 Task: Research Airbnb properties that cater to families with children  Orlando, Florida, near Disney World.
Action: Mouse moved to (456, 186)
Screenshot: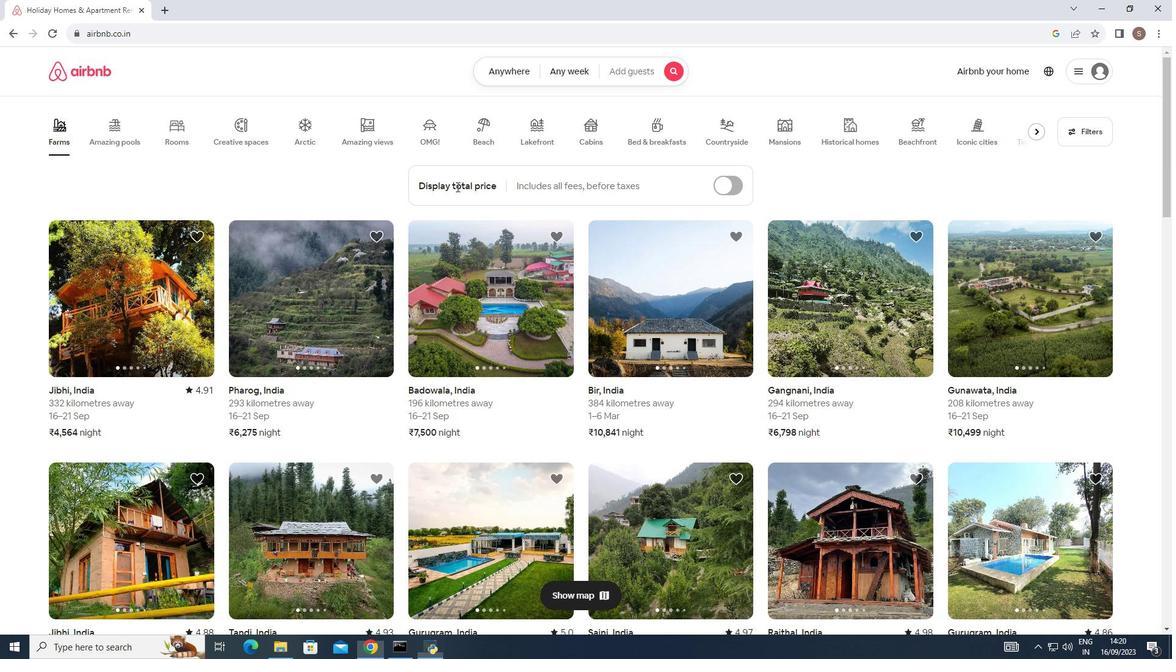 
Action: Mouse pressed left at (456, 186)
Screenshot: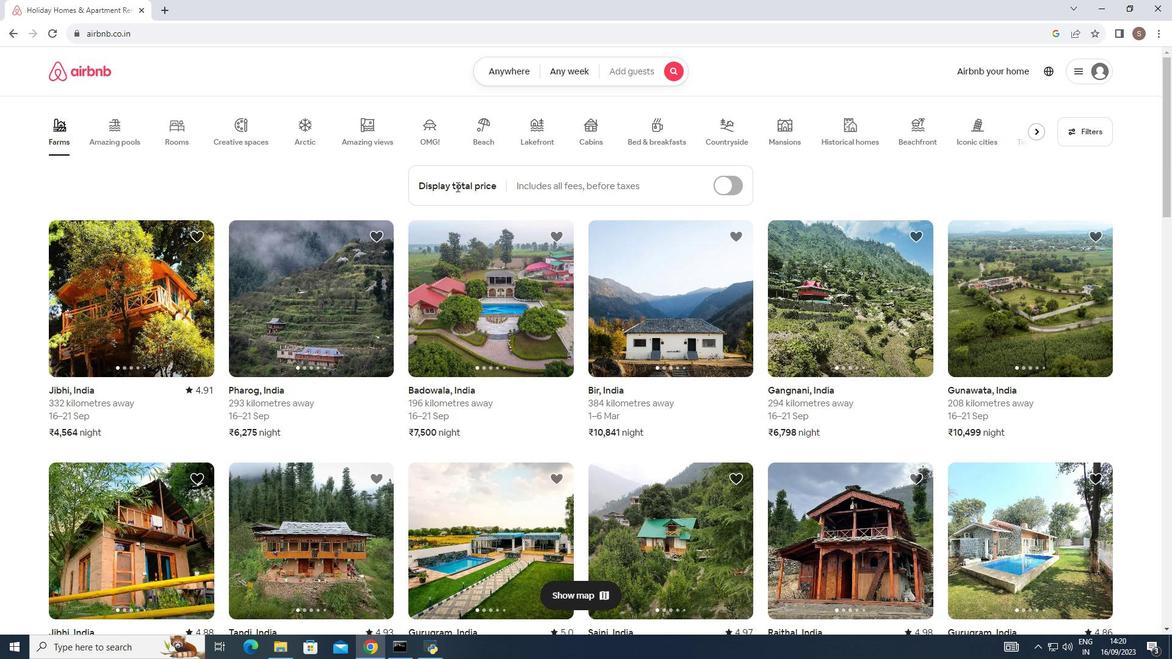 
Action: Mouse moved to (495, 69)
Screenshot: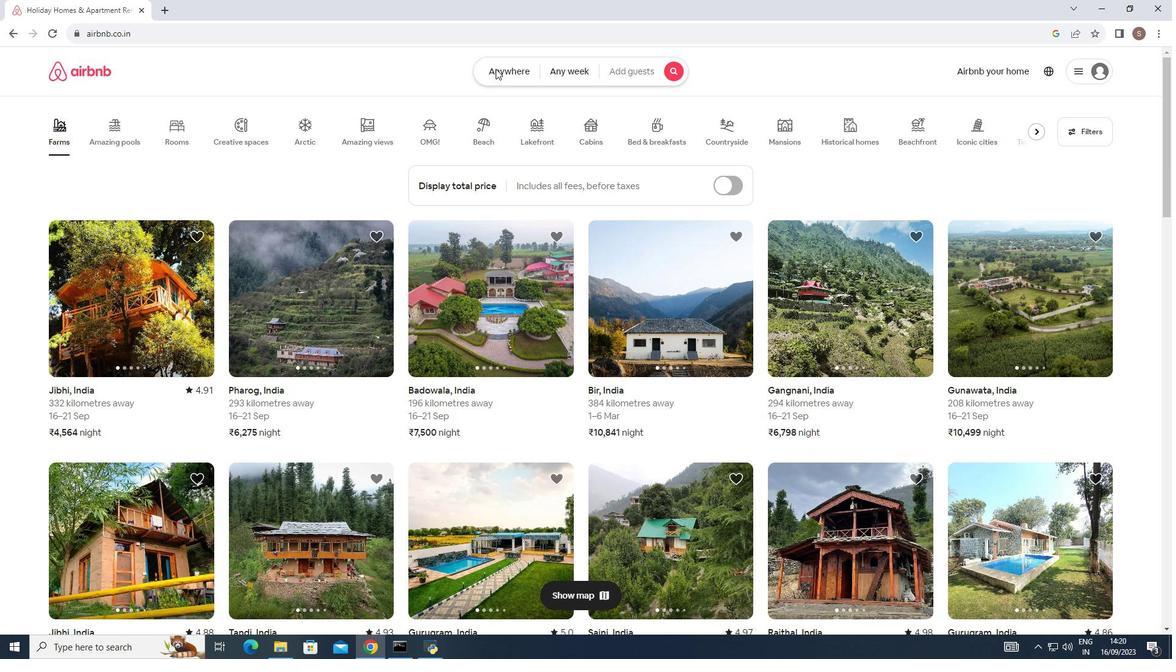 
Action: Mouse pressed left at (495, 69)
Screenshot: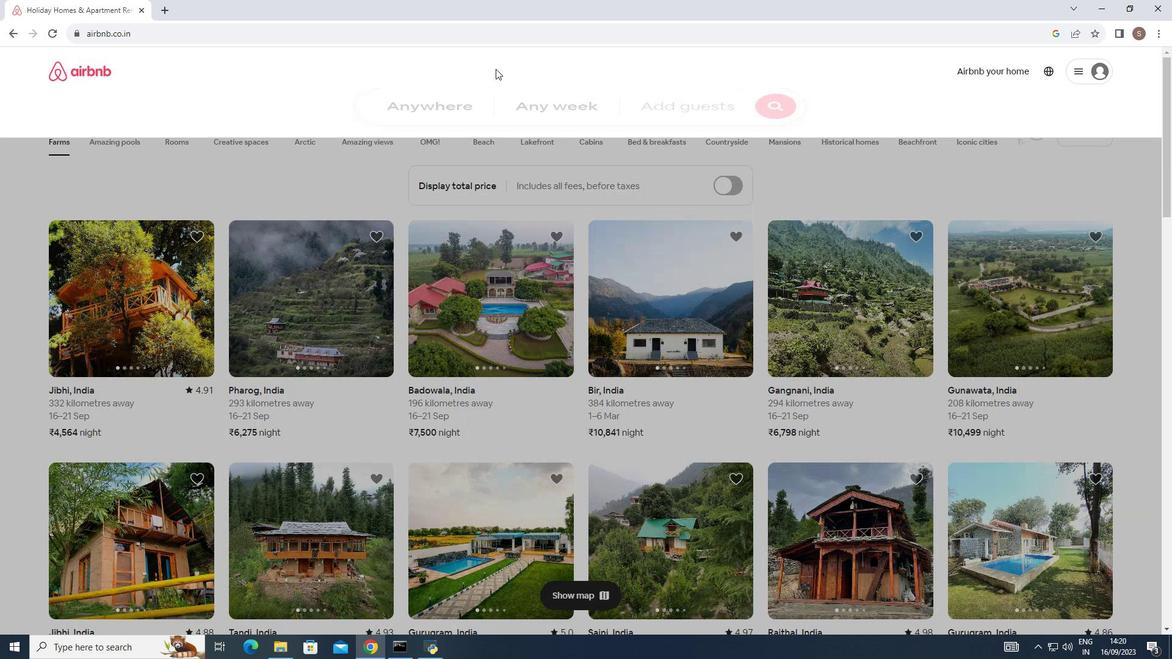 
Action: Mouse moved to (442, 112)
Screenshot: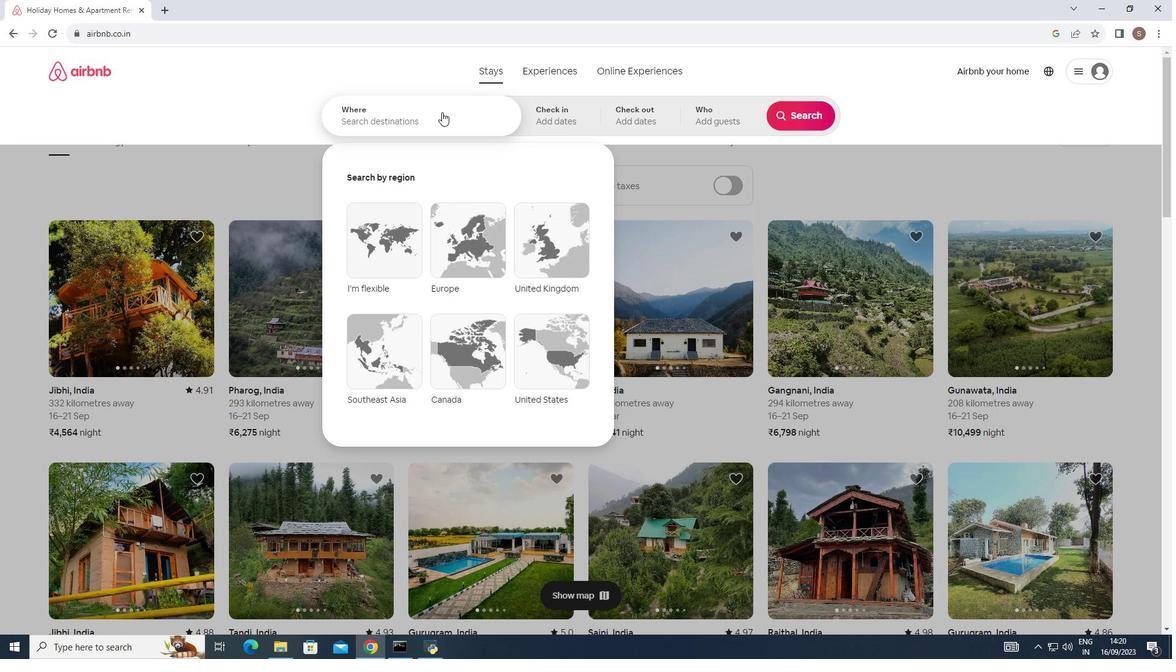 
Action: Mouse pressed left at (442, 112)
Screenshot: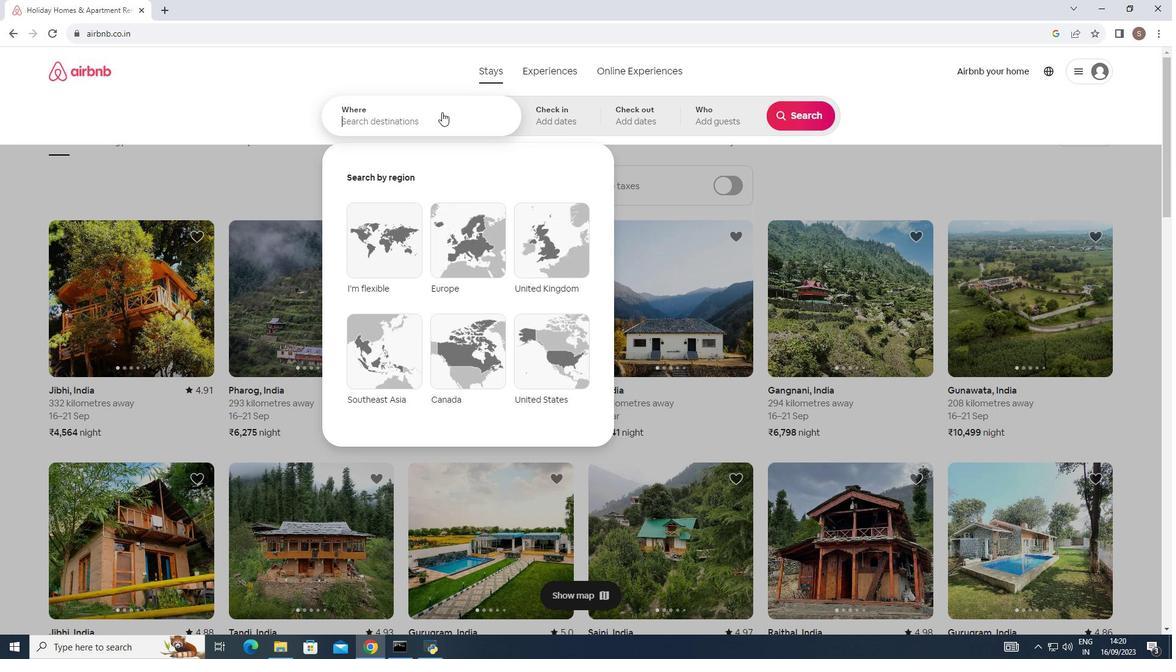 
Action: Key pressed <Key.shift><Key.shift>Disney<Key.space><Key.shift><Key.shift><Key.shift><Key.shift>wold<Key.backspace><Key.backspace>rld<Key.space><Key.shift><Key.shift><Key.shift><Key.shift><Key.shift><Key.shift><Key.shift><Key.shift>Orlando<Key.enter>
Screenshot: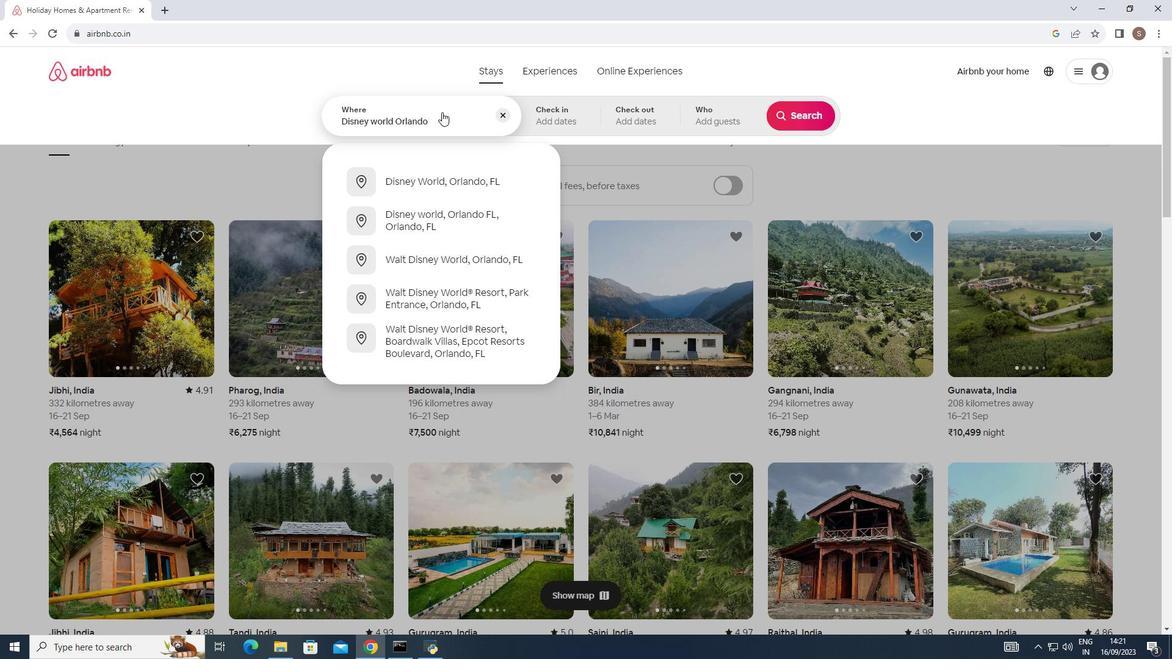 
Action: Mouse moved to (811, 117)
Screenshot: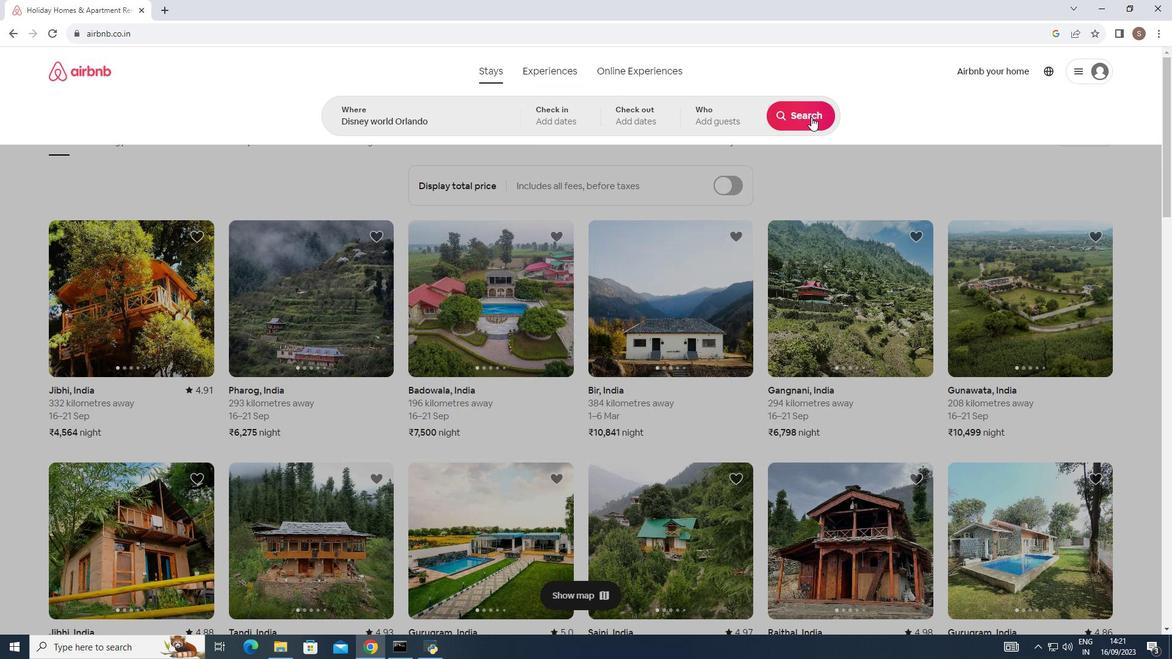 
Action: Mouse pressed left at (811, 117)
Screenshot: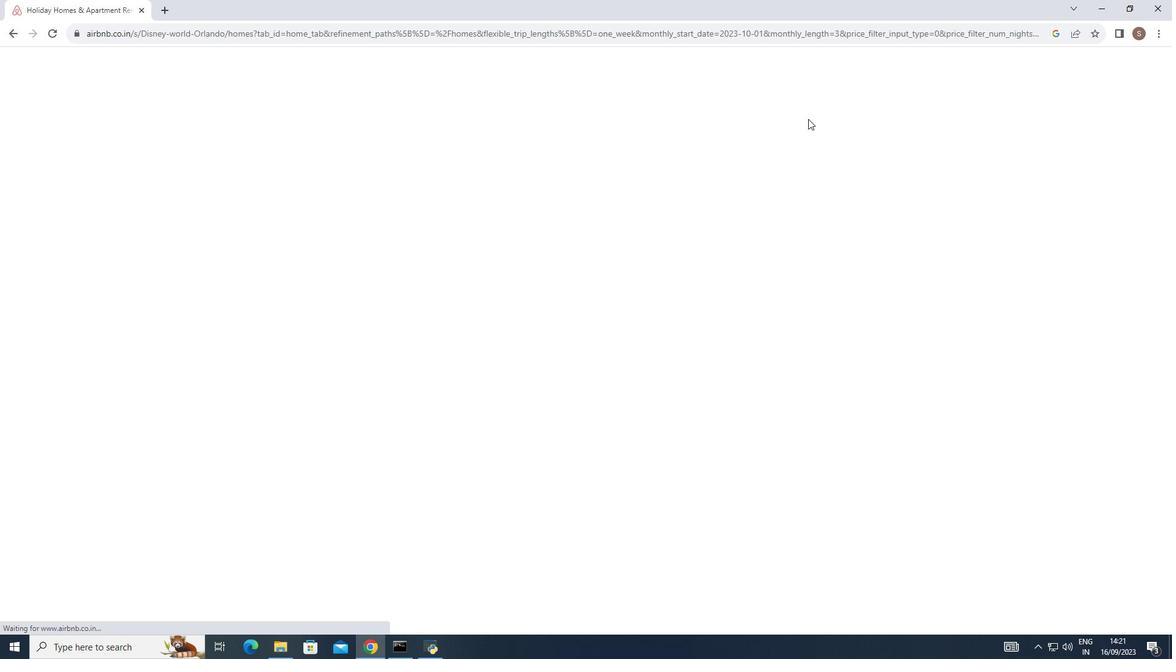 
Action: Mouse moved to (516, 321)
Screenshot: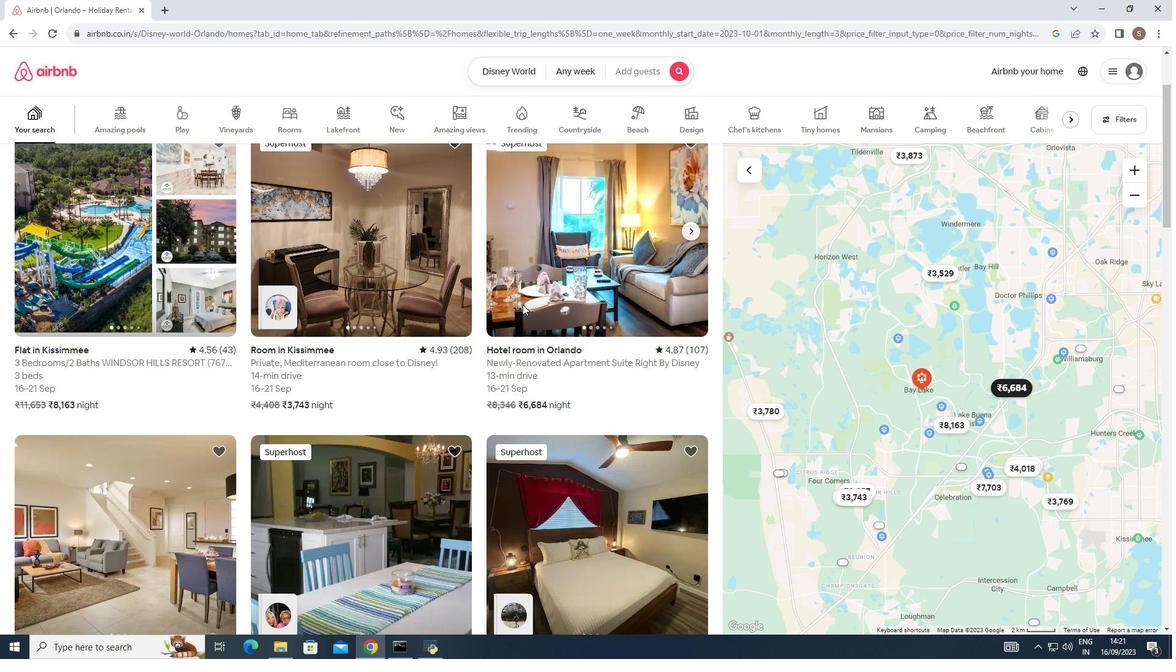 
Action: Mouse scrolled (516, 320) with delta (0, 0)
Screenshot: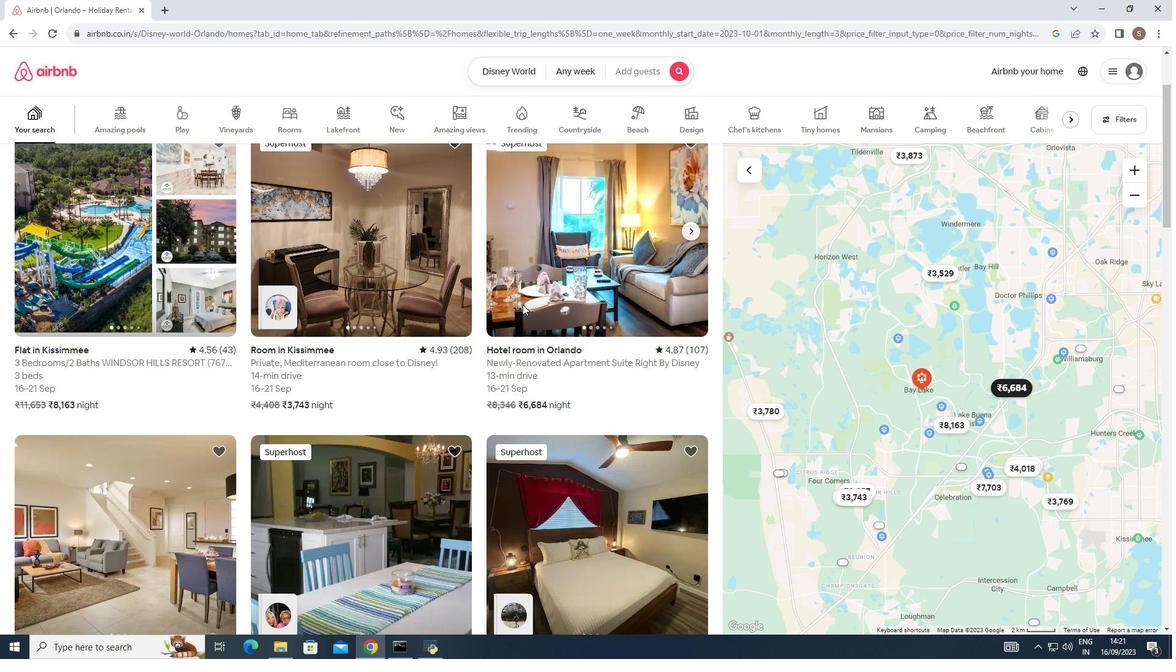 
Action: Mouse moved to (516, 319)
Screenshot: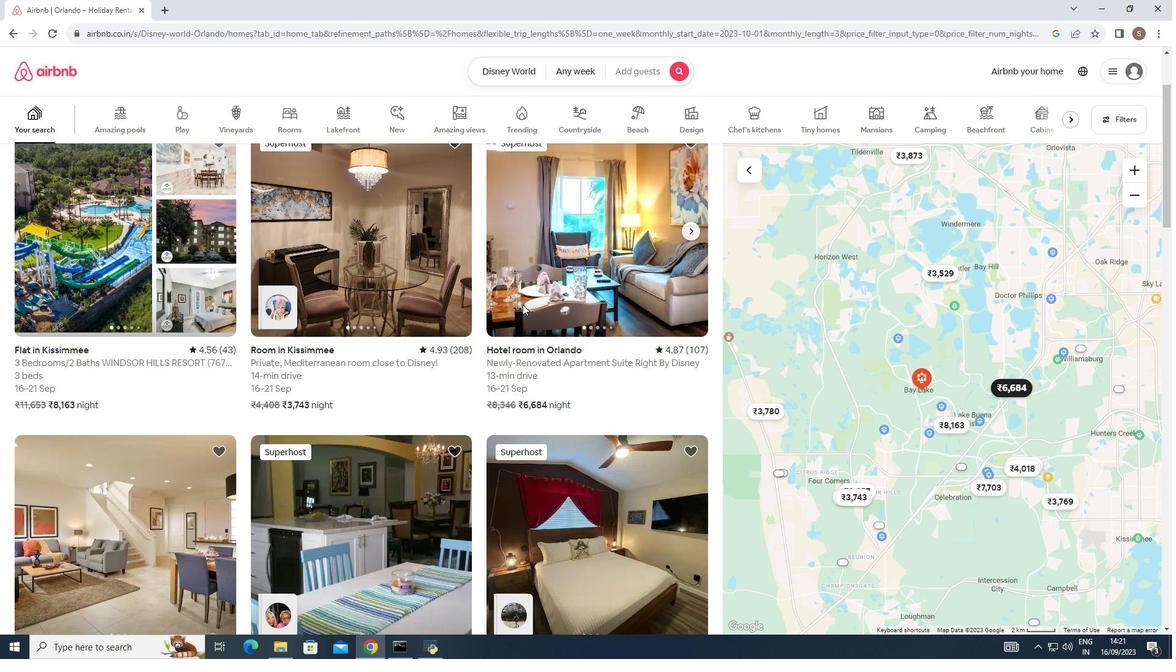 
Action: Mouse scrolled (516, 318) with delta (0, 0)
Screenshot: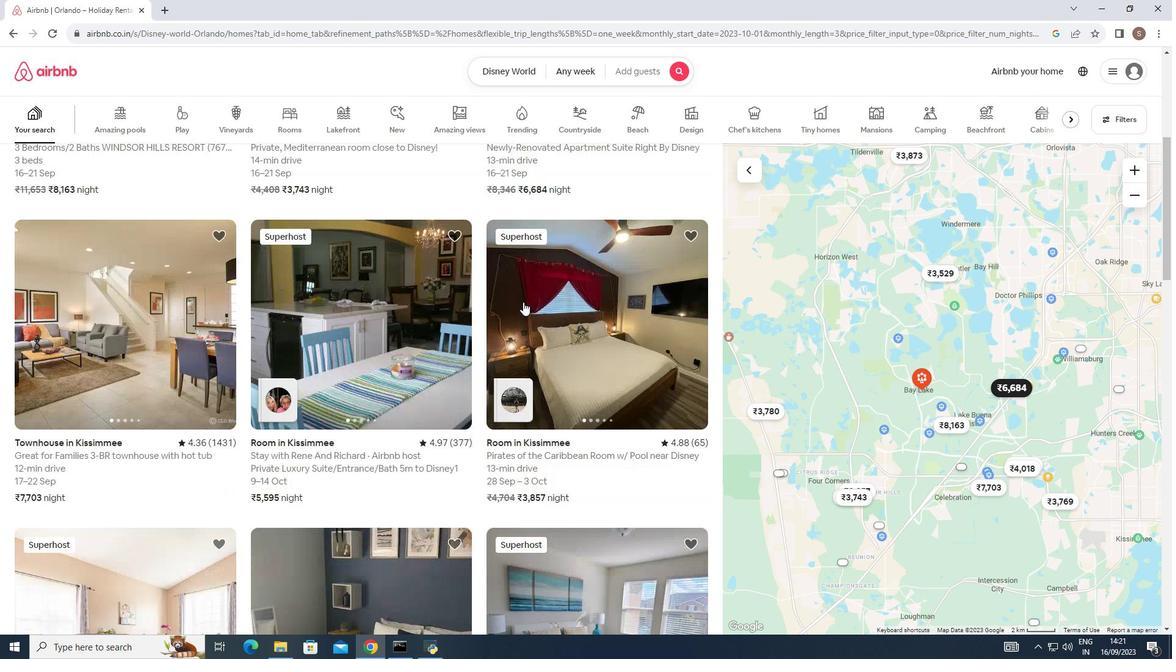 
Action: Mouse moved to (516, 318)
Screenshot: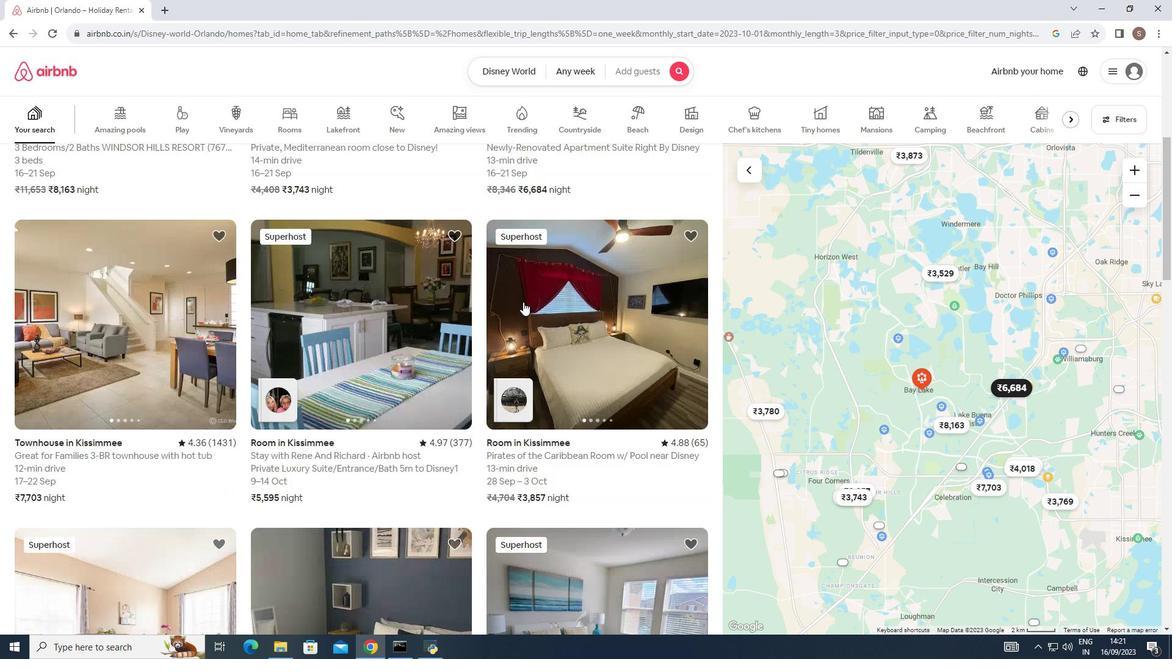 
Action: Mouse scrolled (516, 318) with delta (0, 0)
Screenshot: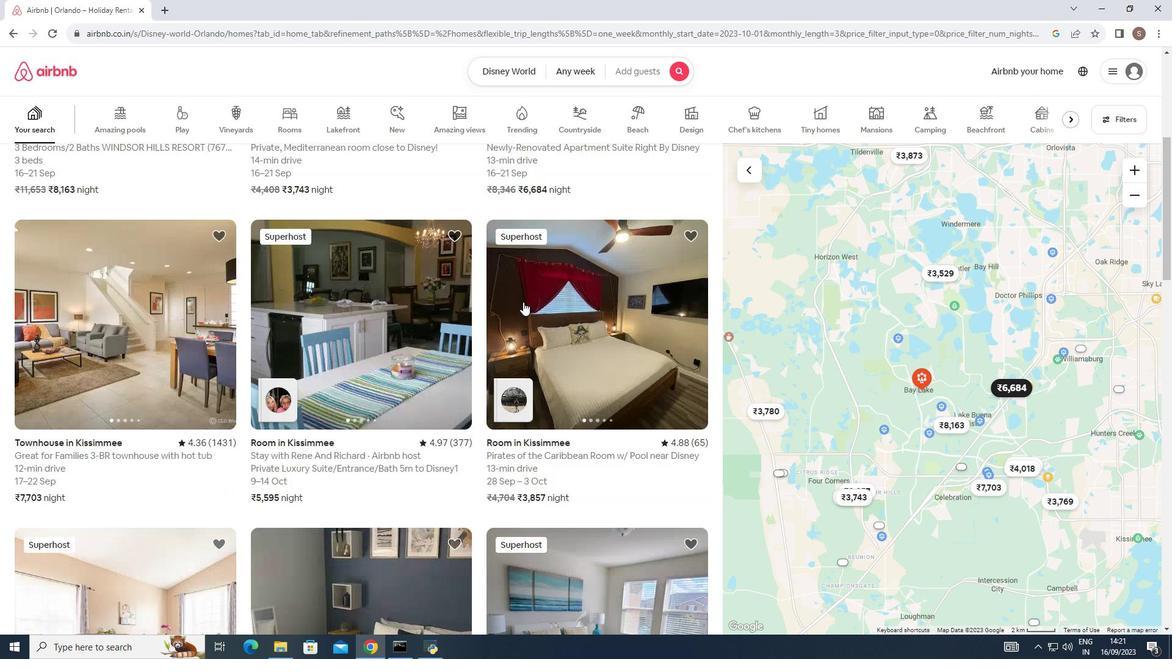 
Action: Mouse moved to (516, 317)
Screenshot: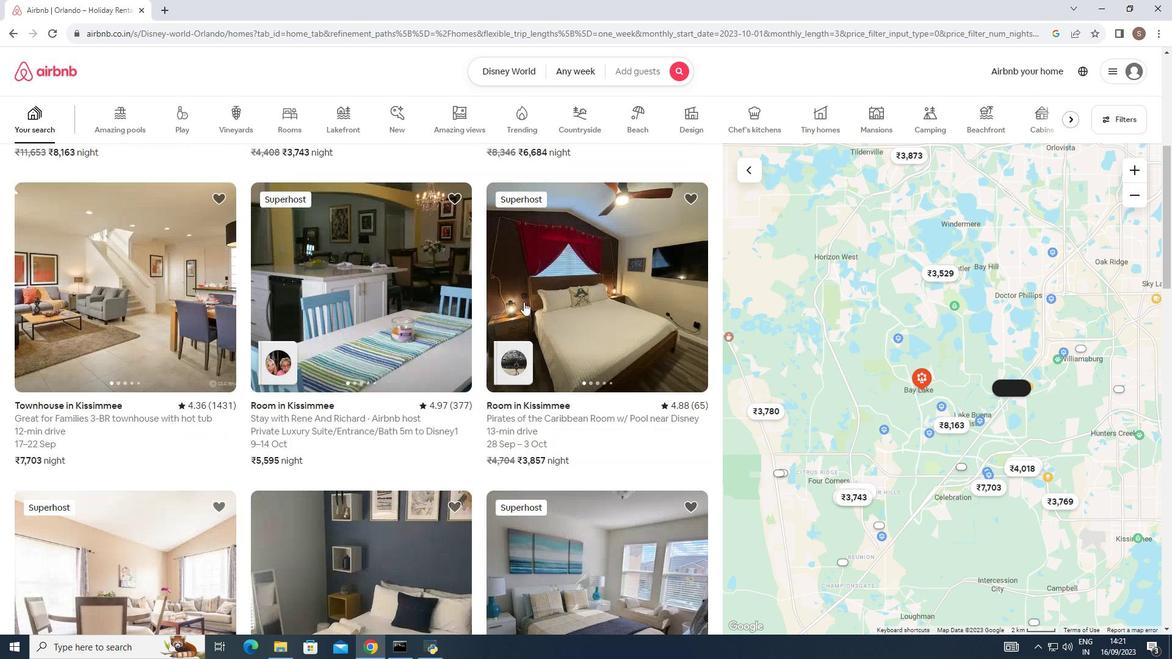 
Action: Mouse scrolled (516, 316) with delta (0, 0)
Screenshot: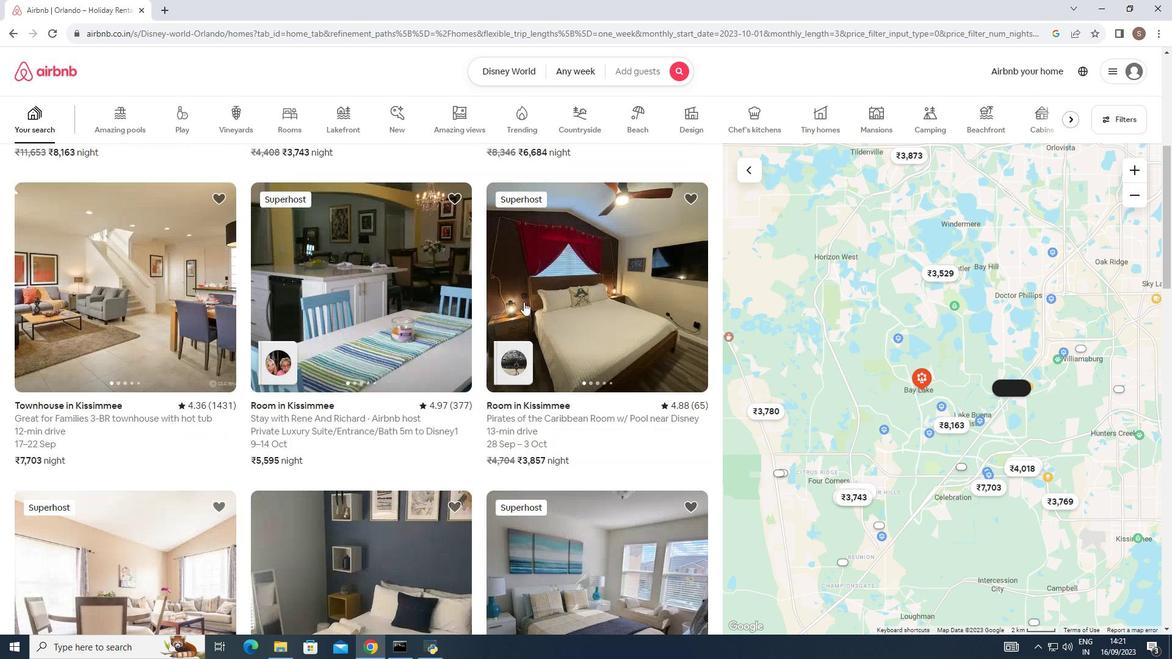 
Action: Mouse moved to (517, 313)
Screenshot: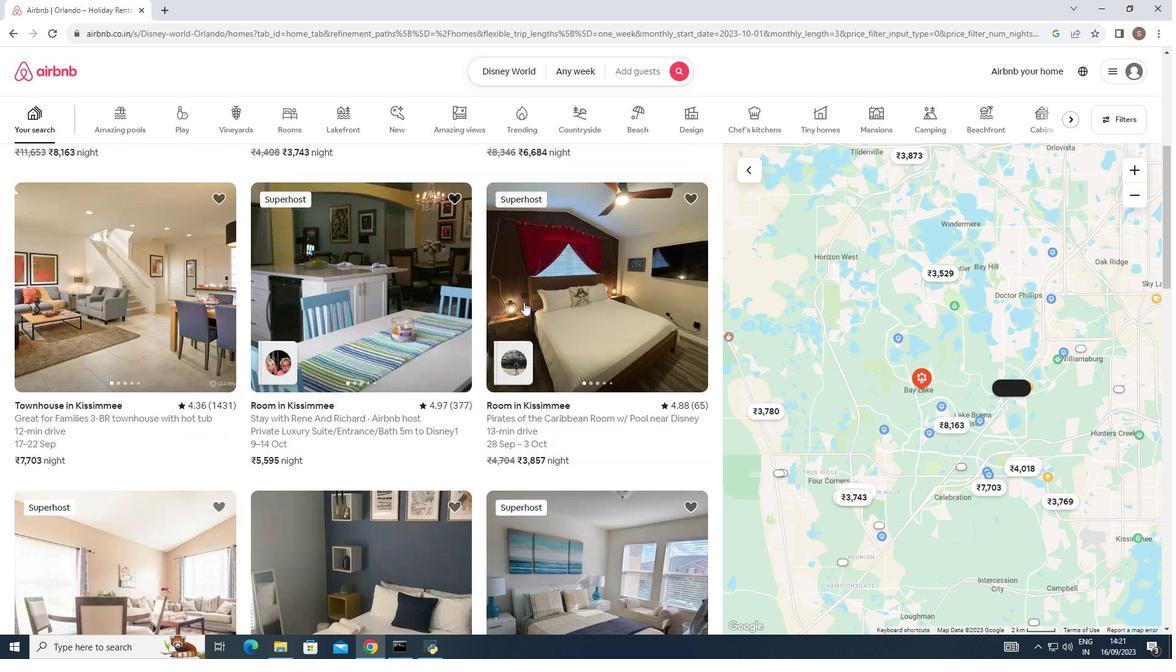 
Action: Mouse scrolled (517, 313) with delta (0, 0)
Screenshot: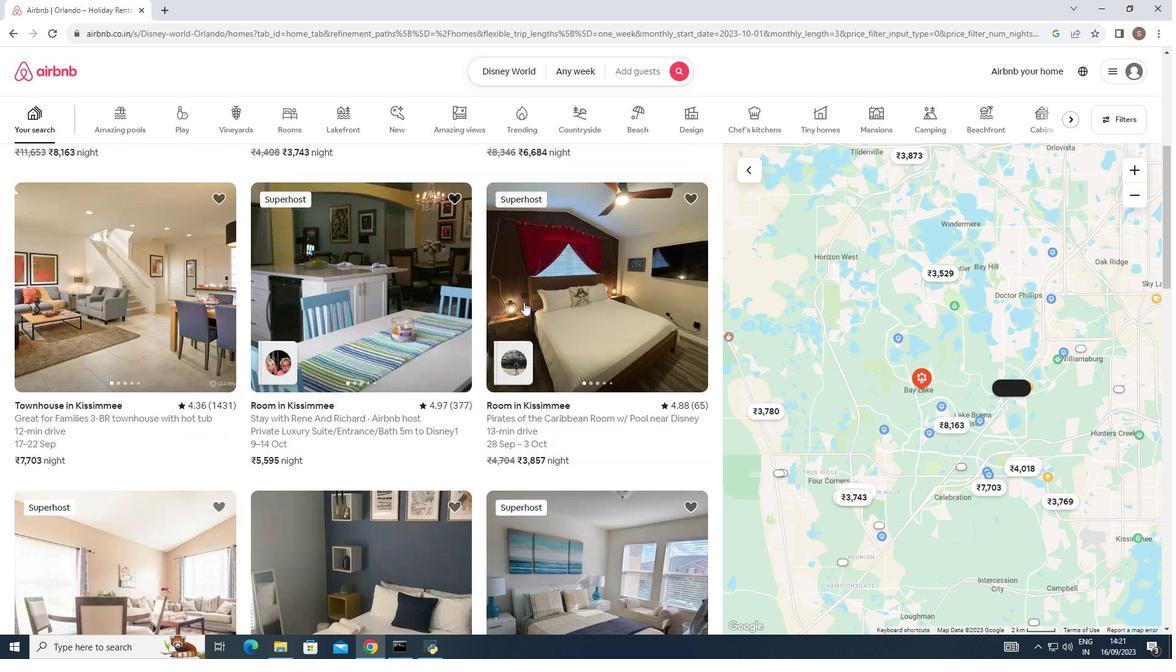 
Action: Mouse moved to (520, 309)
Screenshot: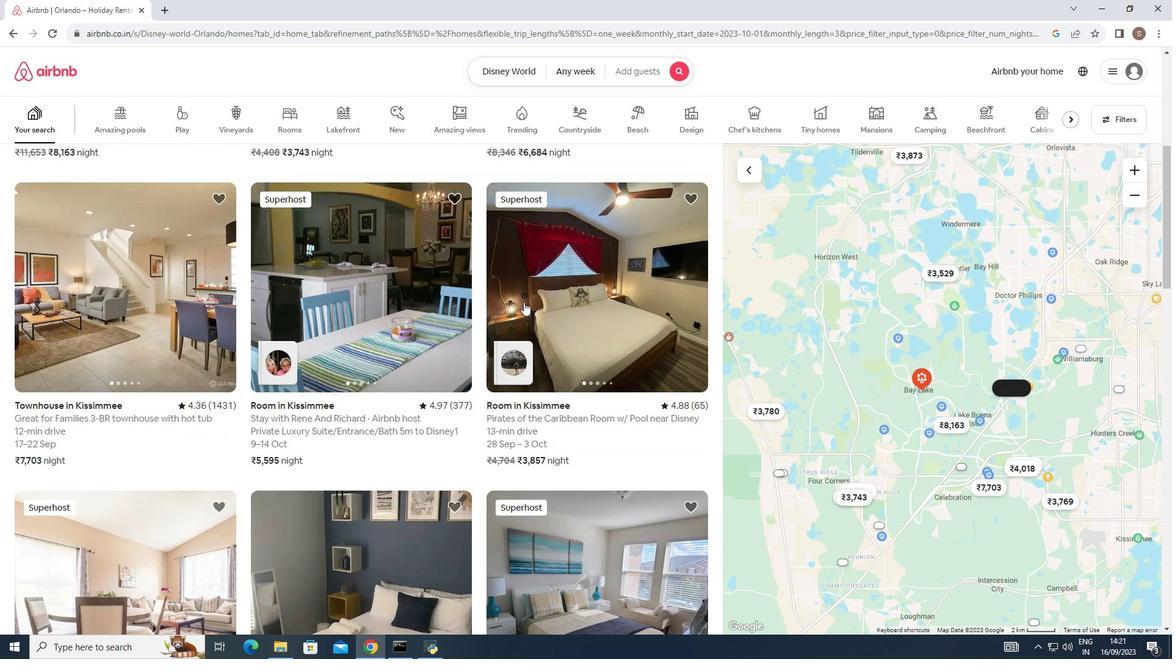 
Action: Mouse scrolled (520, 308) with delta (0, 0)
Screenshot: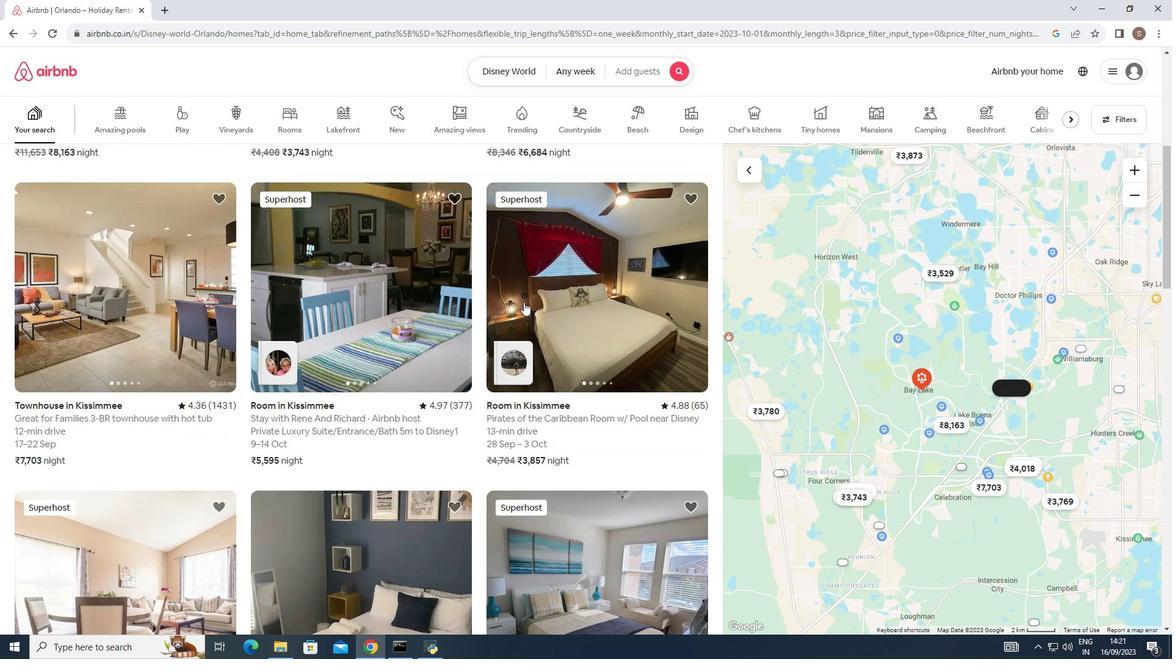 
Action: Mouse moved to (523, 302)
Screenshot: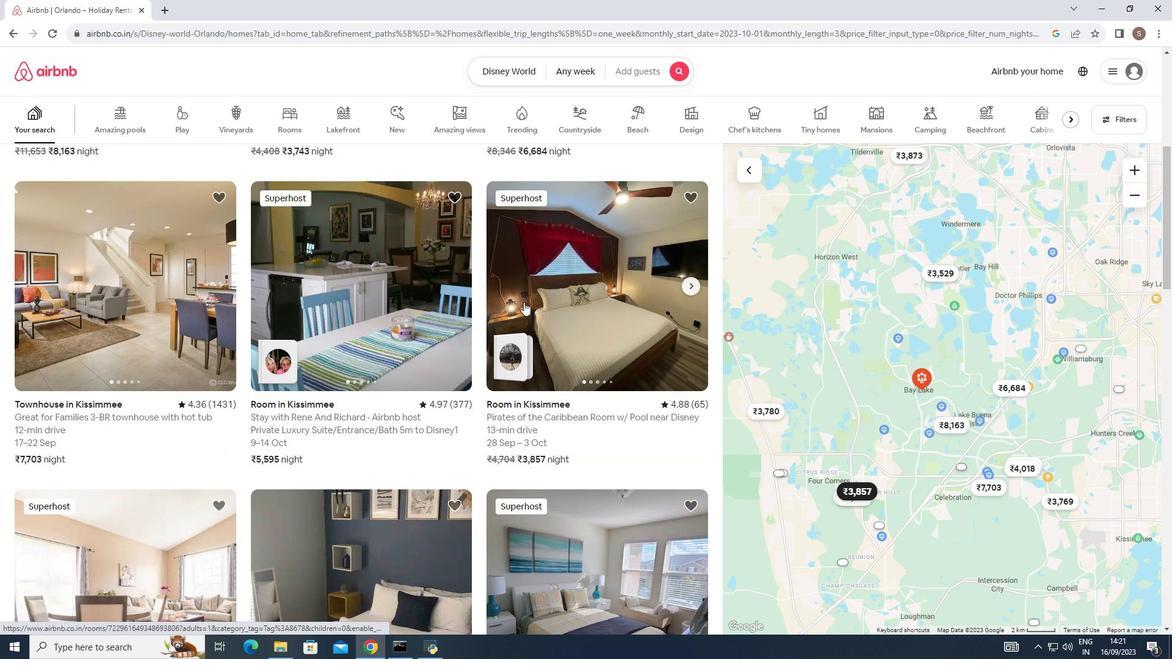
Action: Mouse scrolled (523, 301) with delta (0, 0)
Screenshot: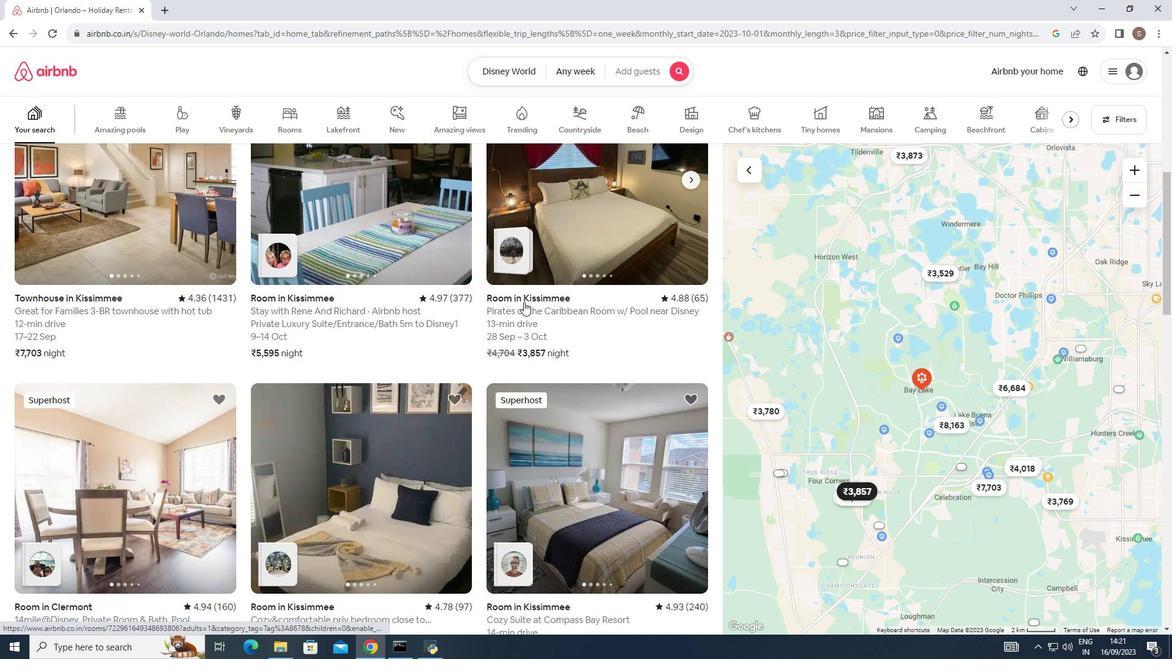 
Action: Mouse scrolled (523, 301) with delta (0, 0)
Screenshot: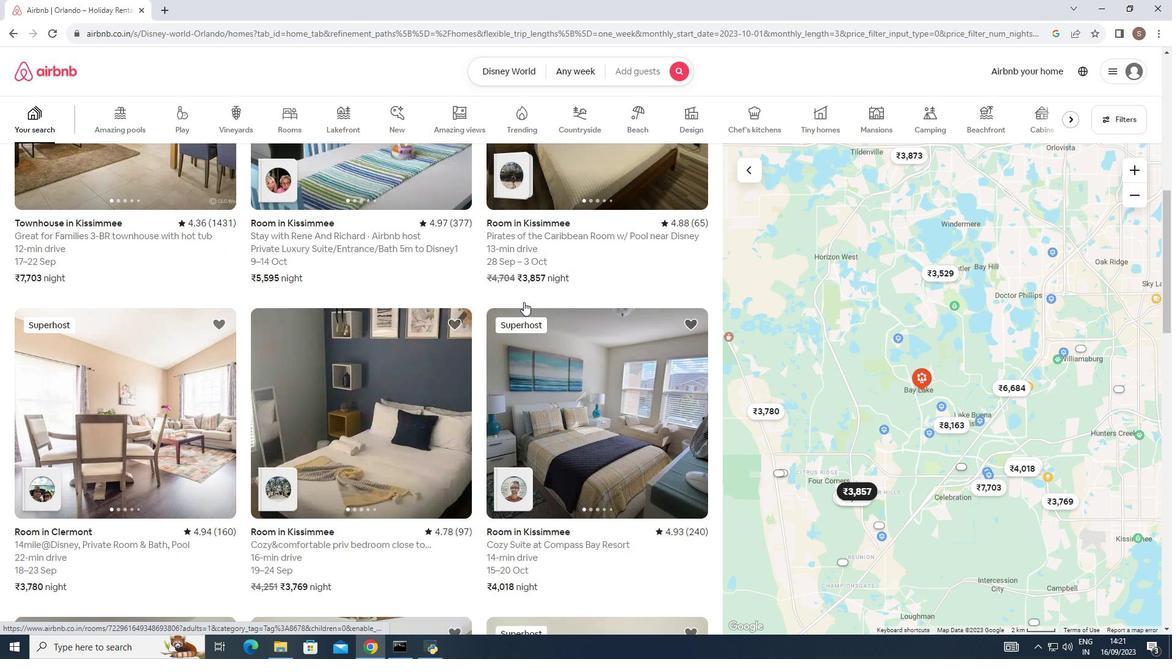 
Action: Mouse scrolled (523, 301) with delta (0, 0)
Screenshot: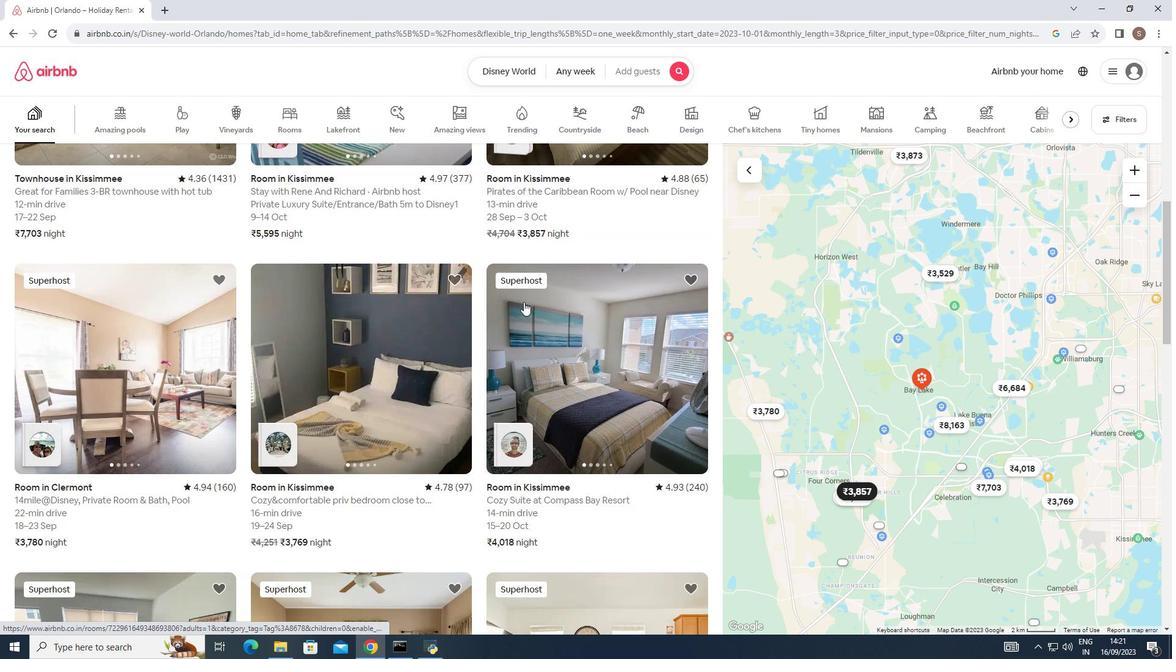 
Action: Mouse scrolled (523, 301) with delta (0, 0)
Screenshot: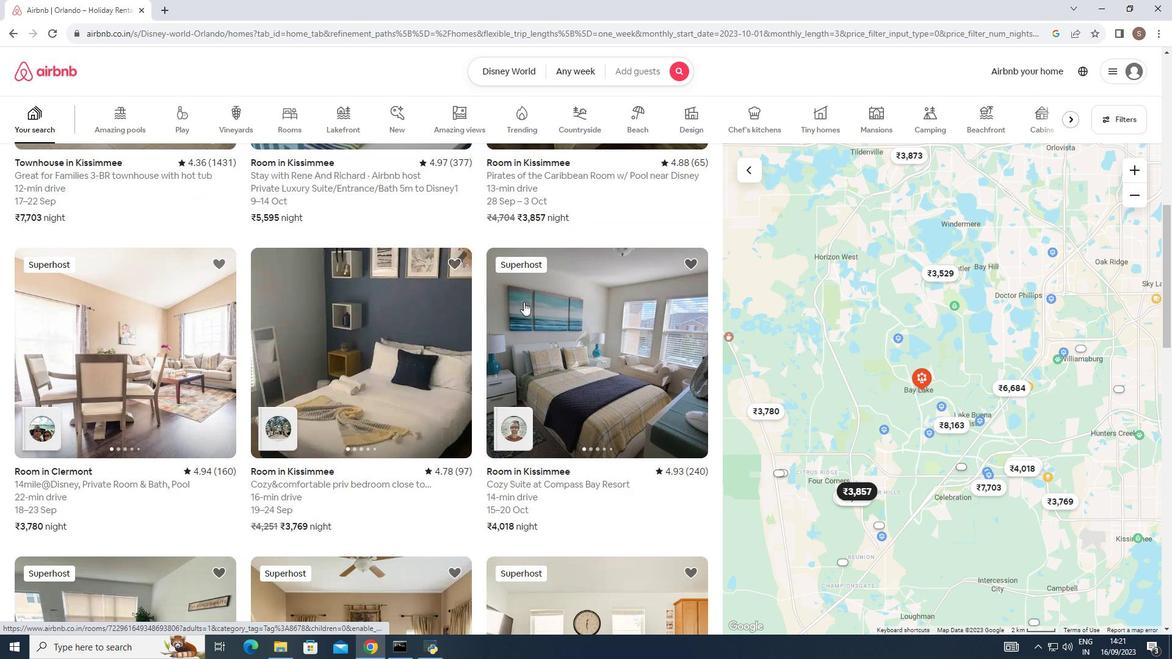 
Action: Mouse scrolled (523, 301) with delta (0, 0)
Screenshot: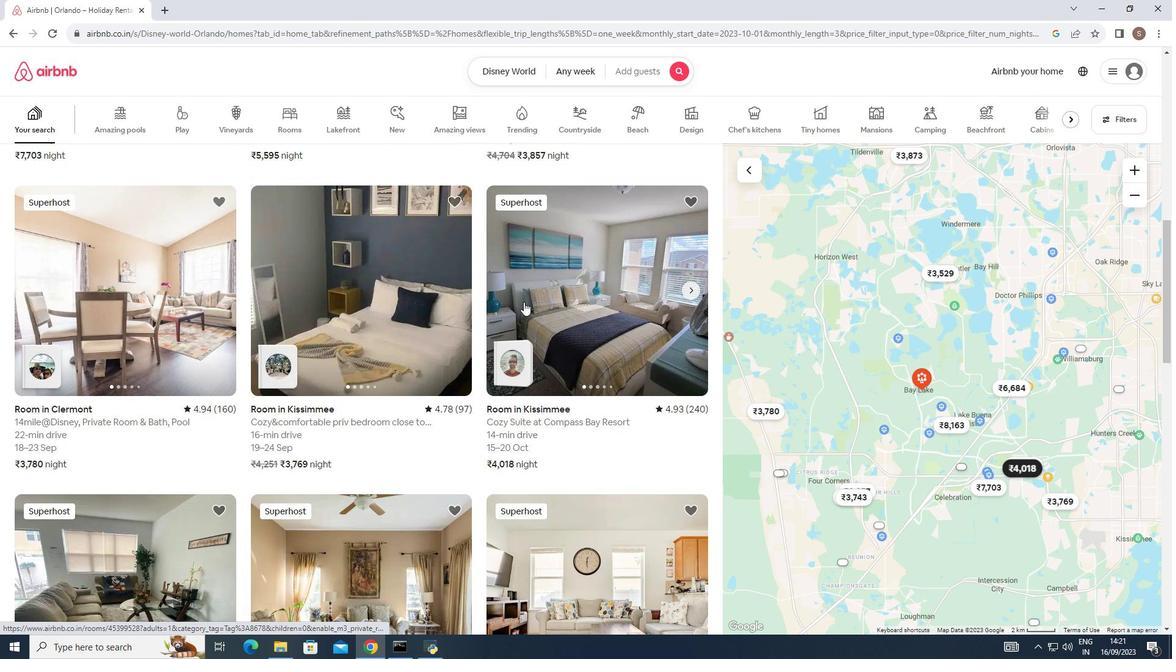 
Action: Mouse scrolled (523, 302) with delta (0, 0)
Screenshot: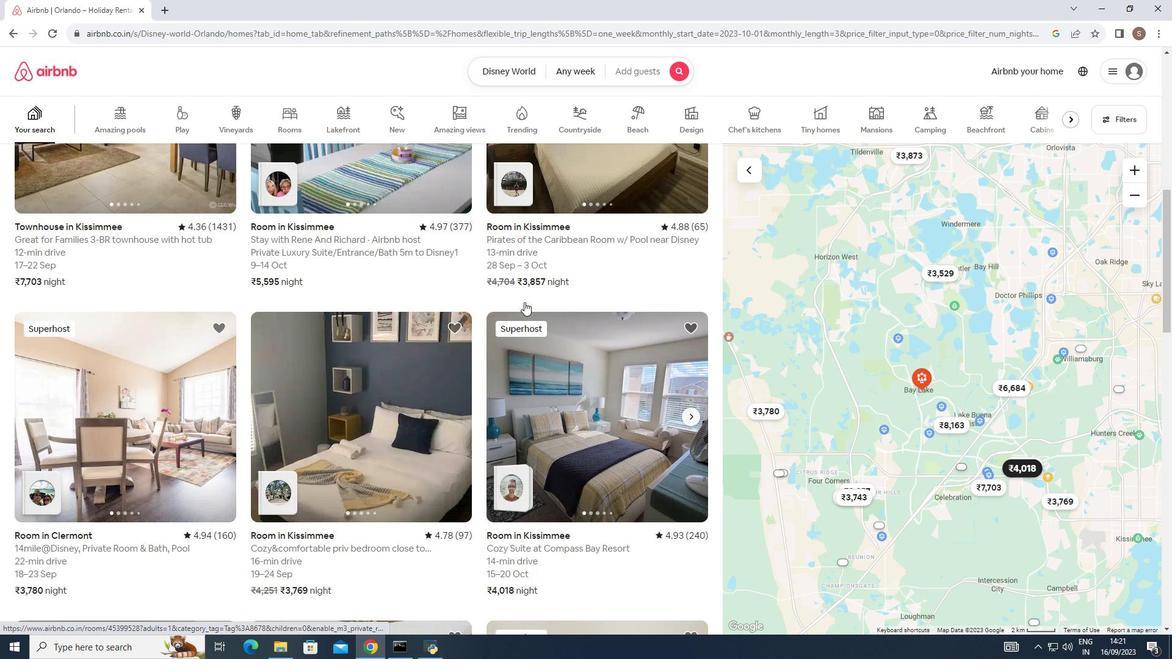 
Action: Mouse scrolled (523, 302) with delta (0, 0)
Screenshot: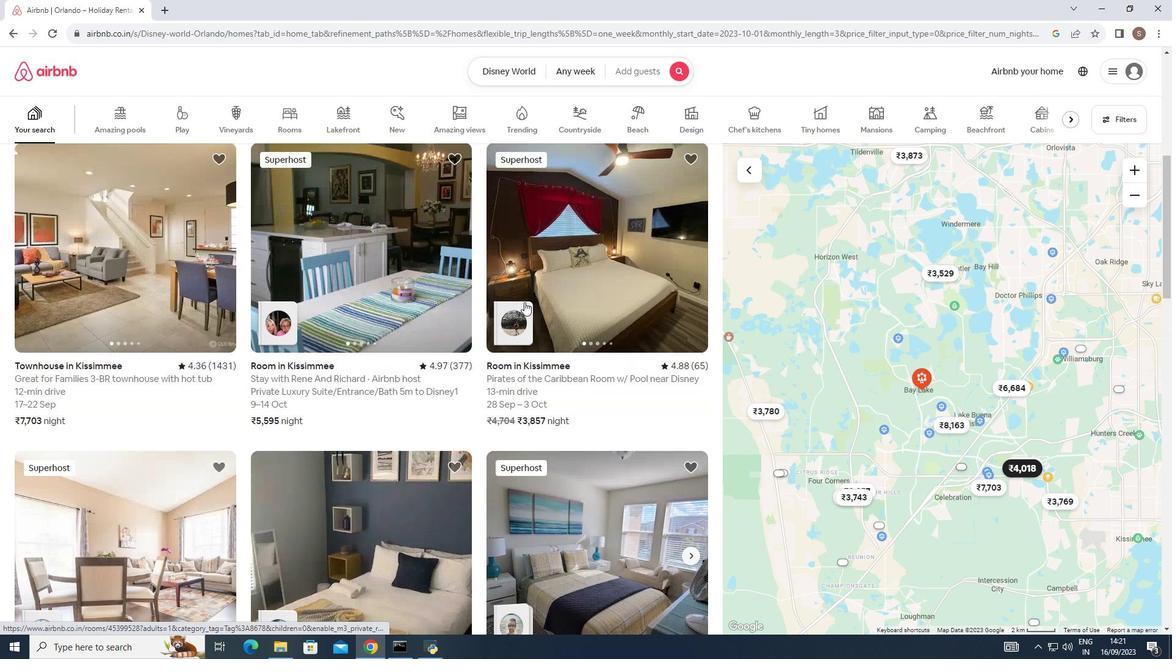 
Action: Mouse moved to (524, 302)
Screenshot: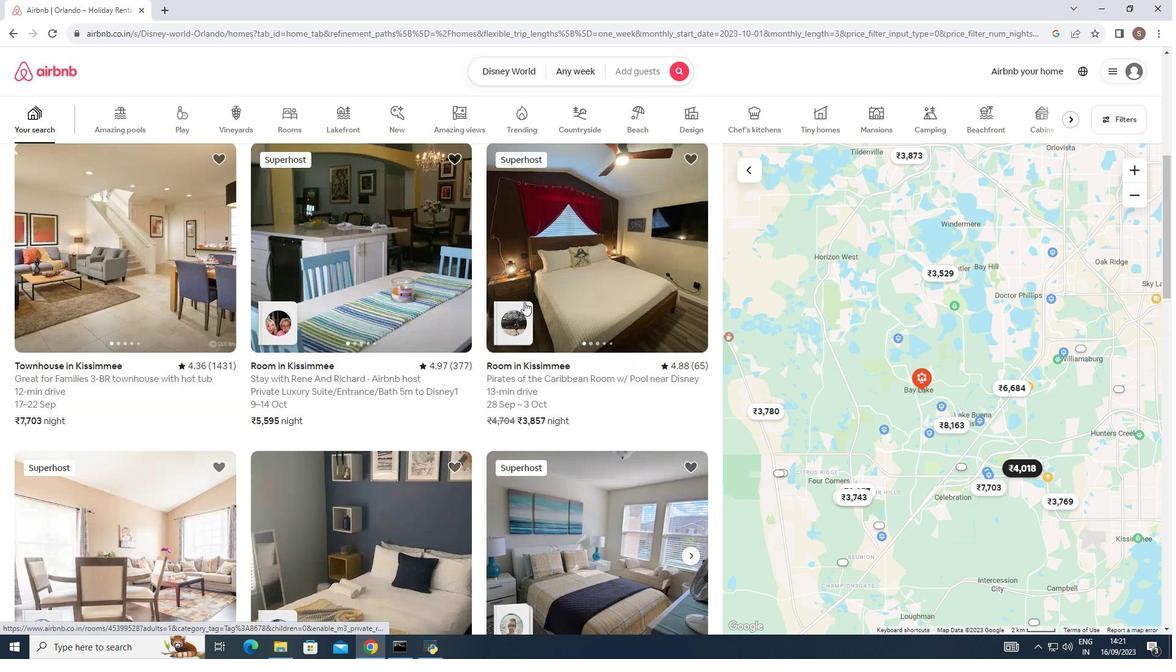
Action: Mouse scrolled (524, 302) with delta (0, 0)
Screenshot: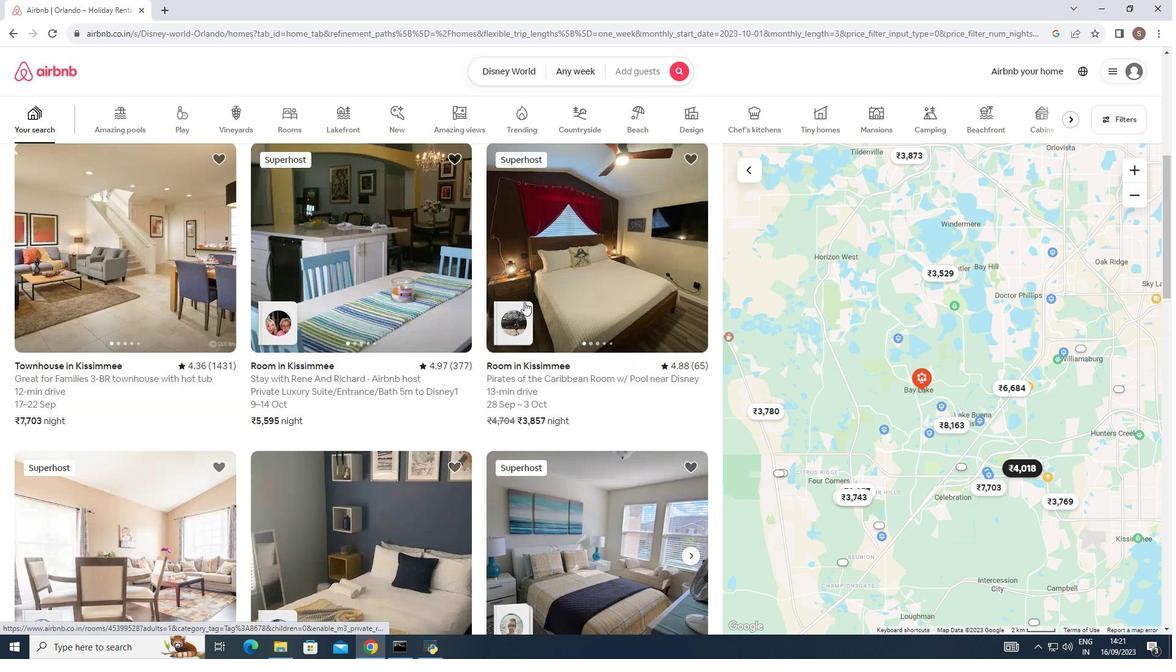 
Action: Mouse moved to (524, 302)
Screenshot: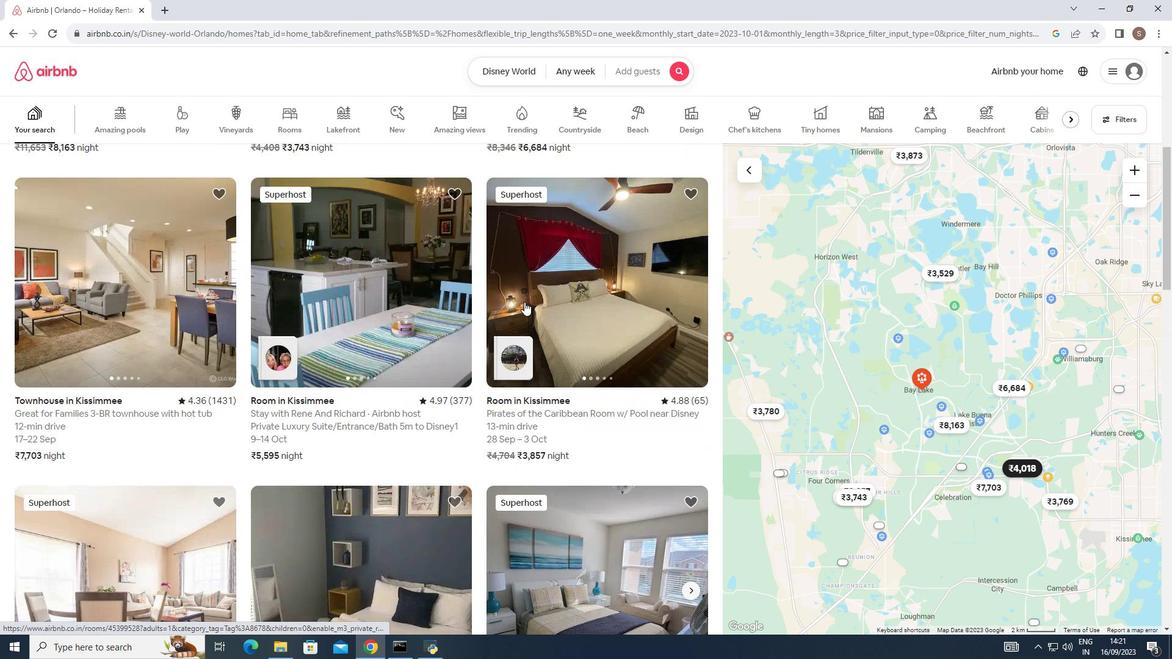 
Action: Mouse scrolled (524, 302) with delta (0, 0)
Screenshot: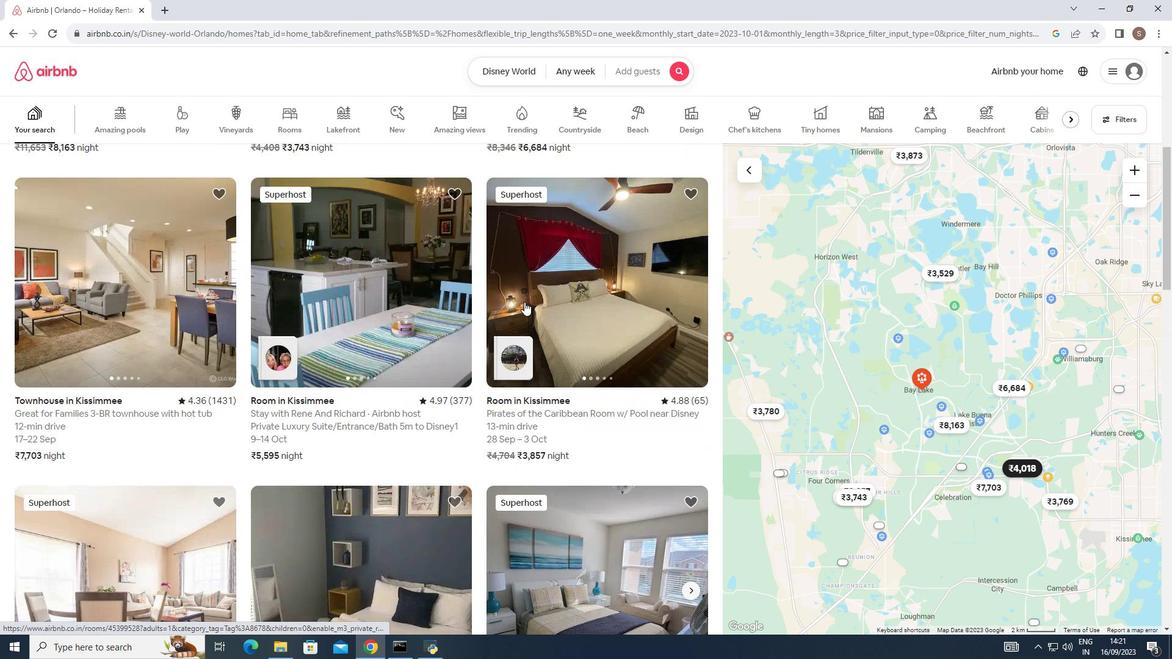 
Action: Mouse scrolled (524, 302) with delta (0, 0)
Screenshot: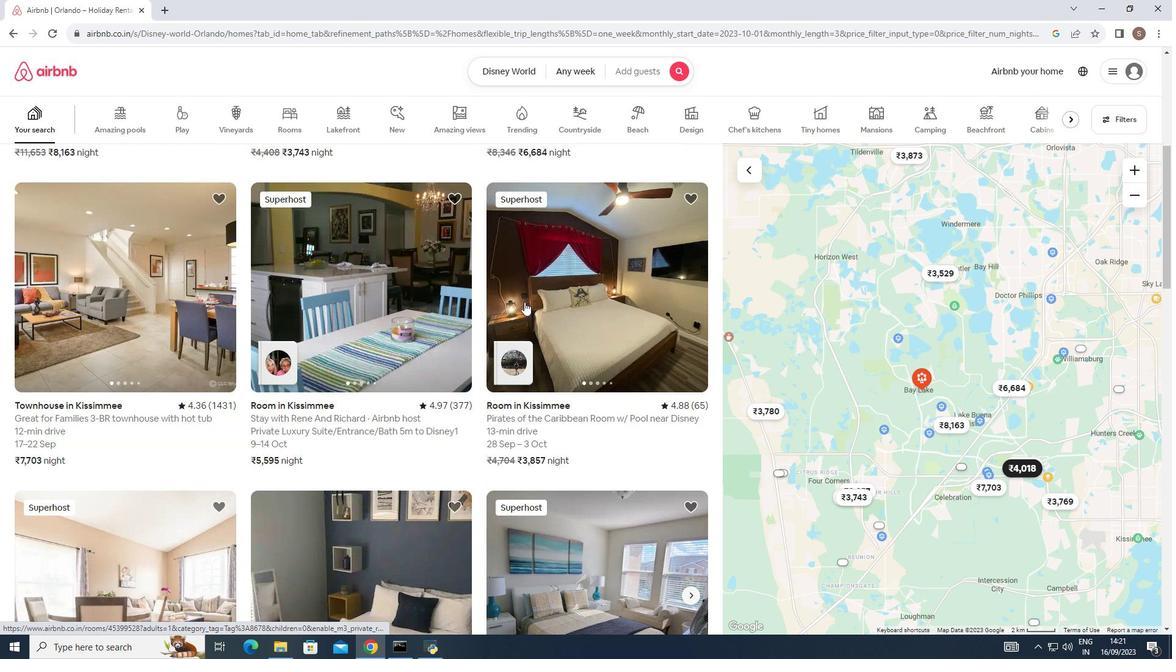 
Action: Mouse moved to (525, 302)
Screenshot: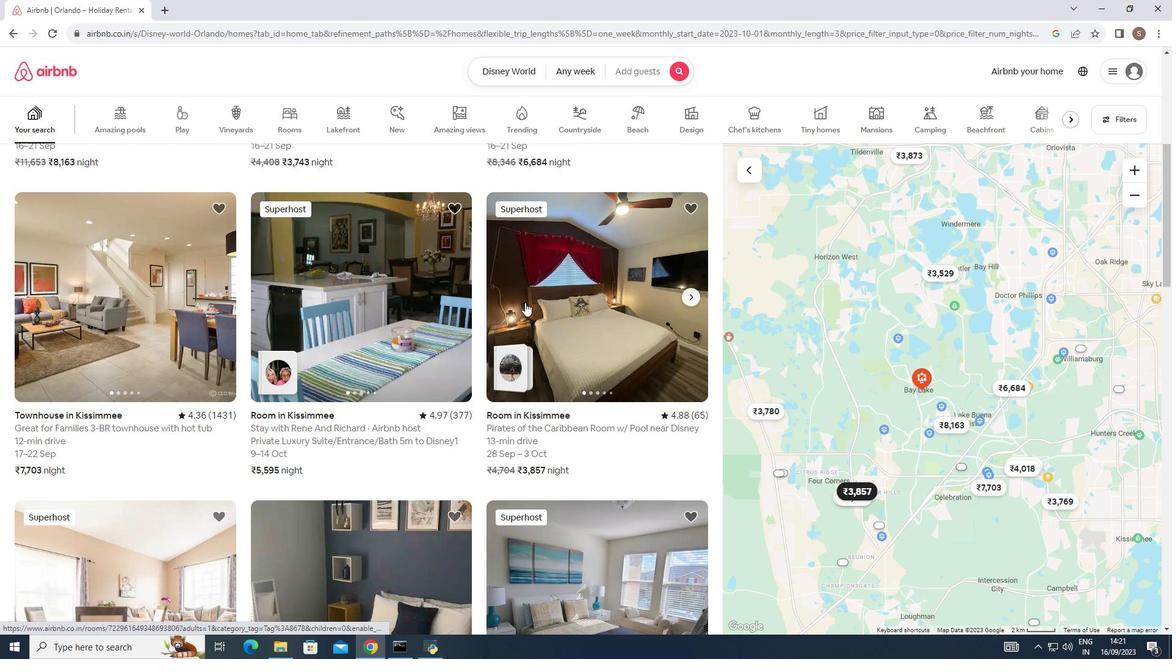 
Action: Mouse scrolled (525, 303) with delta (0, 0)
Screenshot: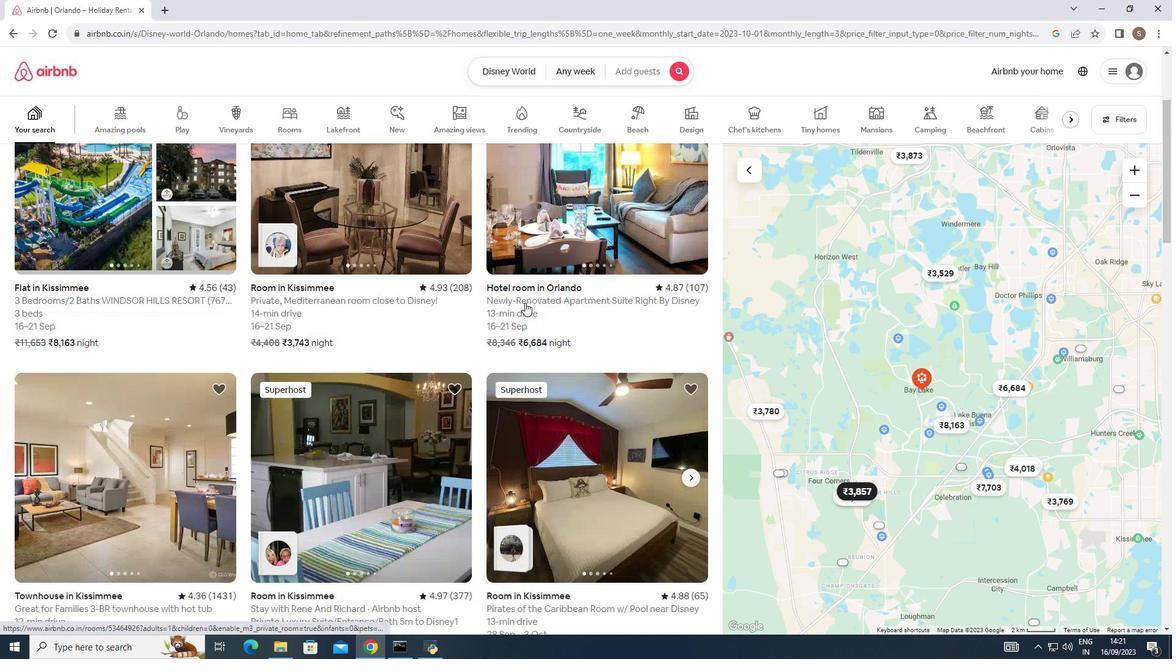 
Action: Mouse scrolled (525, 303) with delta (0, 0)
Screenshot: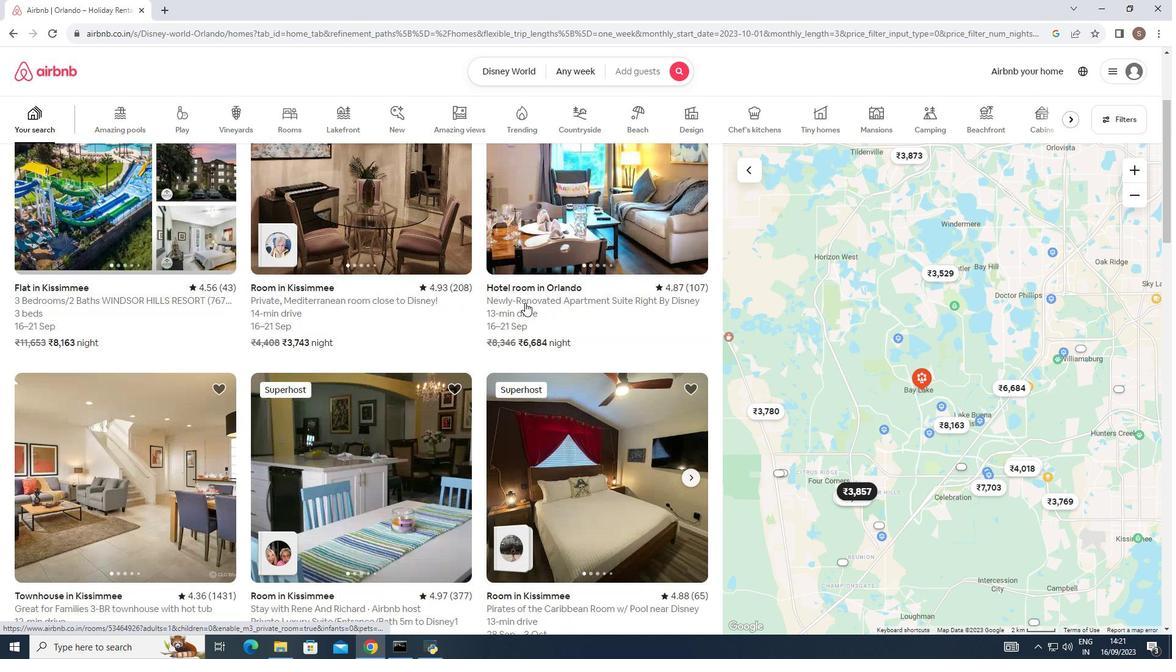 
Action: Mouse scrolled (525, 303) with delta (0, 0)
Screenshot: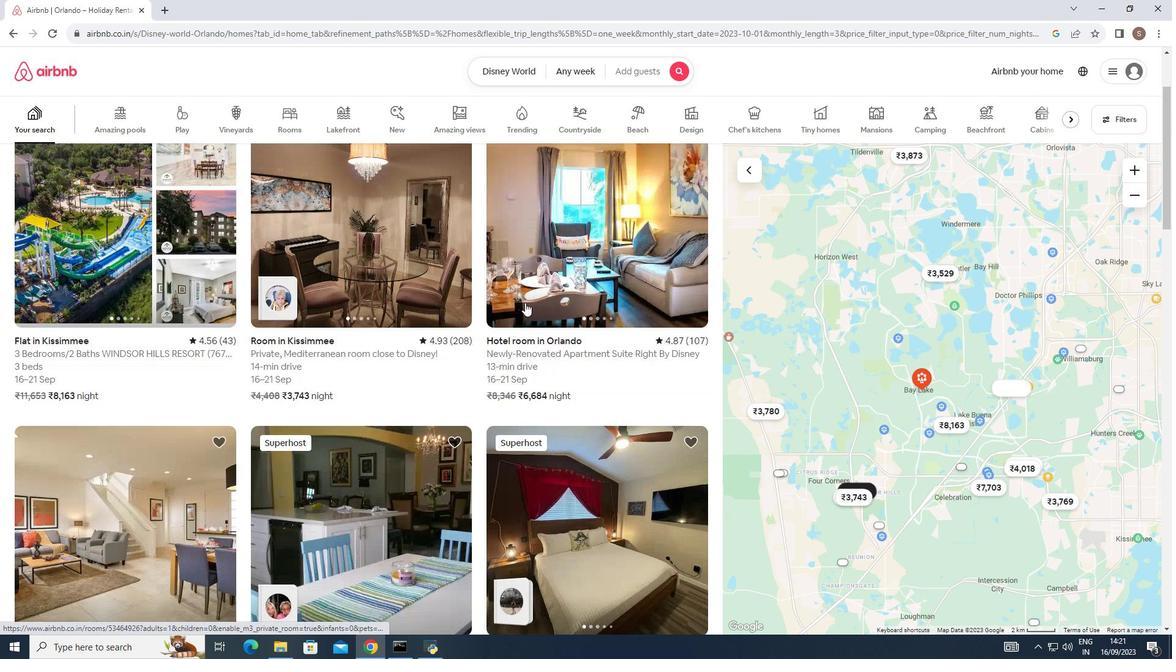 
Action: Mouse scrolled (525, 303) with delta (0, 0)
Screenshot: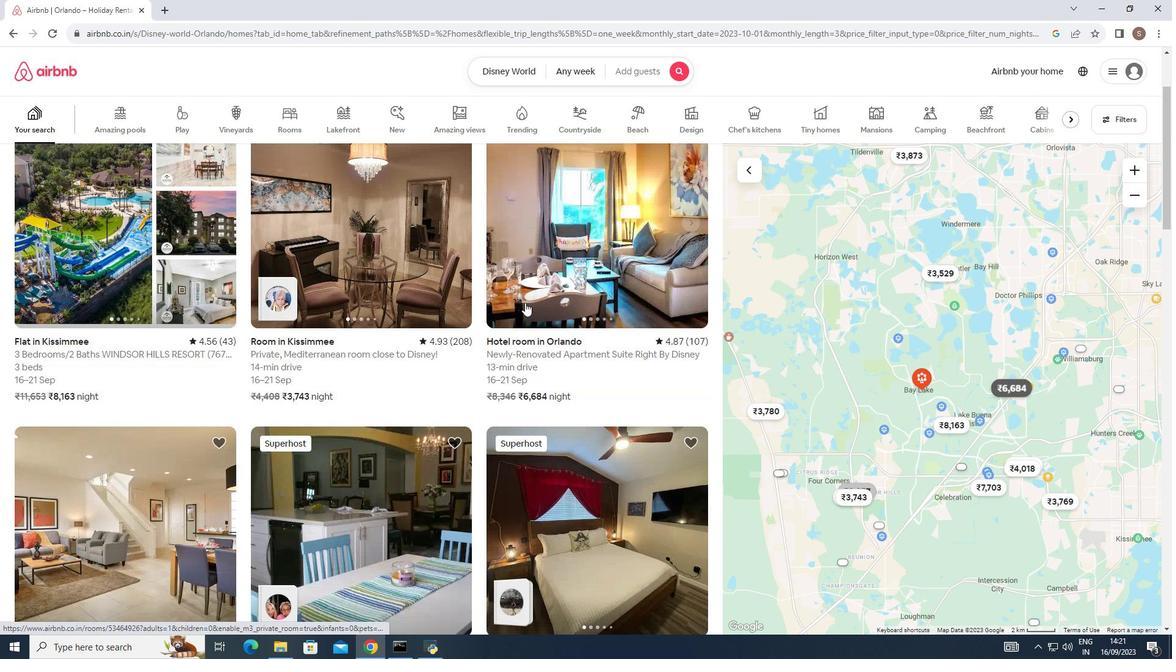 
Action: Mouse scrolled (525, 303) with delta (0, 0)
Screenshot: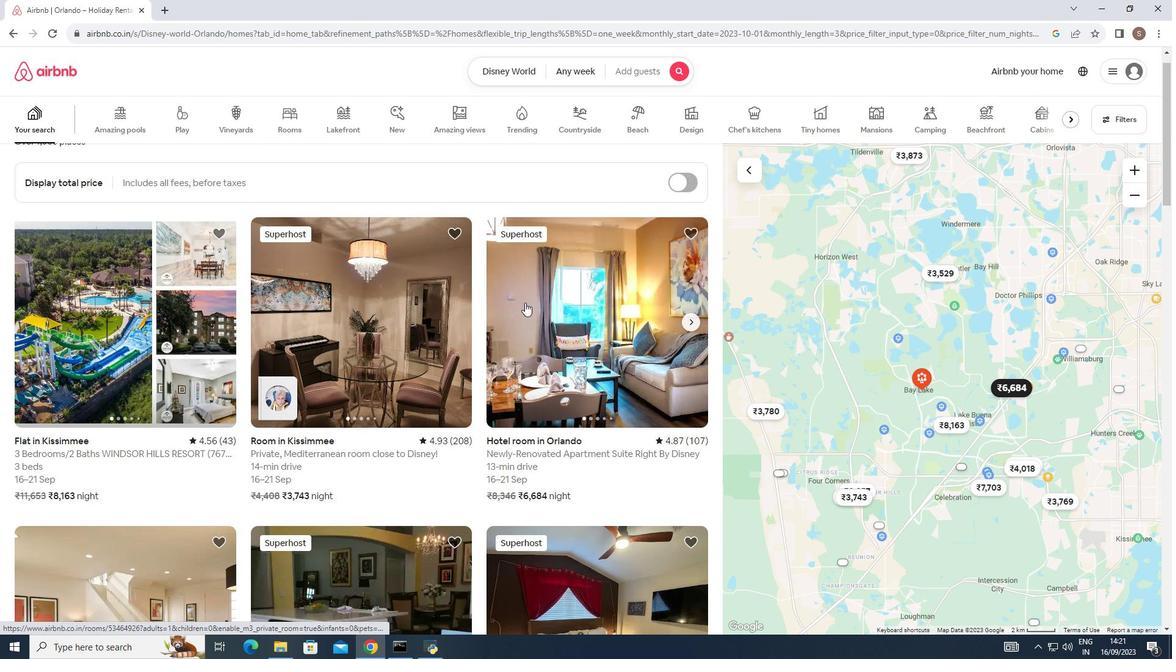 
Action: Mouse scrolled (525, 303) with delta (0, 0)
Screenshot: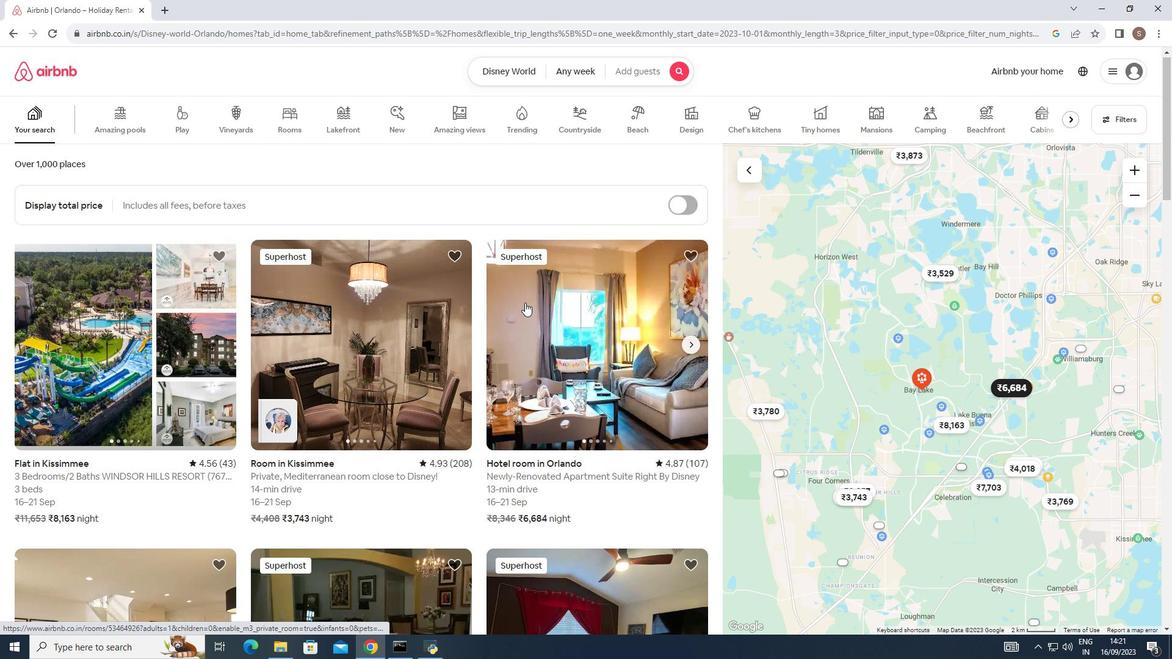 
Action: Mouse scrolled (525, 303) with delta (0, 0)
Screenshot: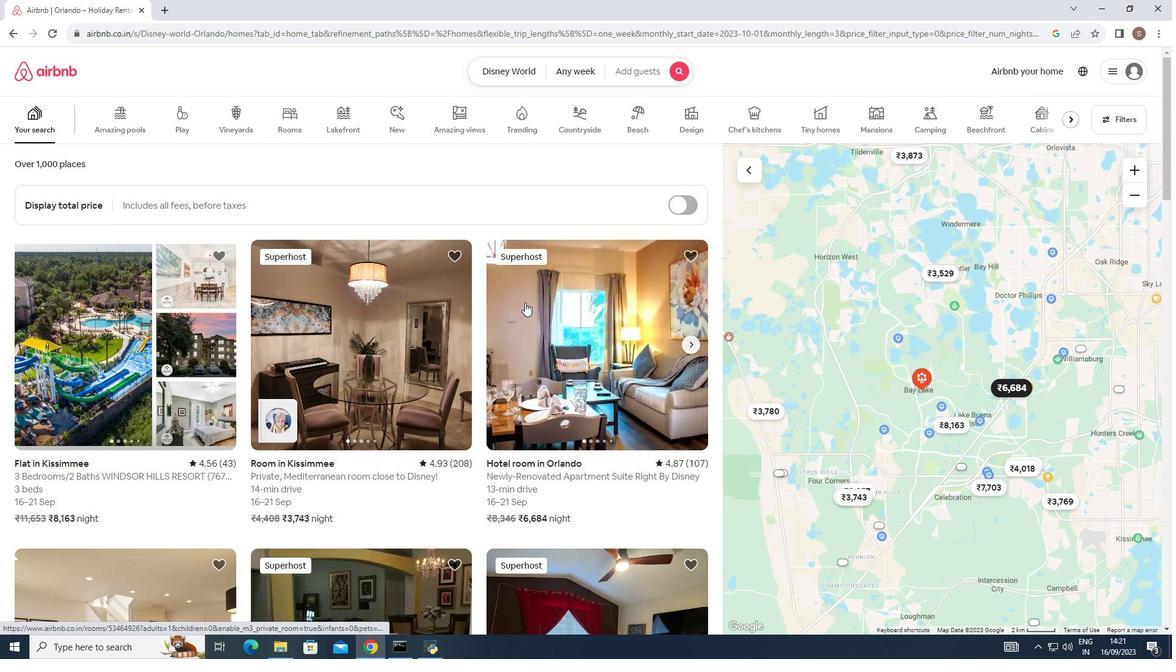 
Action: Mouse moved to (530, 313)
Screenshot: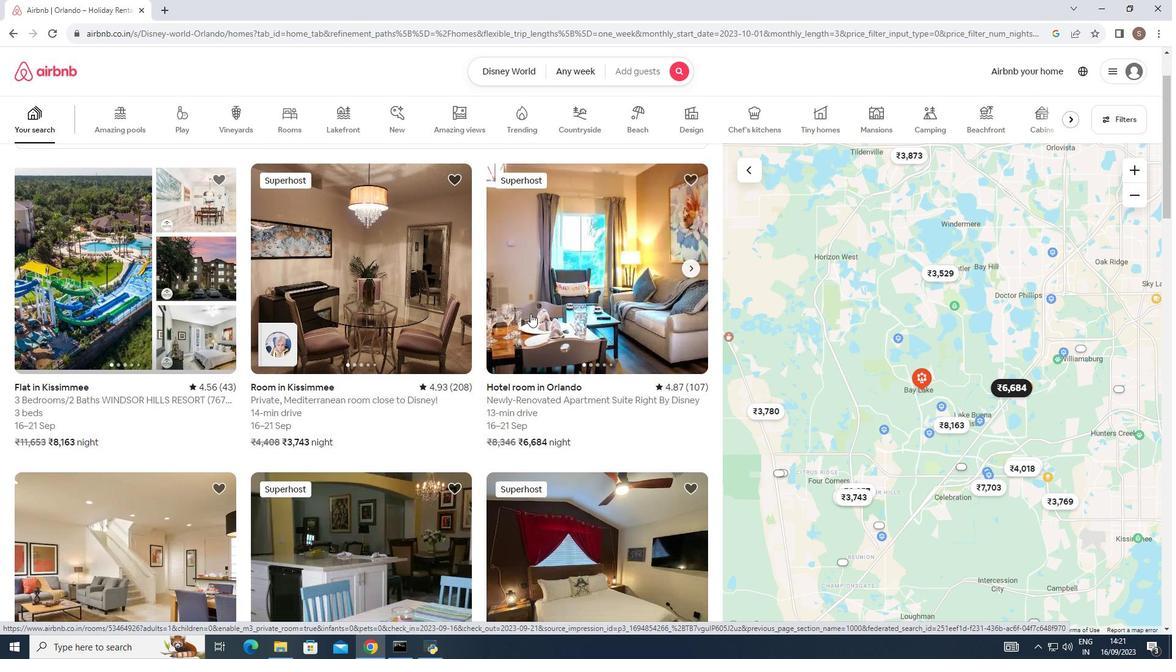
Action: Mouse scrolled (530, 313) with delta (0, 0)
Screenshot: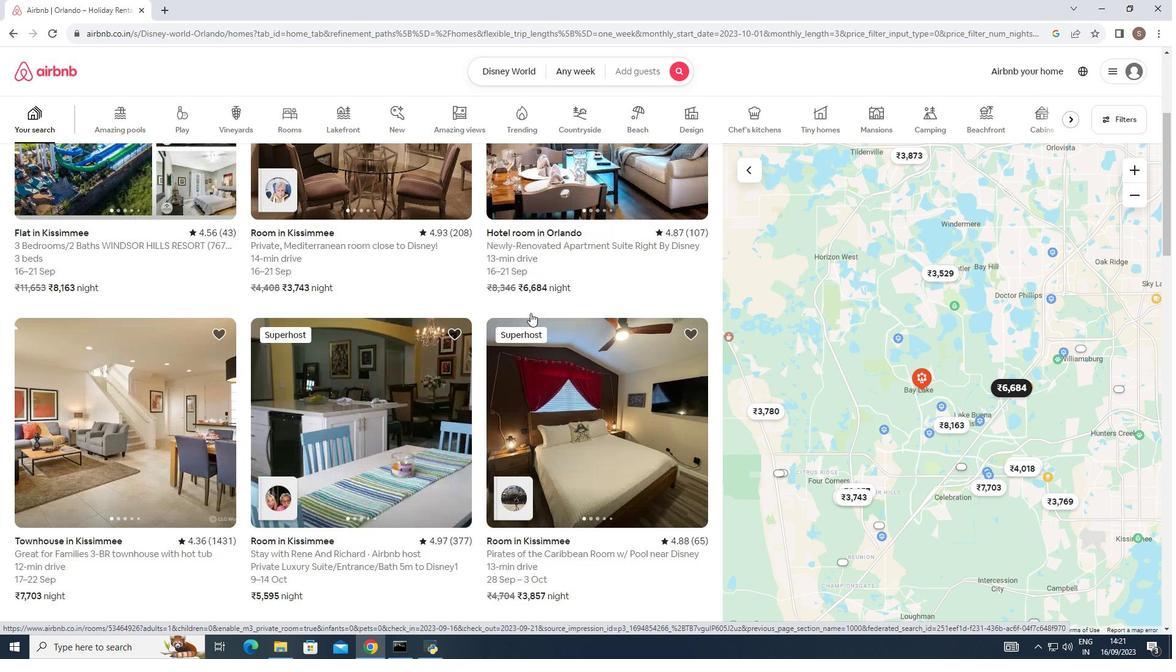 
Action: Mouse scrolled (530, 313) with delta (0, 0)
Screenshot: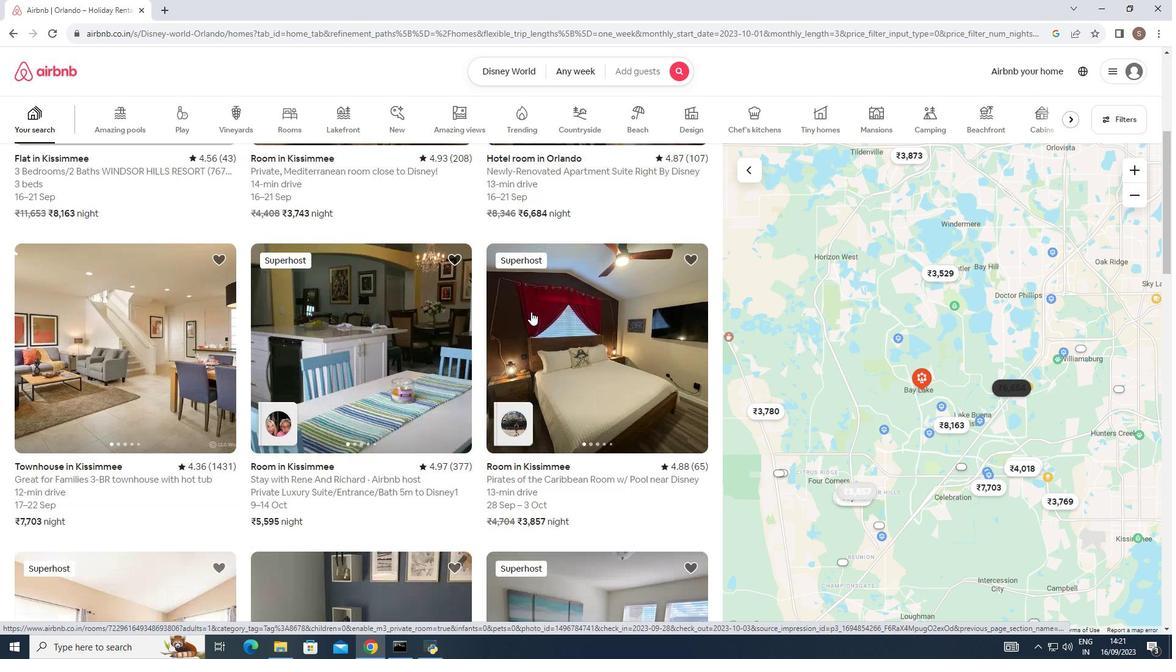 
Action: Mouse scrolled (530, 313) with delta (0, 0)
Screenshot: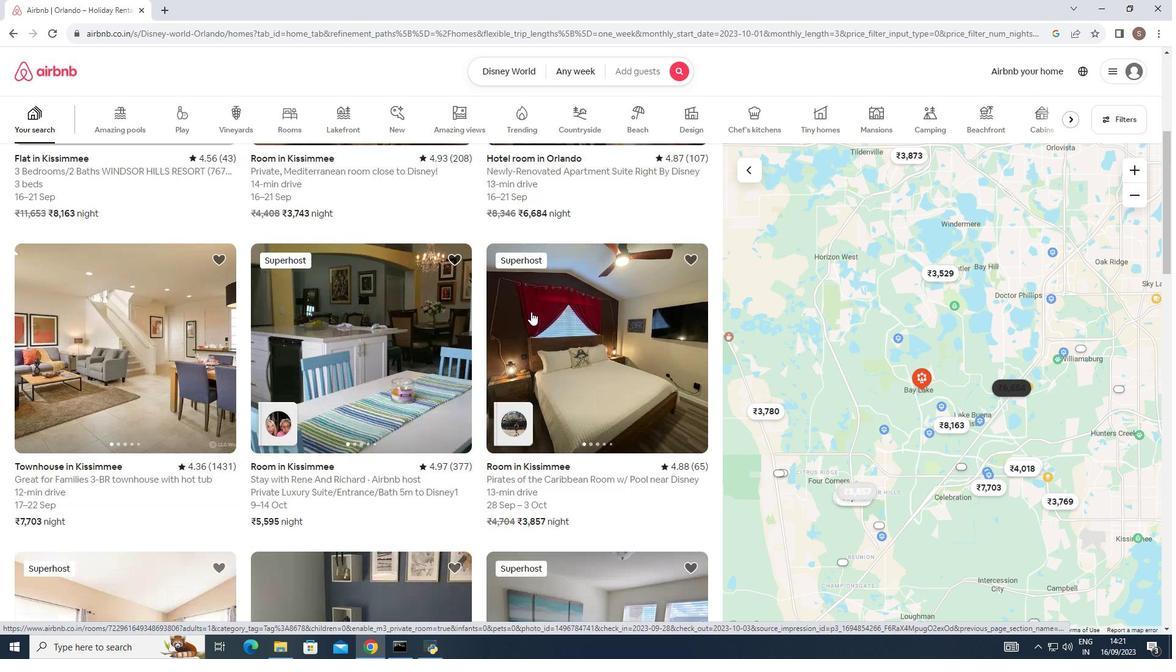 
Action: Mouse scrolled (530, 313) with delta (0, 0)
Screenshot: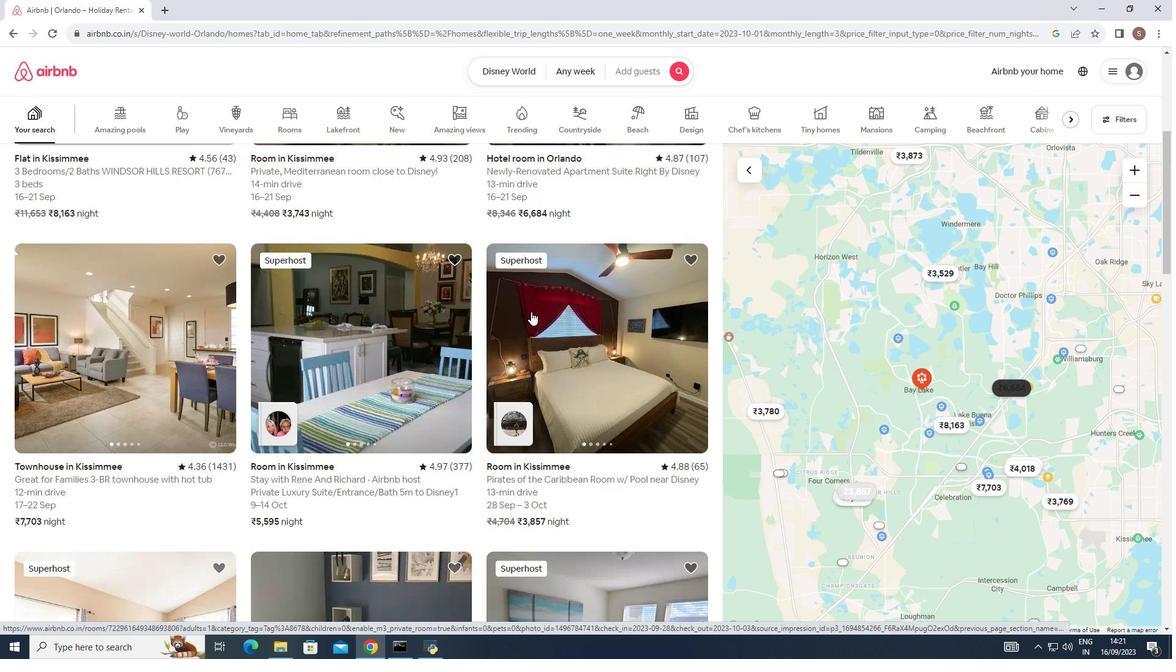 
Action: Mouse scrolled (530, 313) with delta (0, 0)
Screenshot: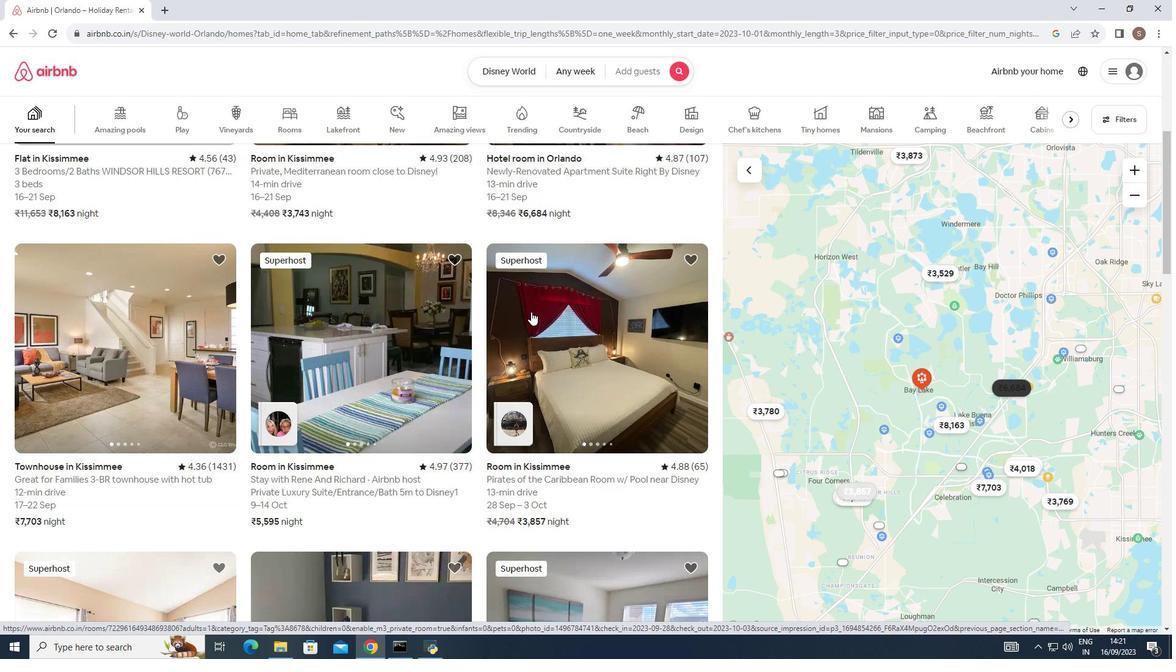 
Action: Mouse moved to (531, 311)
Screenshot: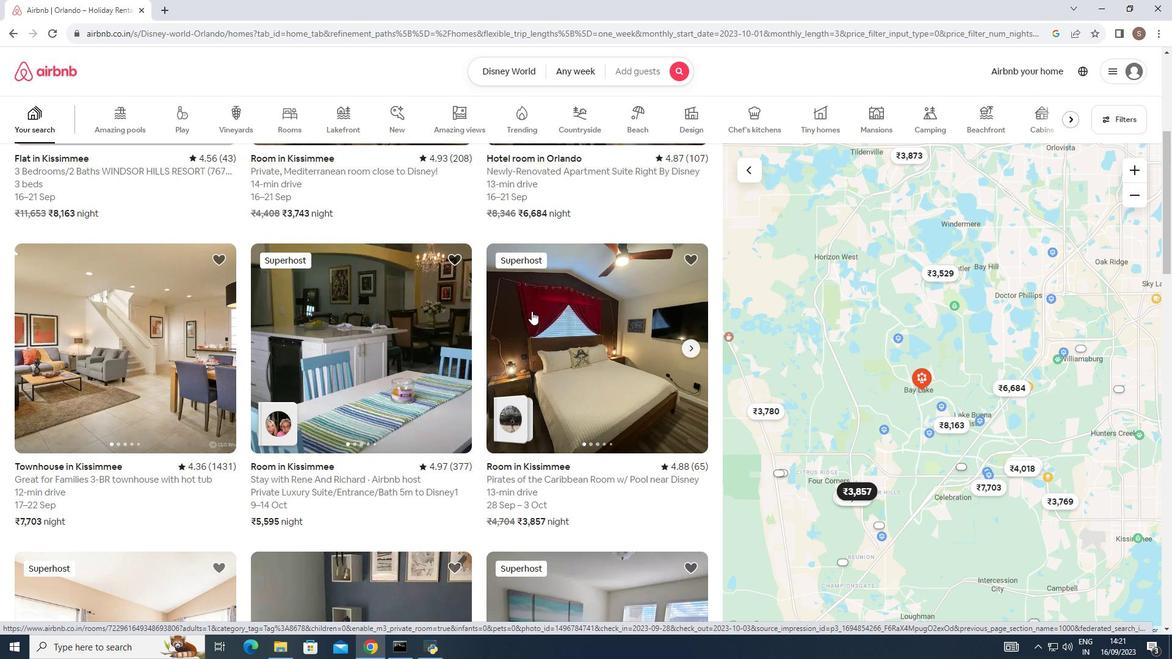 
Action: Mouse scrolled (531, 310) with delta (0, 0)
Screenshot: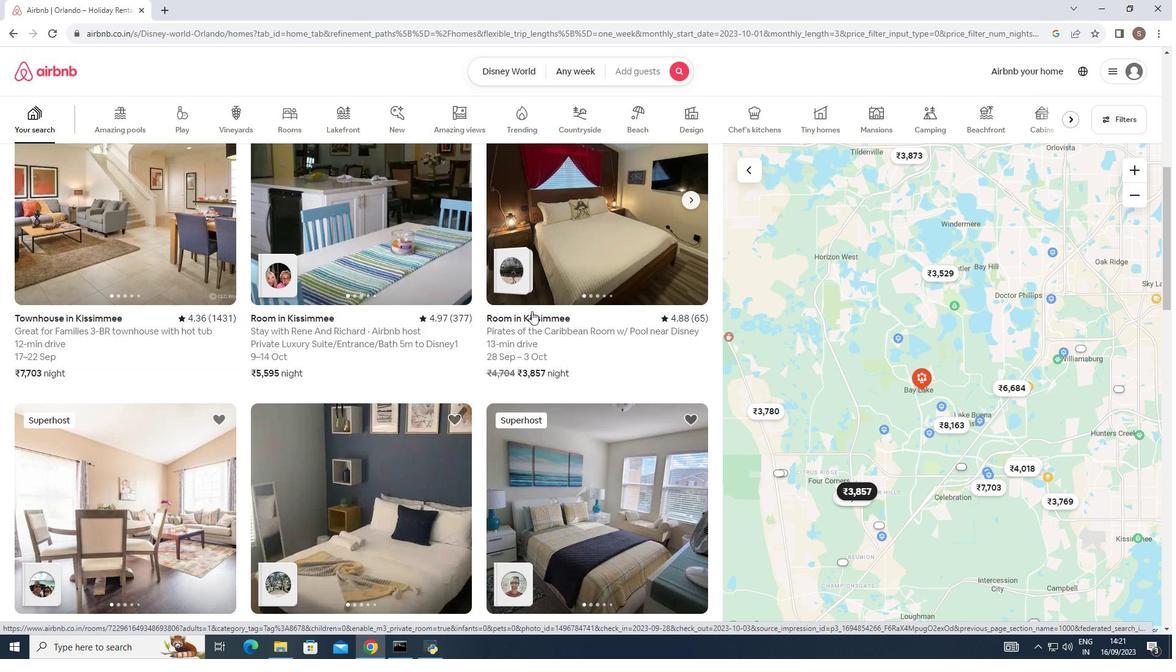 
Action: Mouse scrolled (531, 310) with delta (0, 0)
Screenshot: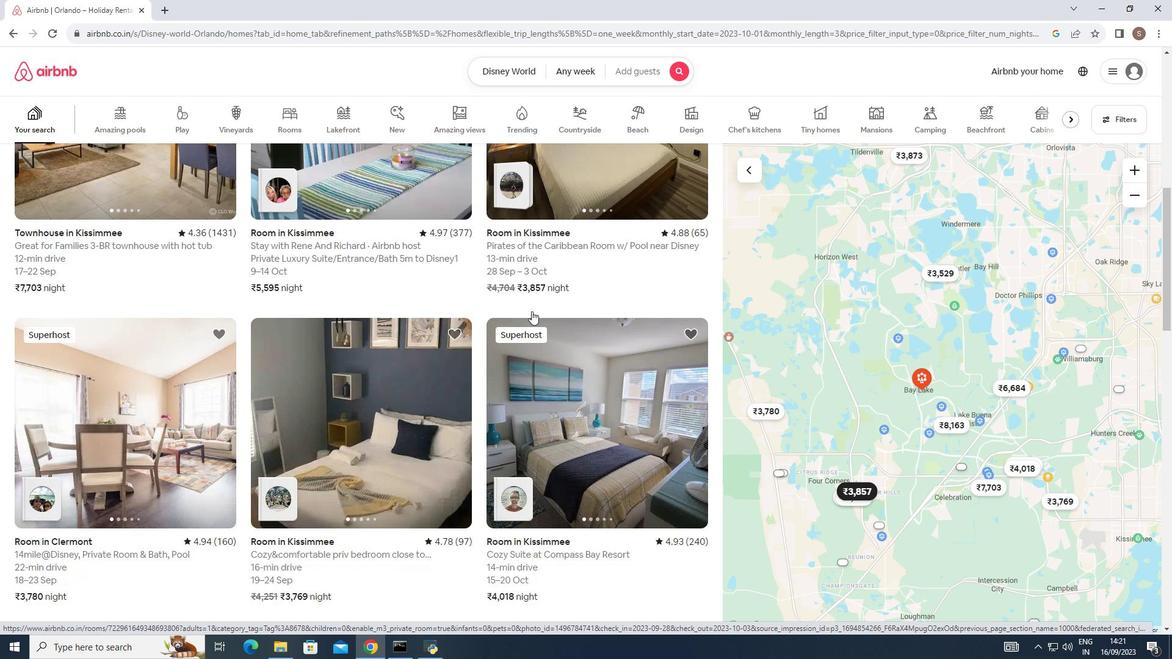 
Action: Mouse scrolled (531, 310) with delta (0, 0)
Screenshot: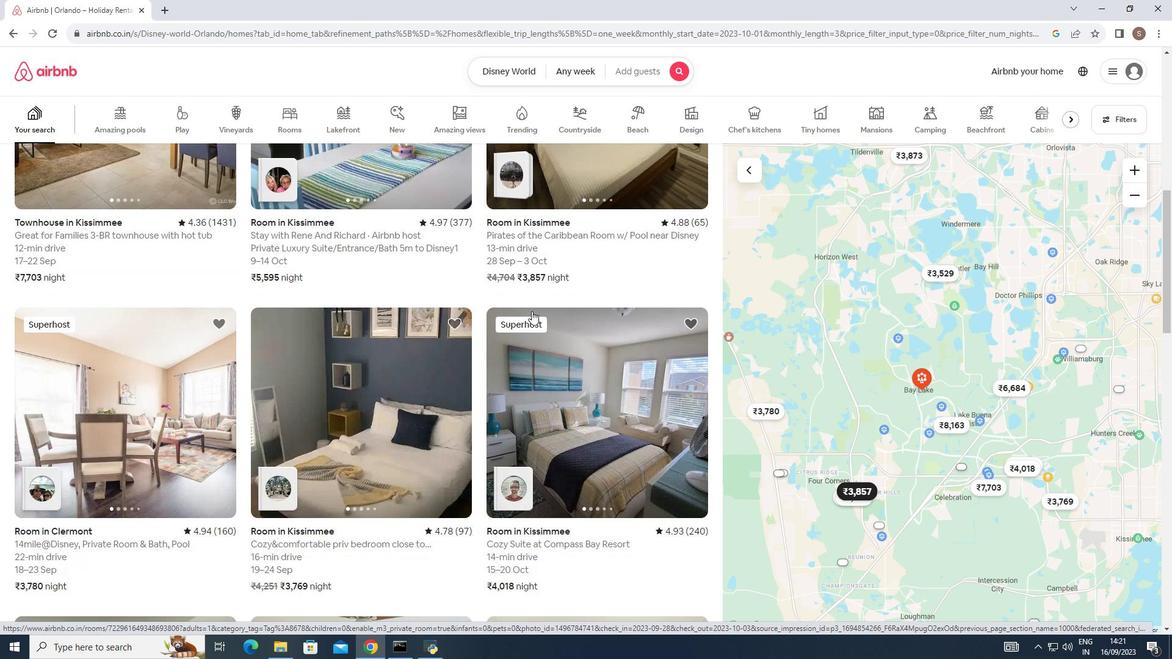 
Action: Mouse scrolled (531, 310) with delta (0, 0)
Screenshot: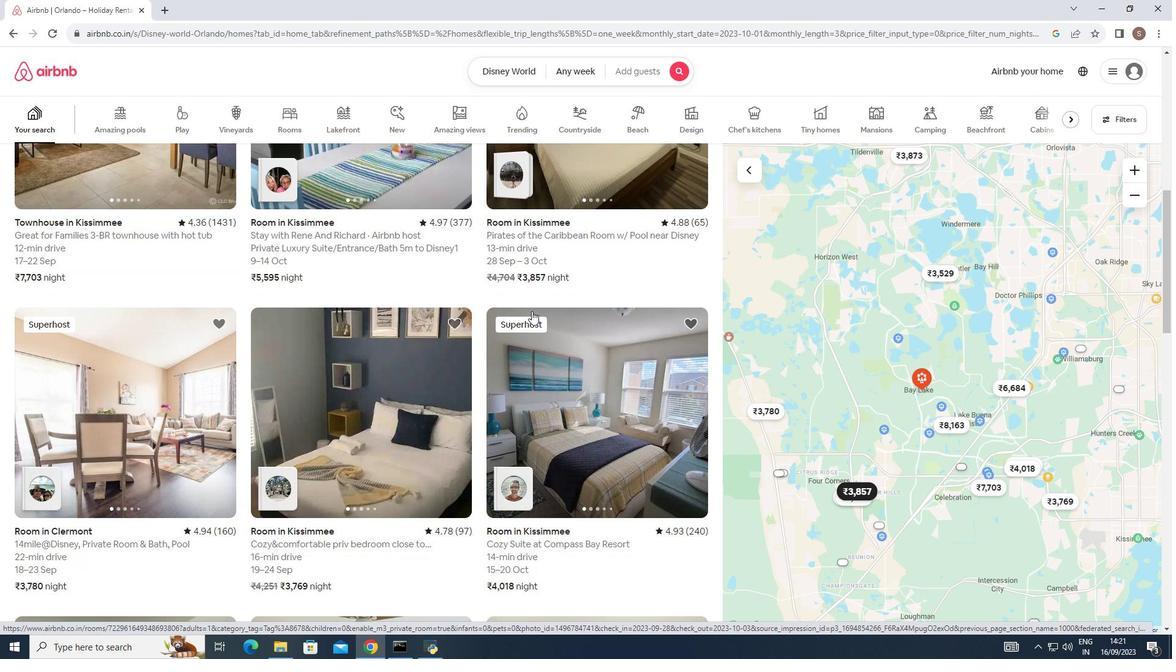 
Action: Mouse scrolled (531, 312) with delta (0, 0)
Screenshot: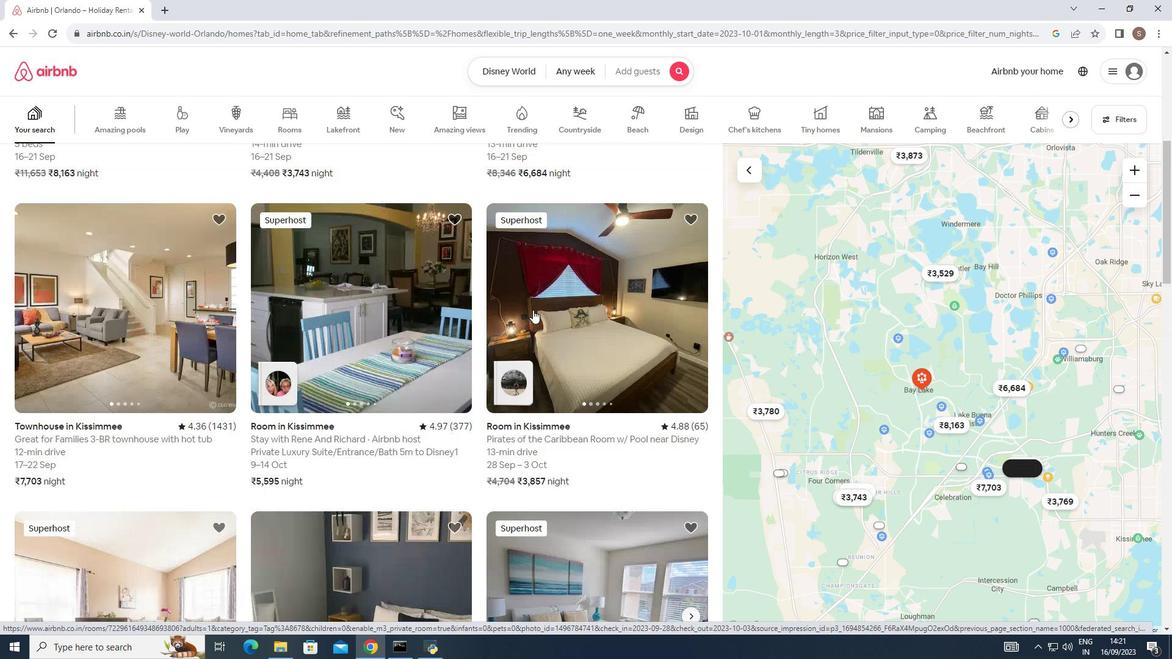 
Action: Mouse scrolled (531, 312) with delta (0, 0)
Screenshot: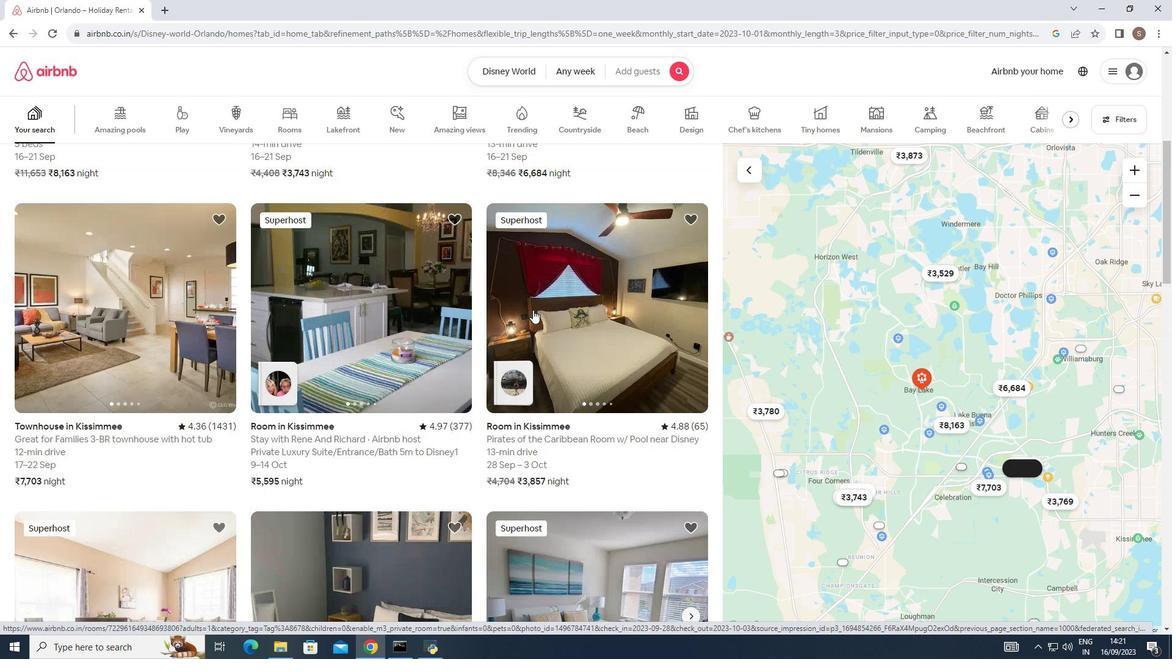 
Action: Mouse scrolled (531, 312) with delta (0, 0)
Screenshot: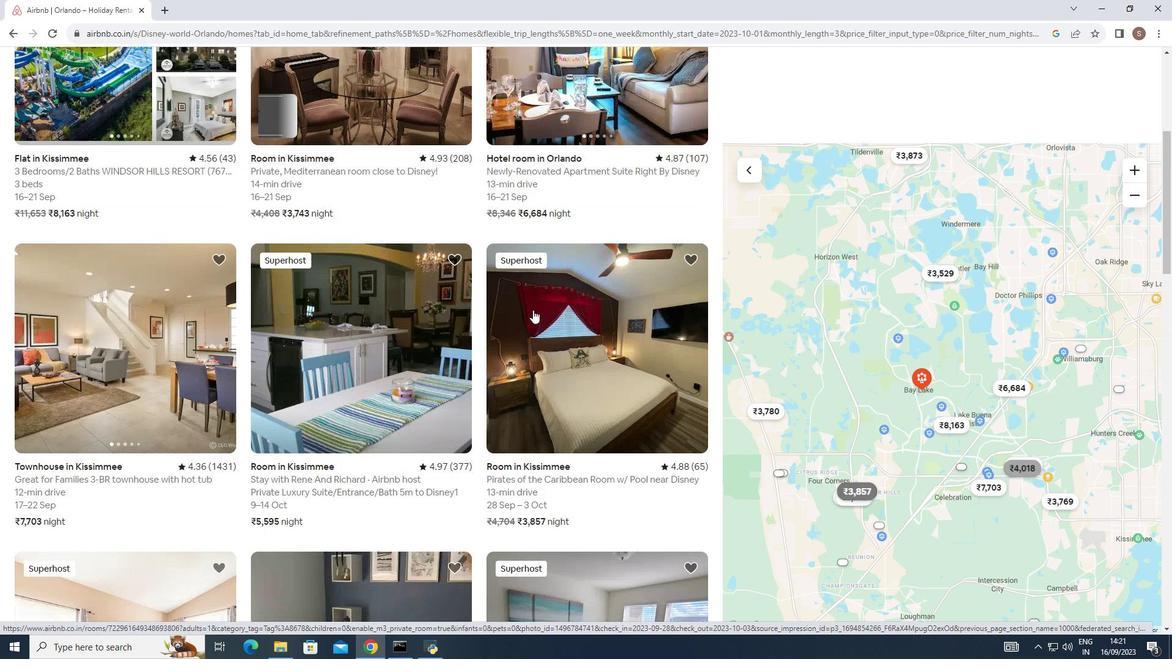 
Action: Mouse scrolled (531, 312) with delta (0, 0)
Screenshot: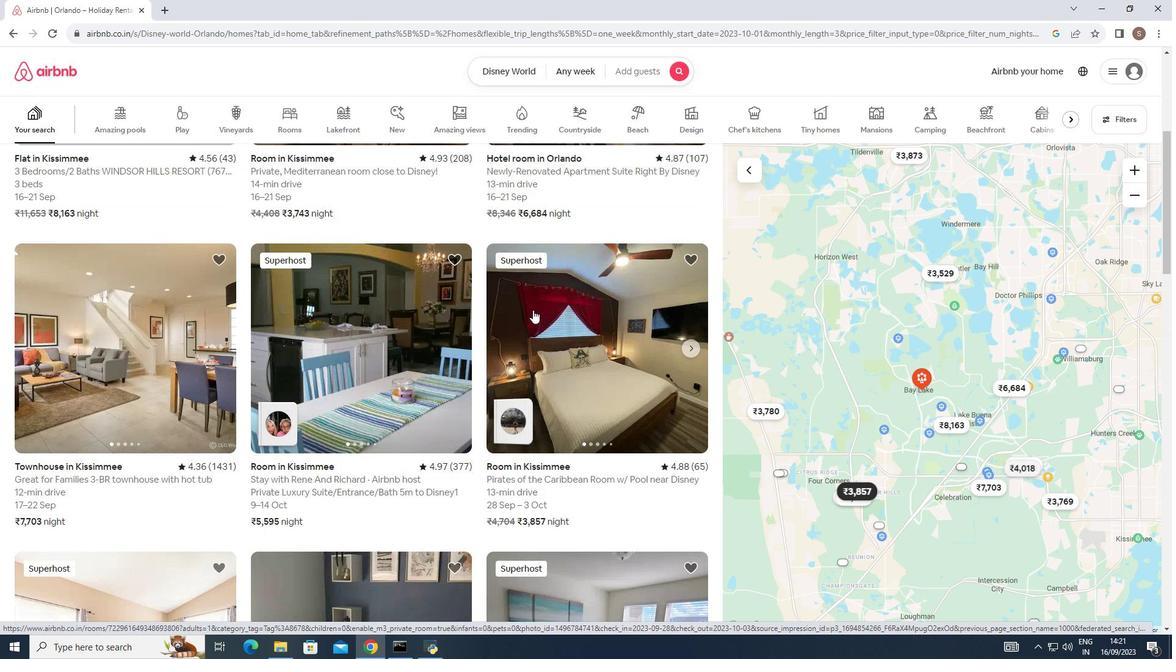 
Action: Mouse moved to (533, 310)
Screenshot: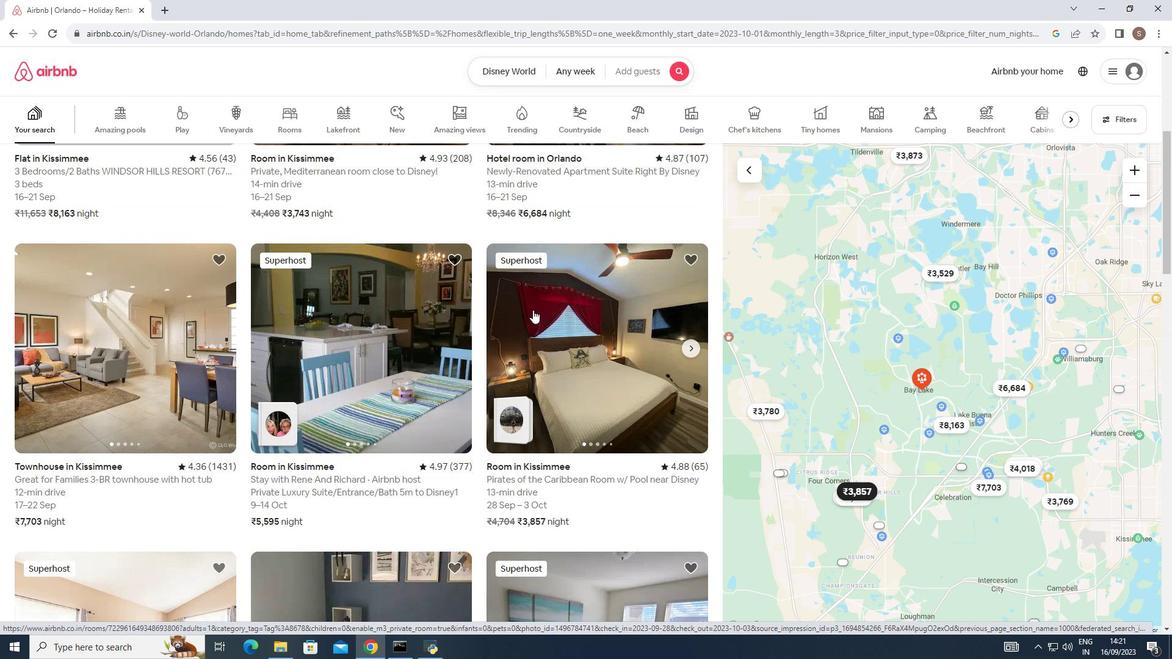 
Action: Mouse scrolled (533, 310) with delta (0, 0)
Screenshot: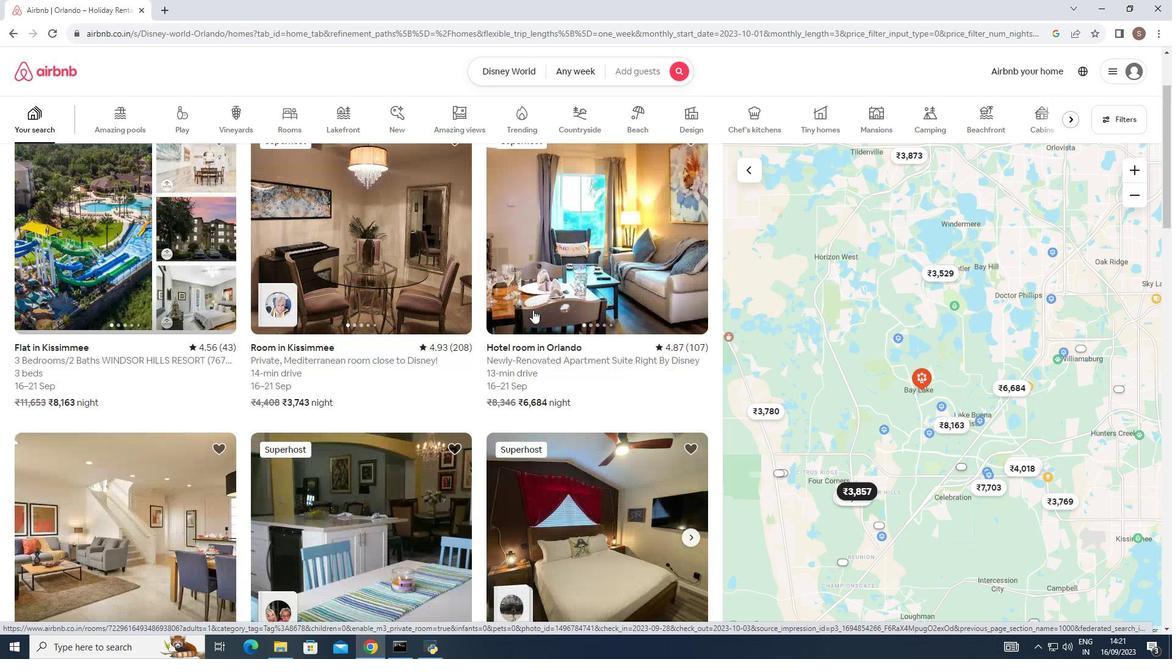 
Action: Mouse scrolled (533, 310) with delta (0, 0)
Screenshot: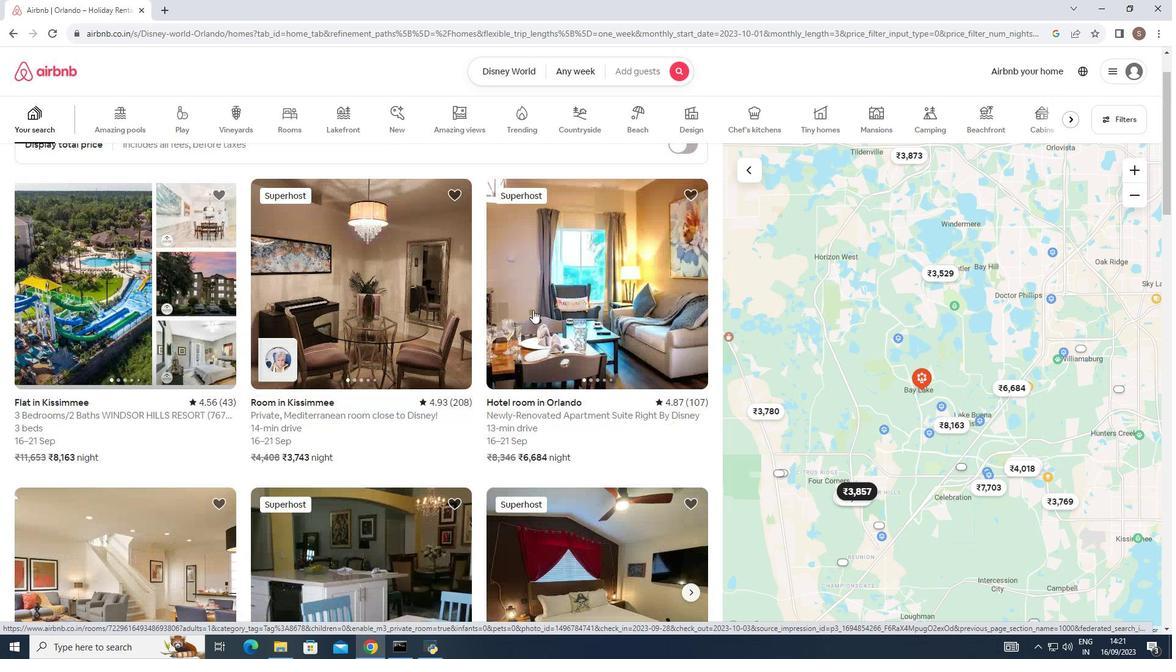 
Action: Mouse scrolled (533, 310) with delta (0, 0)
Screenshot: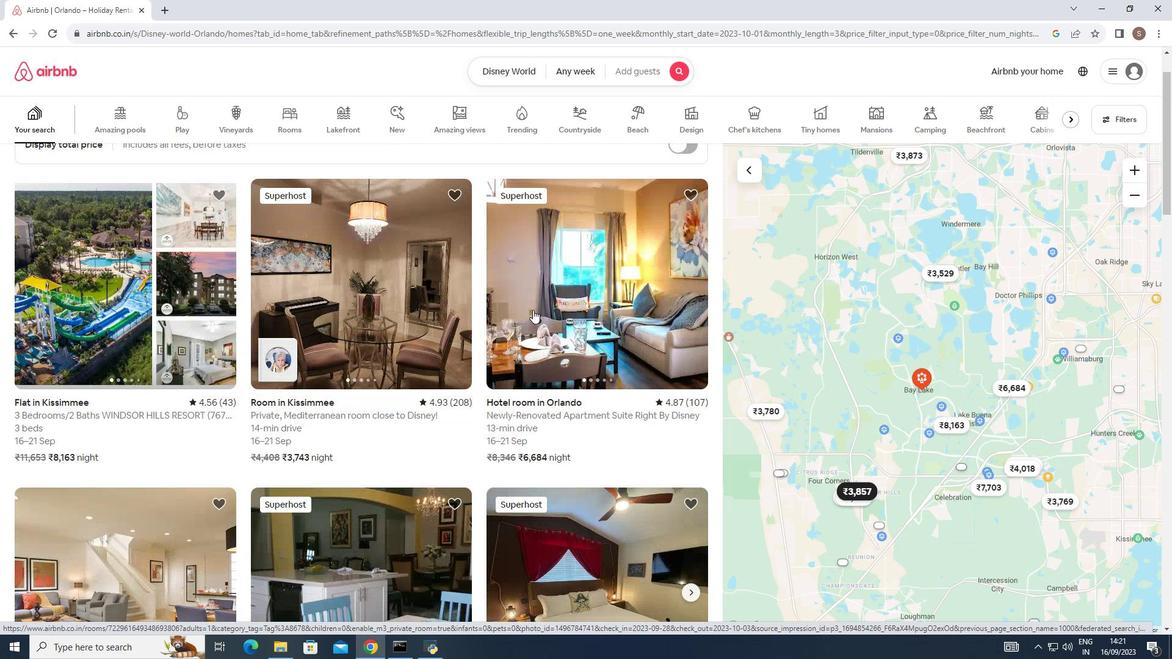 
Action: Mouse scrolled (533, 310) with delta (0, 0)
Screenshot: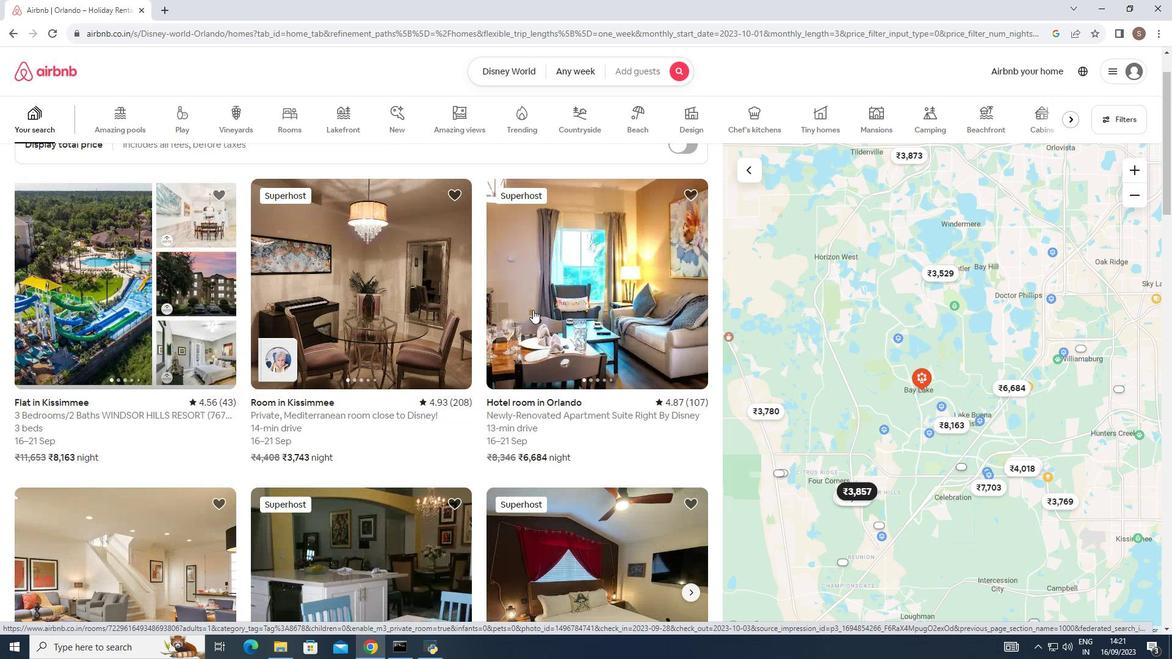 
Action: Mouse scrolled (533, 310) with delta (0, 0)
Screenshot: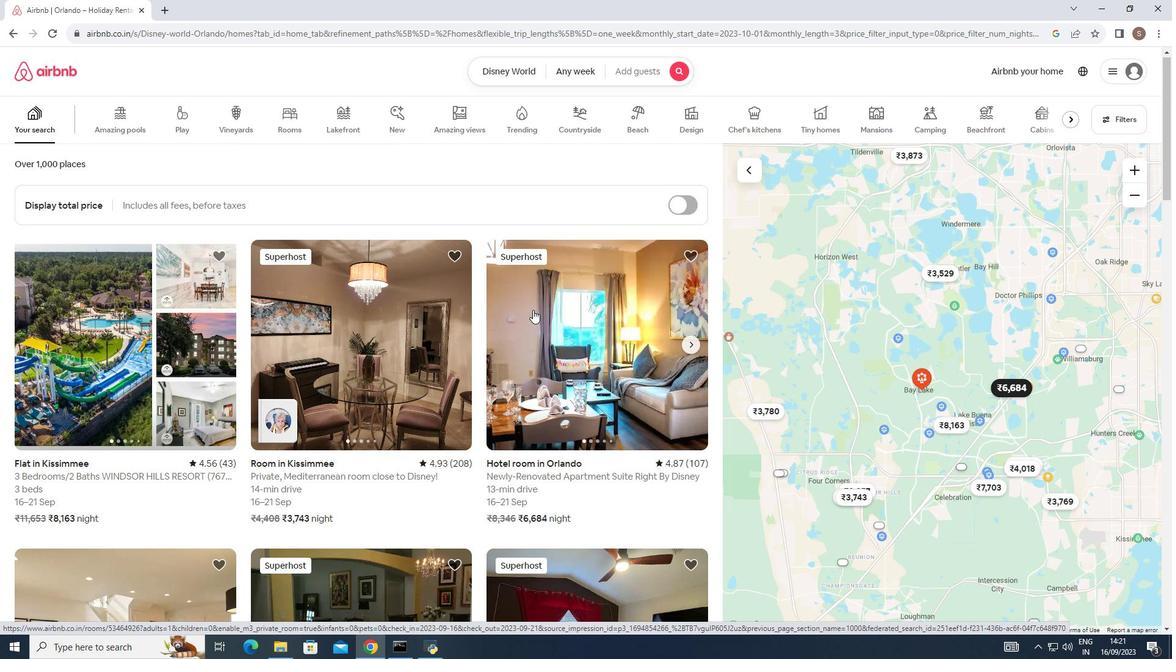 
Action: Mouse scrolled (533, 310) with delta (0, 0)
Screenshot: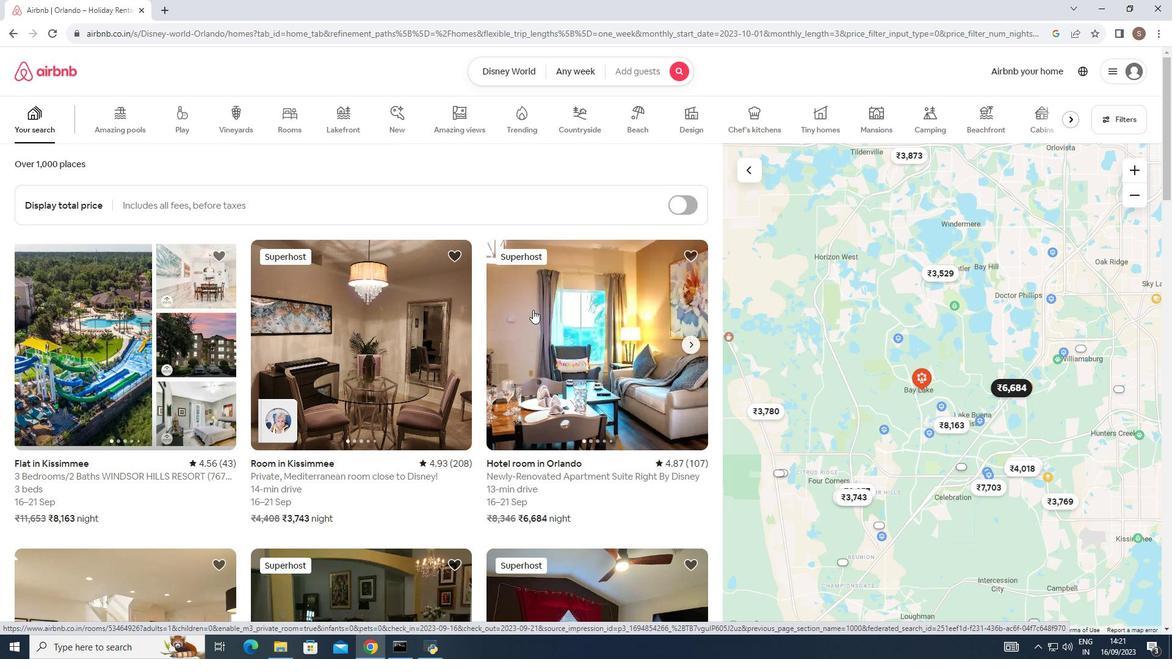 
Action: Mouse scrolled (533, 310) with delta (0, 0)
Screenshot: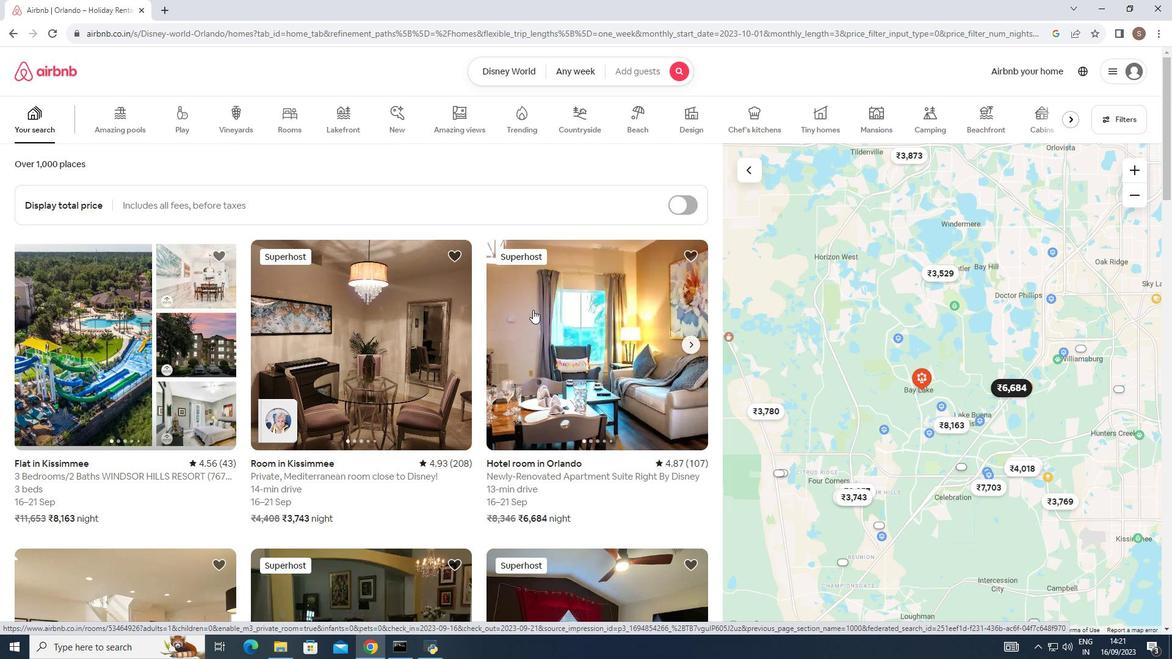 
Action: Mouse scrolled (533, 310) with delta (0, 0)
Screenshot: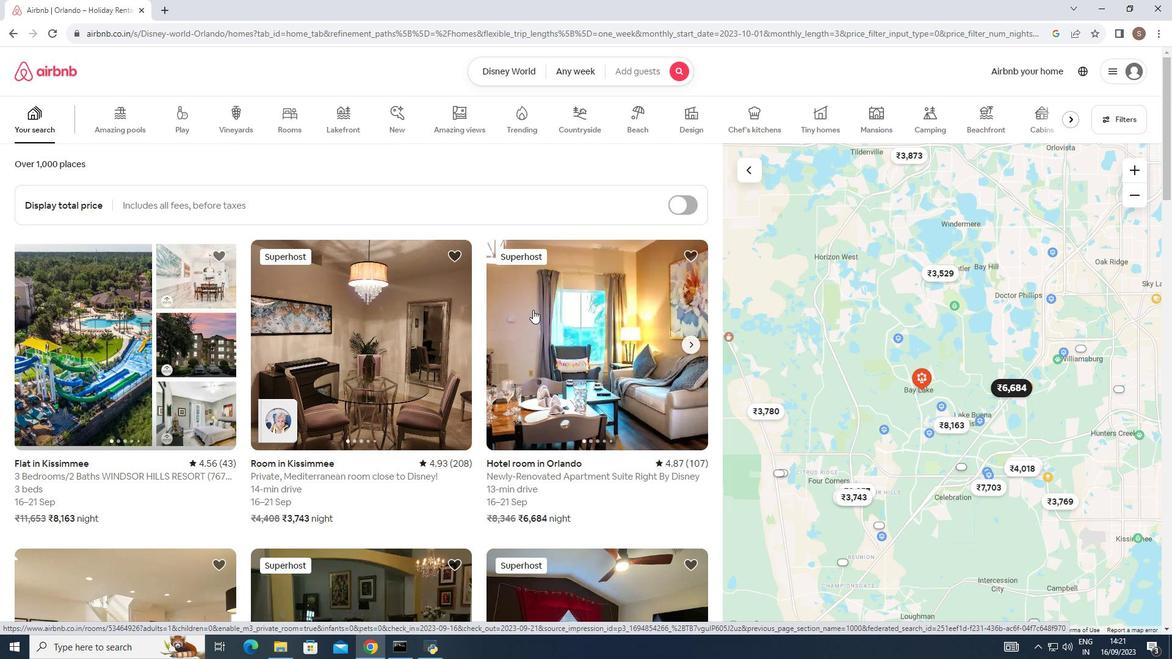 
Action: Mouse moved to (1110, 116)
Screenshot: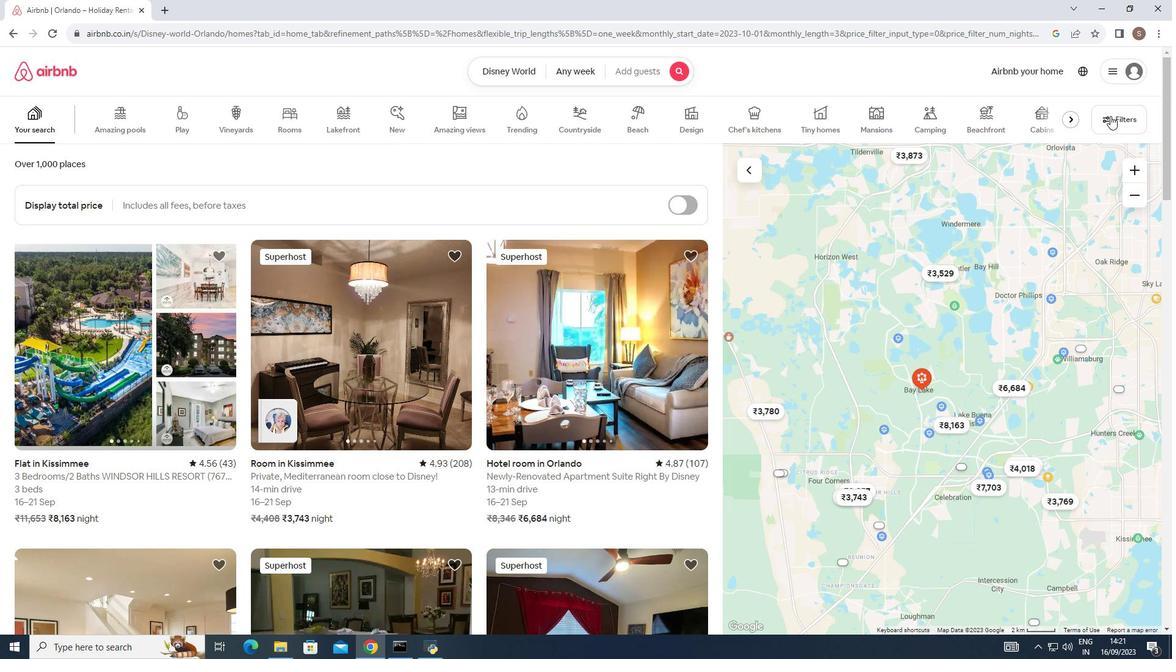 
Action: Mouse pressed left at (1110, 116)
Screenshot: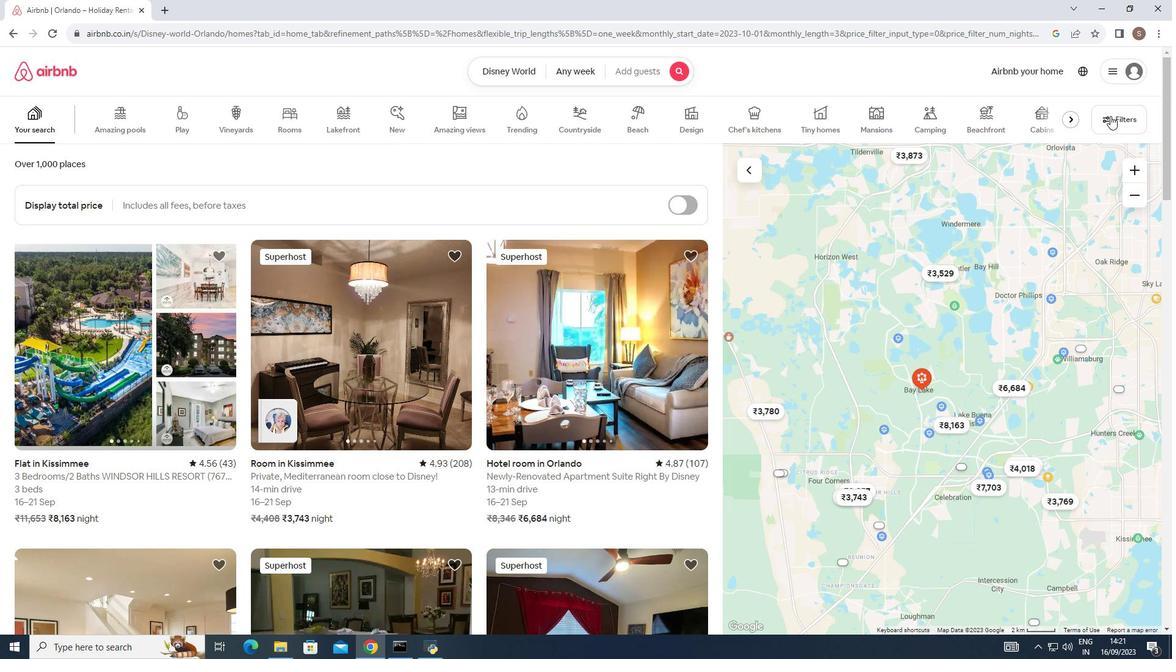 
Action: Mouse moved to (432, 431)
Screenshot: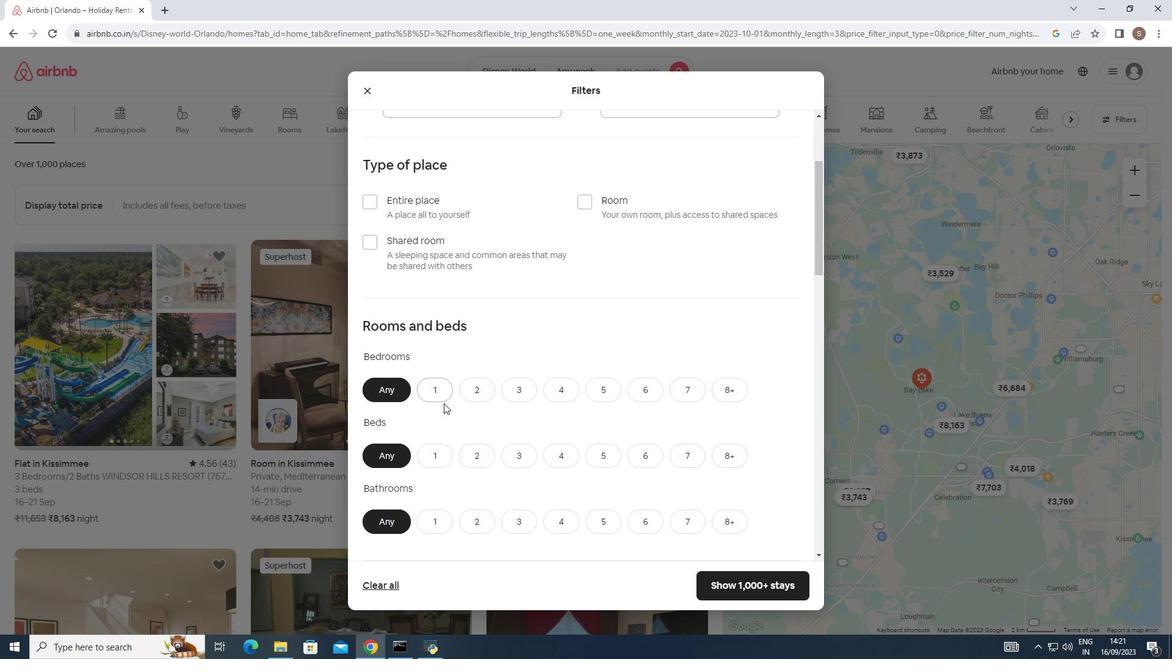 
Action: Mouse scrolled (432, 431) with delta (0, 0)
Screenshot: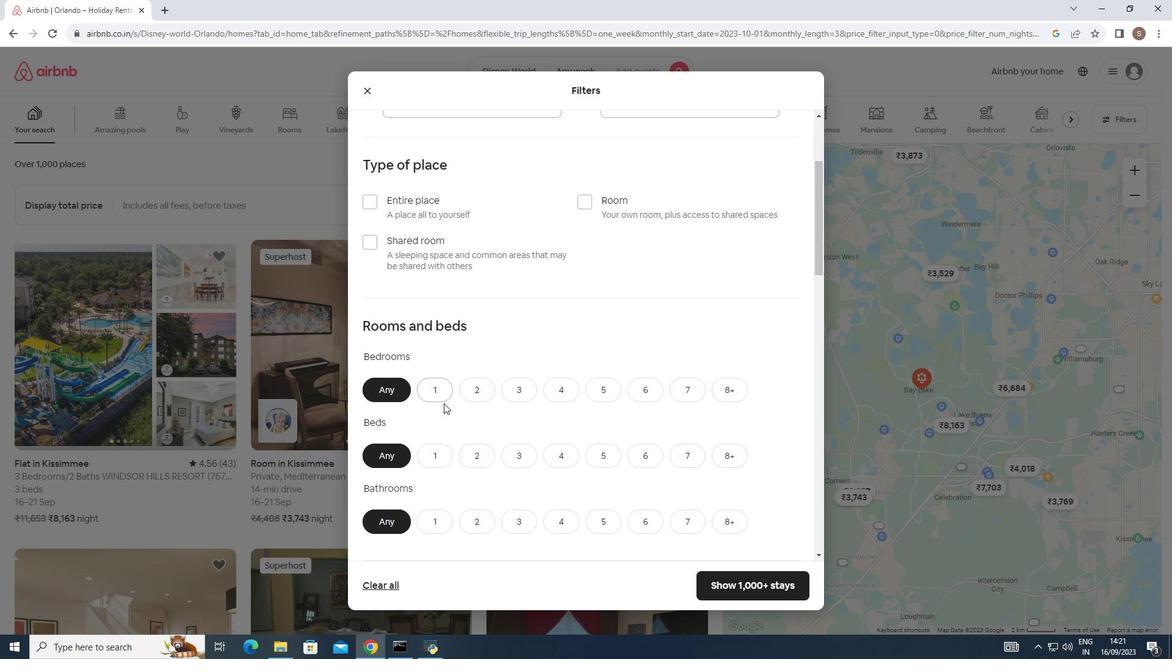 
Action: Mouse moved to (436, 425)
Screenshot: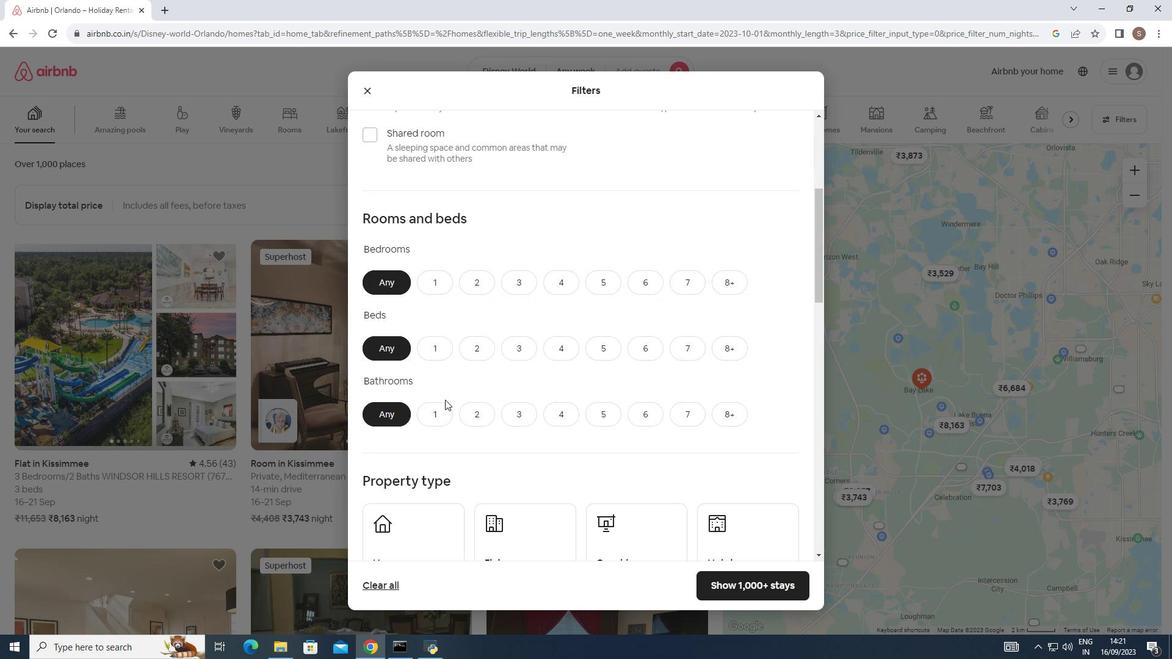 
Action: Mouse scrolled (436, 425) with delta (0, 0)
Screenshot: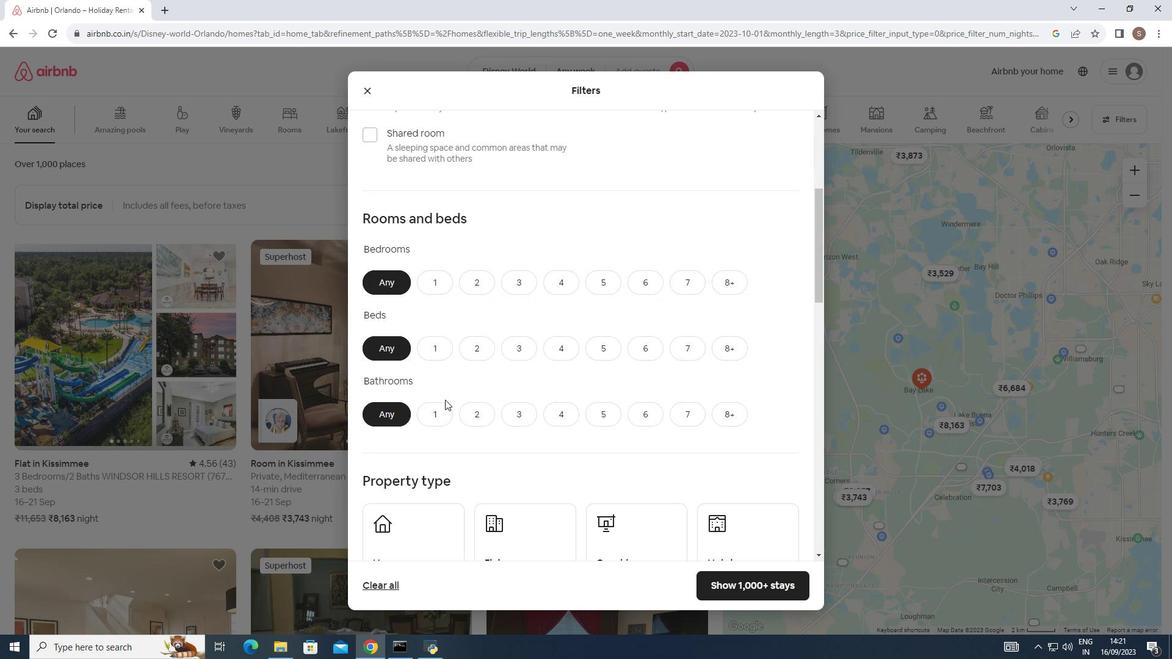 
Action: Mouse moved to (438, 421)
Screenshot: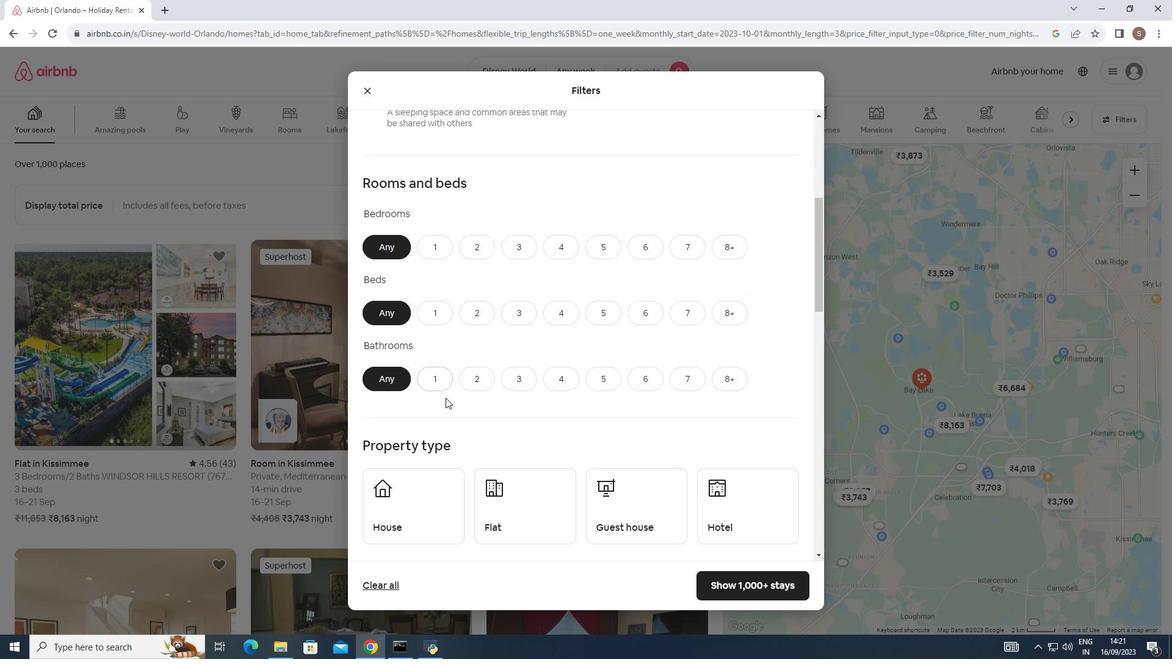 
Action: Mouse scrolled (438, 421) with delta (0, 0)
Screenshot: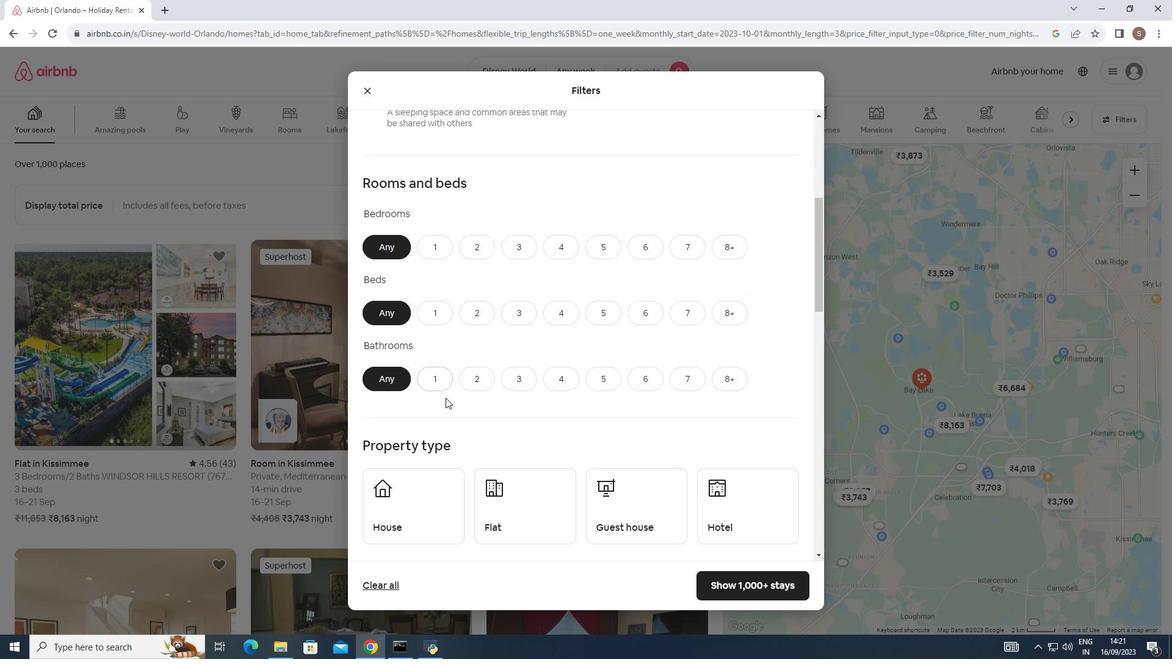 
Action: Mouse moved to (440, 417)
Screenshot: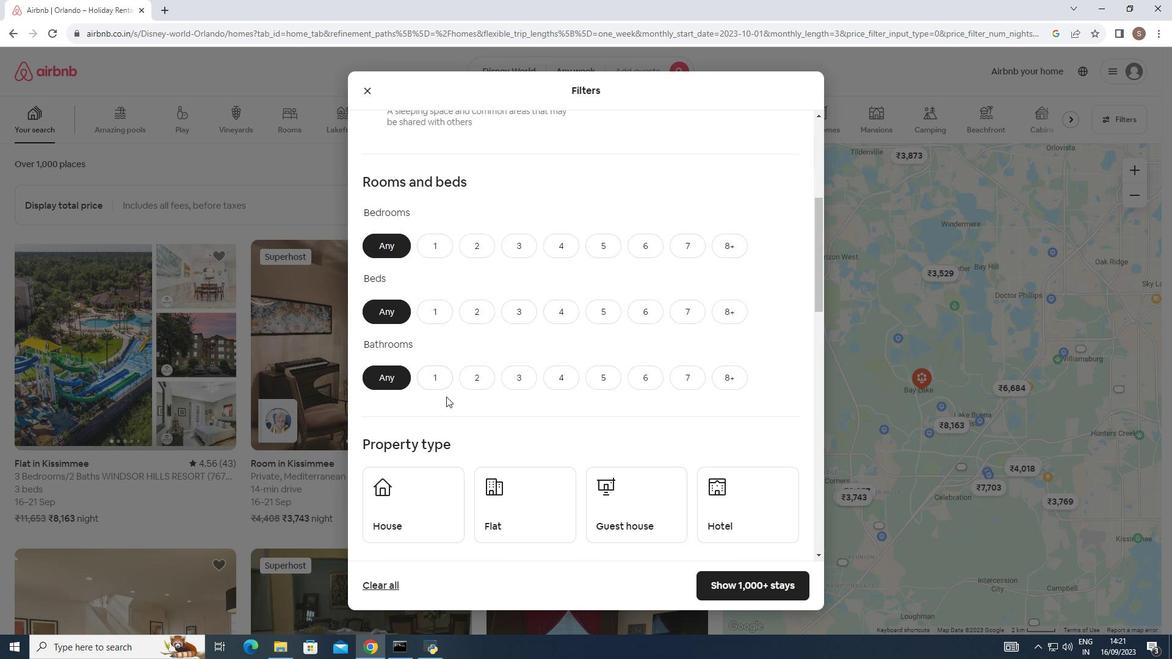
Action: Mouse scrolled (440, 416) with delta (0, 0)
Screenshot: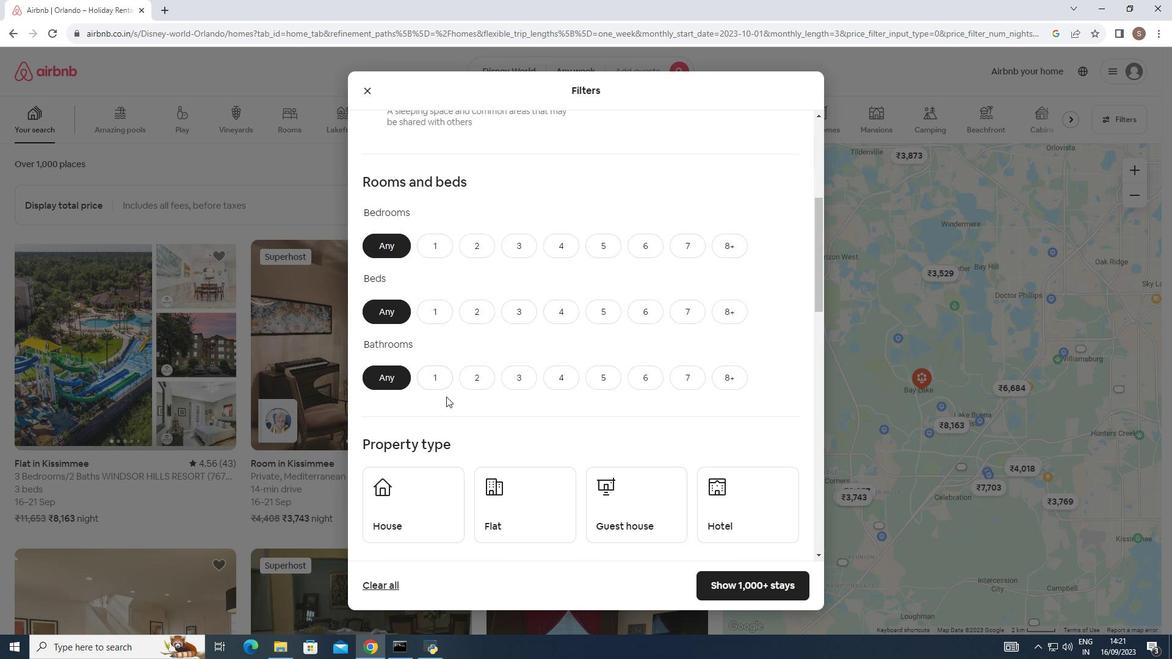 
Action: Mouse moved to (440, 412)
Screenshot: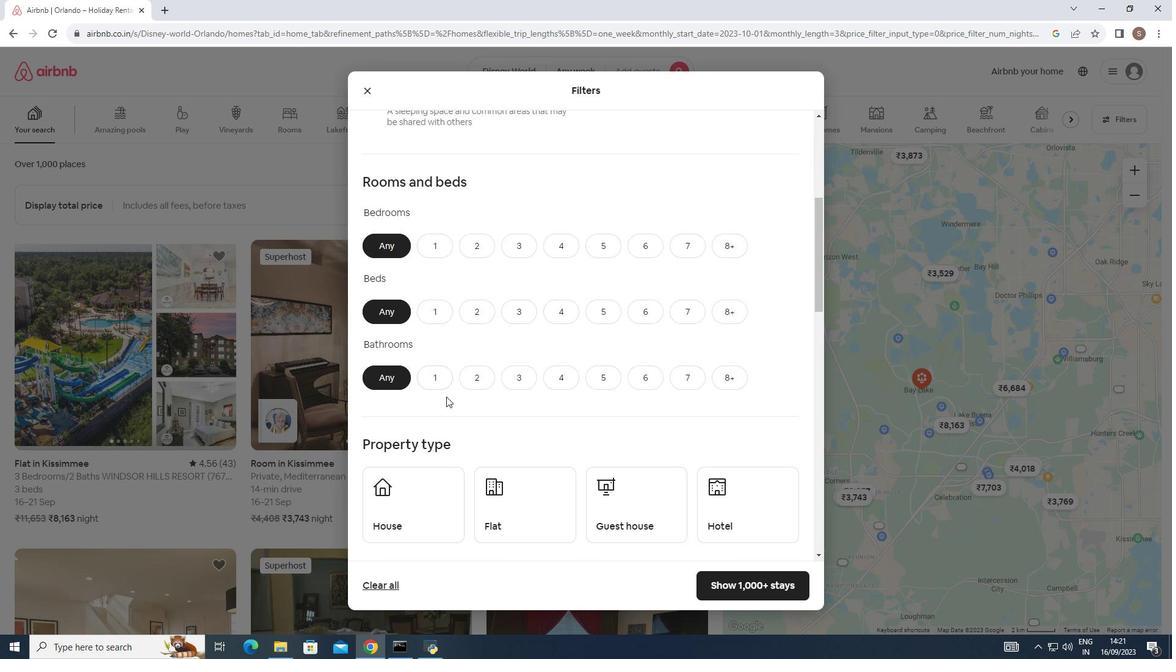 
Action: Mouse scrolled (440, 412) with delta (0, 0)
Screenshot: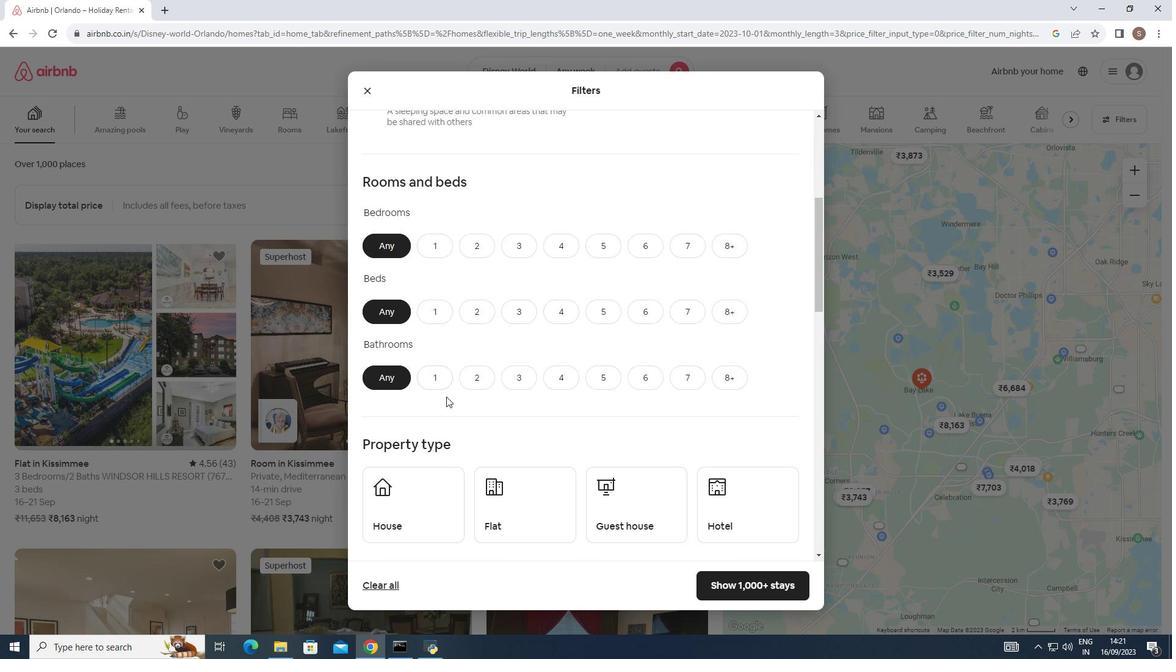 
Action: Mouse moved to (472, 240)
Screenshot: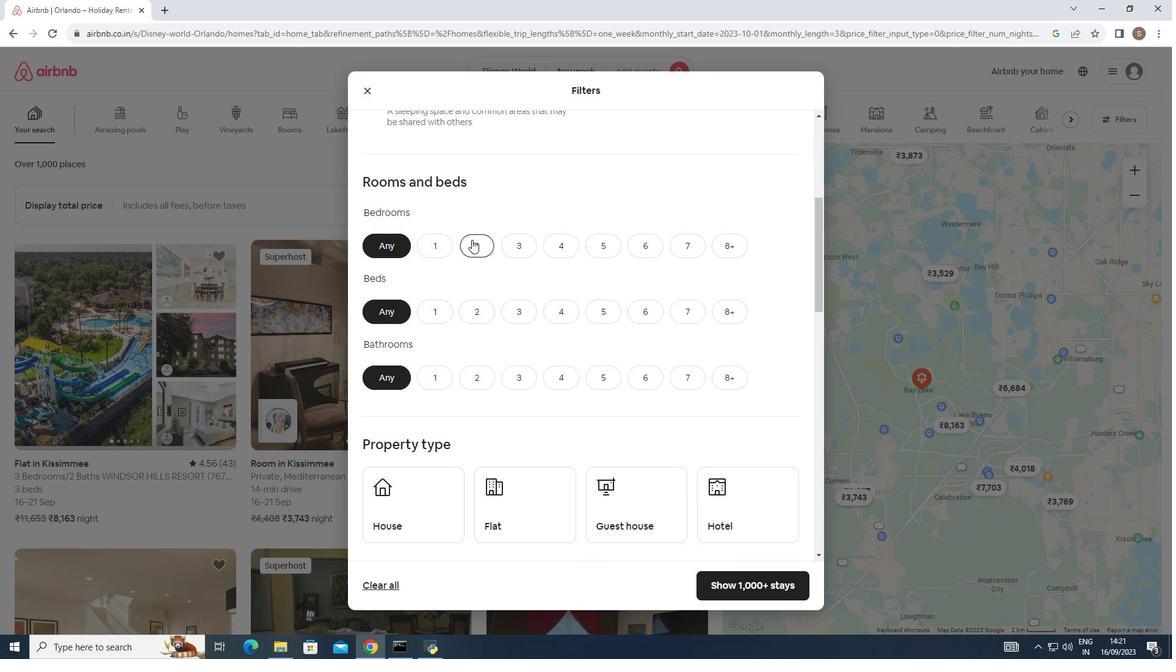 
Action: Mouse pressed left at (472, 240)
Screenshot: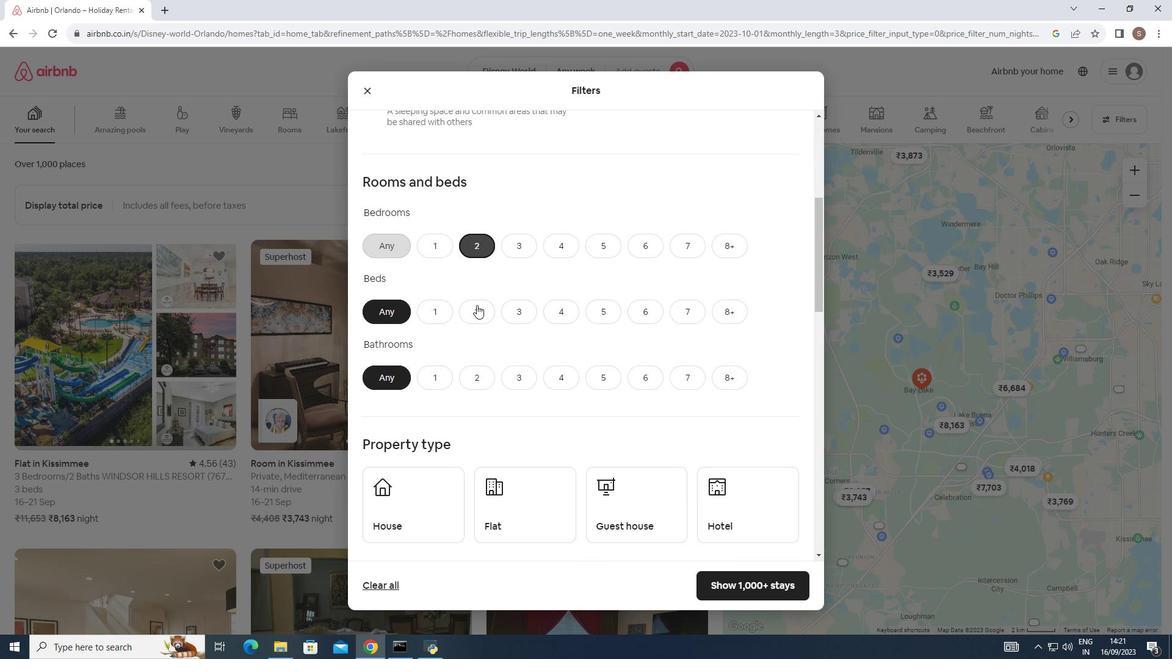 
Action: Mouse moved to (477, 315)
Screenshot: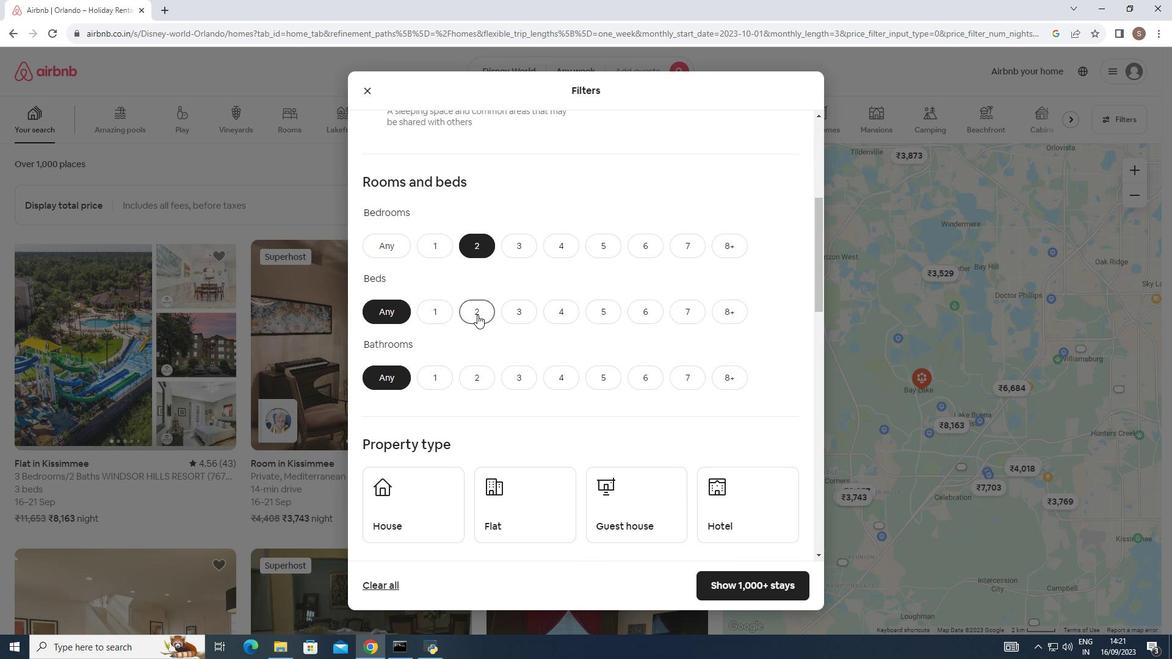
Action: Mouse pressed left at (477, 315)
Screenshot: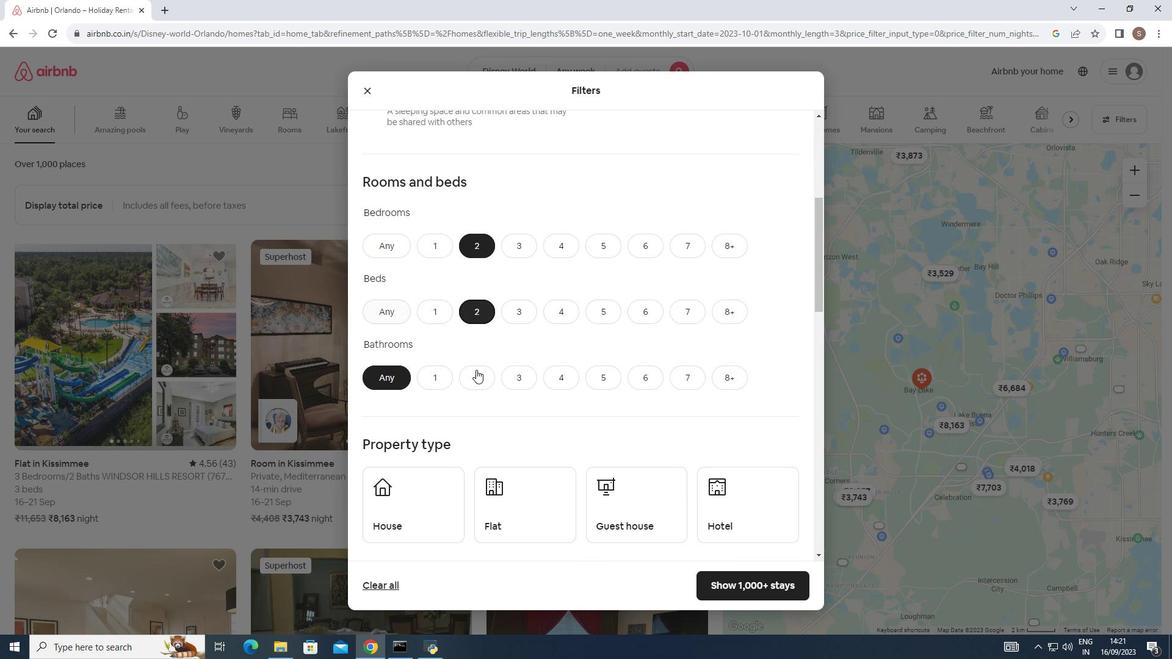 
Action: Mouse moved to (478, 380)
Screenshot: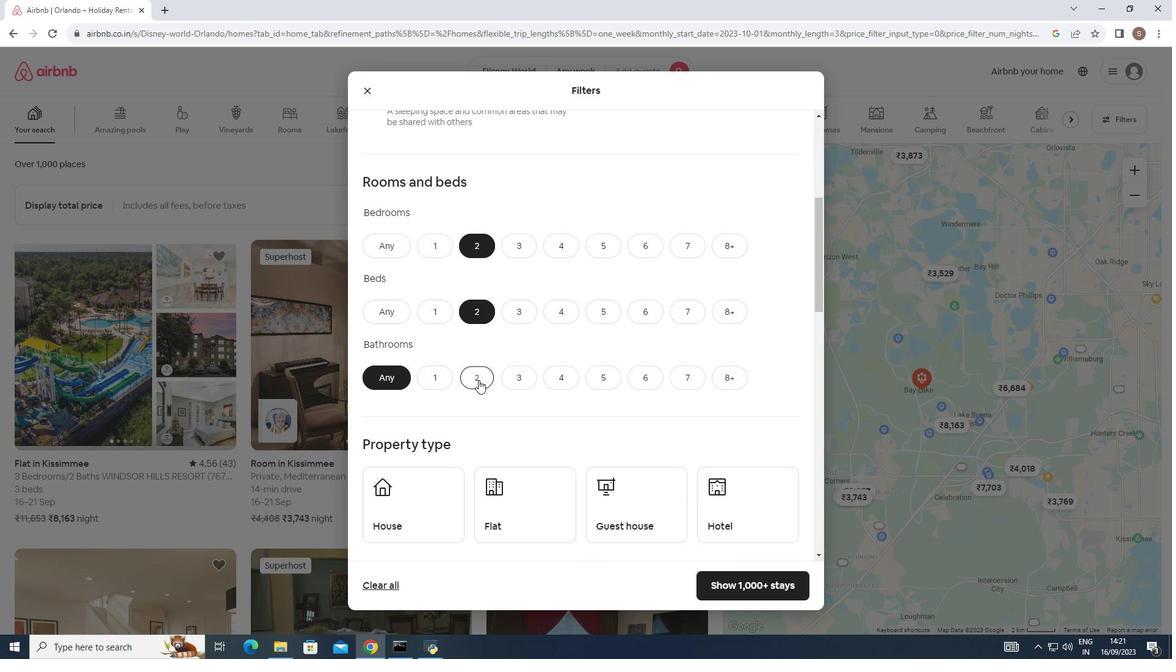 
Action: Mouse pressed left at (478, 380)
Screenshot: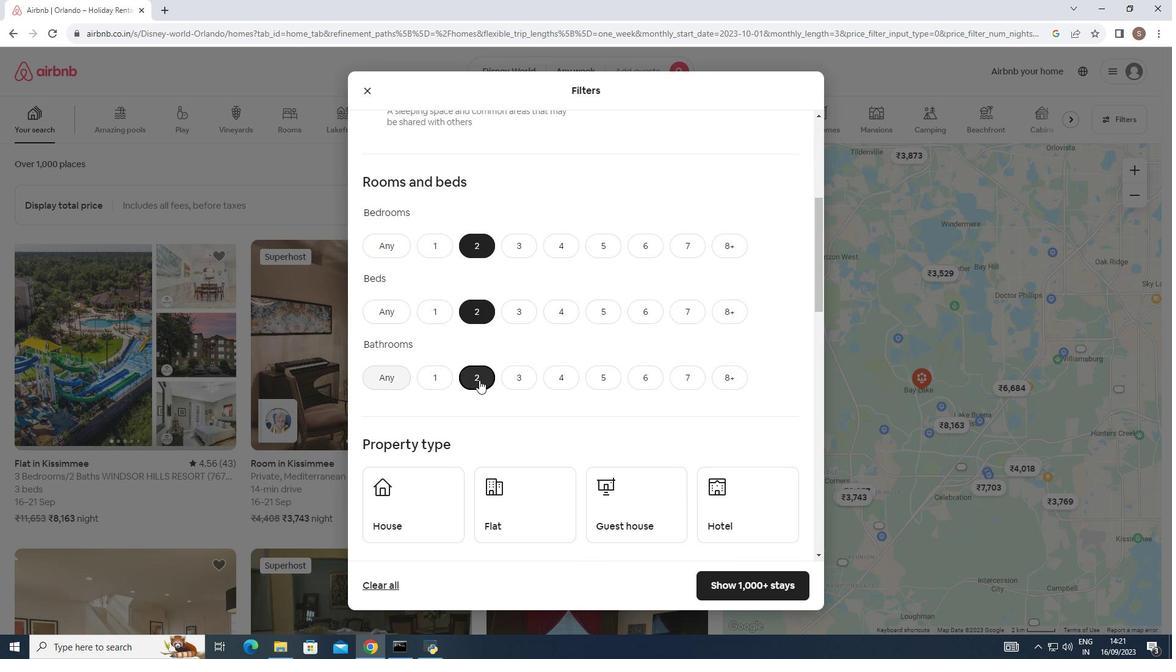 
Action: Mouse moved to (481, 379)
Screenshot: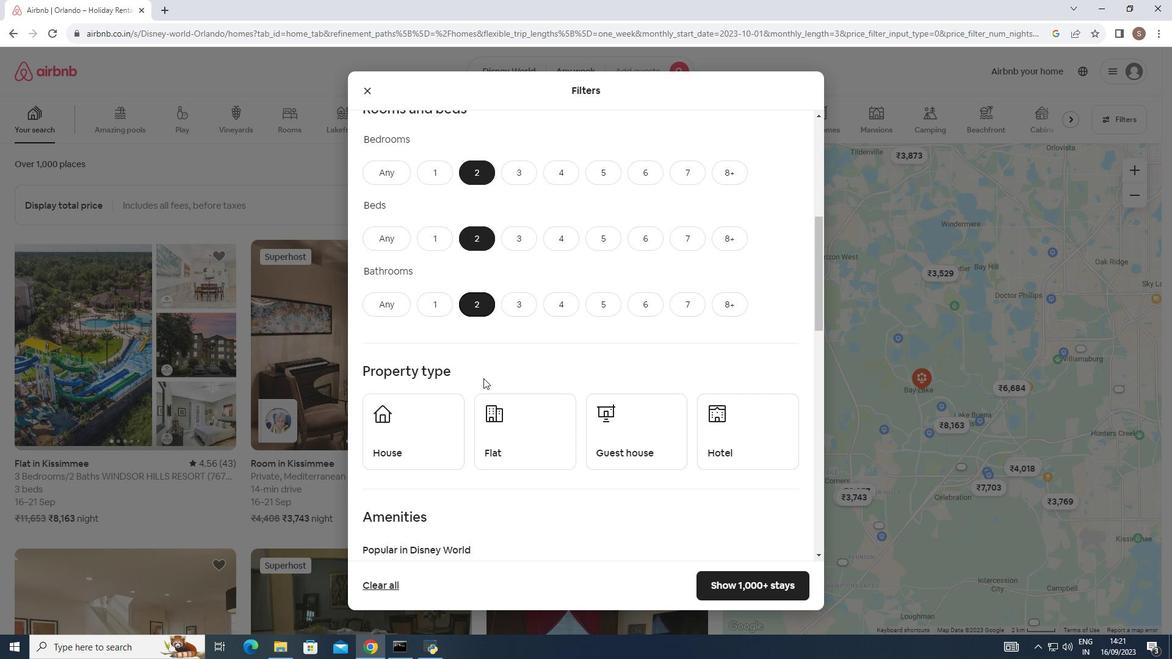 
Action: Mouse scrolled (481, 379) with delta (0, 0)
Screenshot: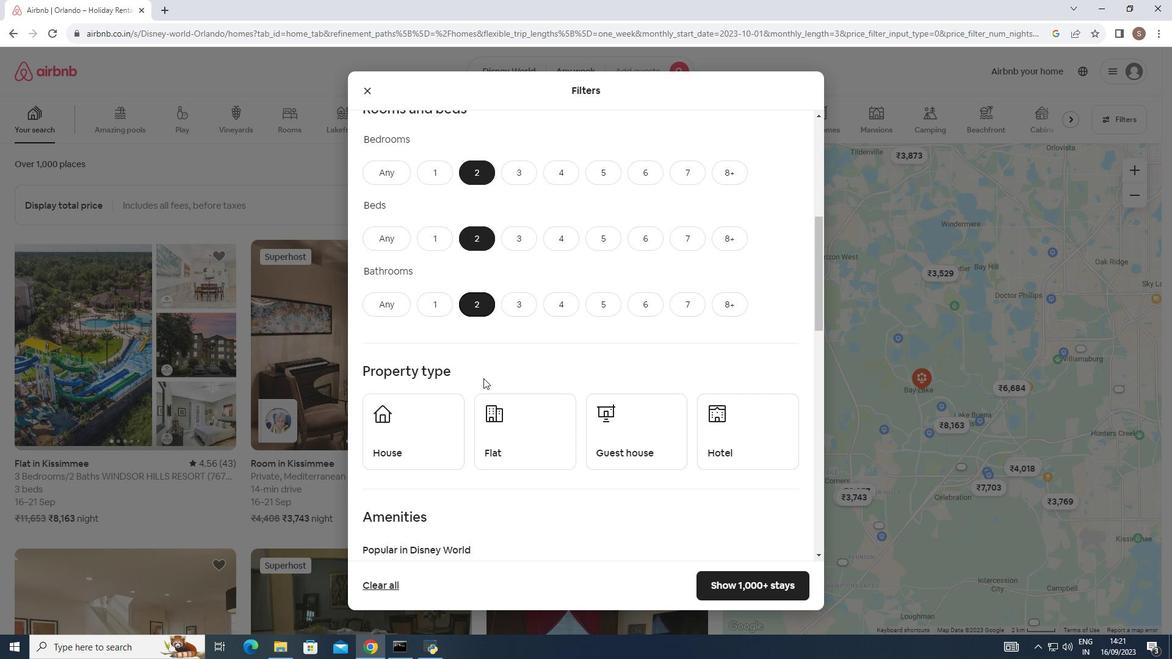 
Action: Mouse moved to (481, 379)
Screenshot: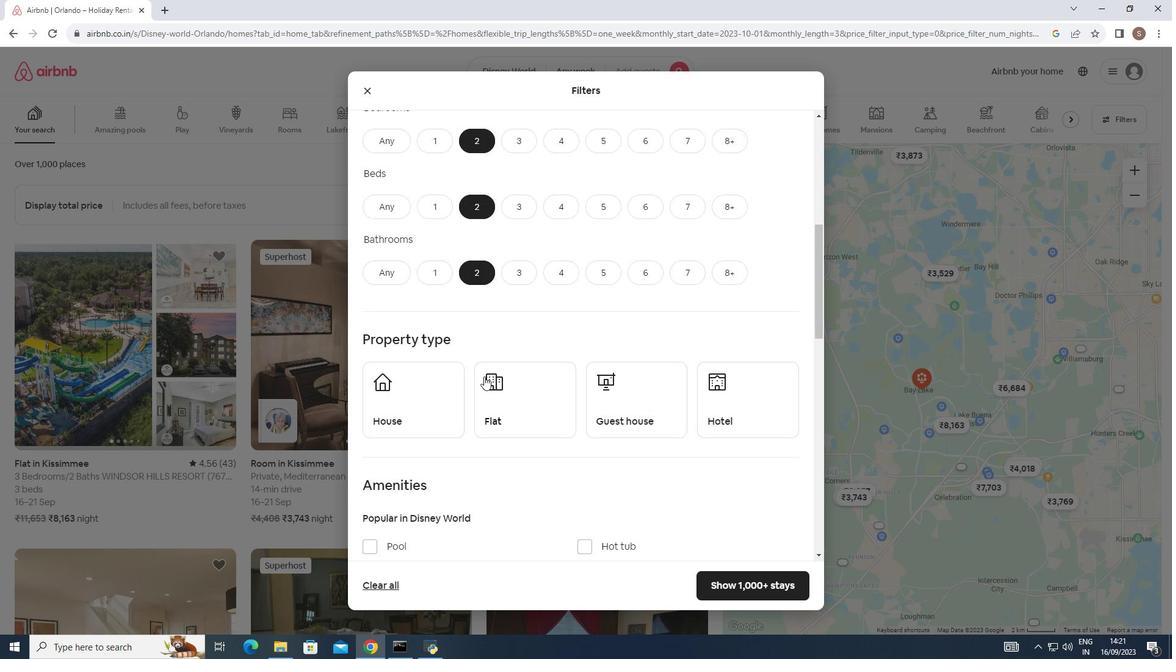 
Action: Mouse scrolled (481, 379) with delta (0, 0)
Screenshot: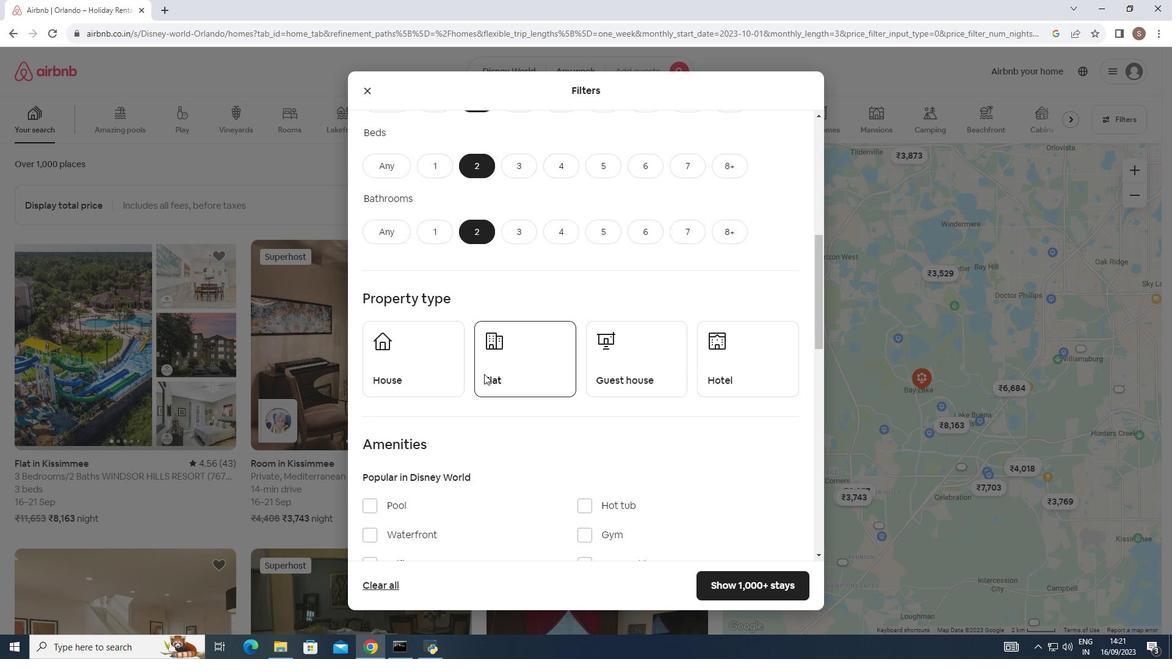 
Action: Mouse moved to (483, 378)
Screenshot: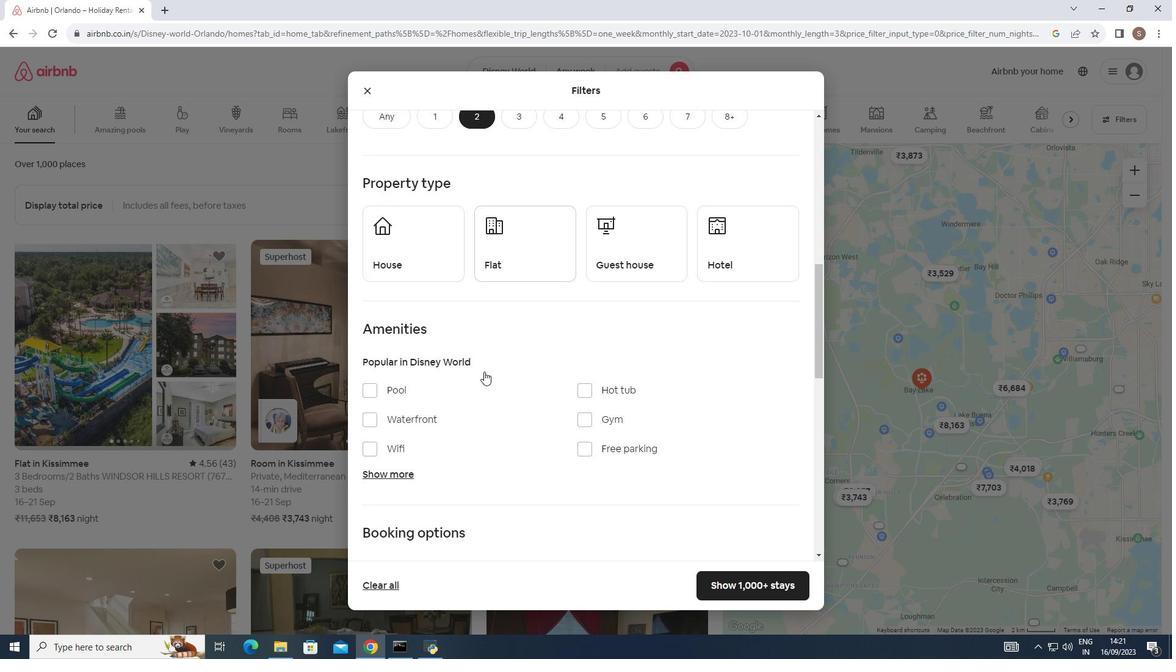 
Action: Mouse scrolled (483, 378) with delta (0, 0)
Screenshot: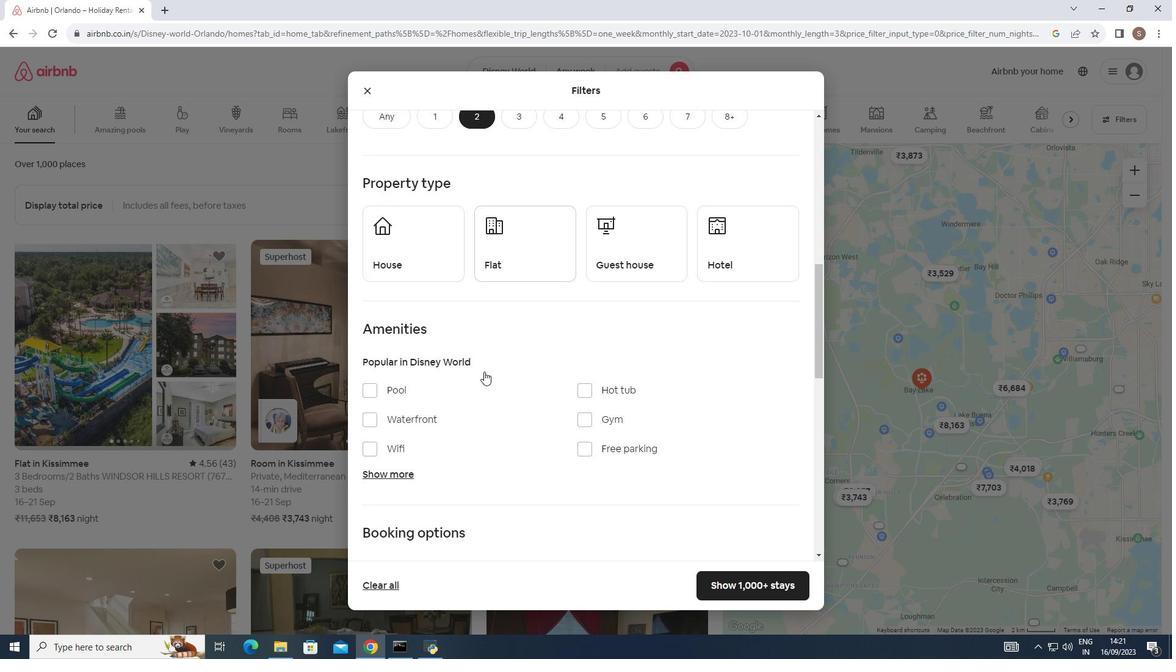 
Action: Mouse moved to (484, 378)
Screenshot: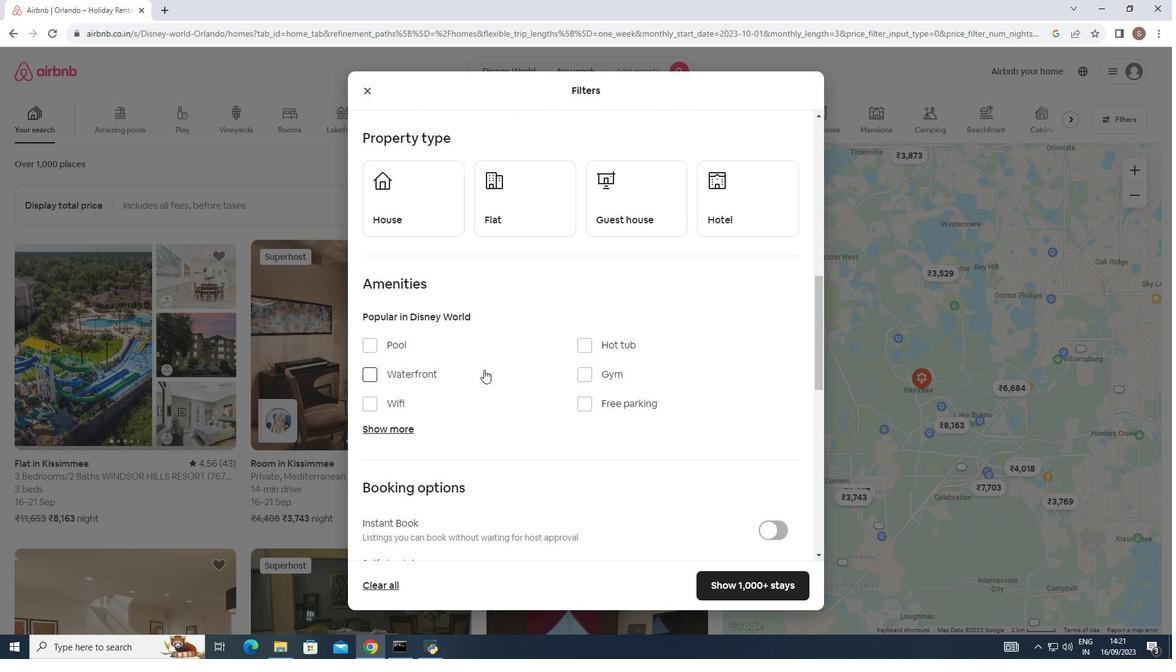 
Action: Mouse scrolled (484, 377) with delta (0, 0)
Screenshot: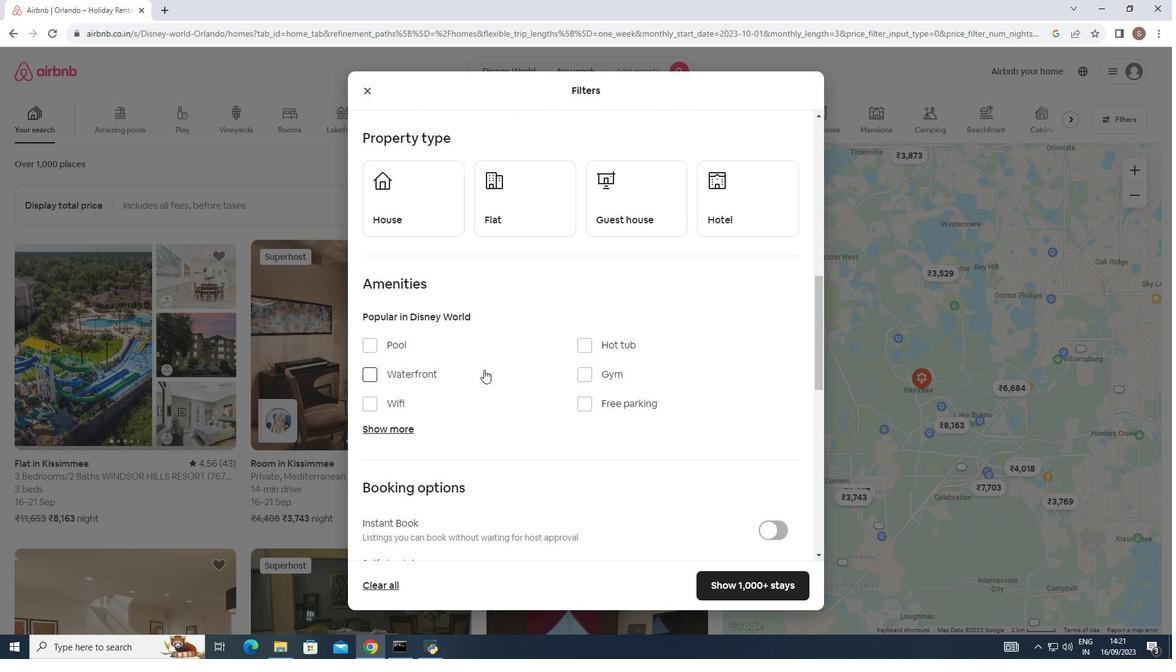 
Action: Mouse moved to (484, 373)
Screenshot: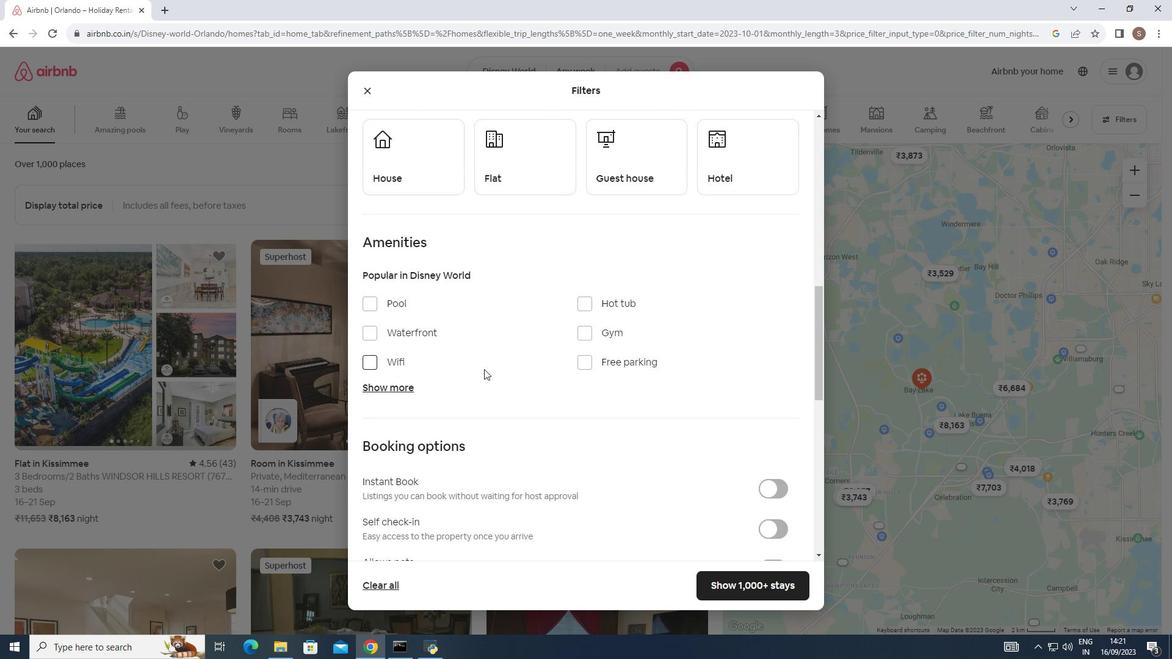 
Action: Mouse scrolled (484, 373) with delta (0, 0)
Screenshot: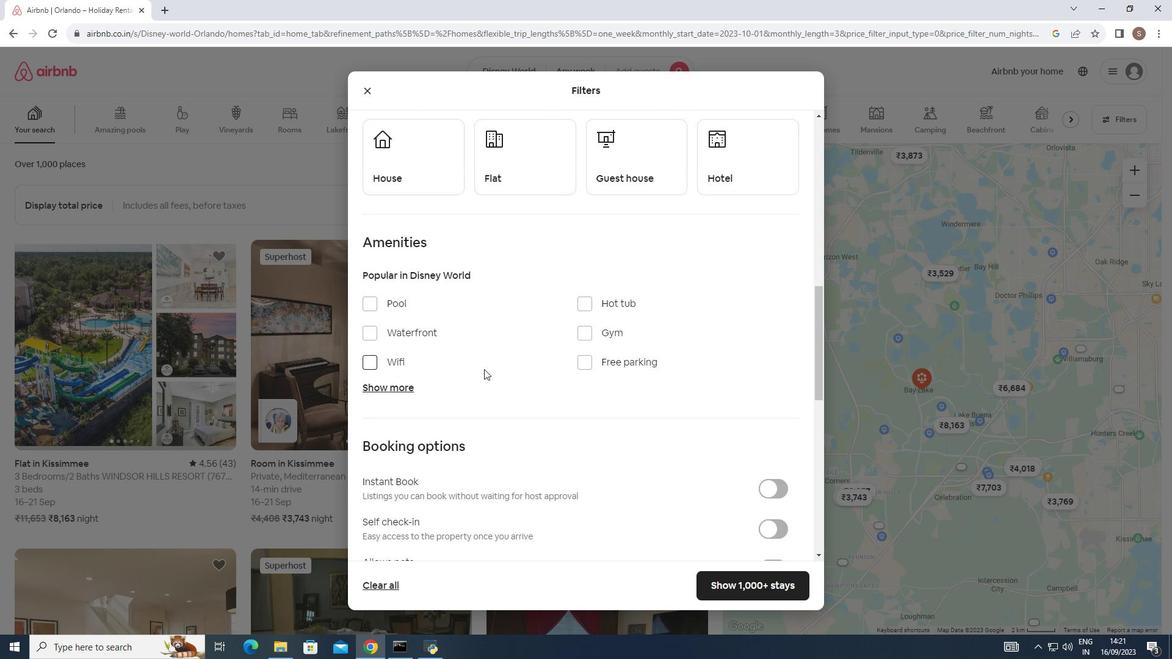 
Action: Mouse moved to (484, 373)
Screenshot: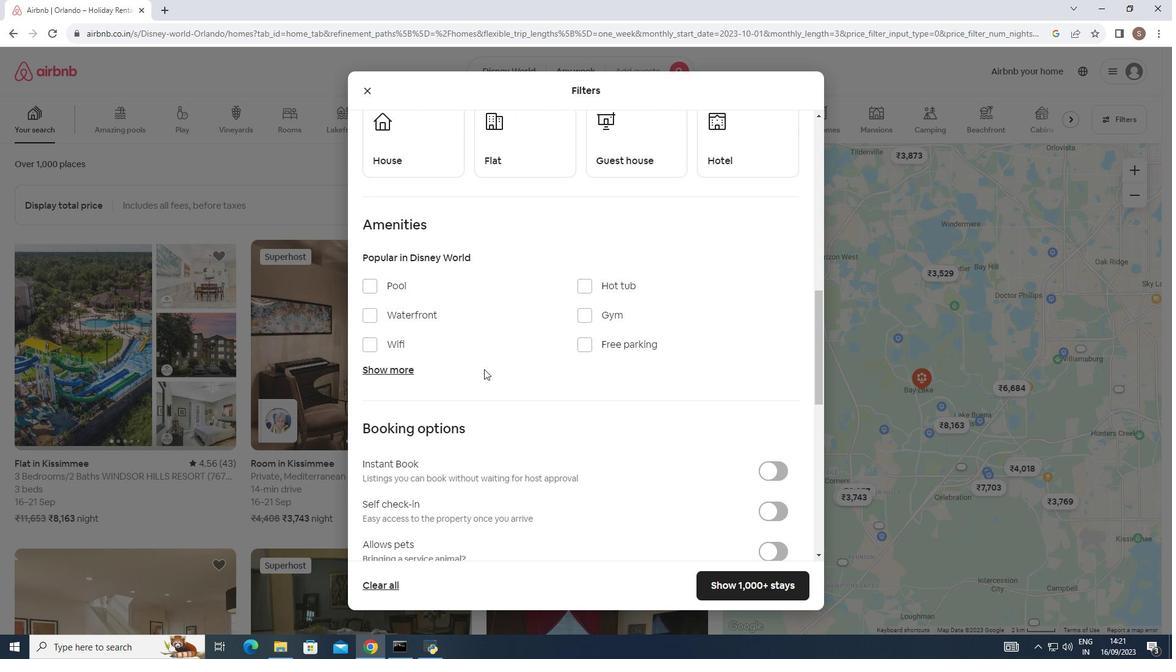 
Action: Mouse scrolled (484, 372) with delta (0, 0)
Screenshot: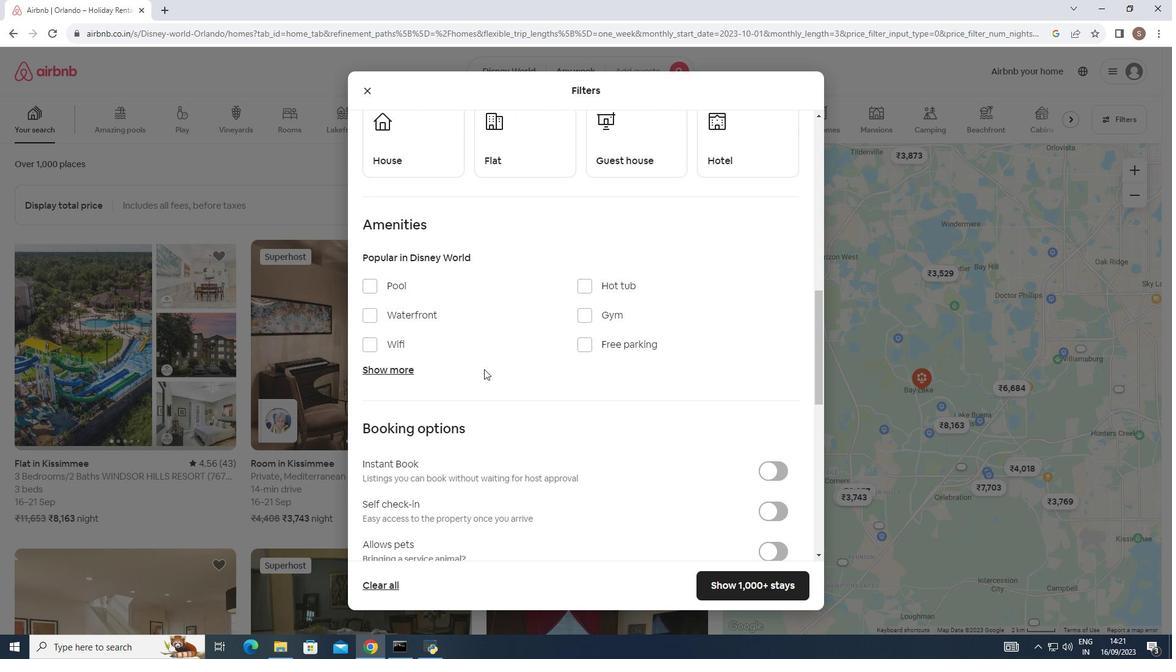
Action: Mouse moved to (484, 369)
Screenshot: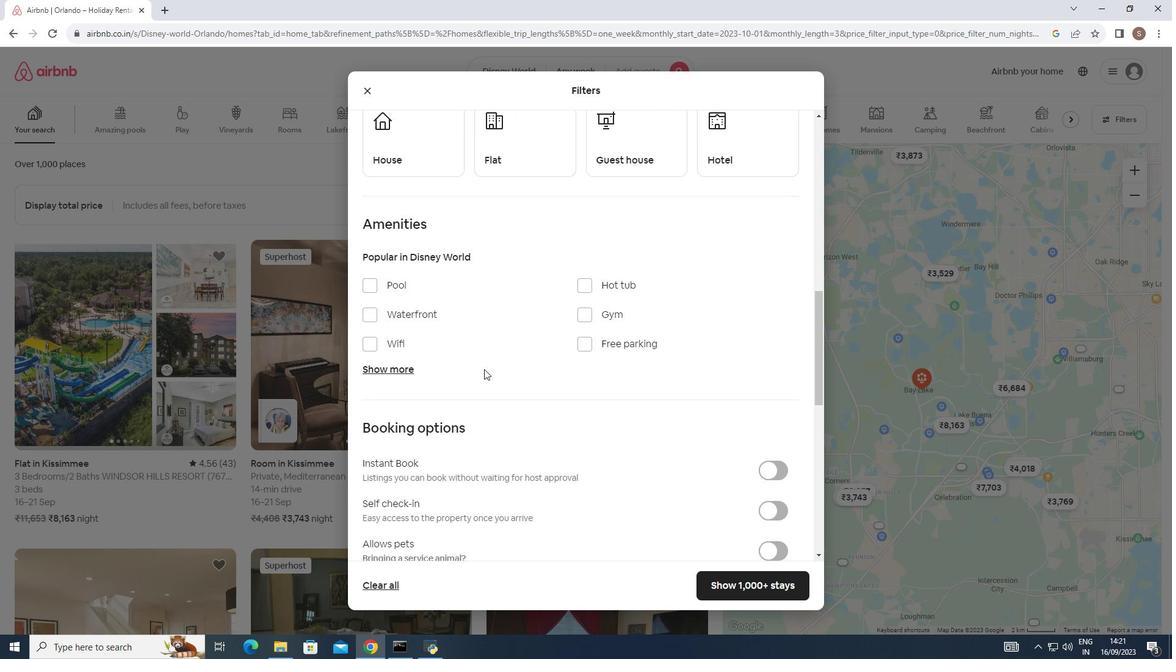 
Action: Mouse scrolled (484, 368) with delta (0, 0)
Screenshot: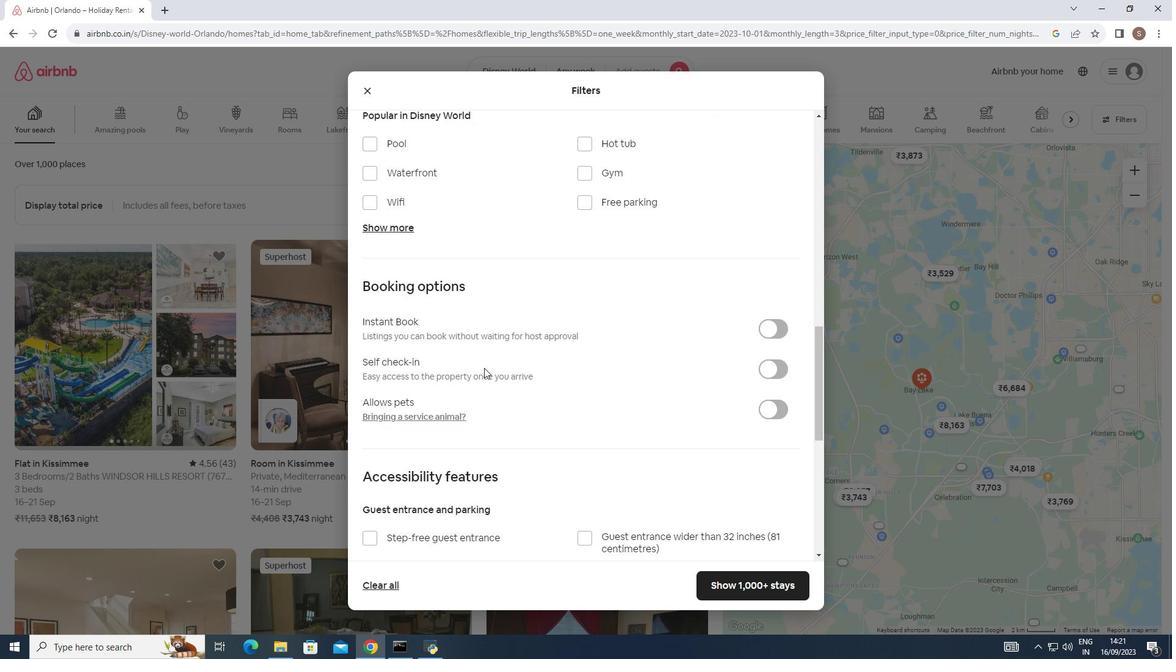 
Action: Mouse scrolled (484, 368) with delta (0, 0)
Screenshot: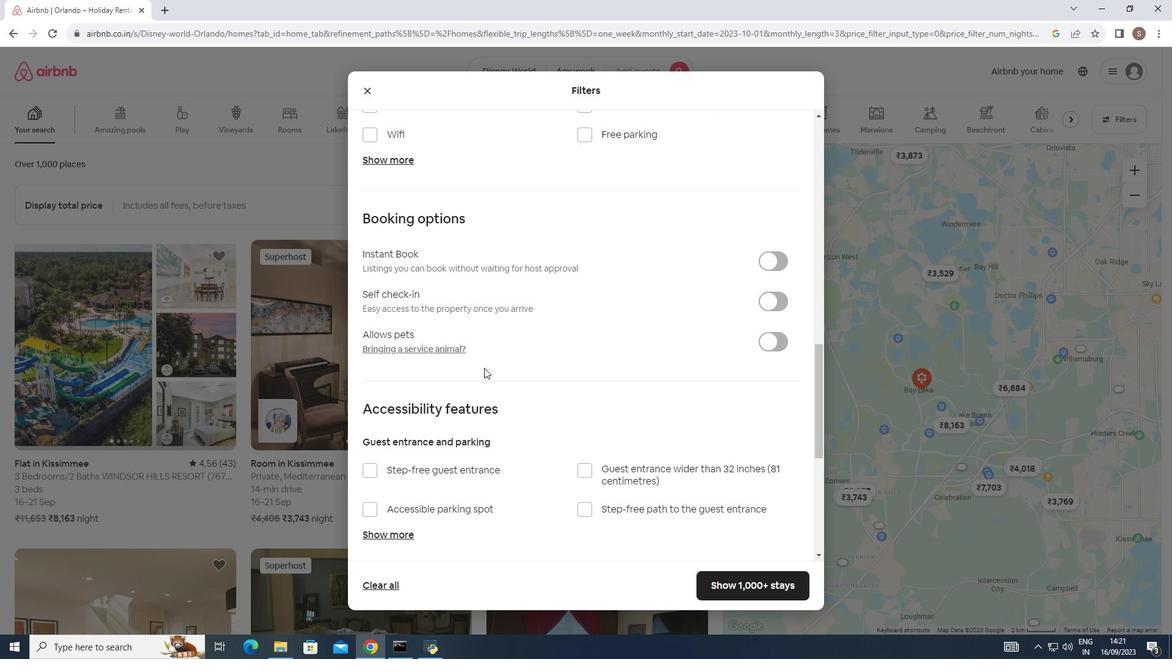 
Action: Mouse scrolled (484, 368) with delta (0, 0)
Screenshot: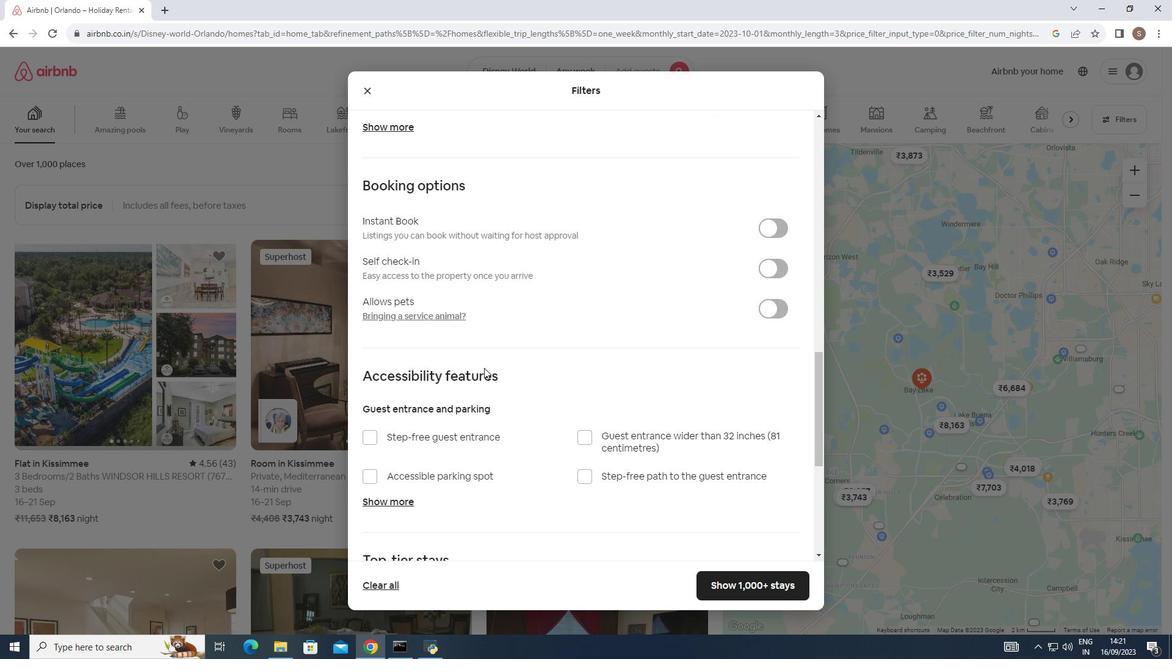 
Action: Mouse moved to (484, 368)
Screenshot: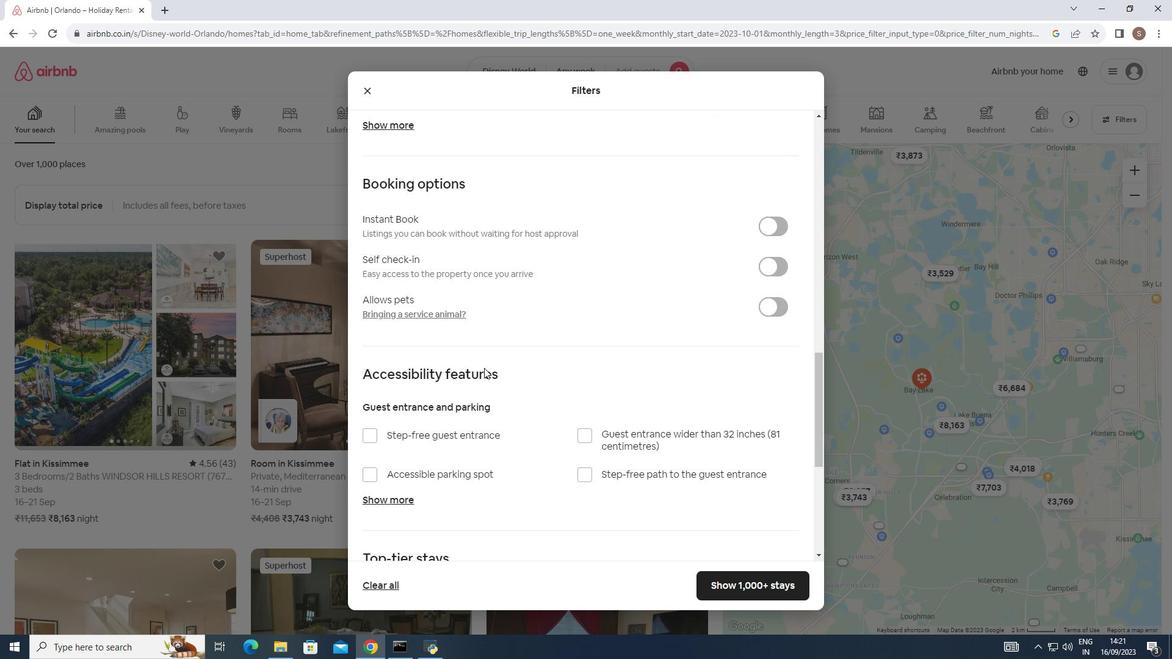 
Action: Mouse scrolled (484, 368) with delta (0, 0)
Screenshot: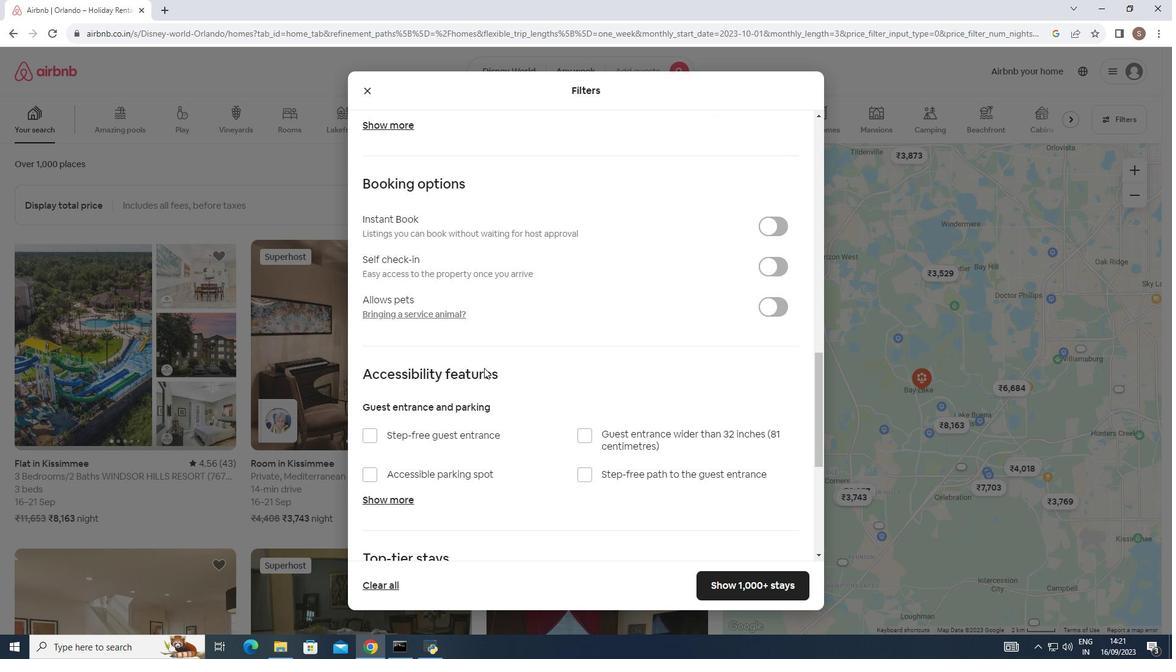
Action: Mouse moved to (484, 368)
Screenshot: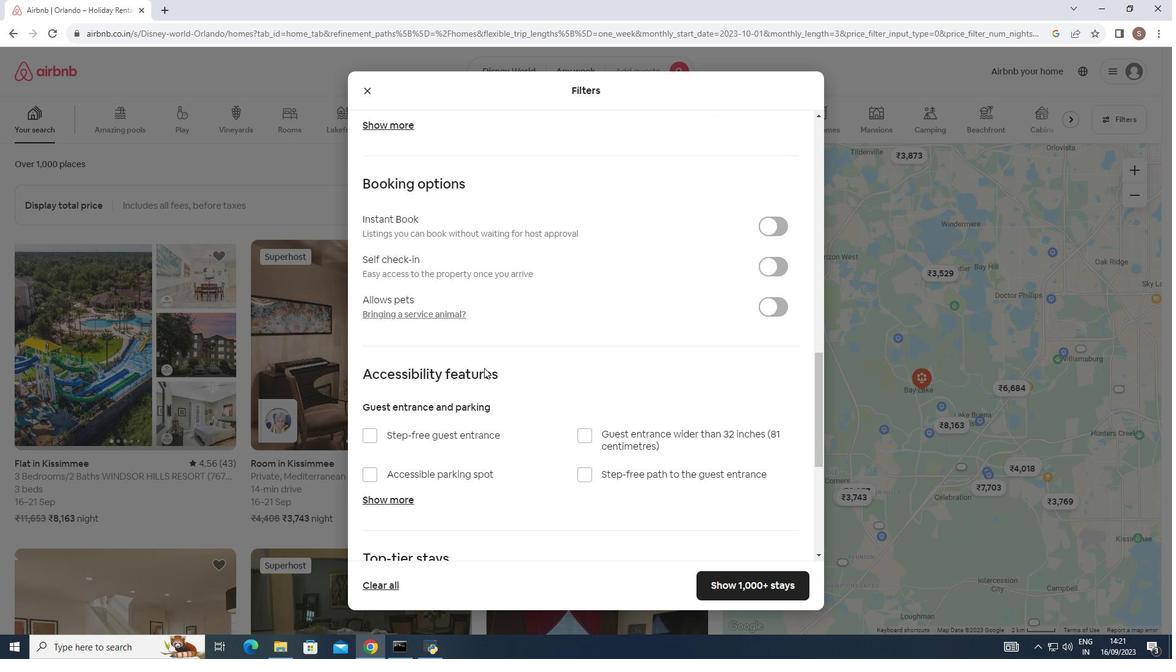 
Action: Mouse scrolled (484, 367) with delta (0, 0)
Screenshot: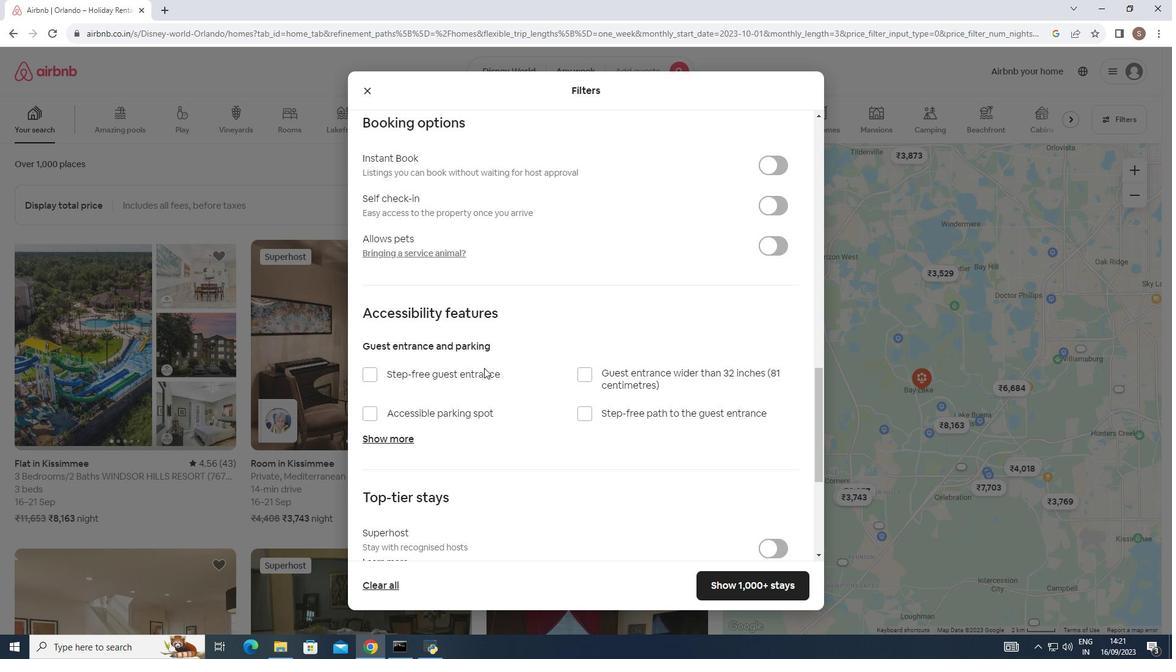
Action: Mouse moved to (484, 368)
Screenshot: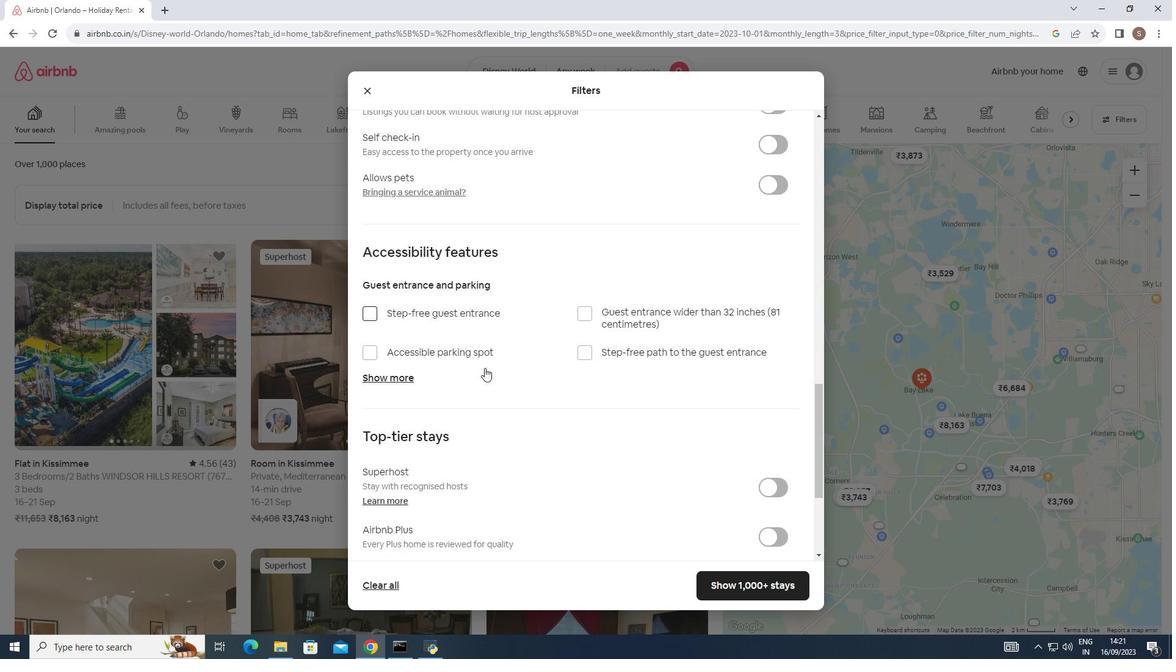 
Action: Mouse scrolled (484, 367) with delta (0, 0)
Screenshot: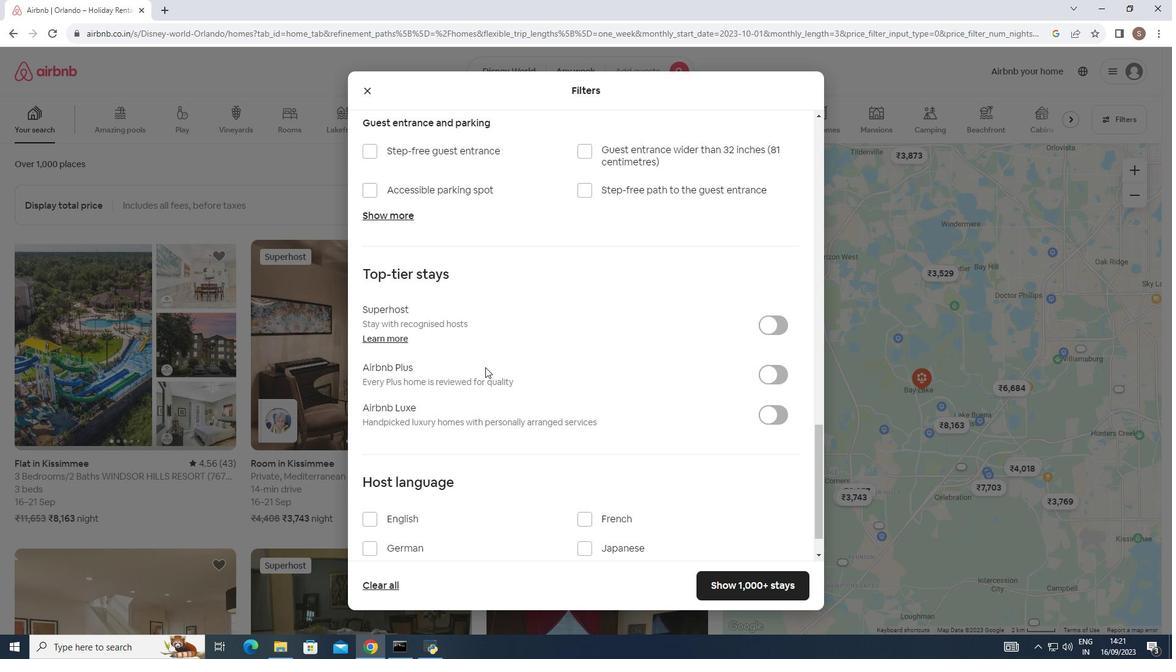 
Action: Mouse scrolled (484, 367) with delta (0, 0)
Screenshot: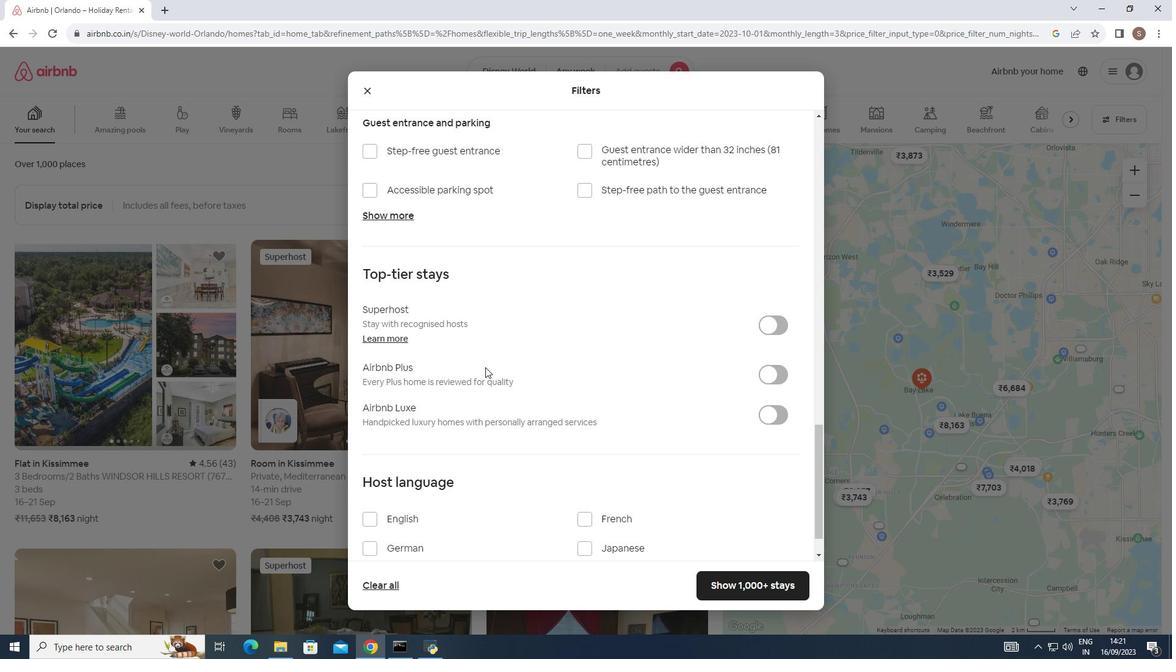 
Action: Mouse scrolled (484, 367) with delta (0, 0)
Screenshot: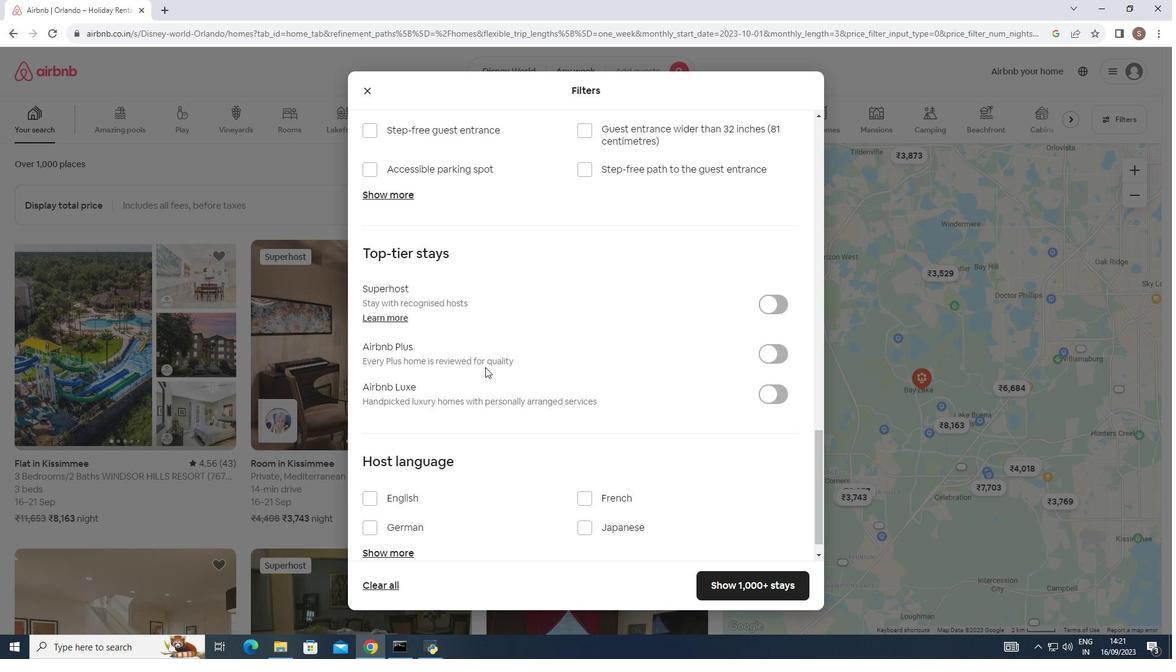 
Action: Mouse scrolled (484, 367) with delta (0, 0)
Screenshot: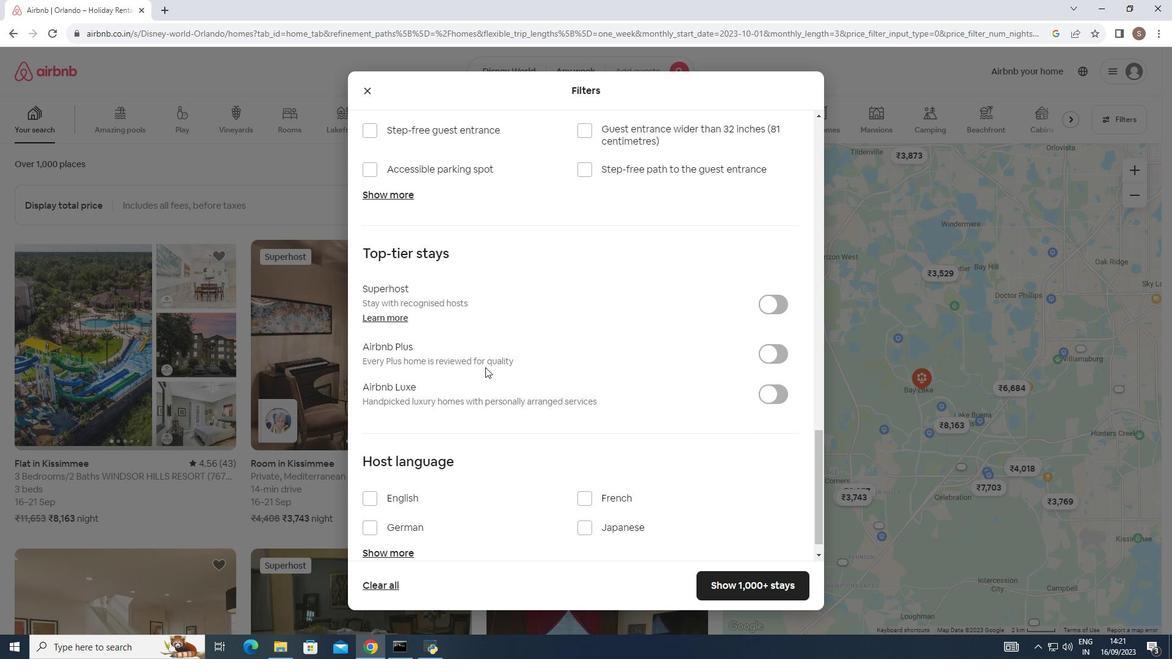 
Action: Mouse moved to (486, 368)
Screenshot: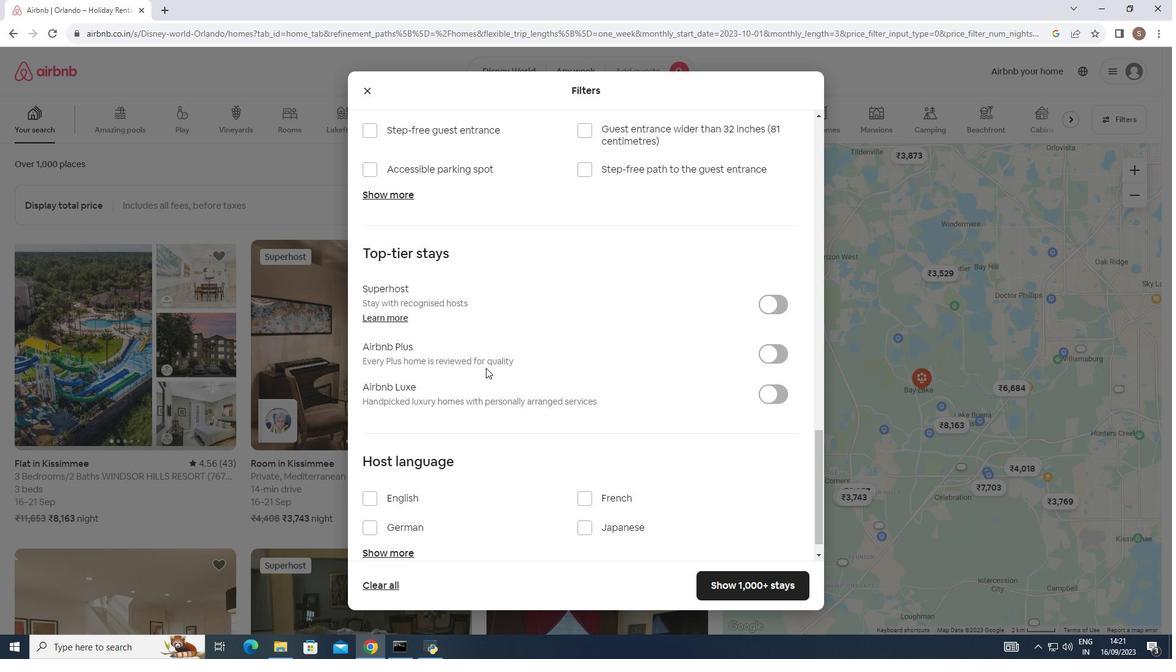
Action: Mouse scrolled (486, 367) with delta (0, 0)
Screenshot: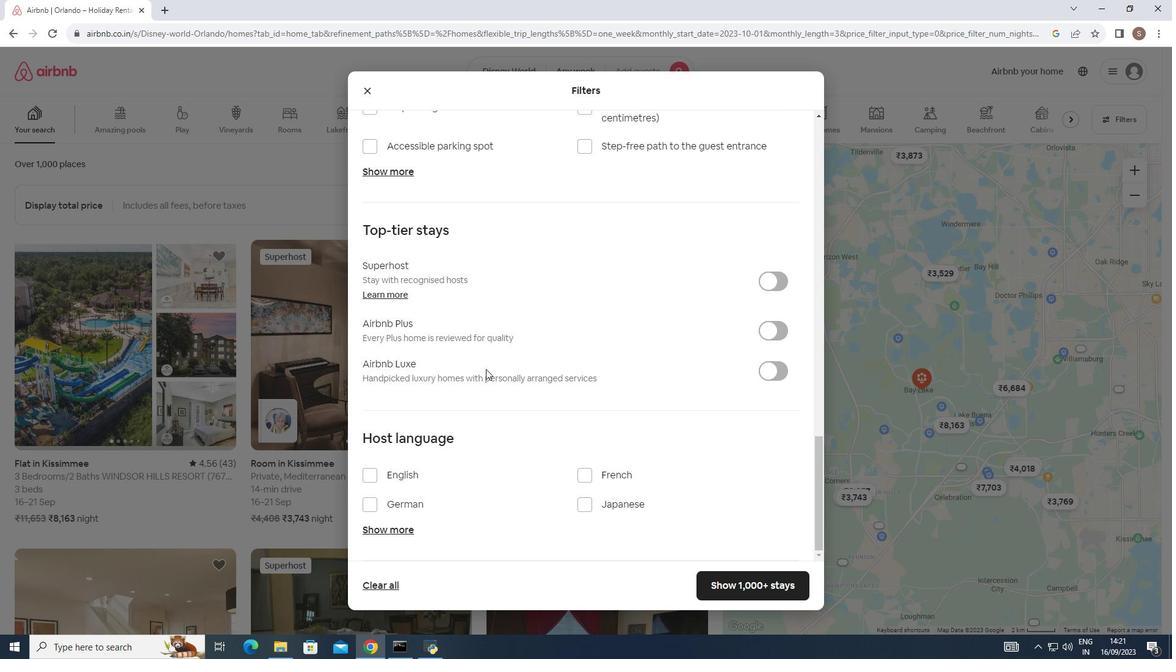 
Action: Mouse moved to (486, 368)
Screenshot: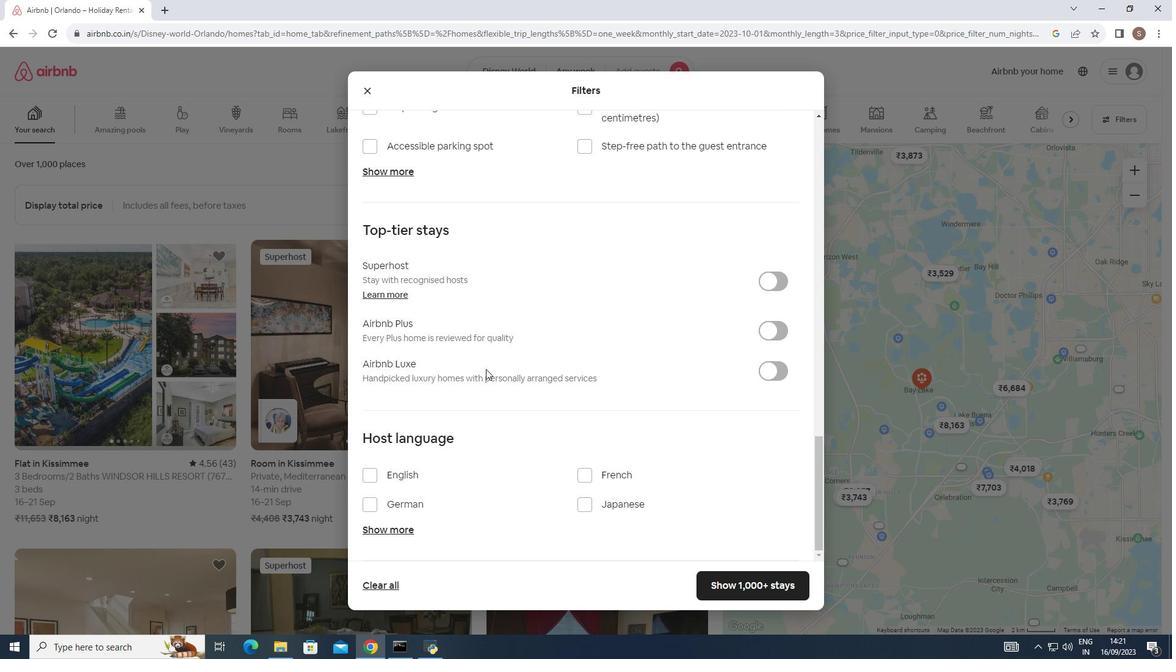 
Action: Mouse scrolled (486, 368) with delta (0, 0)
Screenshot: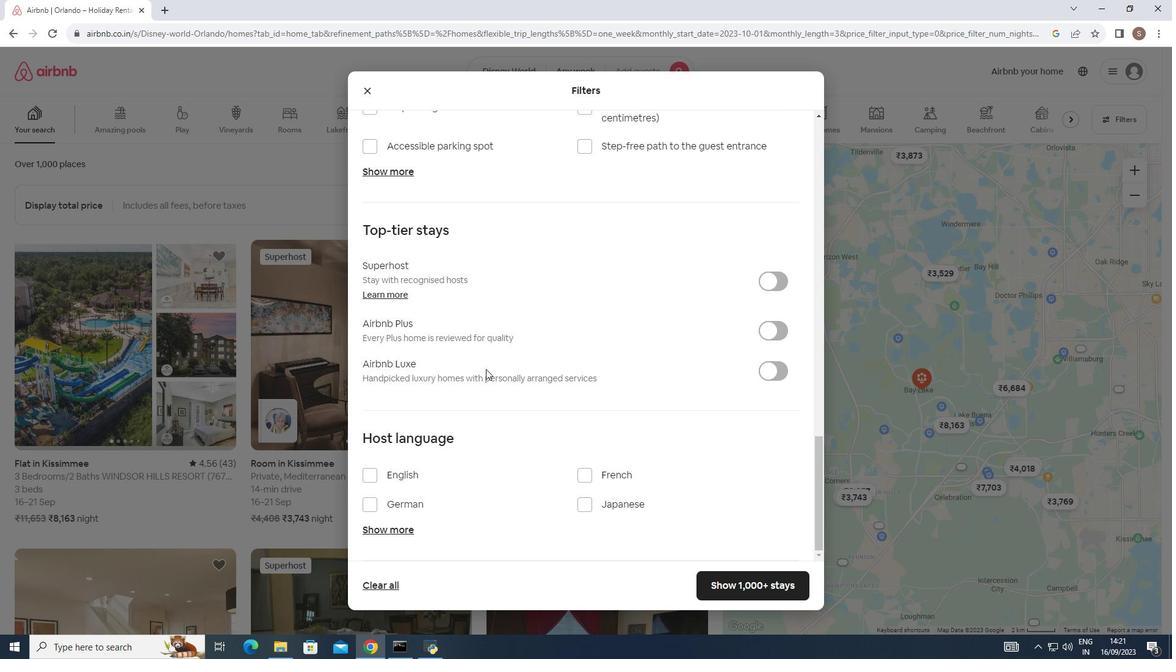 
Action: Mouse moved to (486, 369)
Screenshot: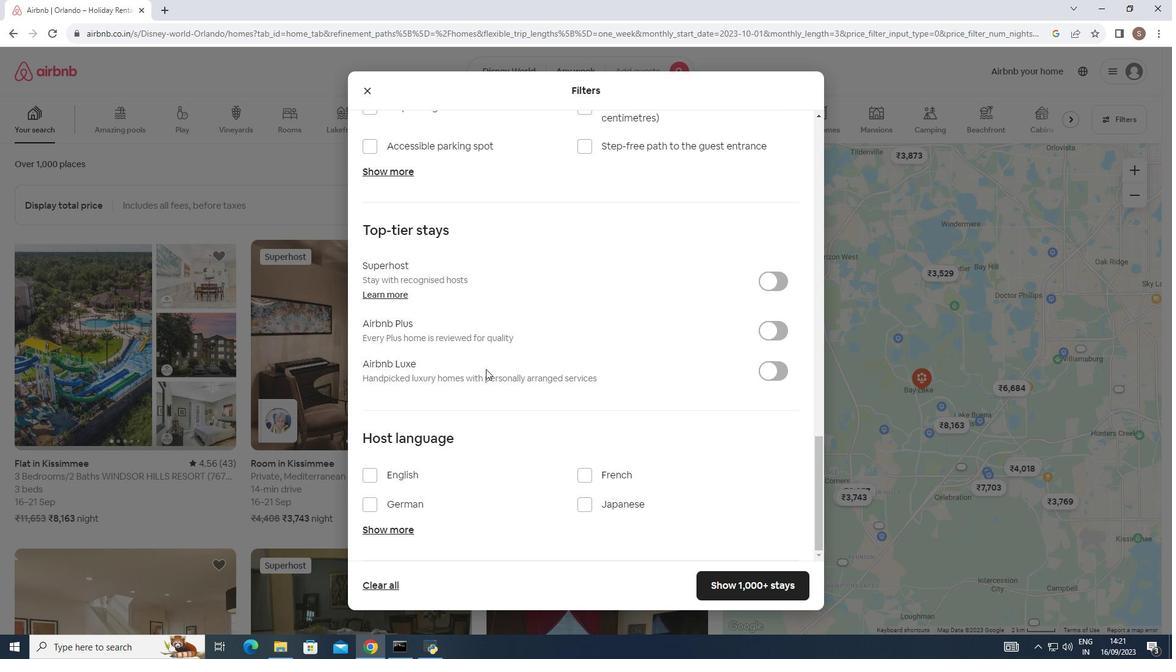 
Action: Mouse scrolled (486, 368) with delta (0, 0)
Screenshot: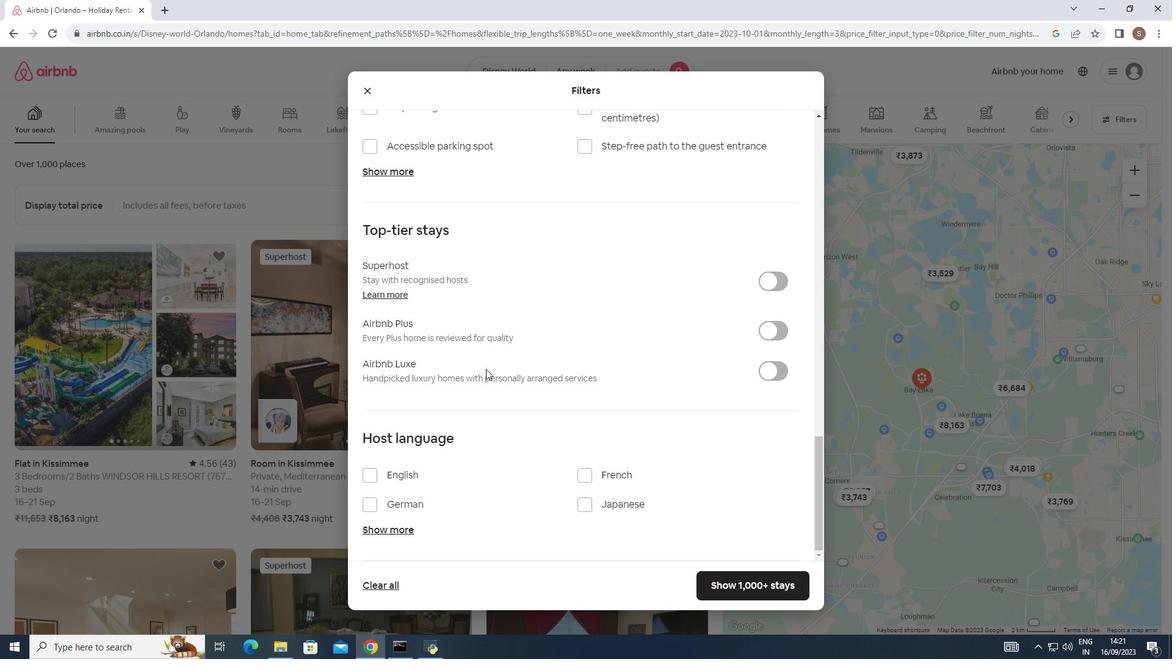 
Action: Mouse scrolled (486, 368) with delta (0, 0)
Screenshot: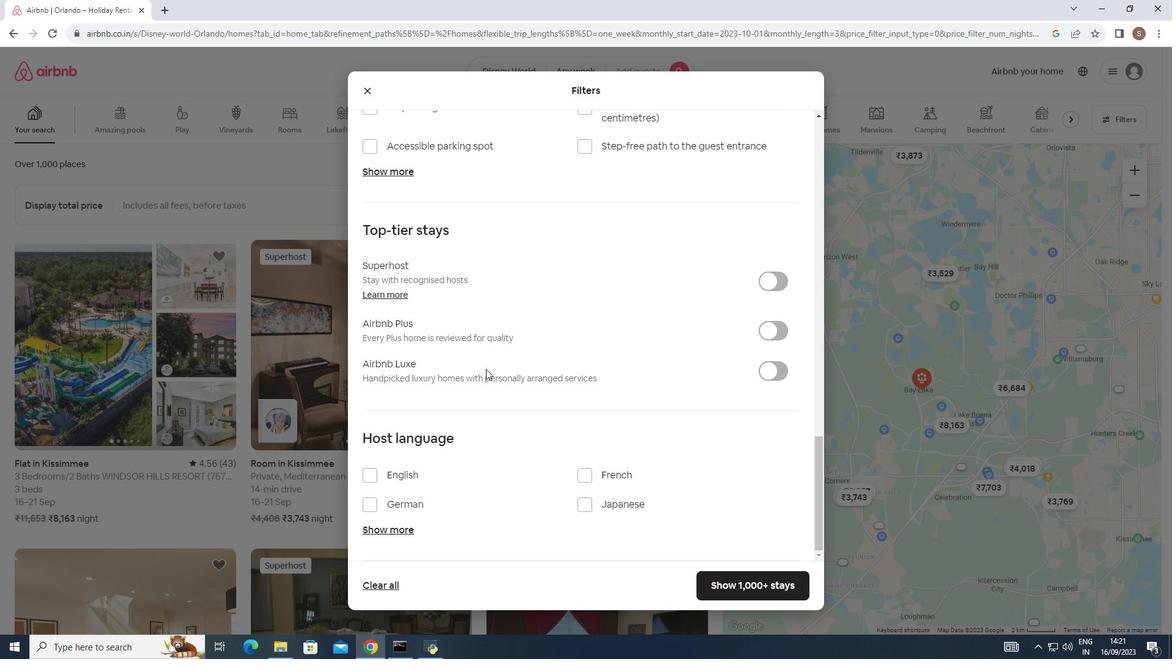 
Action: Mouse moved to (732, 588)
Screenshot: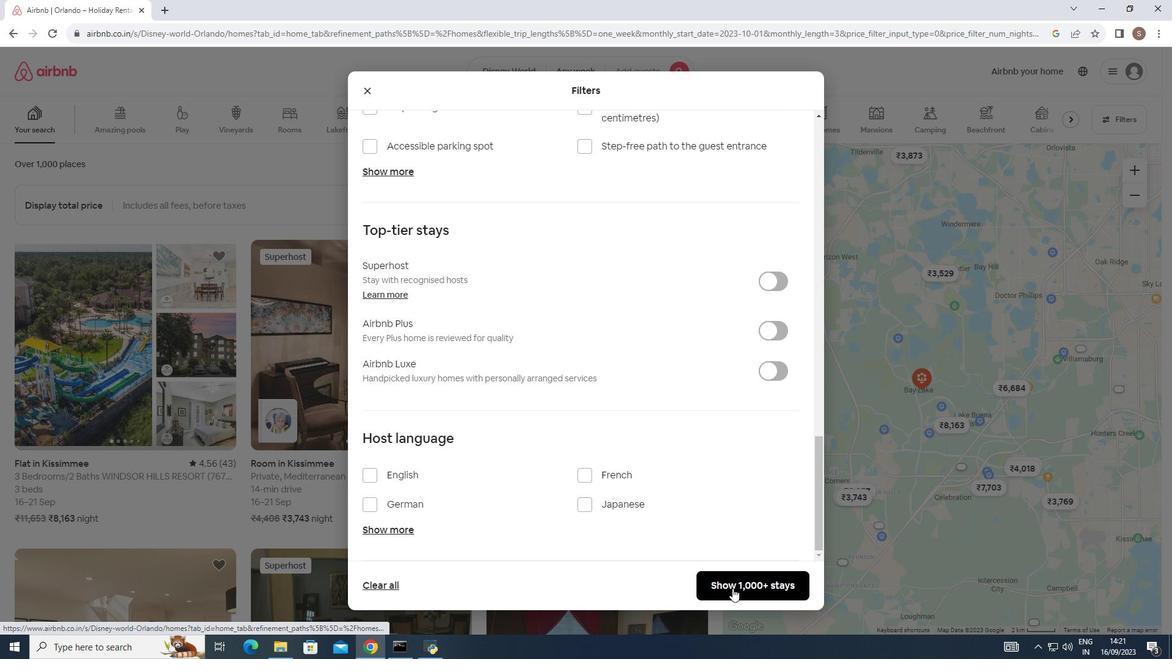 
Action: Mouse pressed left at (732, 588)
Screenshot: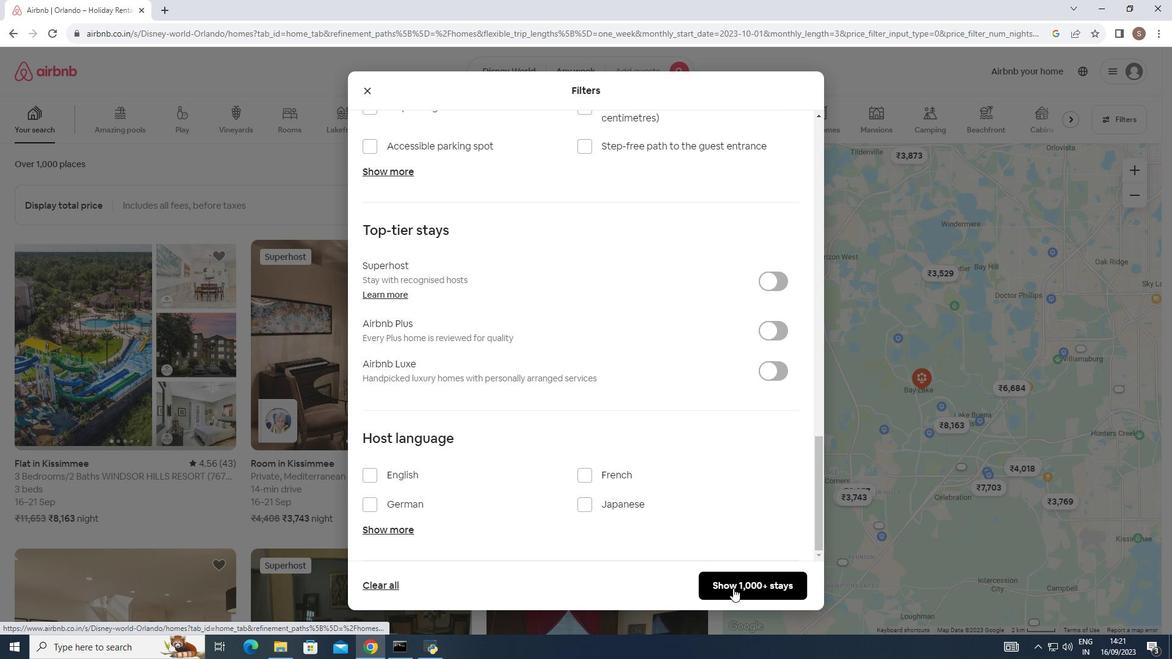 
Action: Mouse moved to (417, 378)
Screenshot: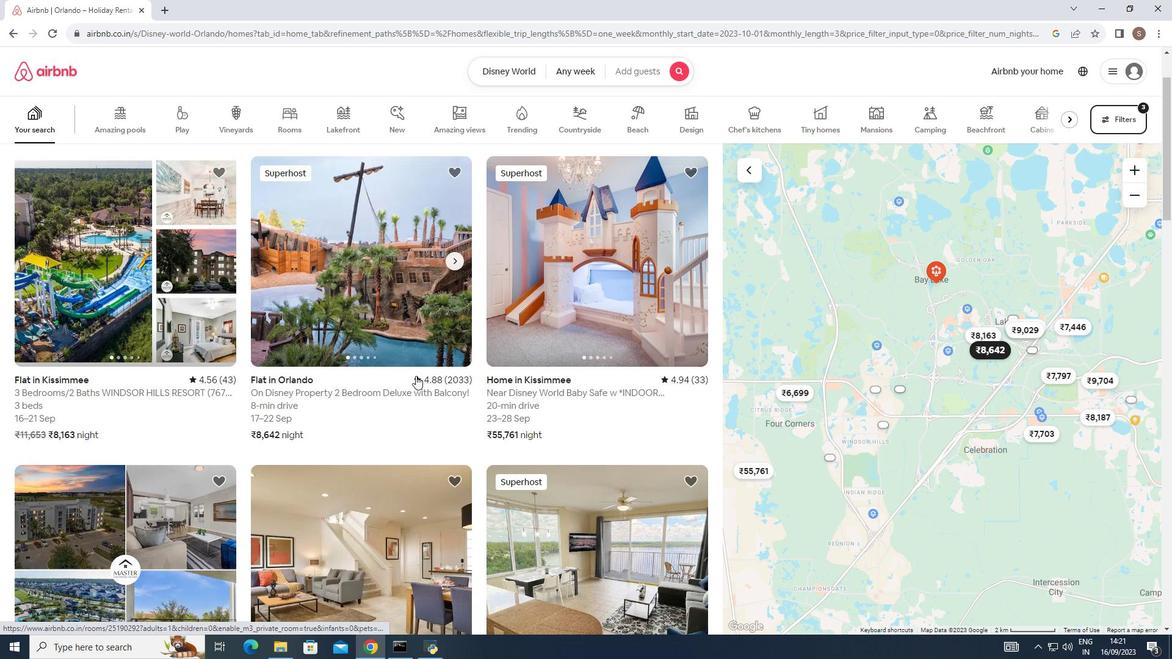 
Action: Mouse scrolled (417, 377) with delta (0, 0)
Screenshot: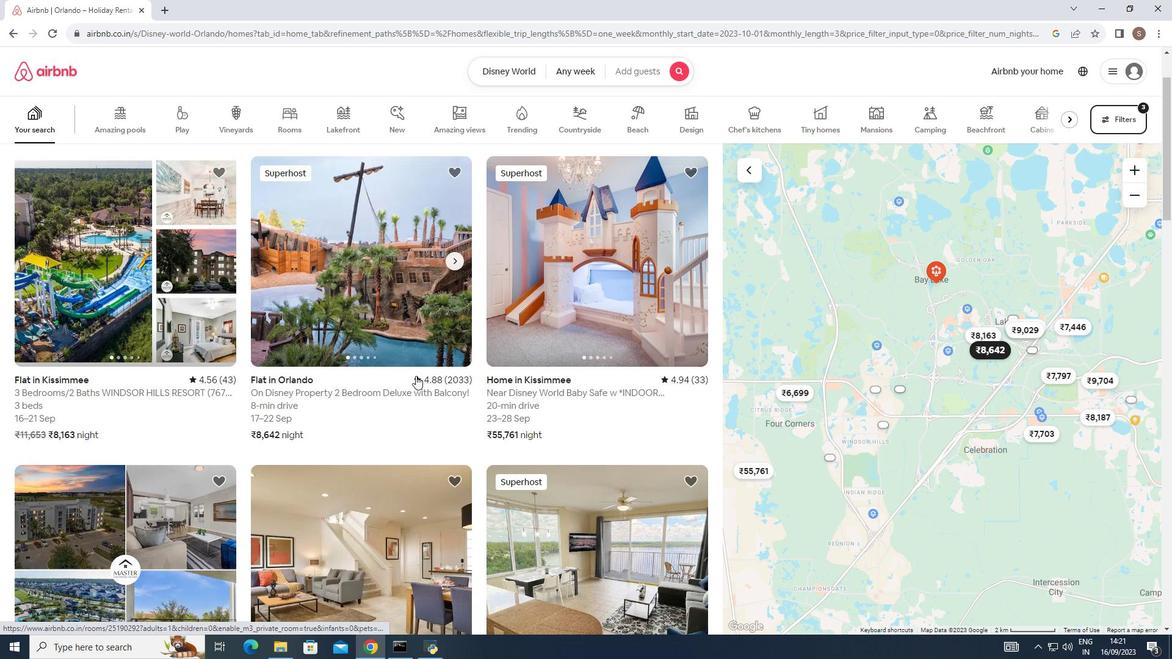
Action: Mouse moved to (416, 377)
Screenshot: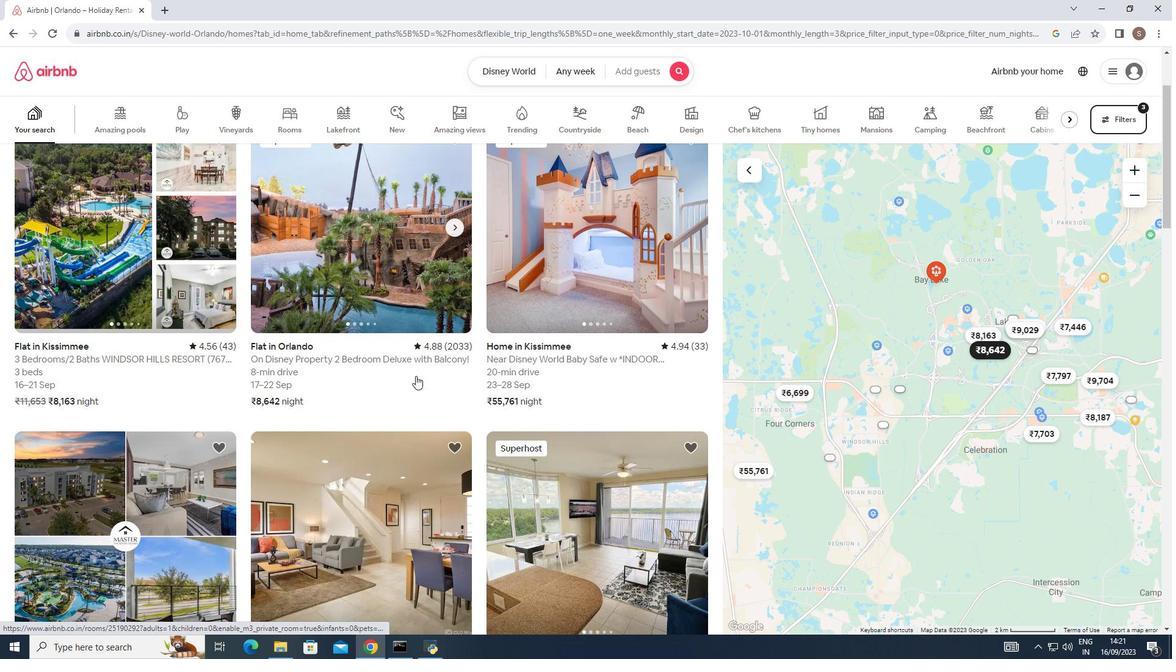 
Action: Mouse scrolled (416, 376) with delta (0, 0)
Screenshot: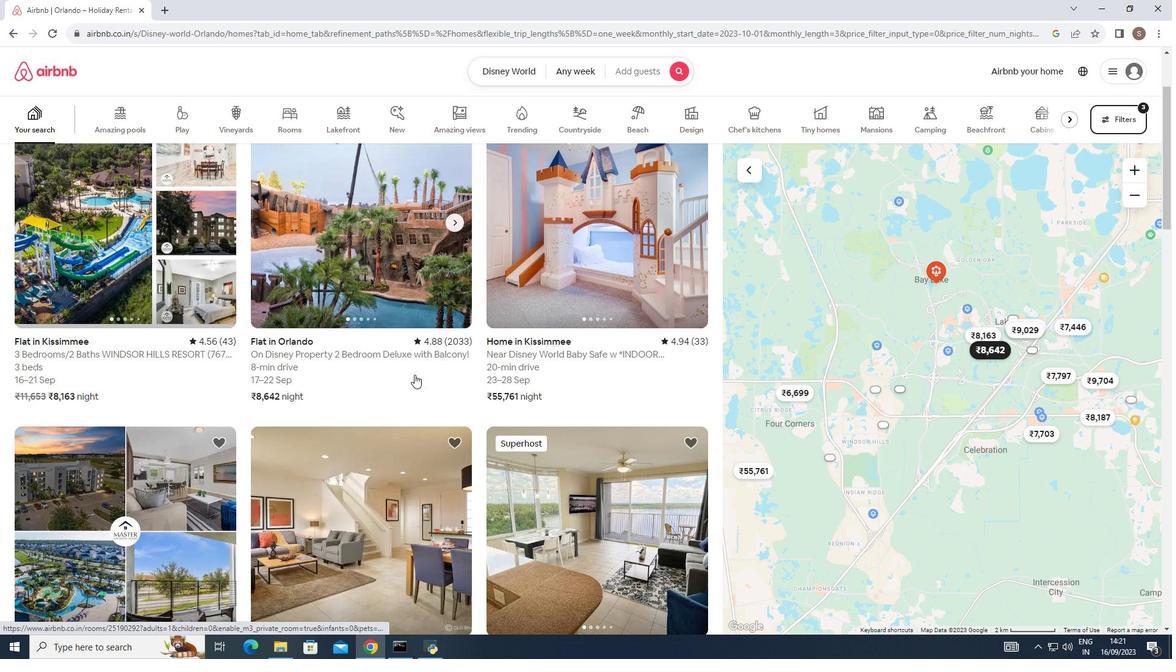 
Action: Mouse moved to (415, 375)
Screenshot: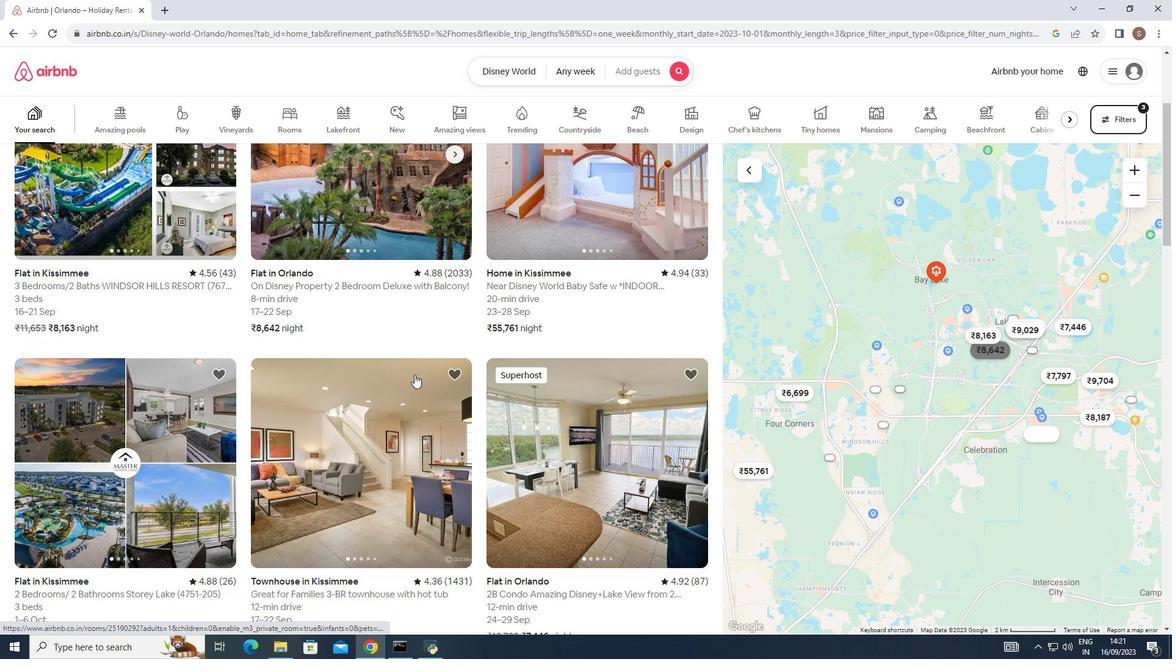 
Action: Mouse scrolled (415, 374) with delta (0, 0)
Screenshot: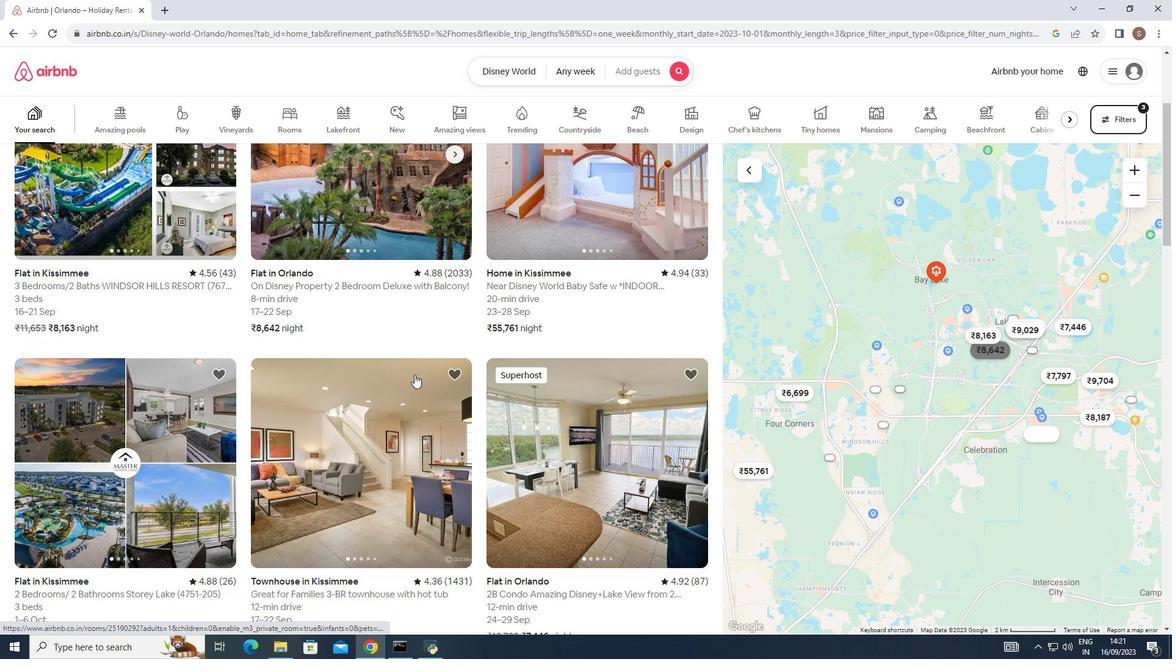 
Action: Mouse moved to (414, 374)
Screenshot: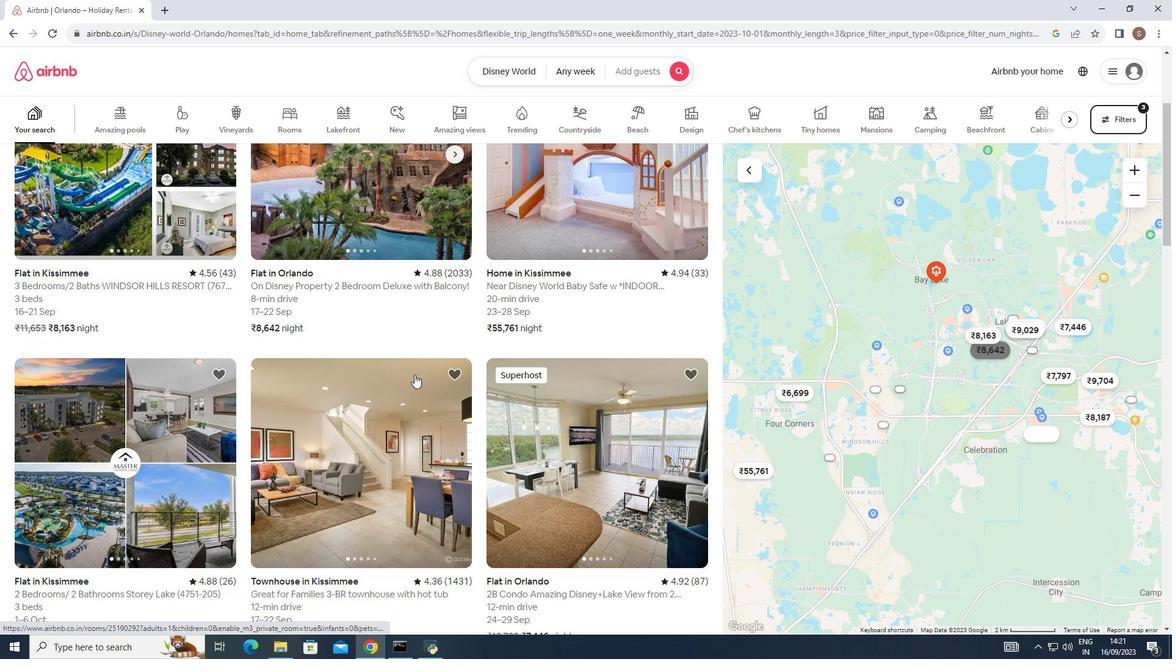 
Action: Mouse scrolled (414, 374) with delta (0, 0)
Screenshot: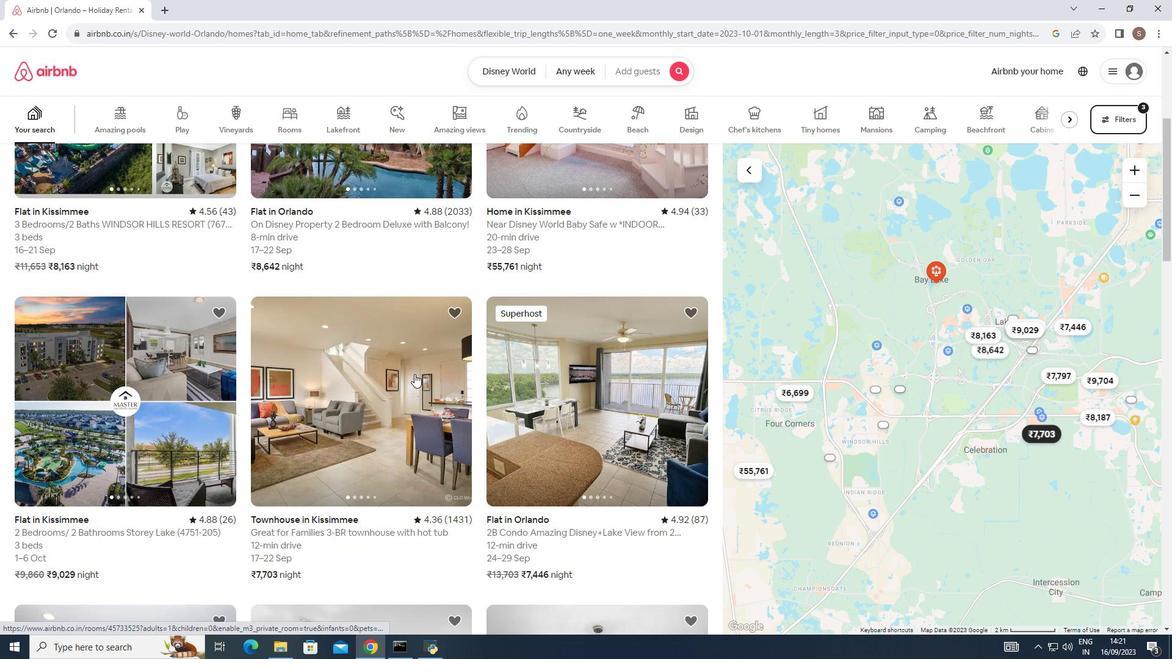
Action: Mouse scrolled (414, 374) with delta (0, 0)
Screenshot: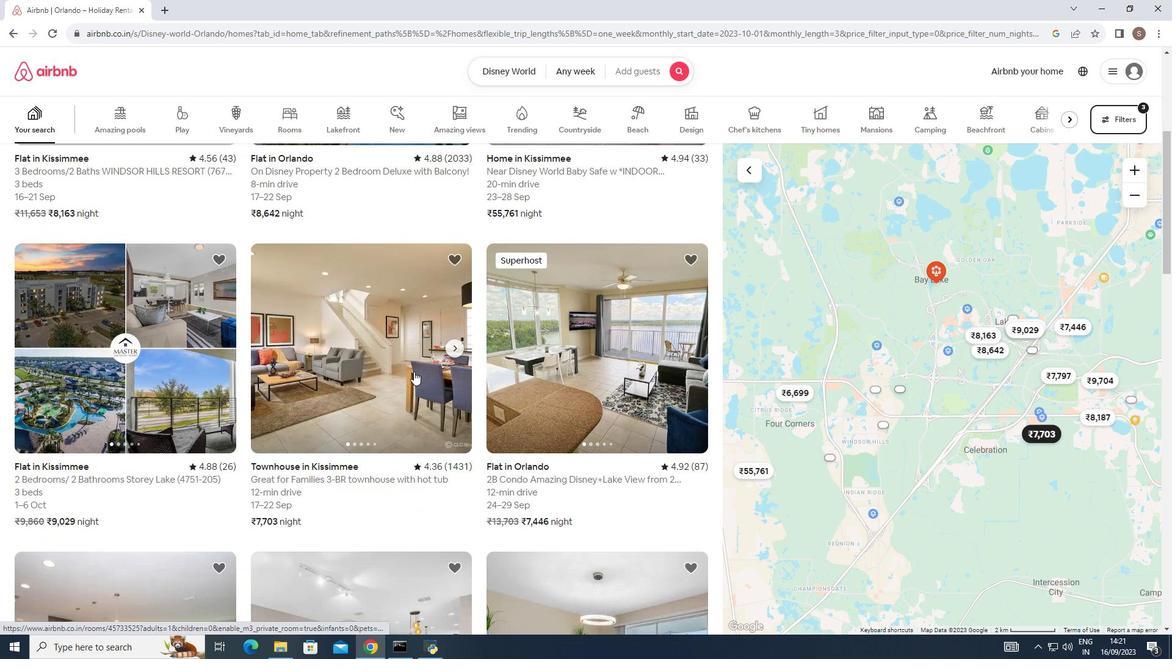 
Action: Mouse moved to (414, 371)
Screenshot: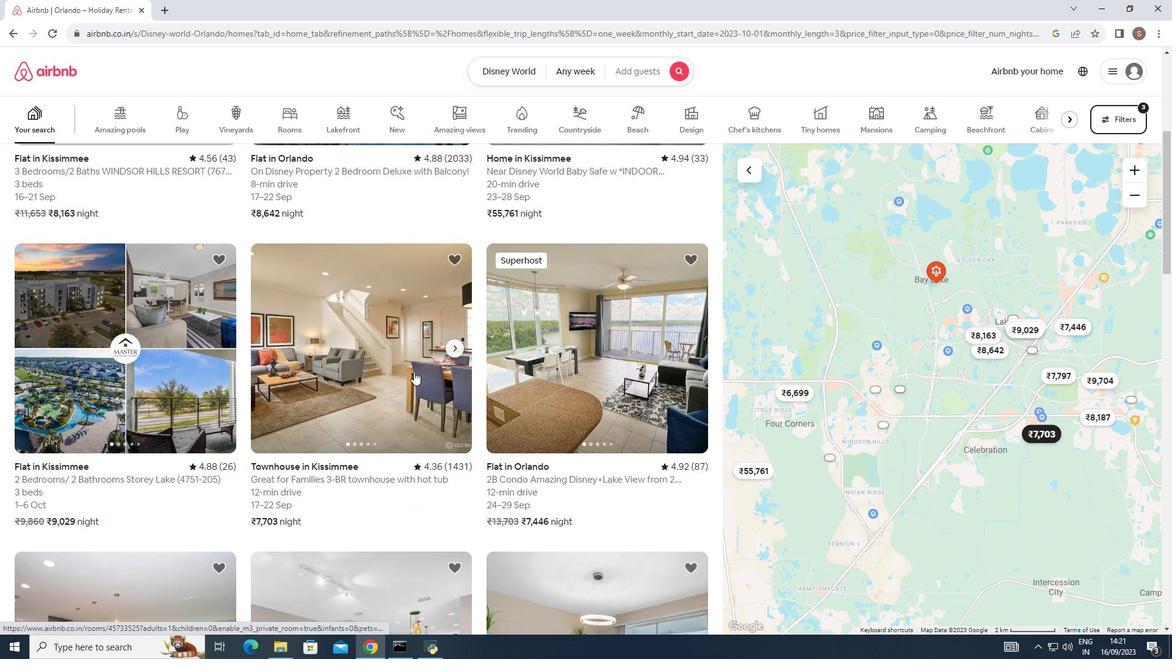 
Action: Mouse scrolled (414, 371) with delta (0, 0)
Screenshot: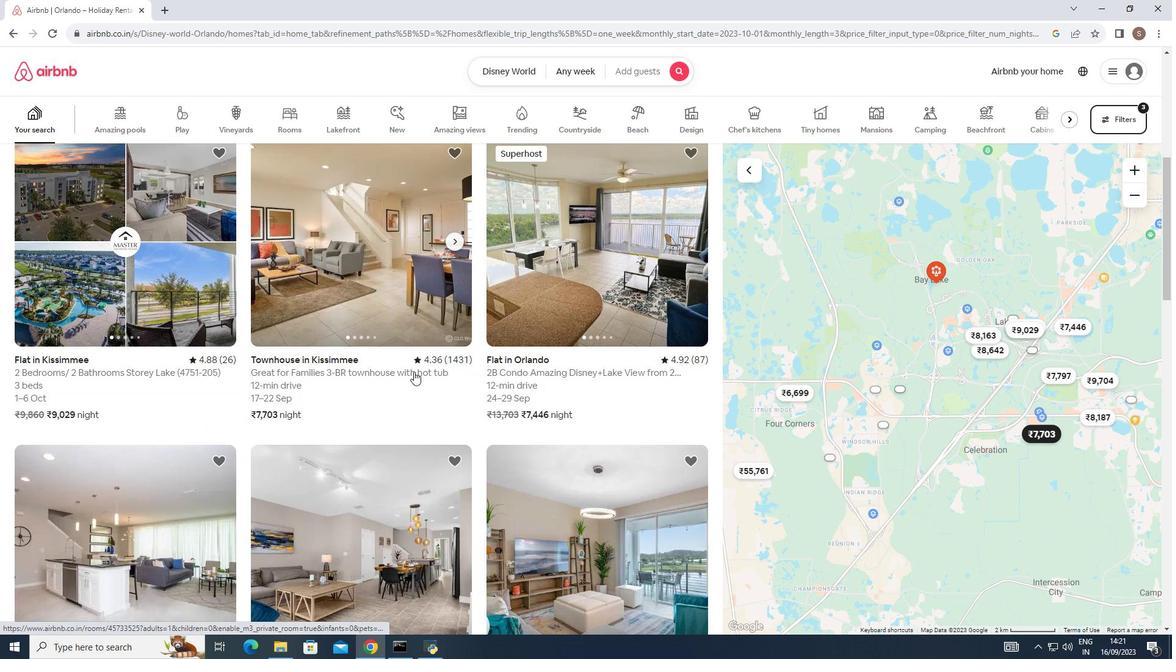 
Action: Mouse scrolled (414, 371) with delta (0, 0)
Screenshot: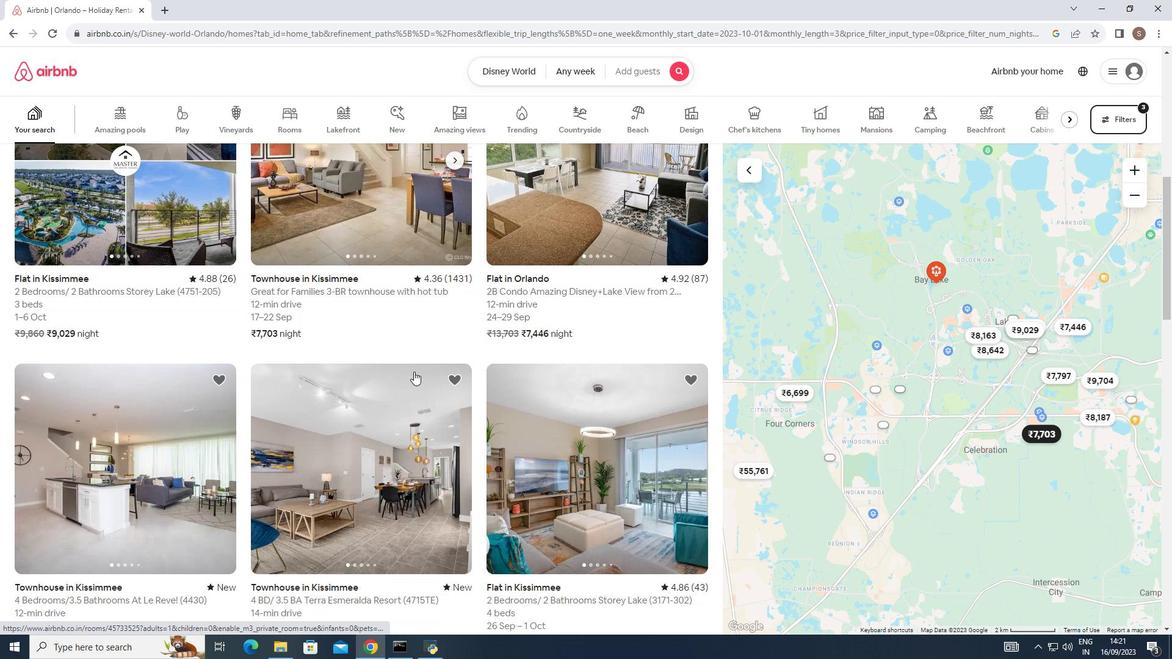 
Action: Mouse scrolled (414, 371) with delta (0, 0)
Screenshot: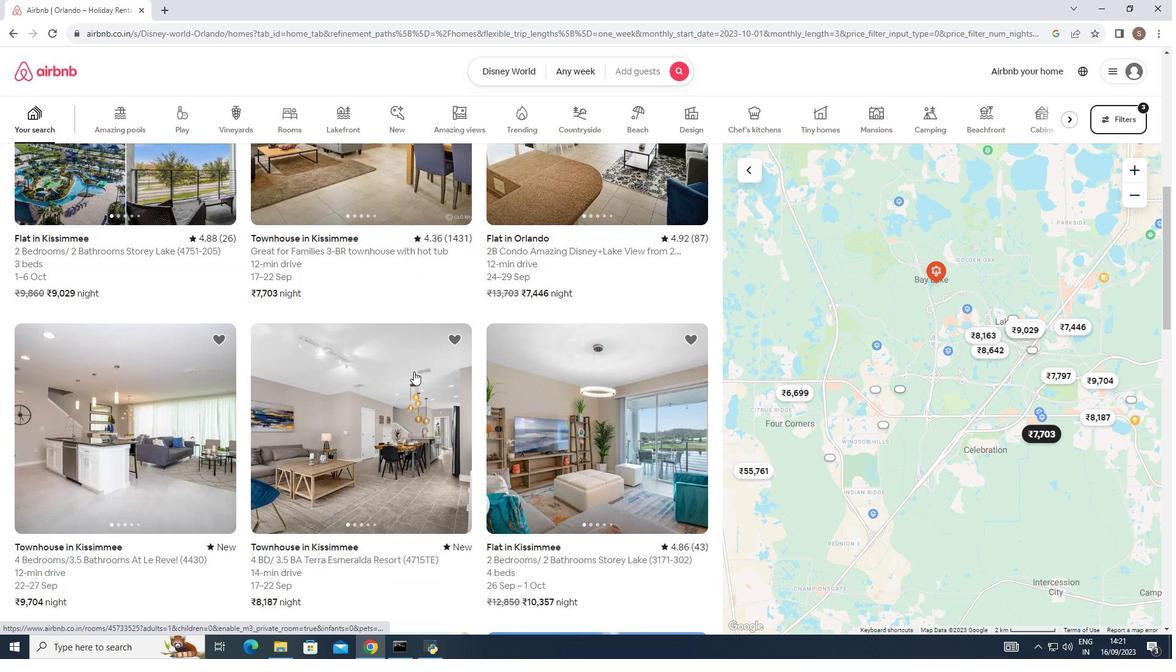 
Action: Mouse scrolled (414, 371) with delta (0, 0)
Screenshot: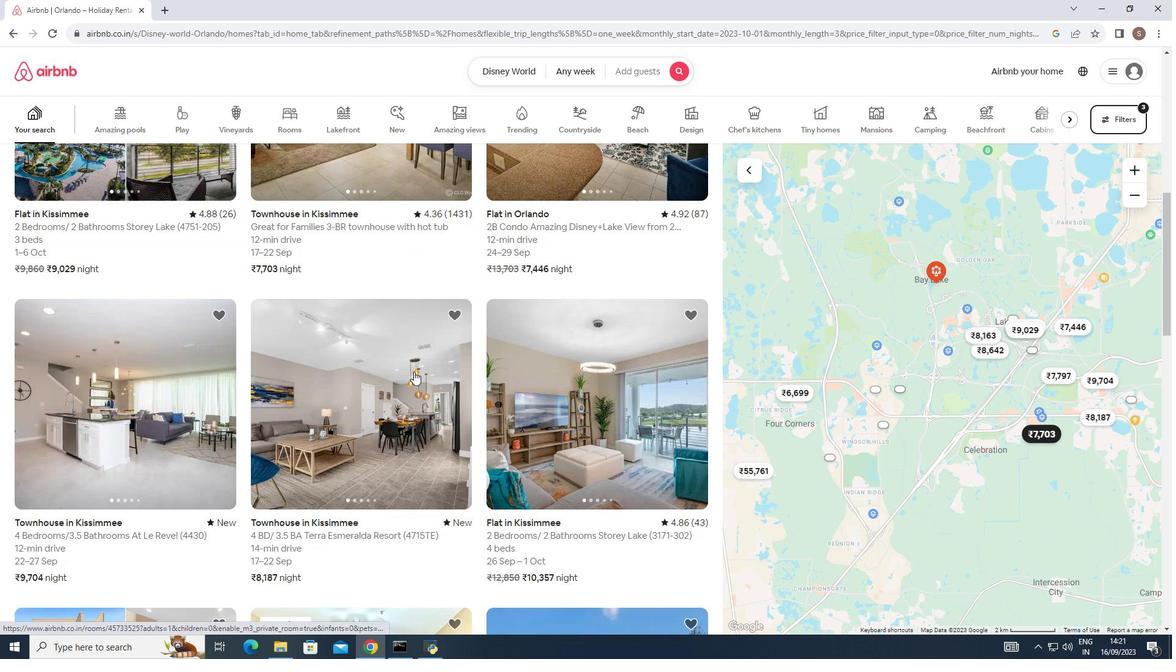 
Action: Mouse scrolled (414, 371) with delta (0, 0)
Screenshot: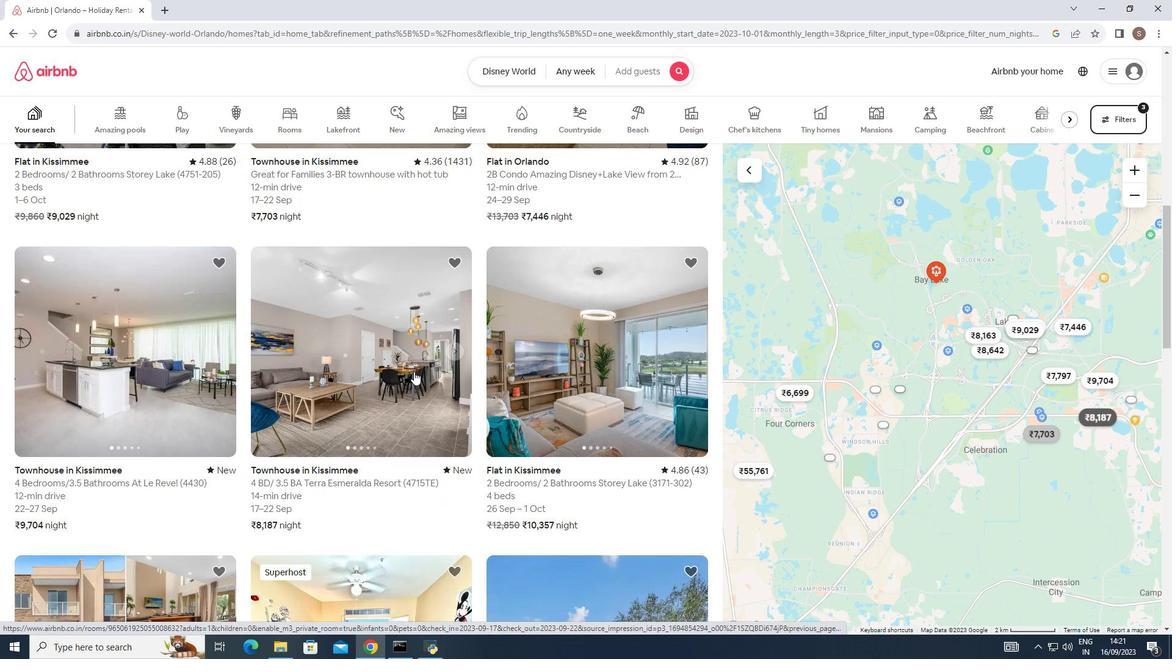 
Action: Mouse moved to (412, 371)
Screenshot: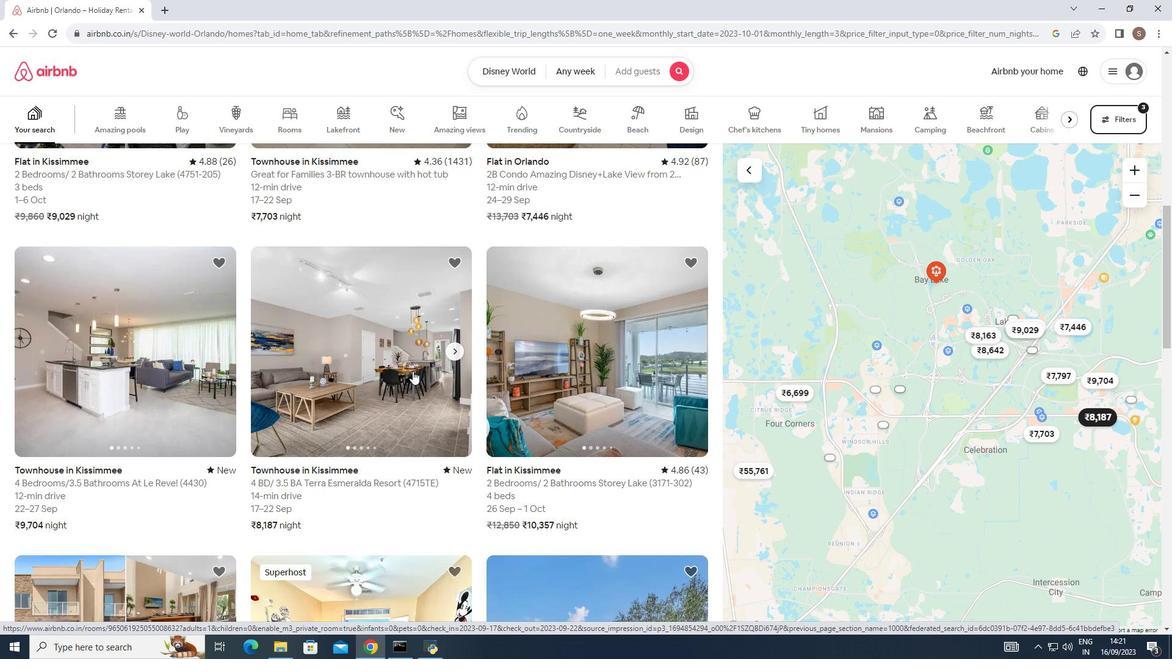 
Action: Mouse scrolled (412, 370) with delta (0, 0)
Screenshot: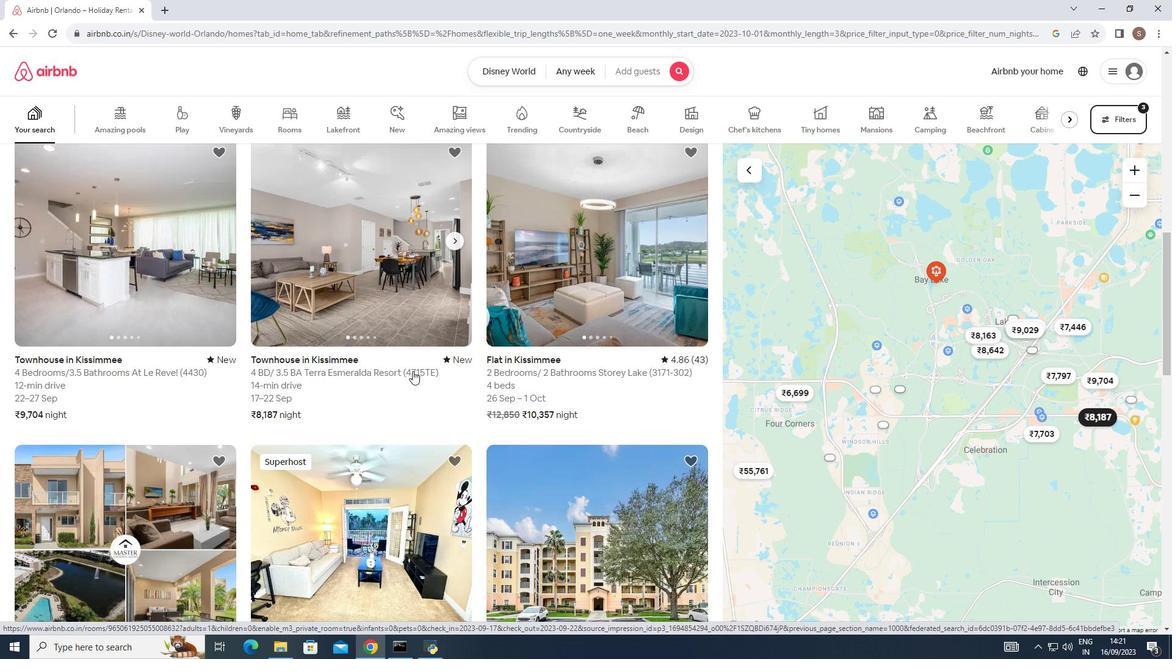 
Action: Mouse scrolled (412, 370) with delta (0, 0)
Screenshot: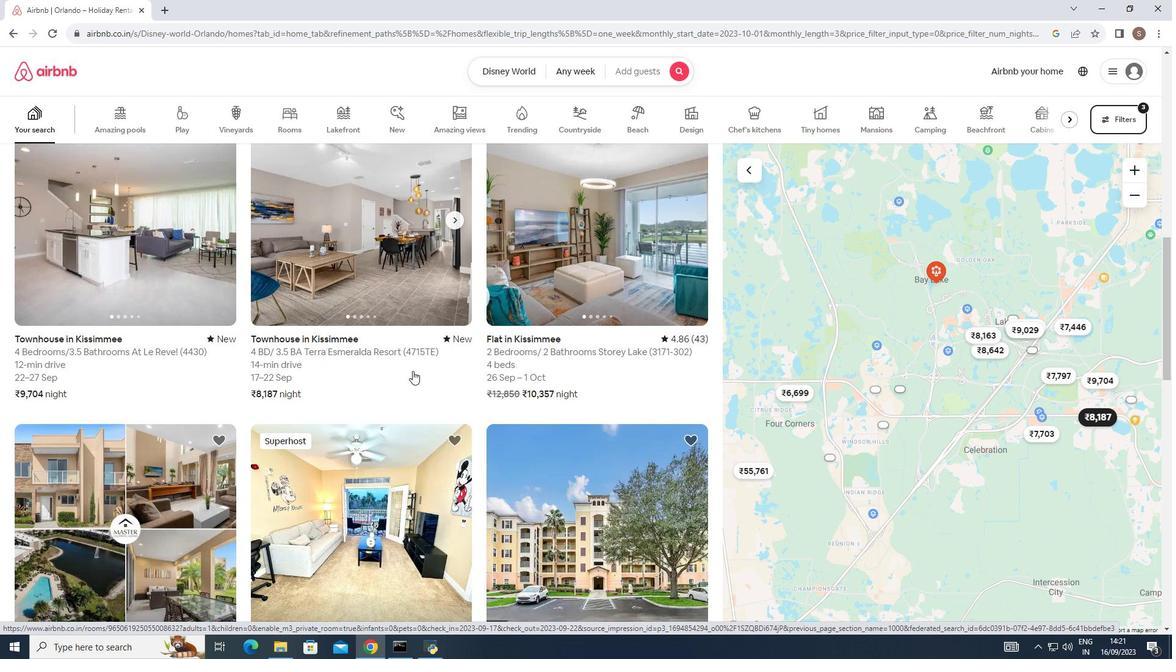 
Action: Mouse scrolled (412, 370) with delta (0, 0)
Screenshot: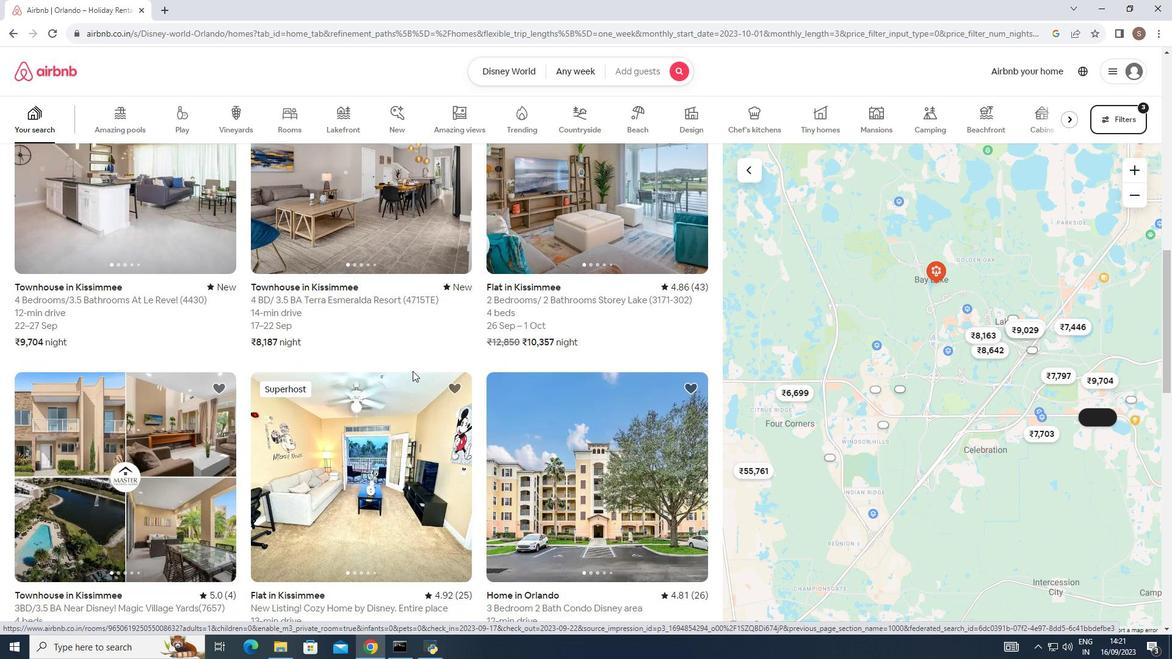 
Action: Mouse moved to (525, 201)
Screenshot: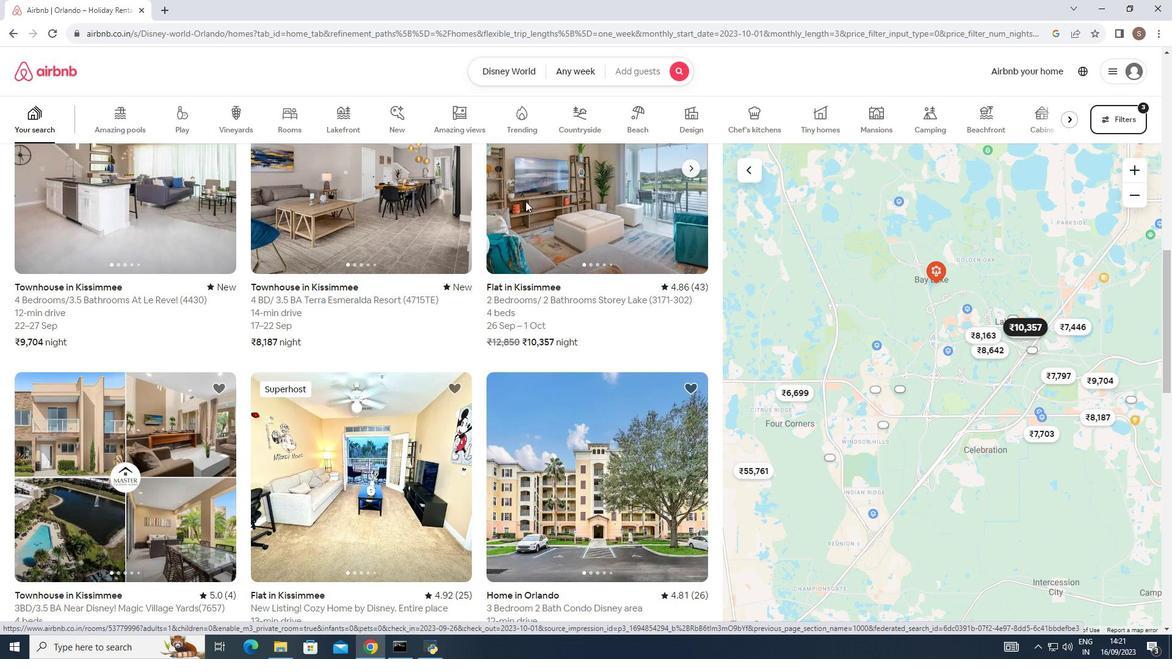 
Action: Mouse pressed left at (525, 201)
Screenshot: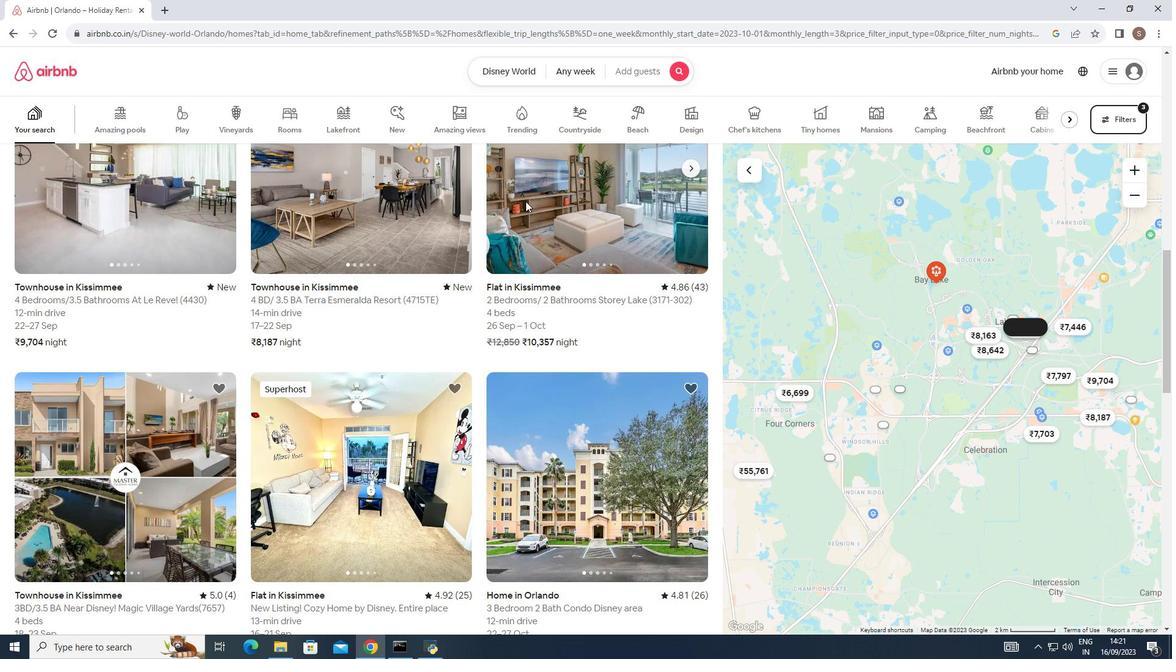 
Action: Mouse moved to (426, 338)
Screenshot: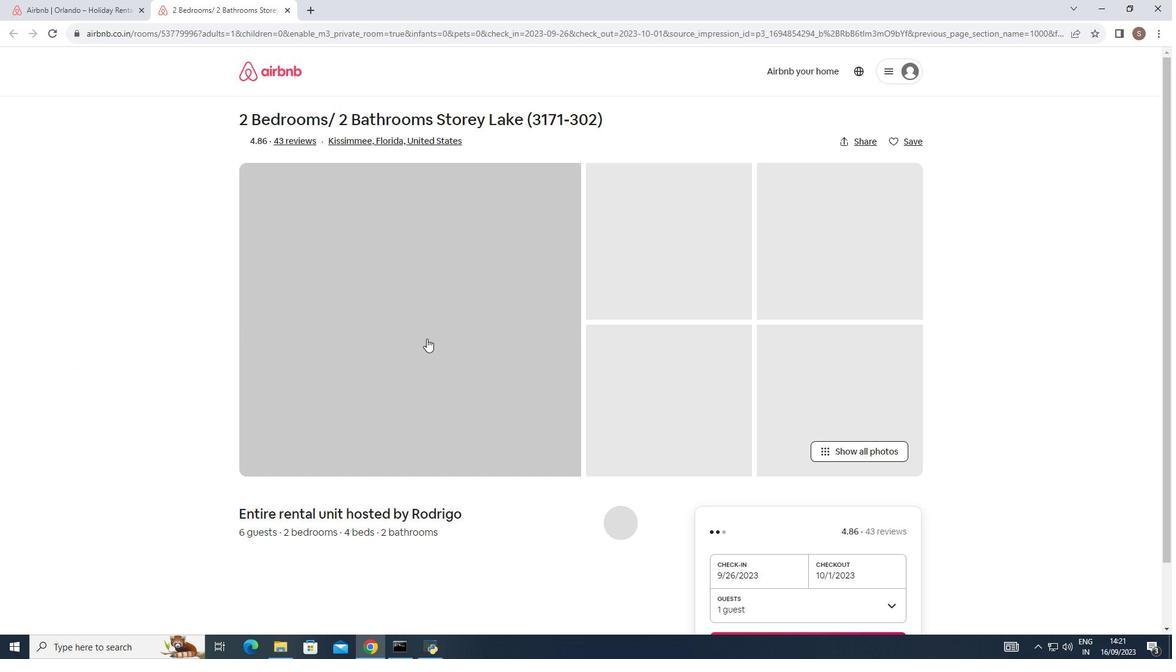 
Action: Mouse scrolled (426, 338) with delta (0, 0)
Screenshot: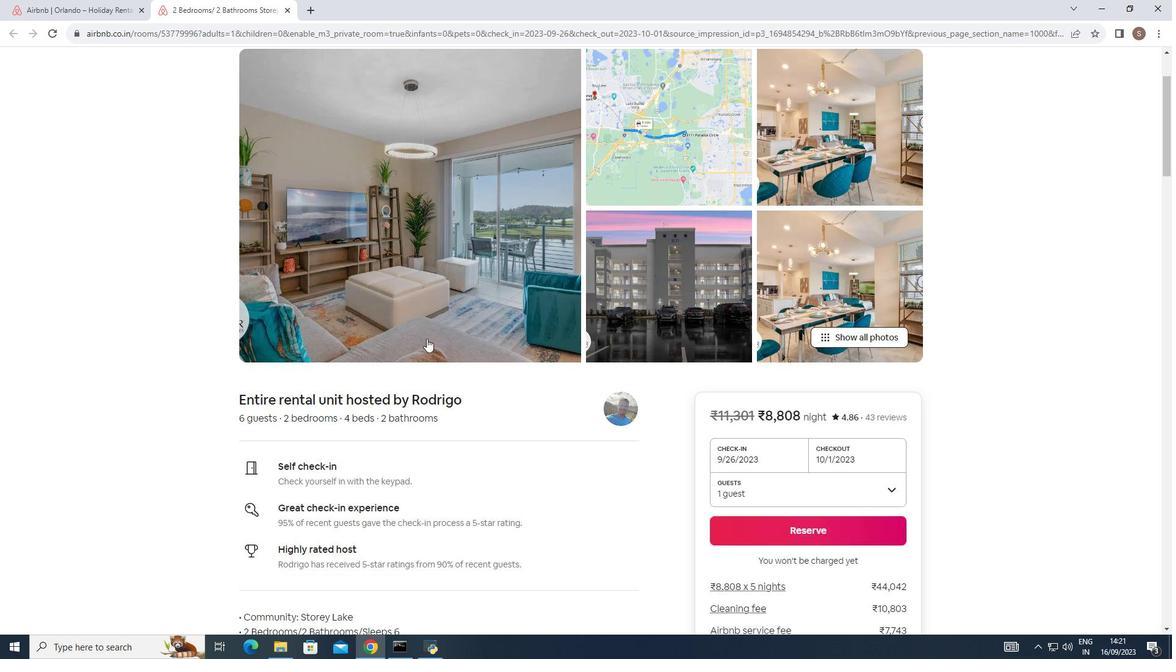 
Action: Mouse scrolled (426, 338) with delta (0, 0)
Screenshot: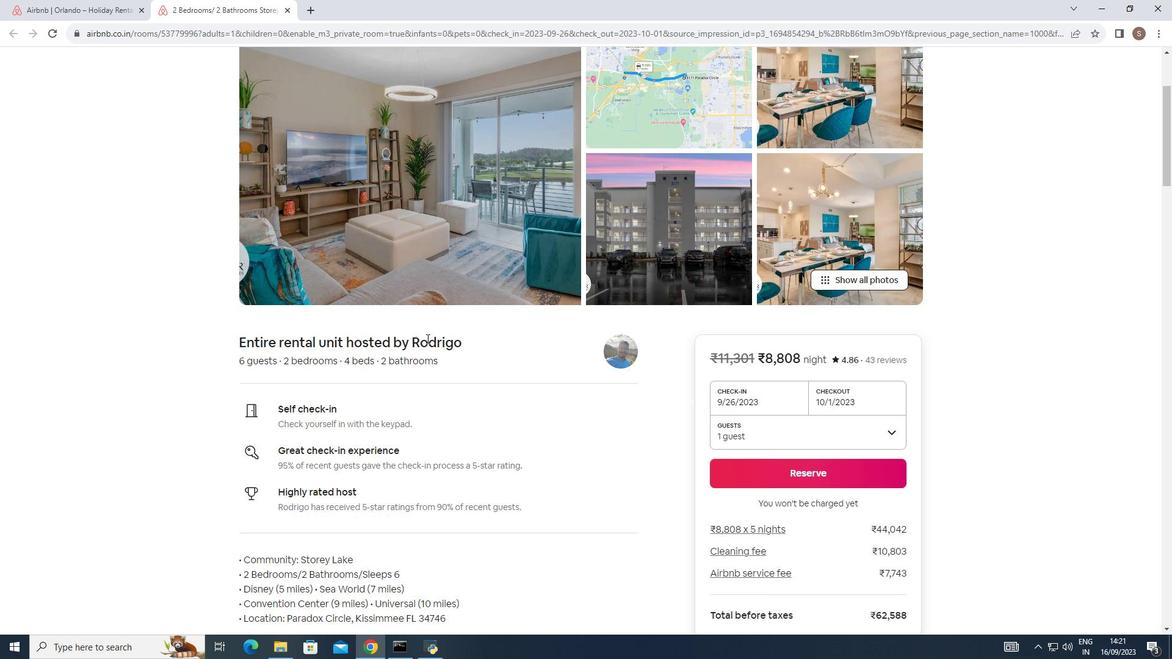 
Action: Mouse scrolled (426, 338) with delta (0, 0)
Screenshot: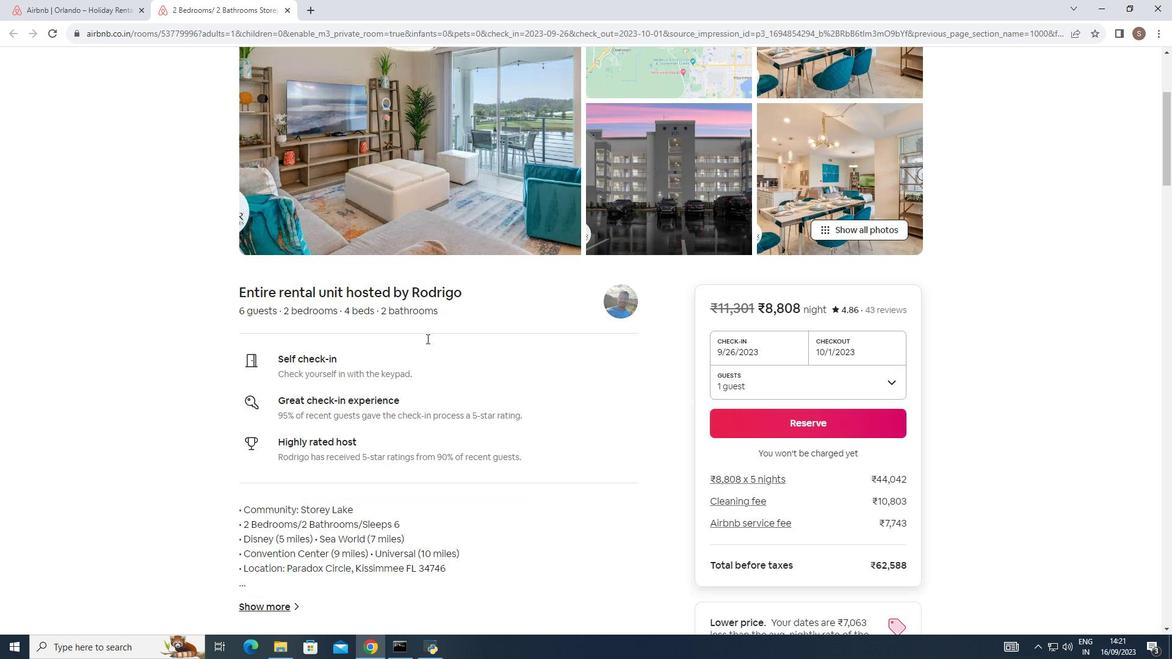 
Action: Mouse scrolled (426, 338) with delta (0, 0)
Screenshot: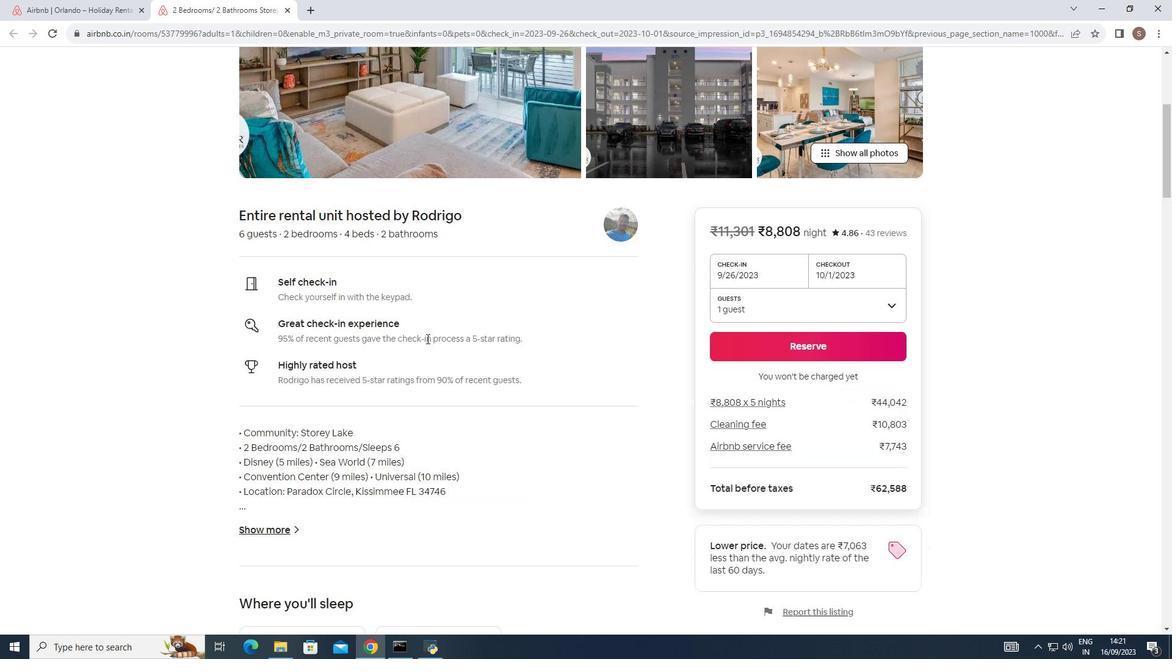 
Action: Mouse scrolled (426, 338) with delta (0, 0)
Screenshot: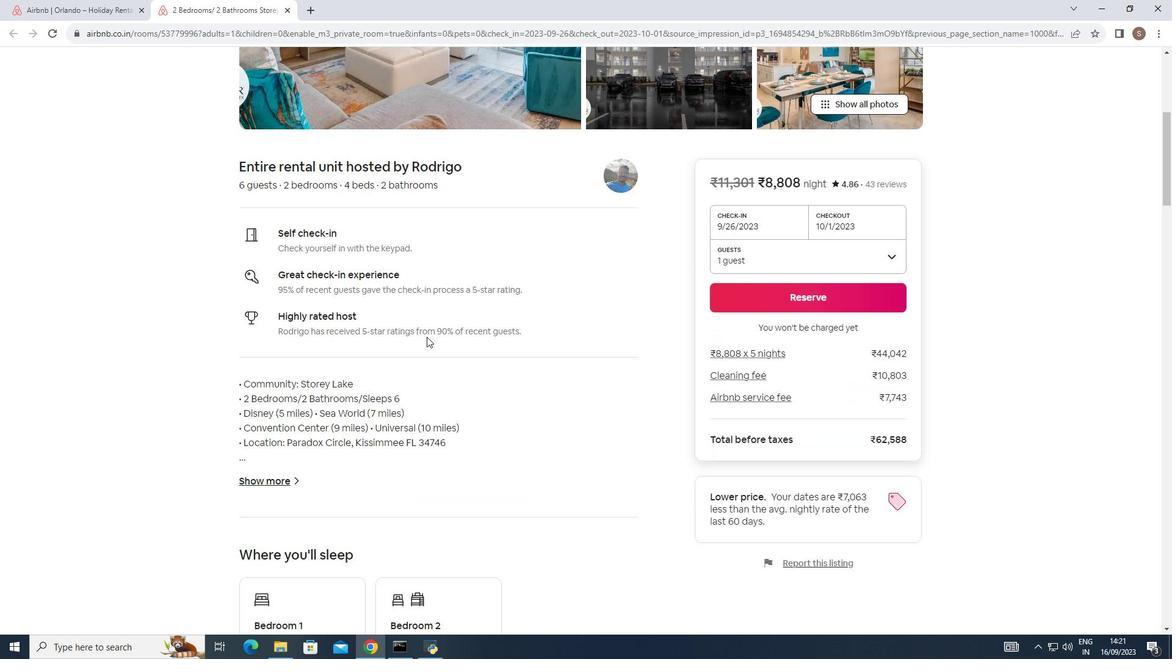 
Action: Mouse scrolled (426, 338) with delta (0, 0)
Screenshot: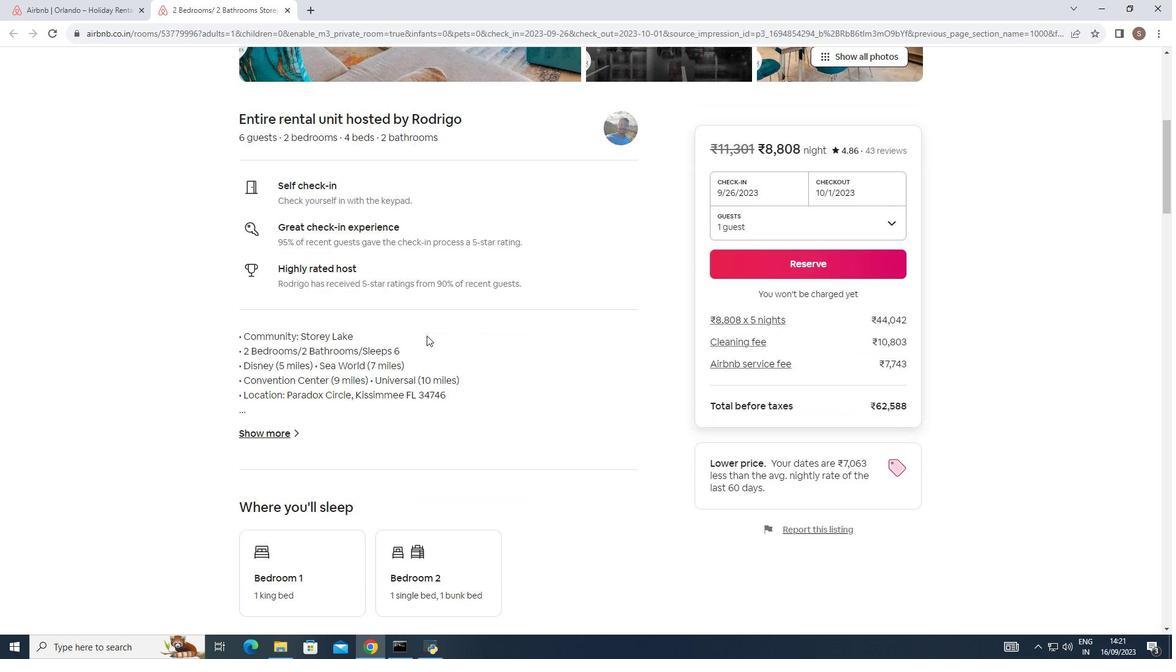 
Action: Mouse scrolled (426, 338) with delta (0, 0)
Screenshot: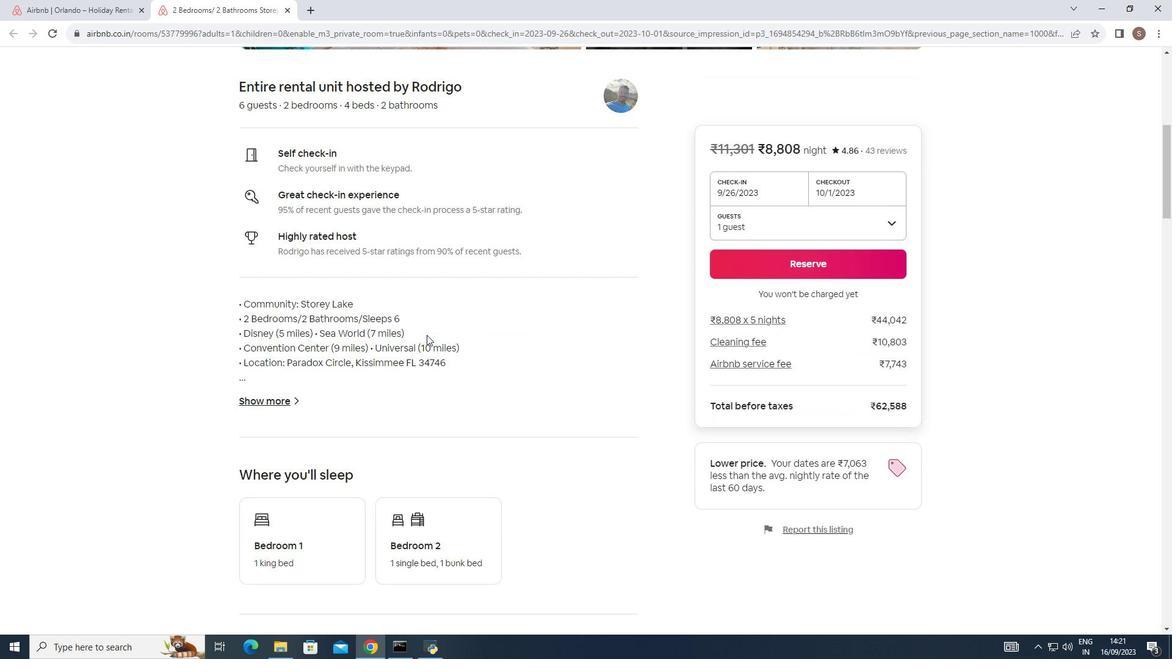
Action: Mouse moved to (427, 335)
Screenshot: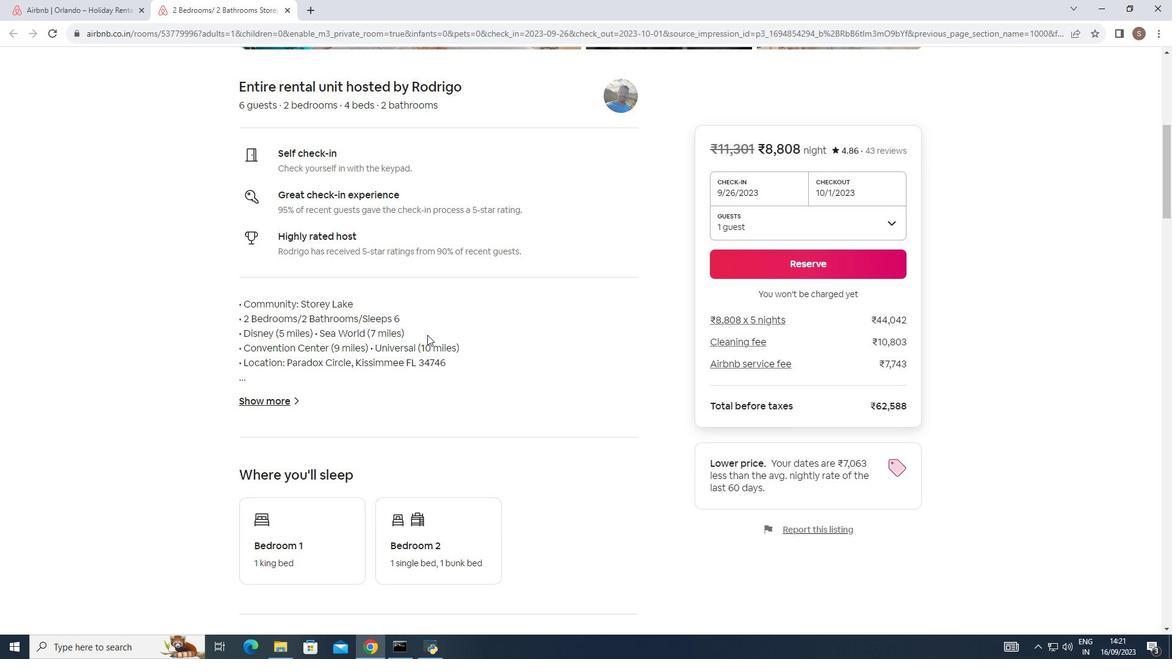 
Action: Mouse scrolled (427, 334) with delta (0, 0)
Screenshot: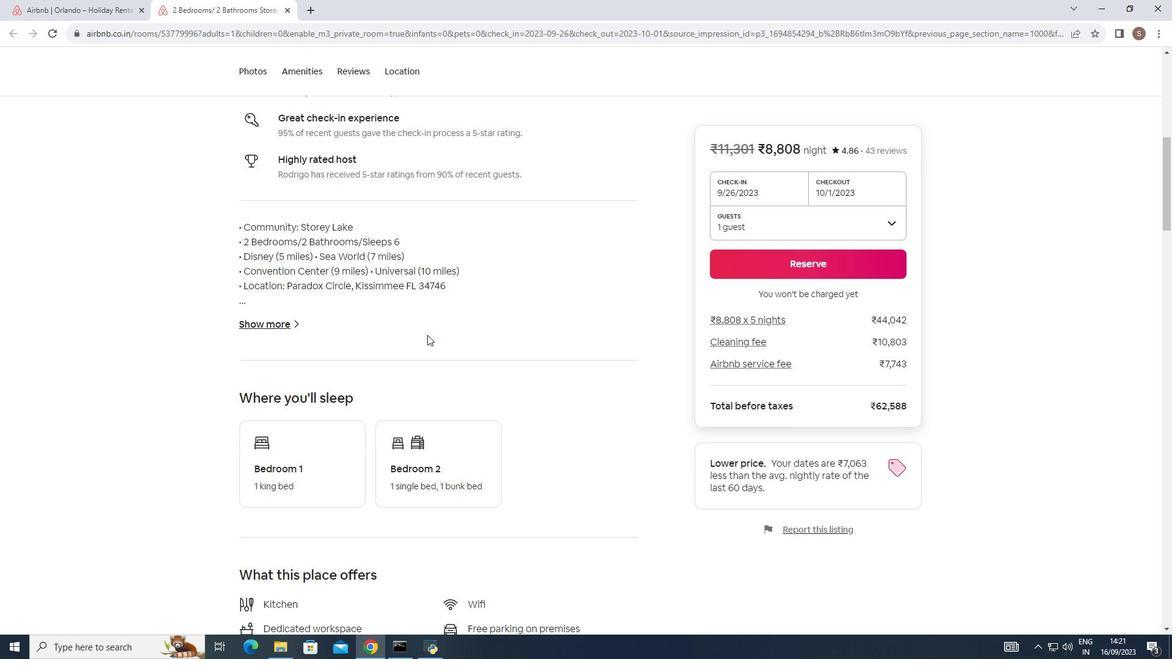 
Action: Mouse scrolled (427, 334) with delta (0, 0)
Screenshot: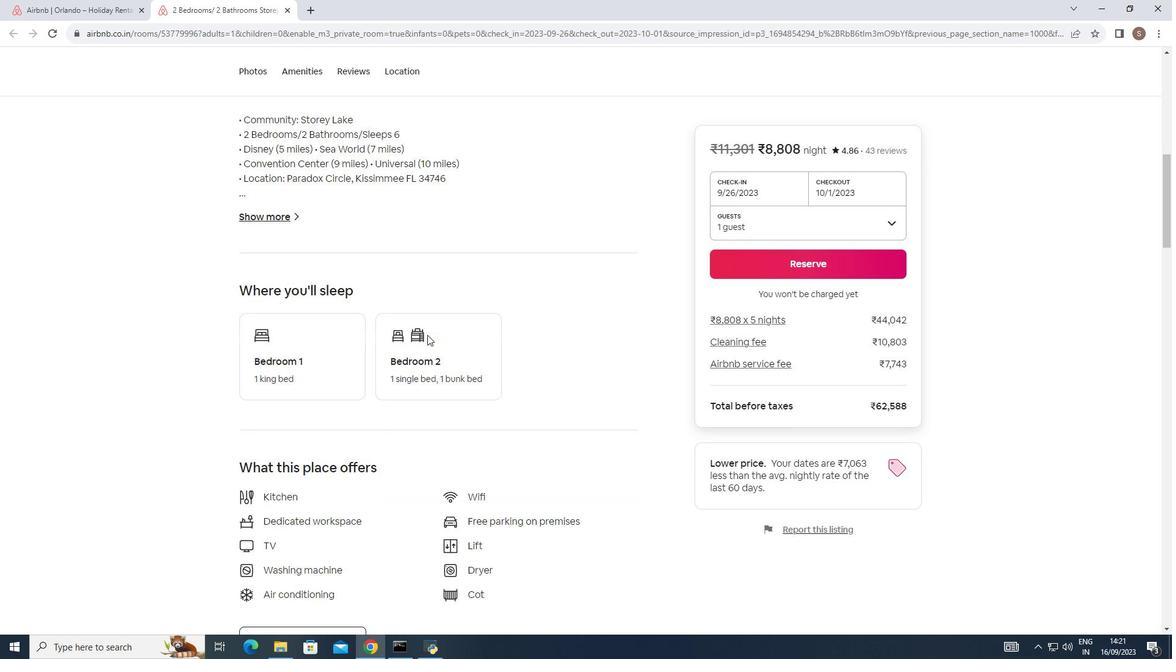 
Action: Mouse scrolled (427, 334) with delta (0, 0)
Screenshot: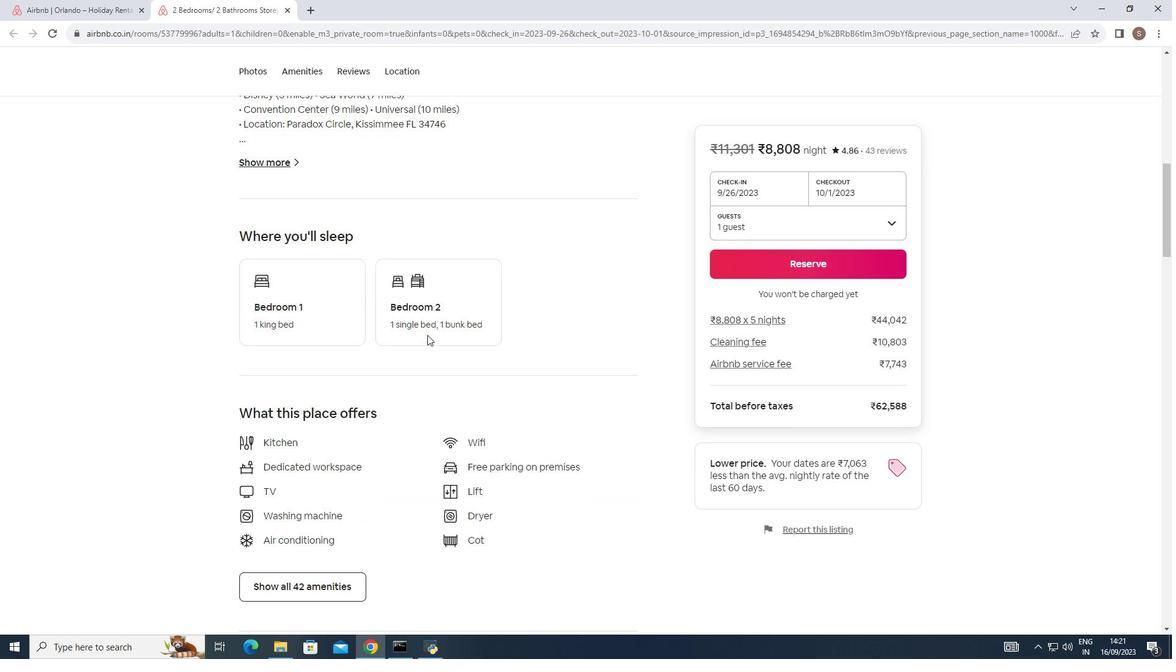 
Action: Mouse scrolled (427, 334) with delta (0, 0)
Screenshot: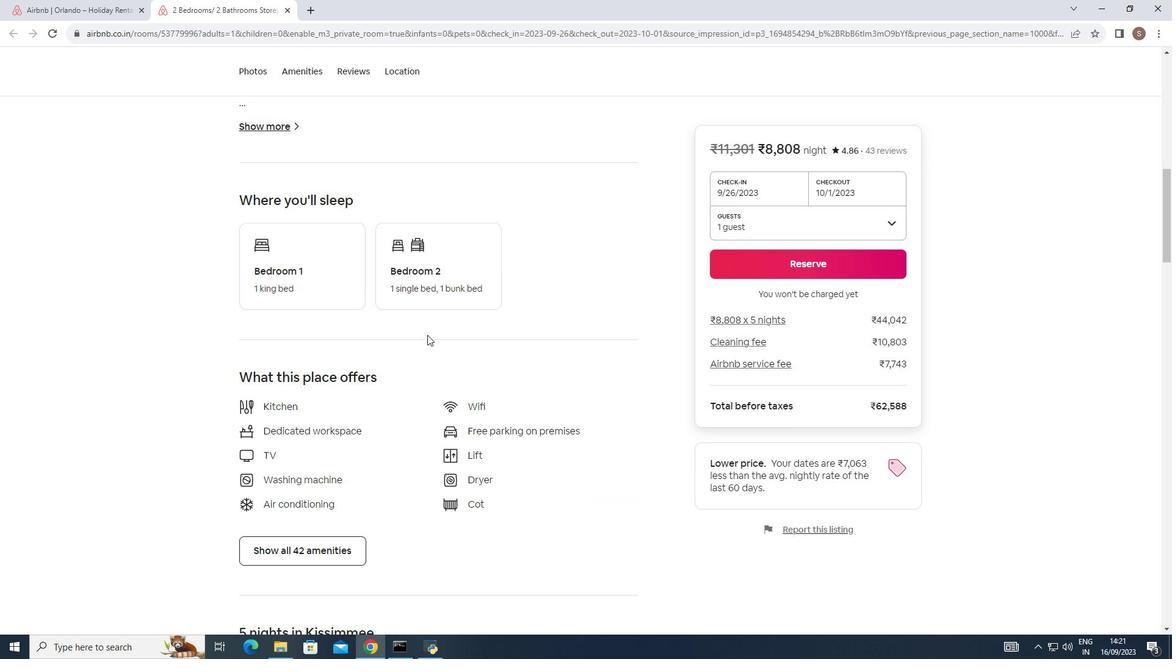 
Action: Mouse scrolled (427, 334) with delta (0, 0)
Screenshot: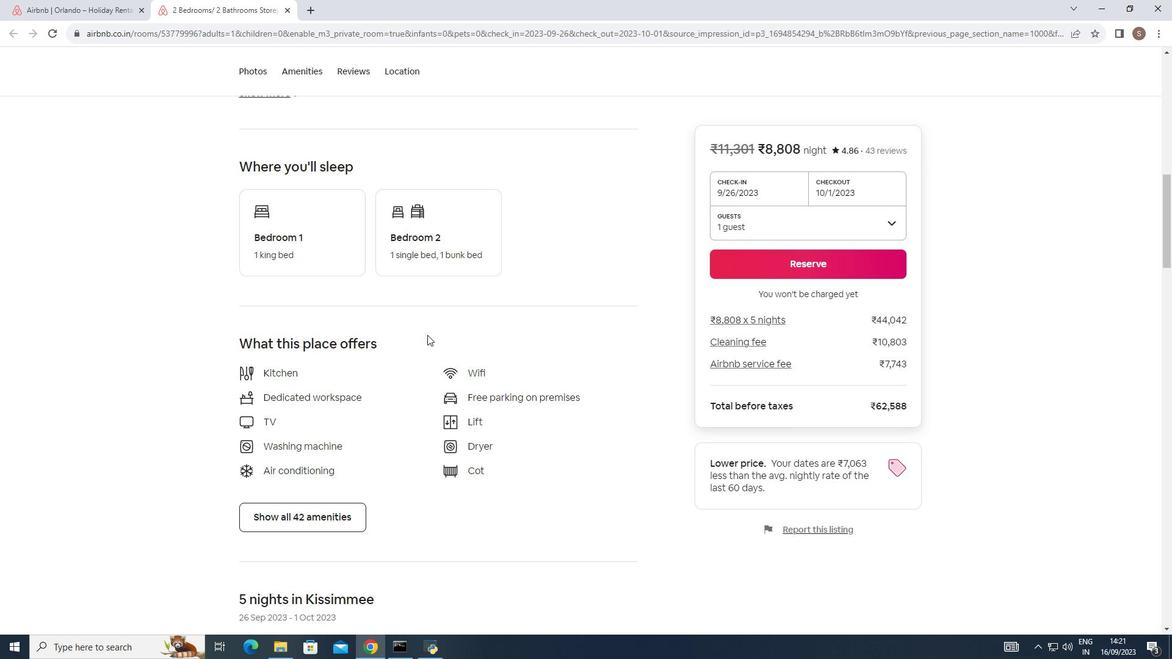 
Action: Mouse scrolled (427, 334) with delta (0, 0)
Screenshot: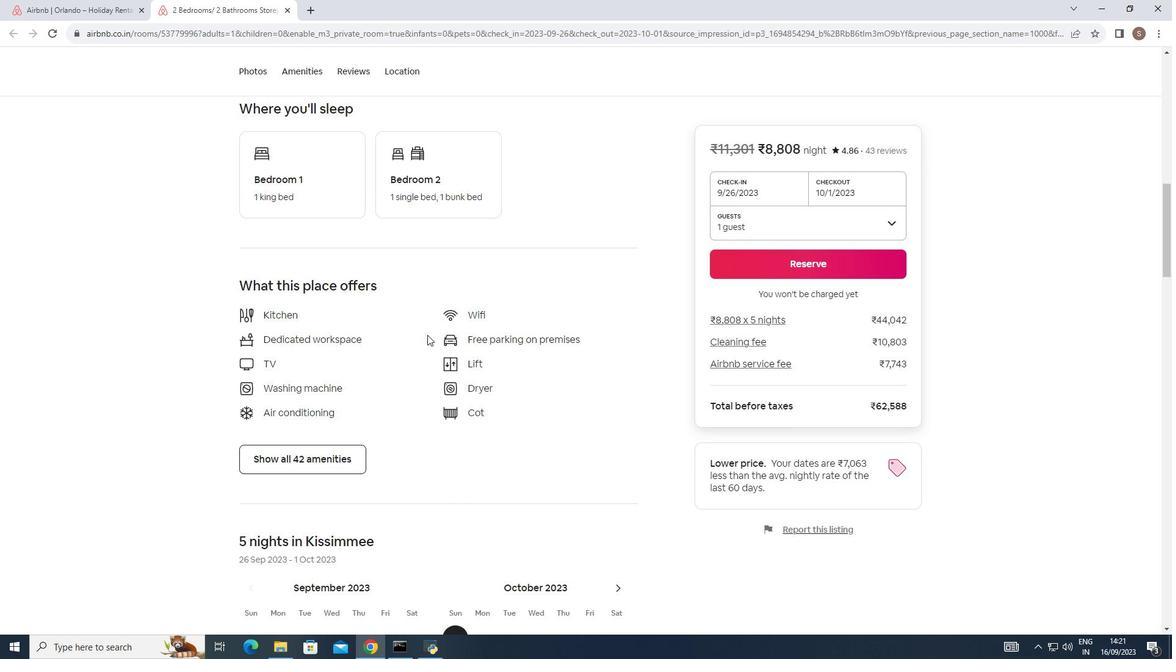 
Action: Mouse scrolled (427, 334) with delta (0, 0)
Screenshot: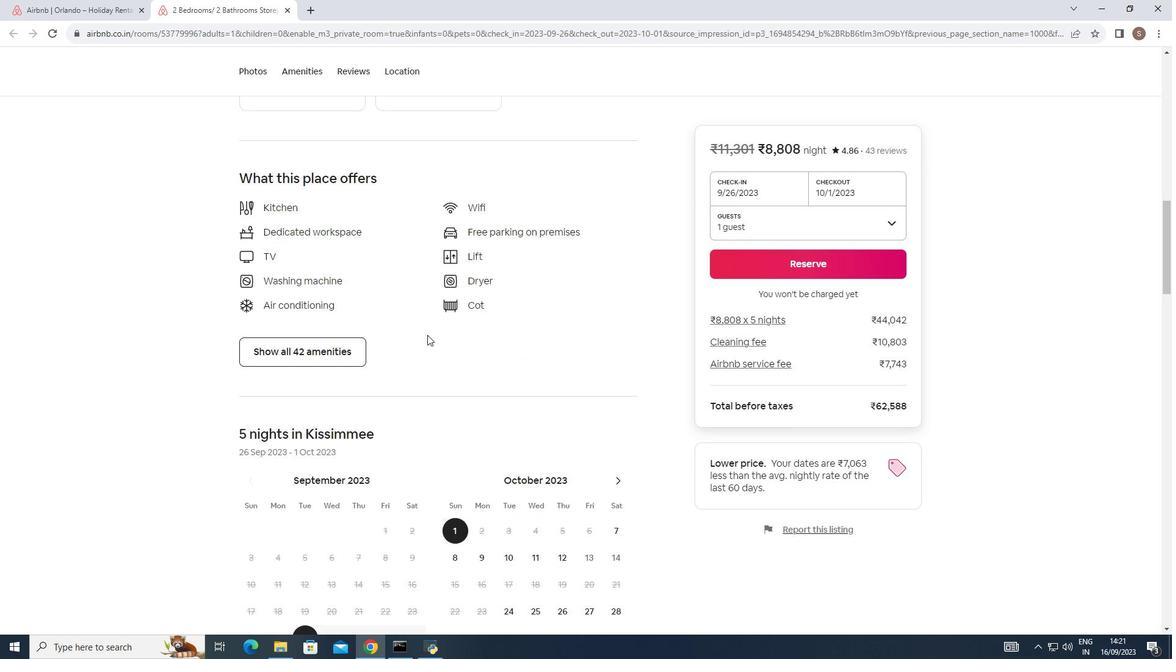 
Action: Mouse scrolled (427, 334) with delta (0, 0)
Screenshot: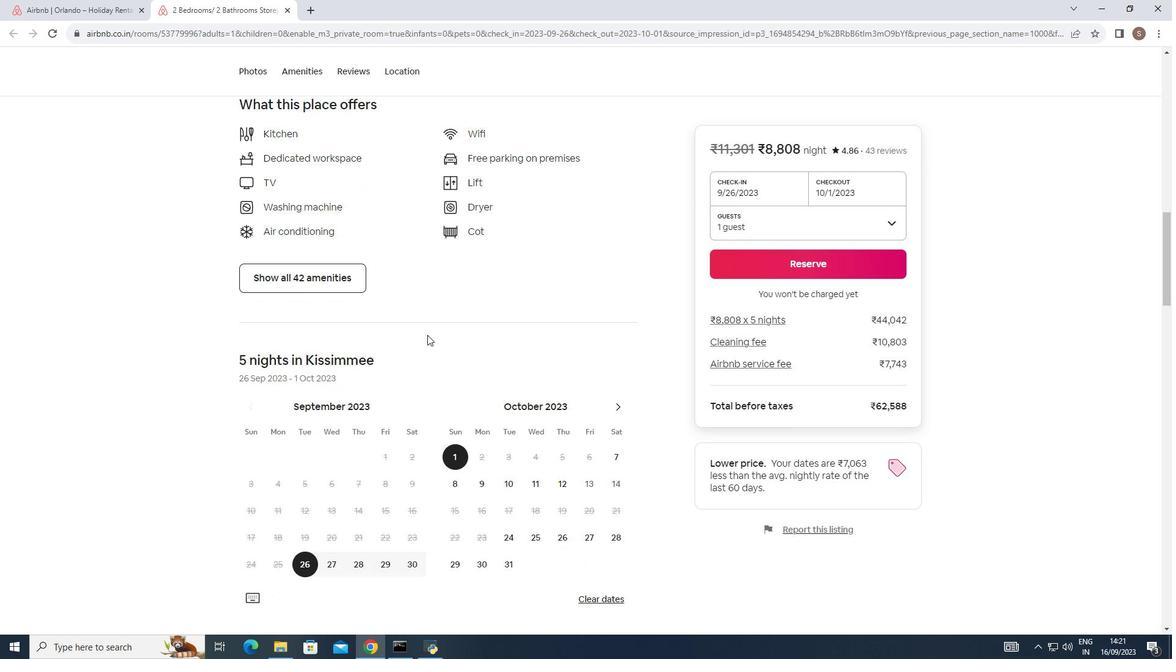 
Action: Mouse scrolled (427, 334) with delta (0, 0)
Screenshot: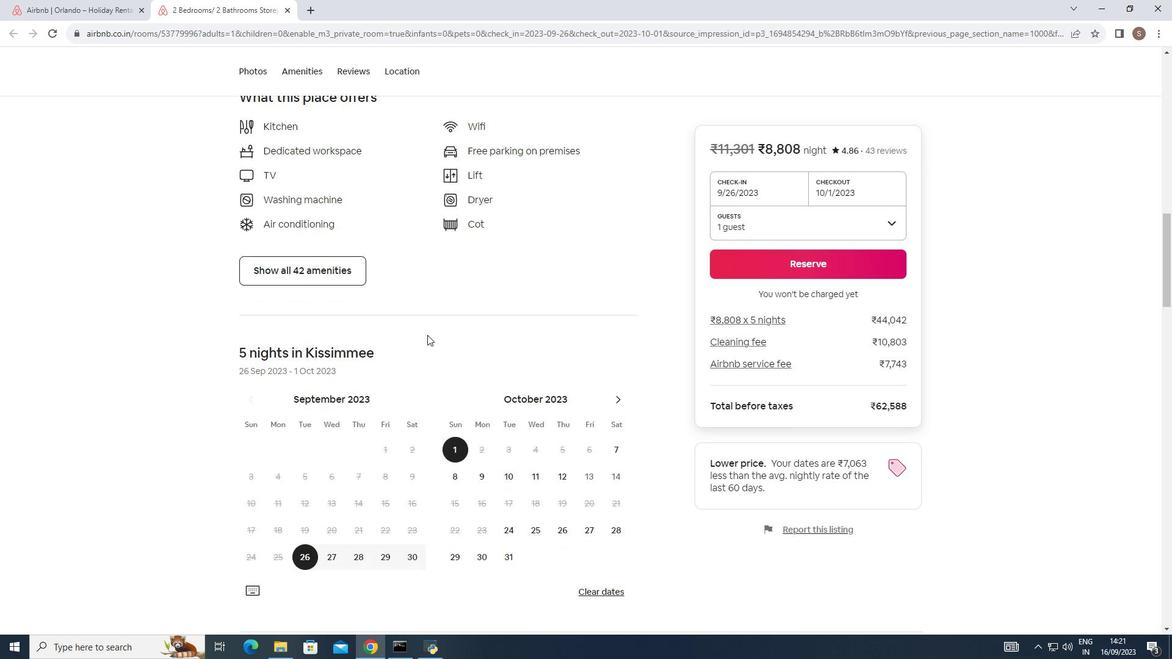 
Action: Mouse scrolled (427, 334) with delta (0, 0)
Screenshot: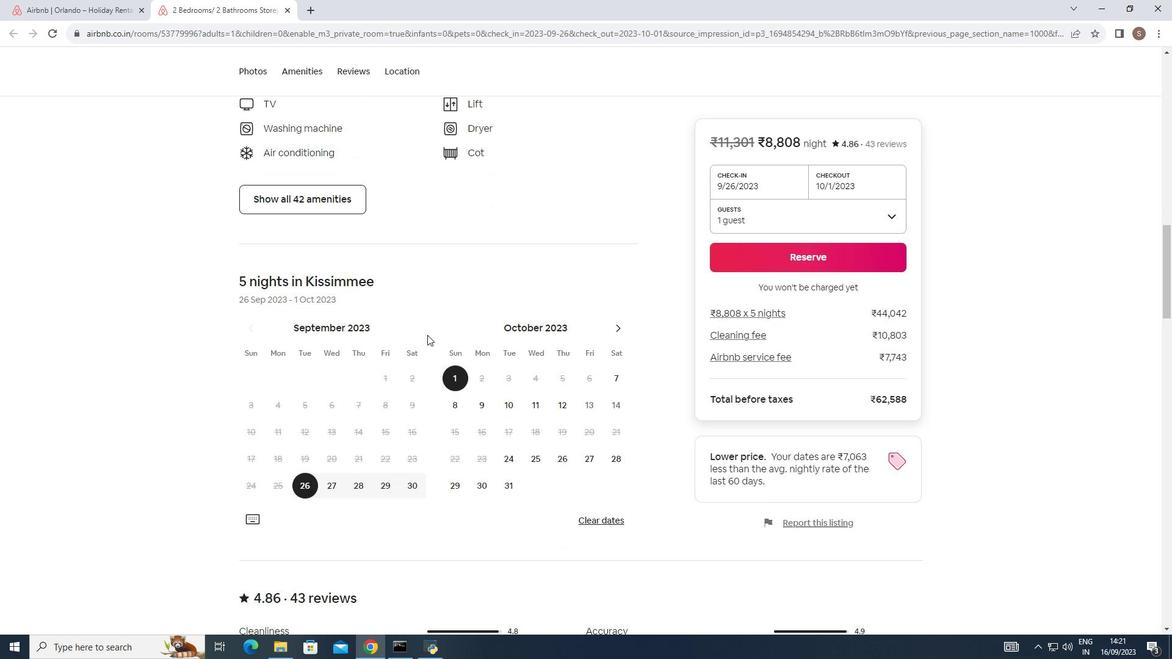 
Action: Mouse scrolled (427, 334) with delta (0, 0)
Screenshot: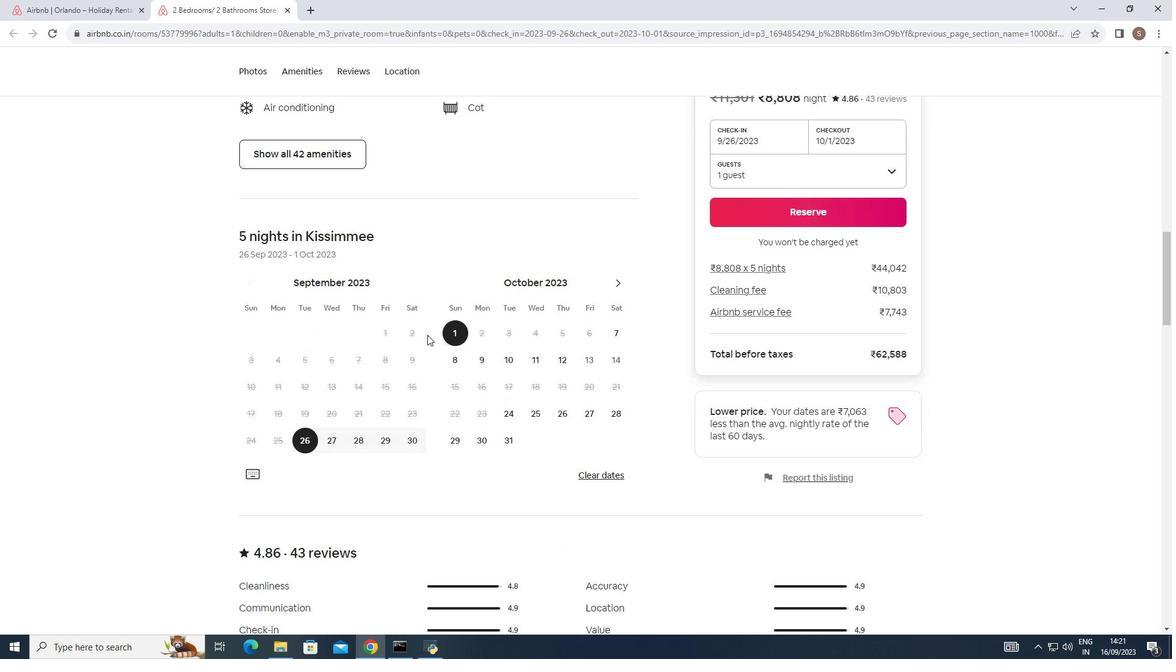
Action: Mouse scrolled (427, 334) with delta (0, 0)
Screenshot: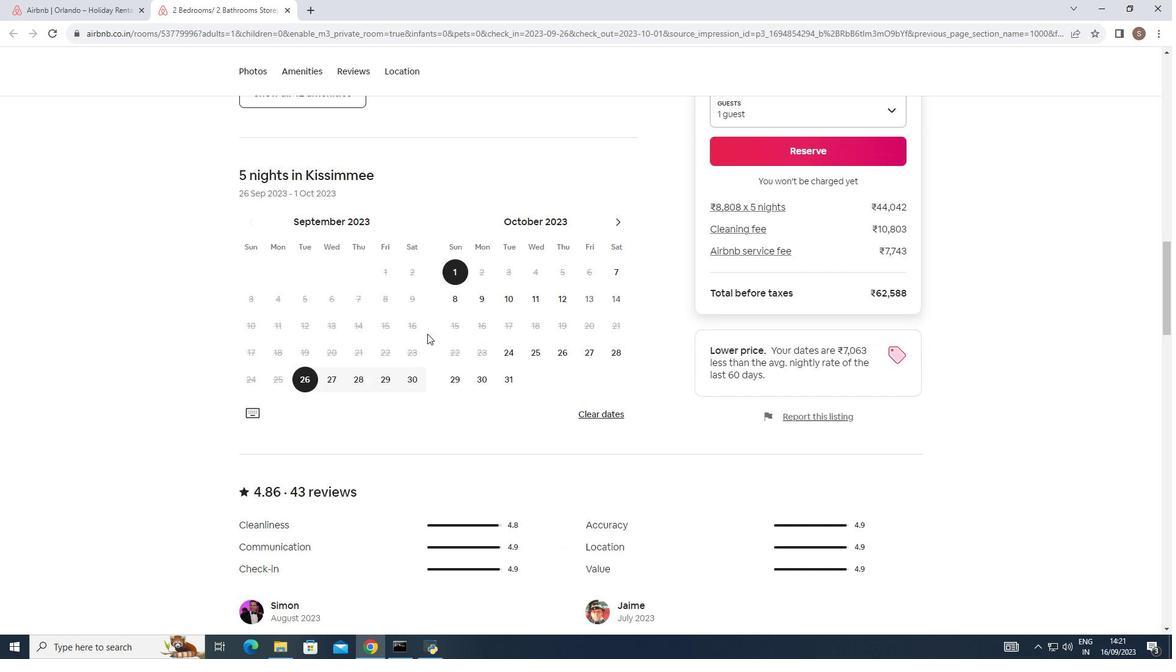 
Action: Mouse moved to (427, 334)
Screenshot: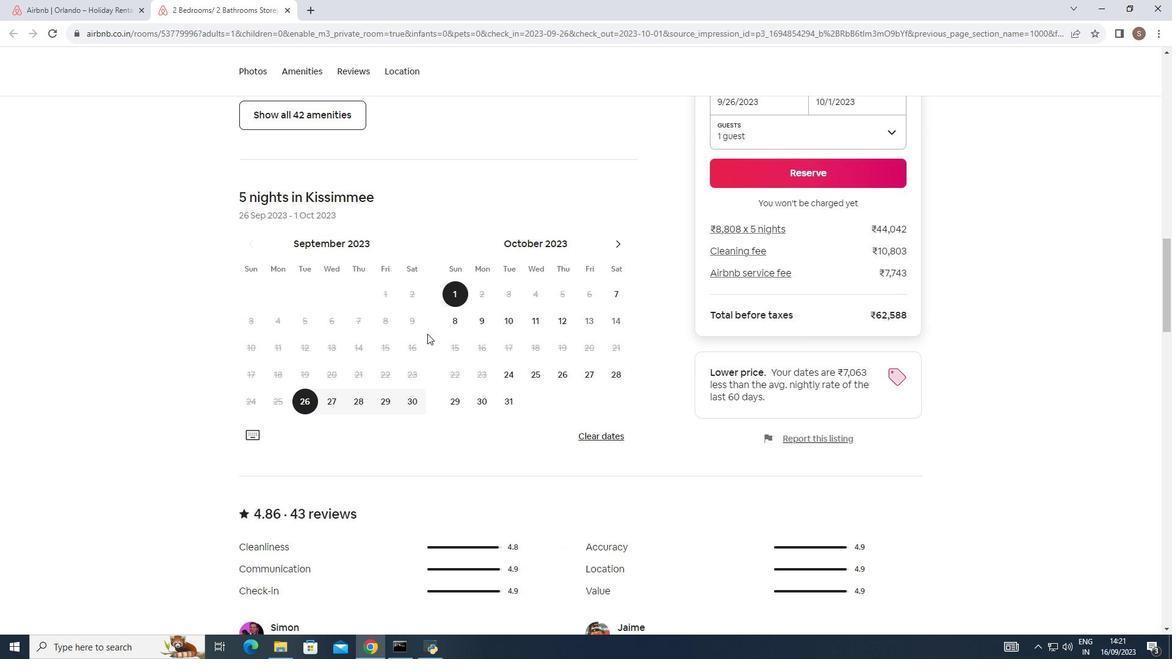 
Action: Mouse scrolled (427, 334) with delta (0, 0)
Screenshot: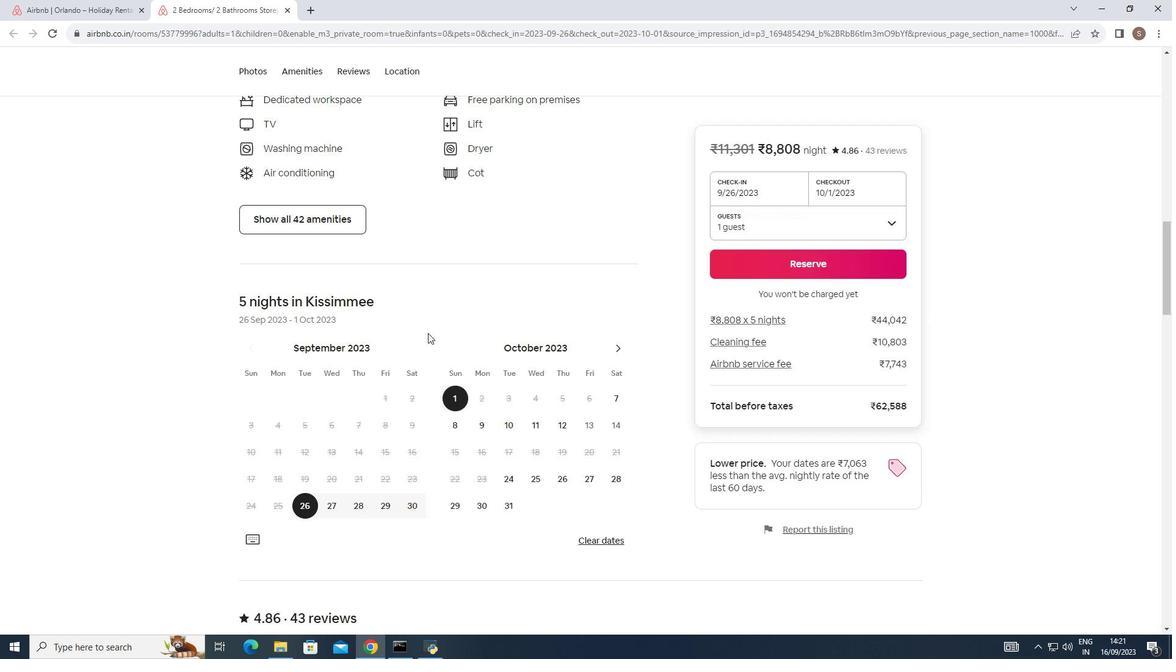 
Action: Mouse scrolled (427, 334) with delta (0, 0)
Screenshot: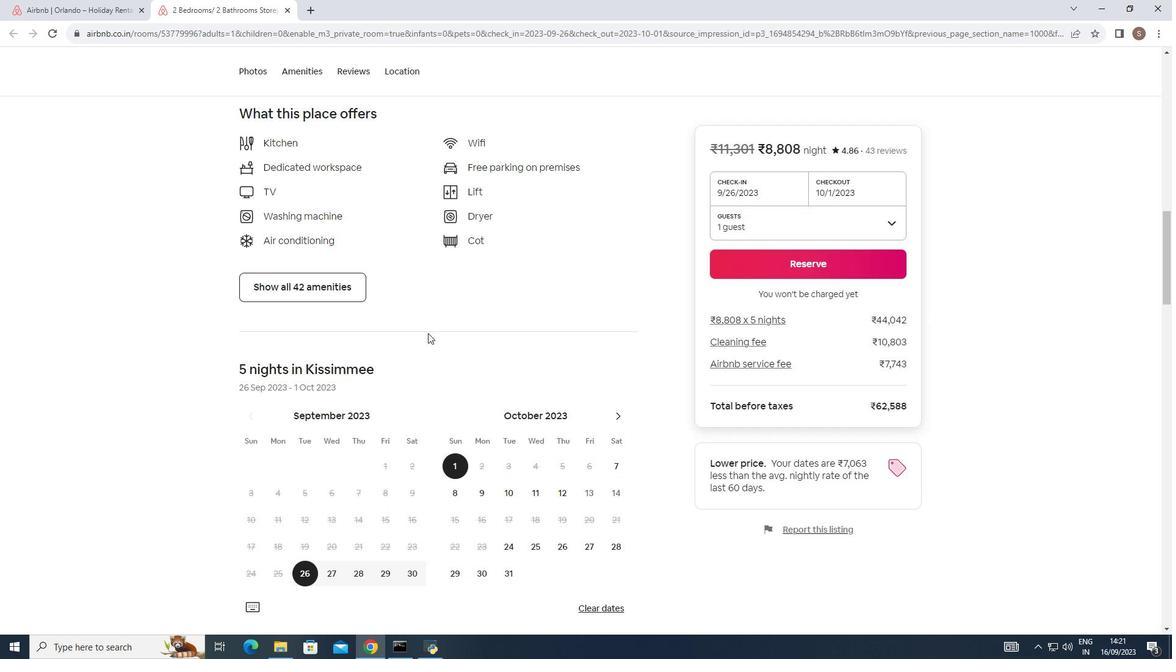 
Action: Mouse scrolled (427, 334) with delta (0, 0)
Screenshot: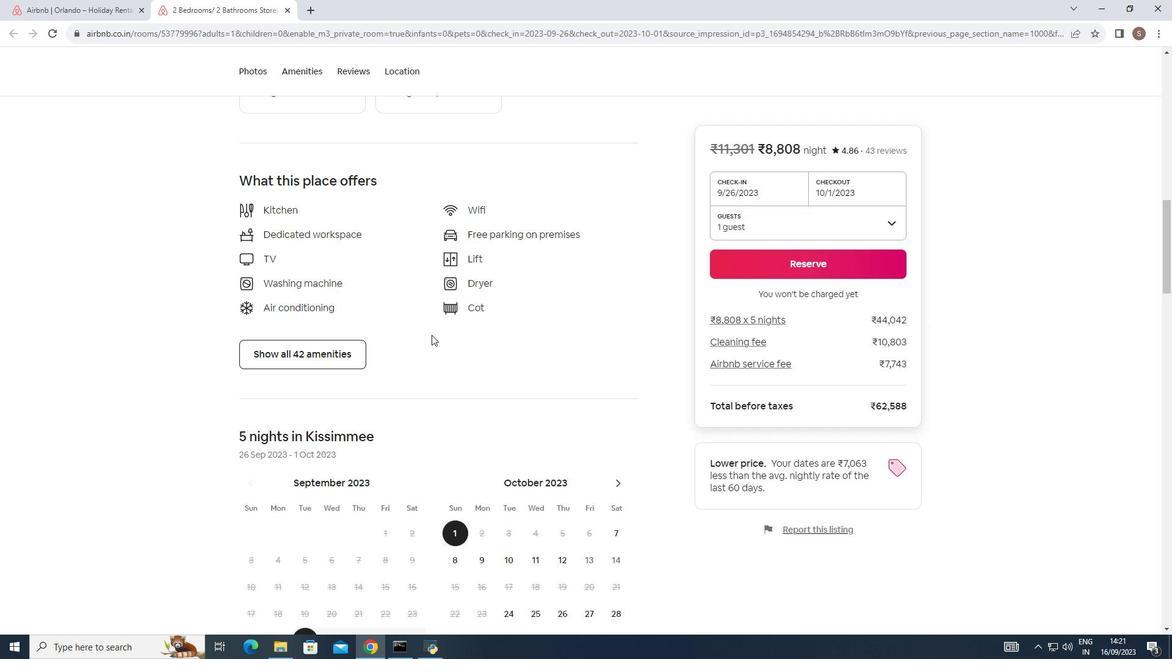 
Action: Mouse scrolled (427, 334) with delta (0, 0)
Screenshot: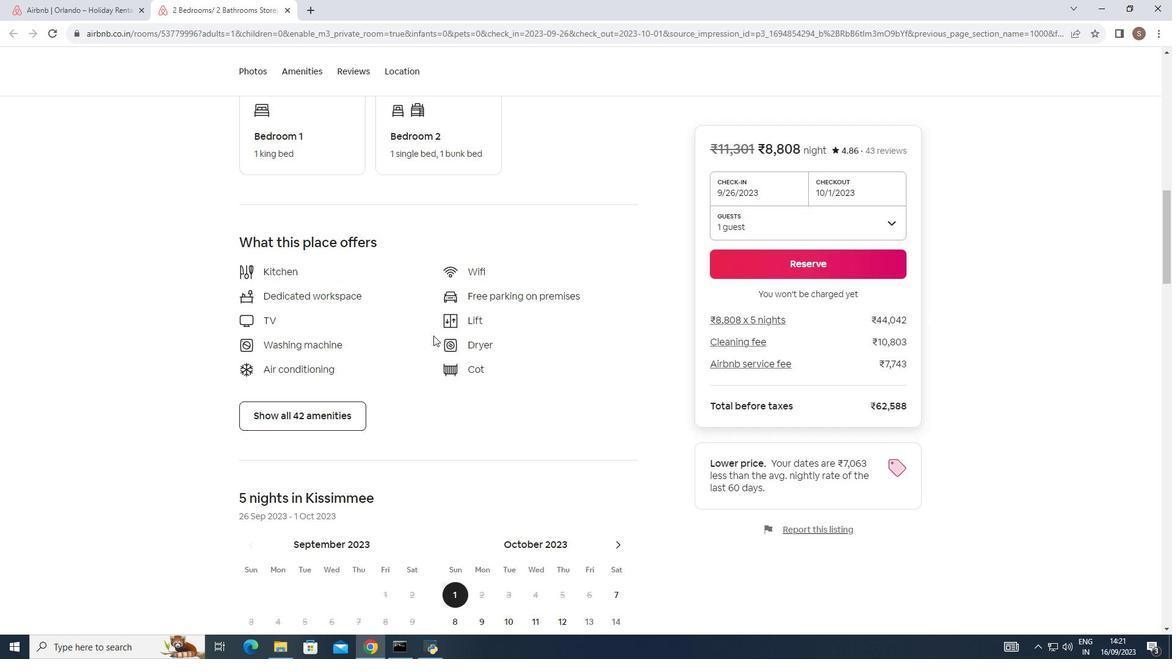 
Action: Mouse moved to (428, 333)
Screenshot: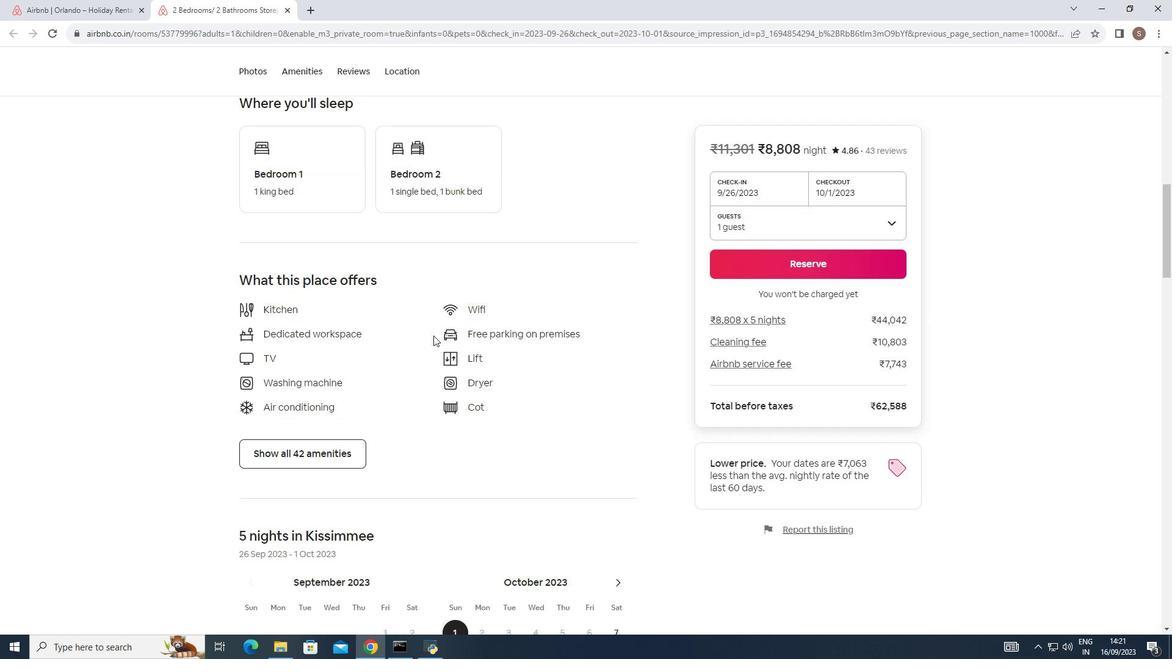 
Action: Mouse scrolled (428, 334) with delta (0, 0)
Screenshot: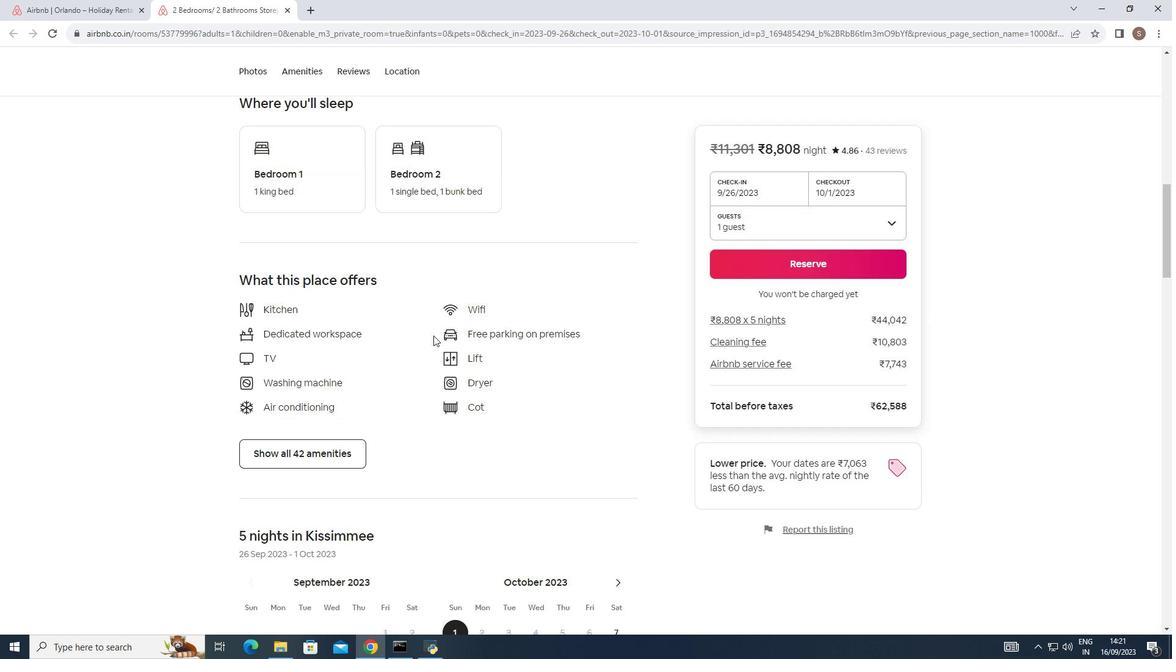 
Action: Mouse moved to (430, 334)
Screenshot: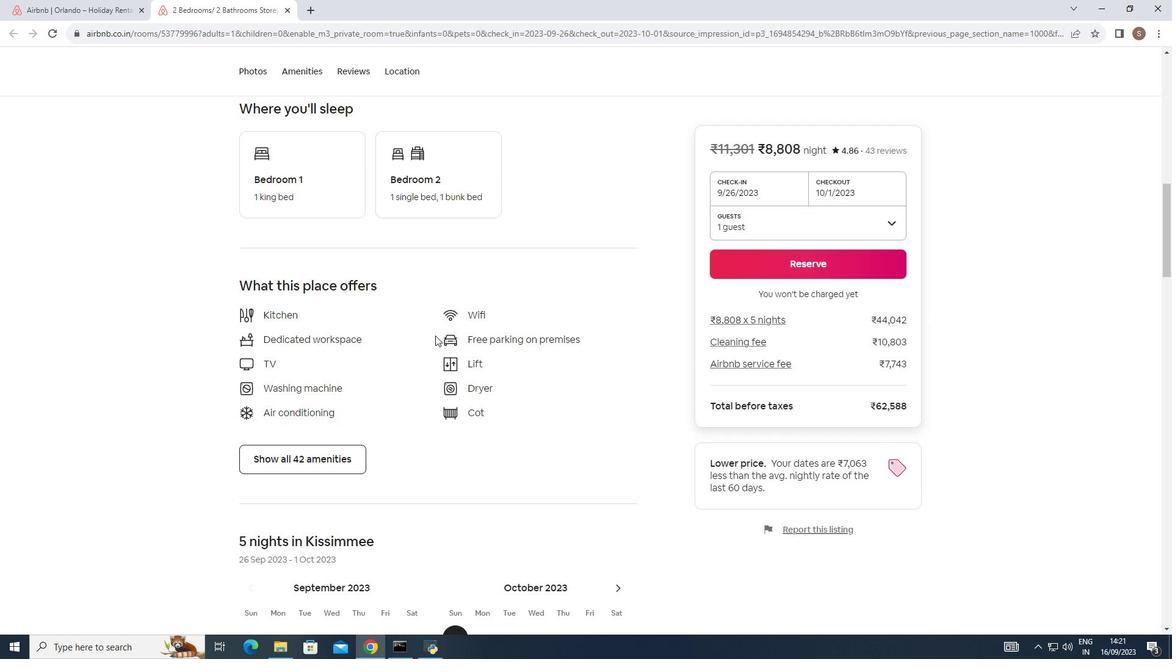 
Action: Mouse scrolled (430, 335) with delta (0, 0)
Screenshot: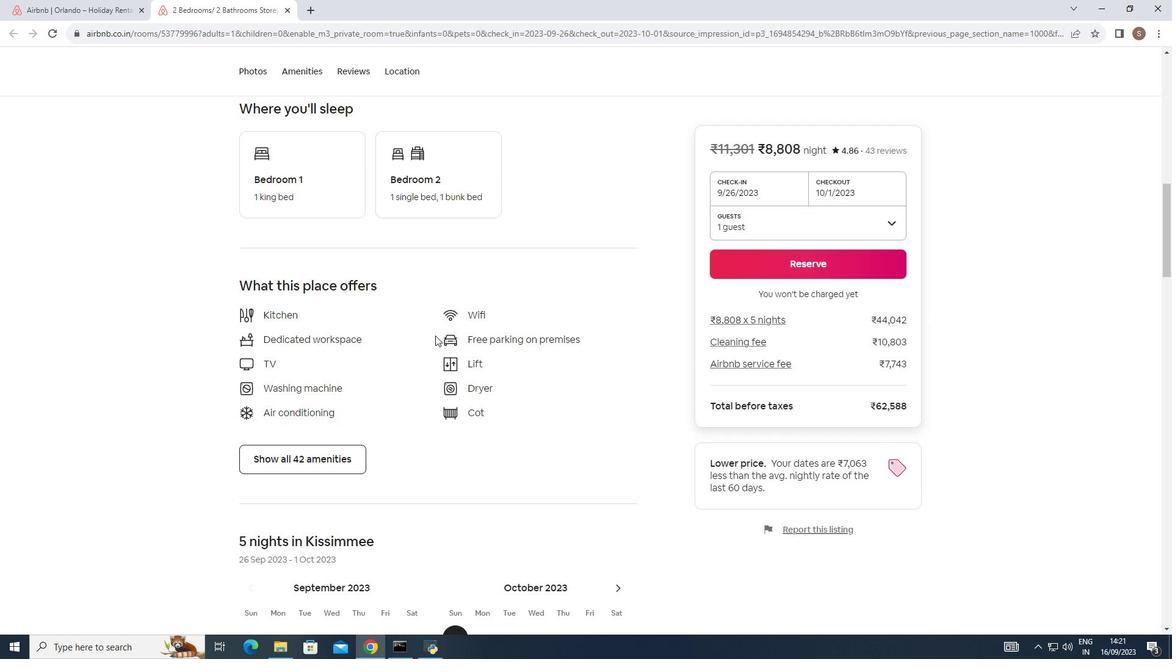 
Action: Mouse moved to (436, 335)
Screenshot: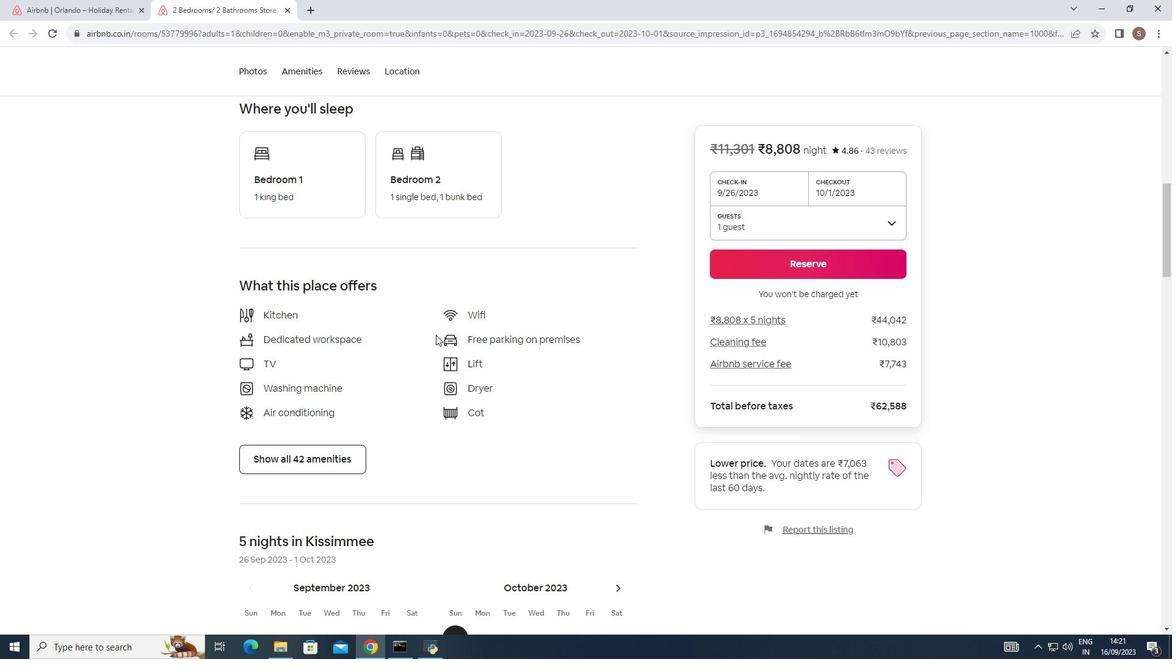 
Action: Mouse scrolled (436, 334) with delta (0, 0)
Screenshot: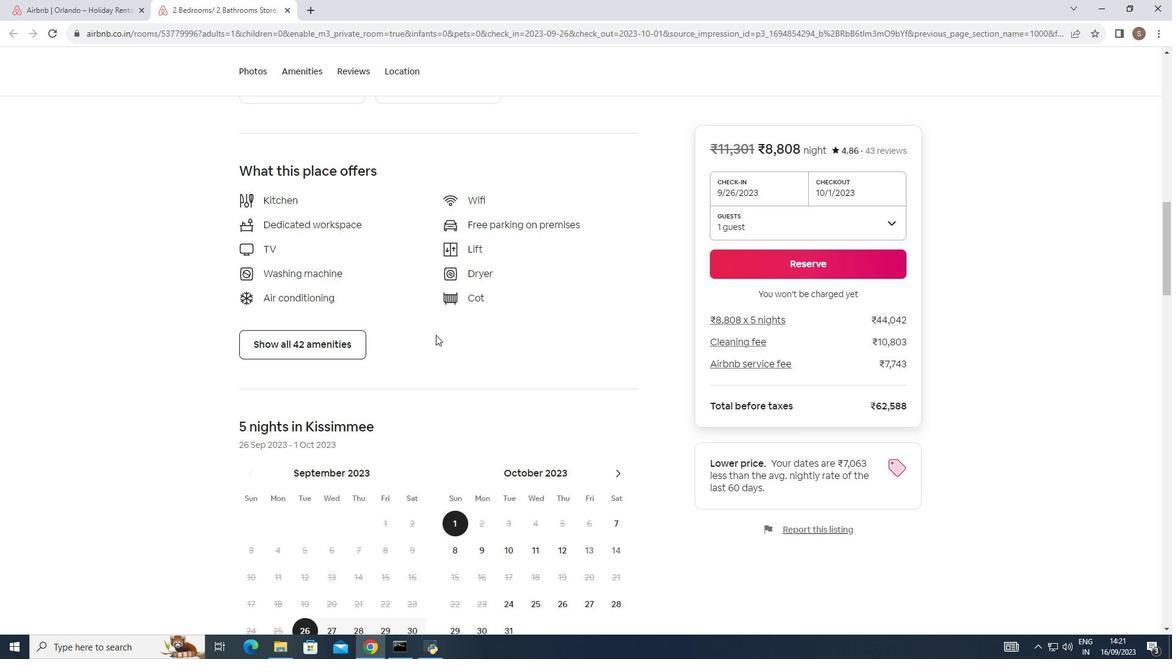 
Action: Mouse scrolled (436, 334) with delta (0, 0)
Screenshot: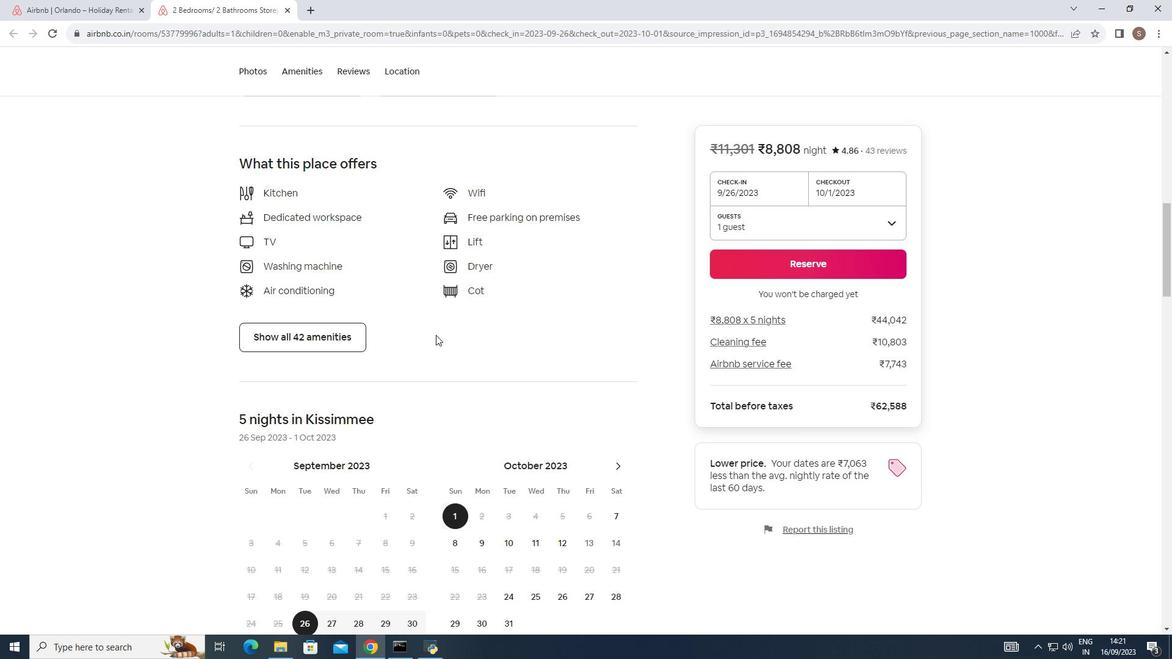
Action: Mouse scrolled (436, 334) with delta (0, 0)
Screenshot: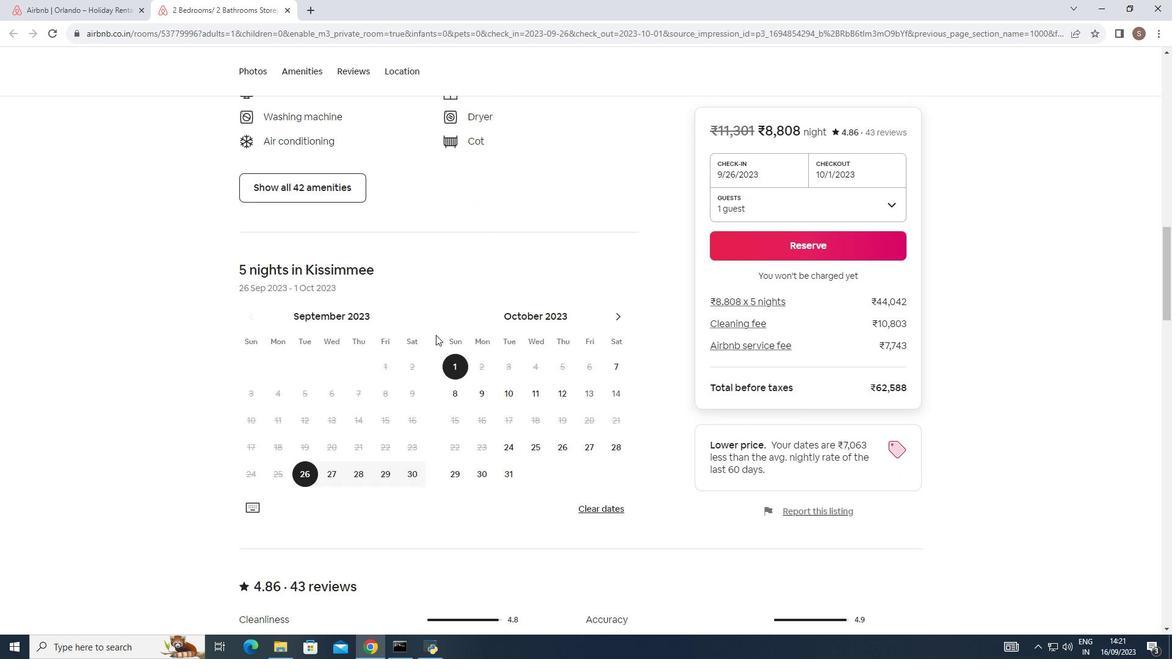 
Action: Mouse scrolled (436, 334) with delta (0, 0)
Screenshot: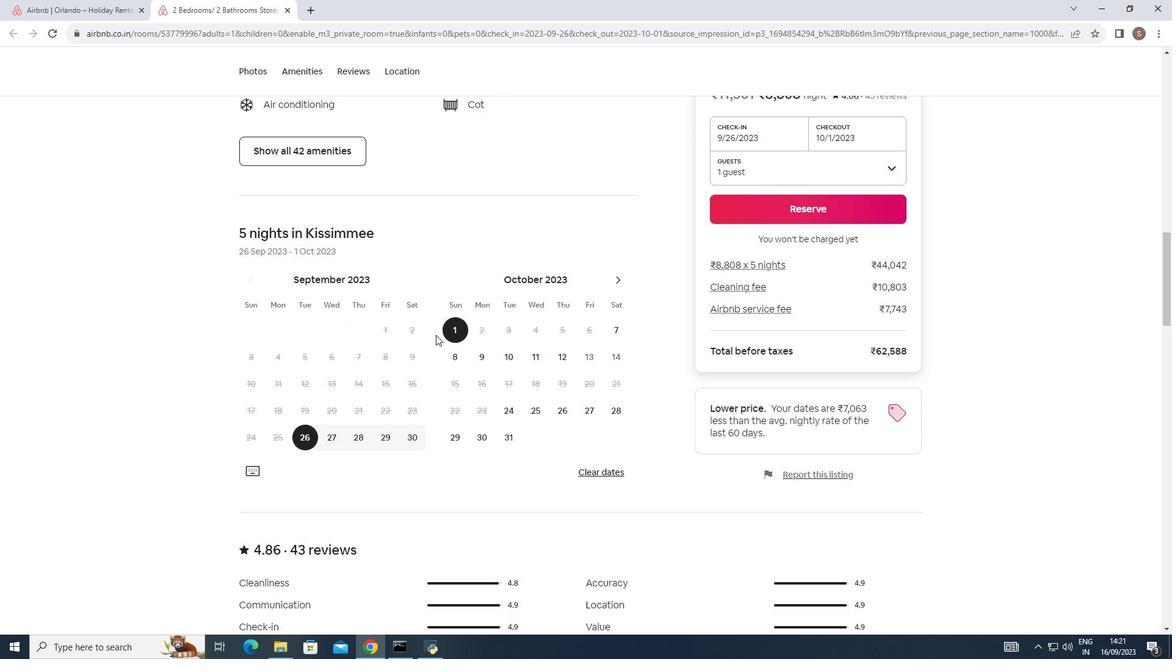 
Action: Mouse scrolled (436, 334) with delta (0, 0)
Screenshot: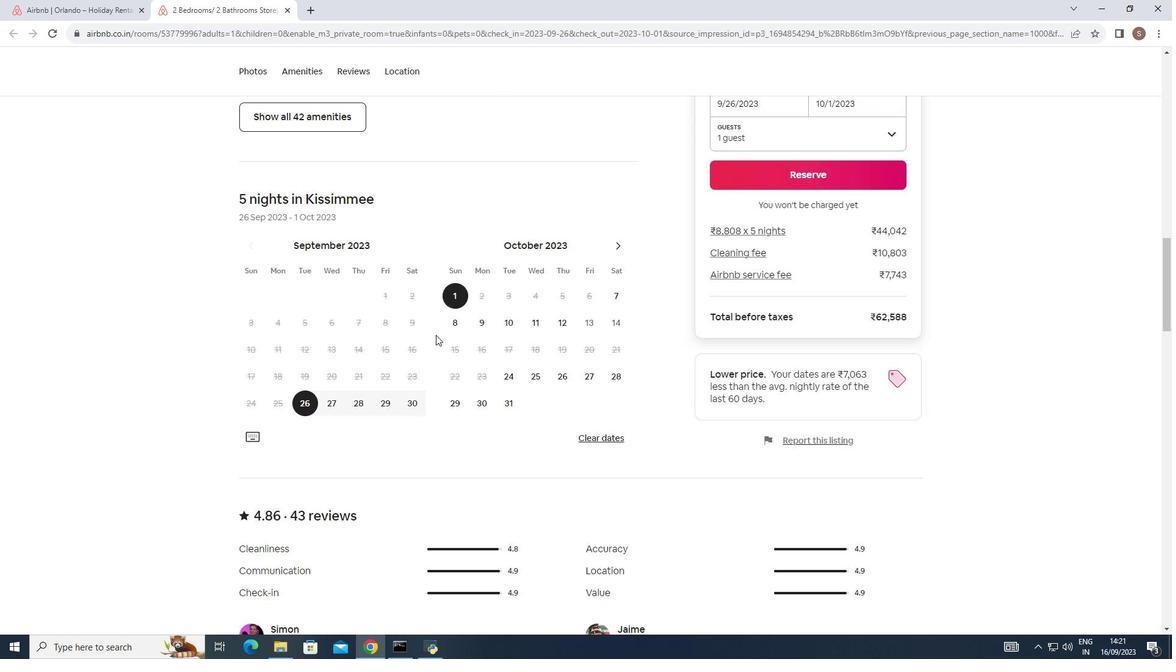 
Action: Mouse scrolled (436, 334) with delta (0, 0)
Screenshot: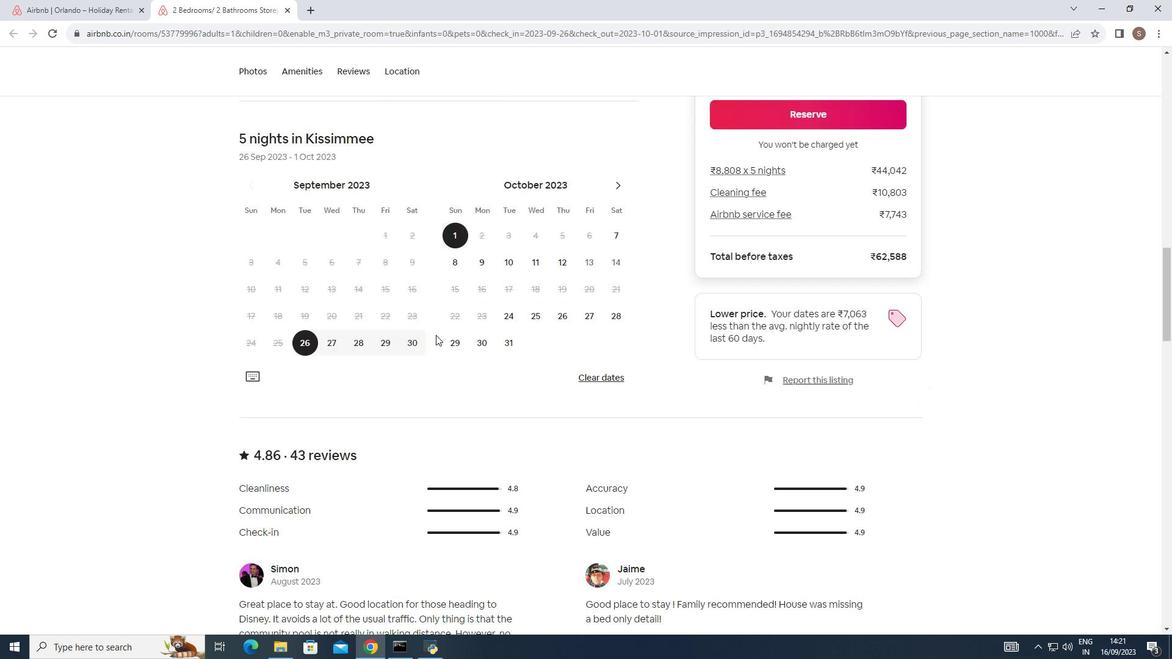 
Action: Mouse scrolled (436, 334) with delta (0, 0)
Screenshot: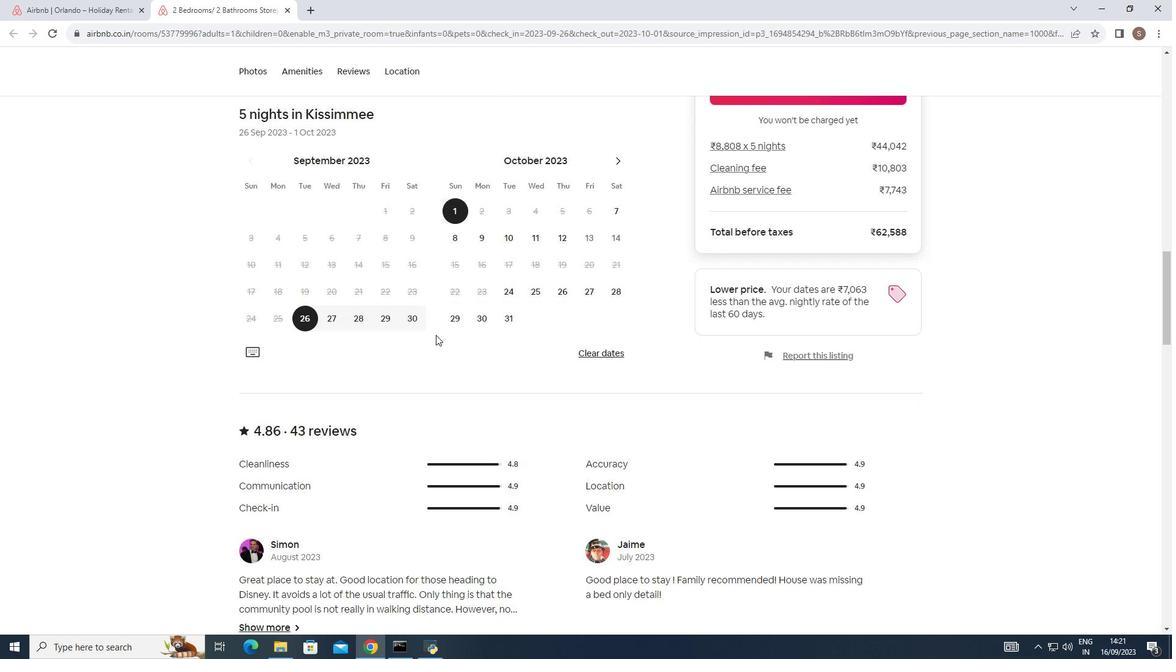 
Action: Mouse scrolled (436, 334) with delta (0, 0)
Screenshot: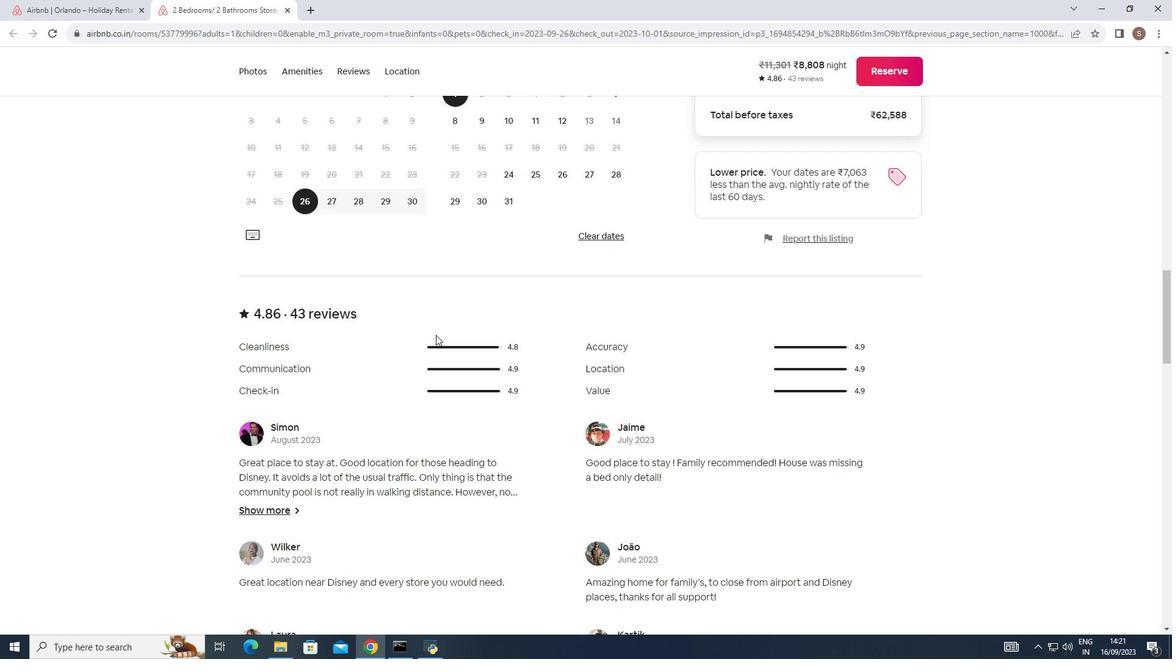 
Action: Mouse scrolled (436, 334) with delta (0, 0)
Screenshot: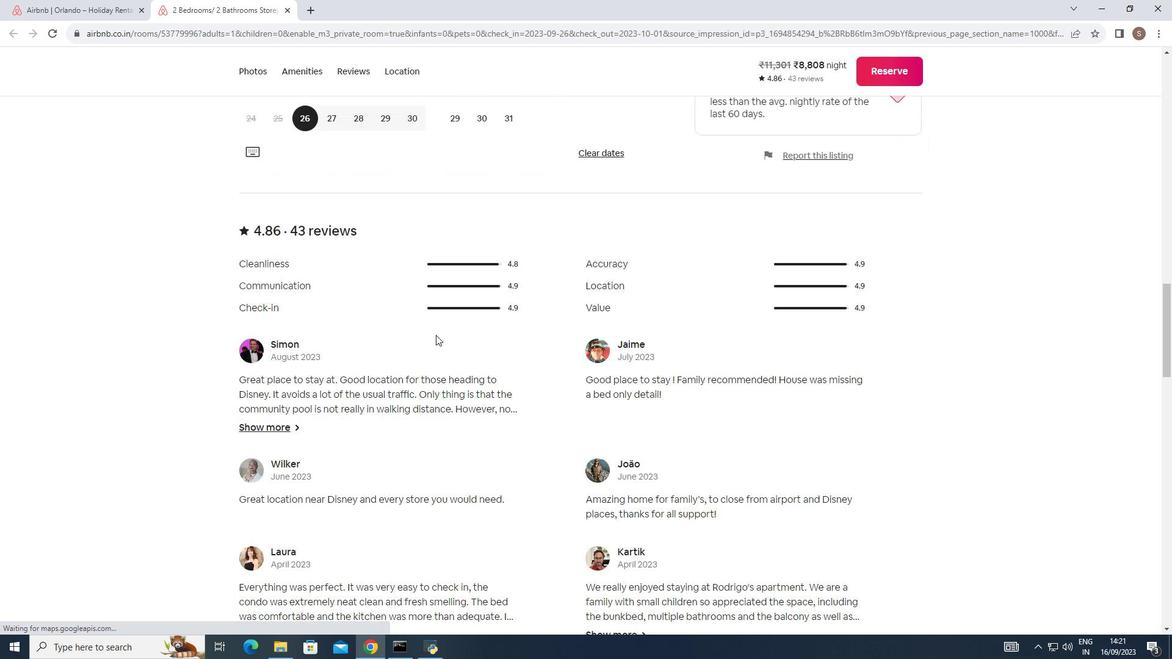 
Action: Mouse scrolled (436, 334) with delta (0, 0)
Screenshot: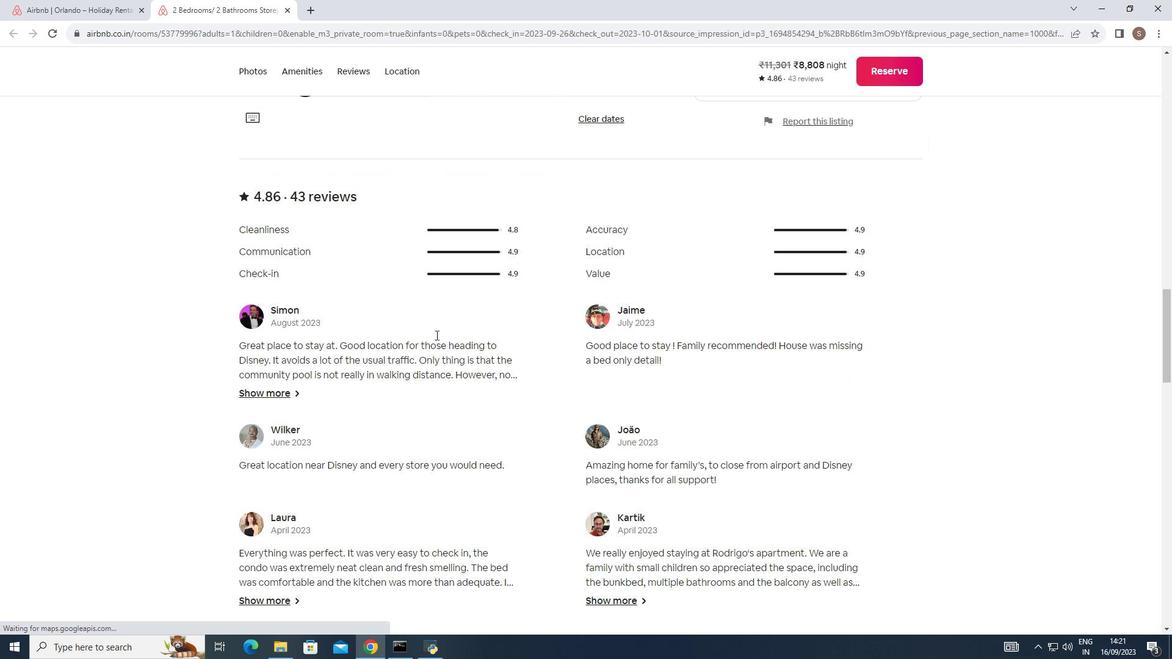 
Action: Mouse scrolled (436, 334) with delta (0, 0)
Screenshot: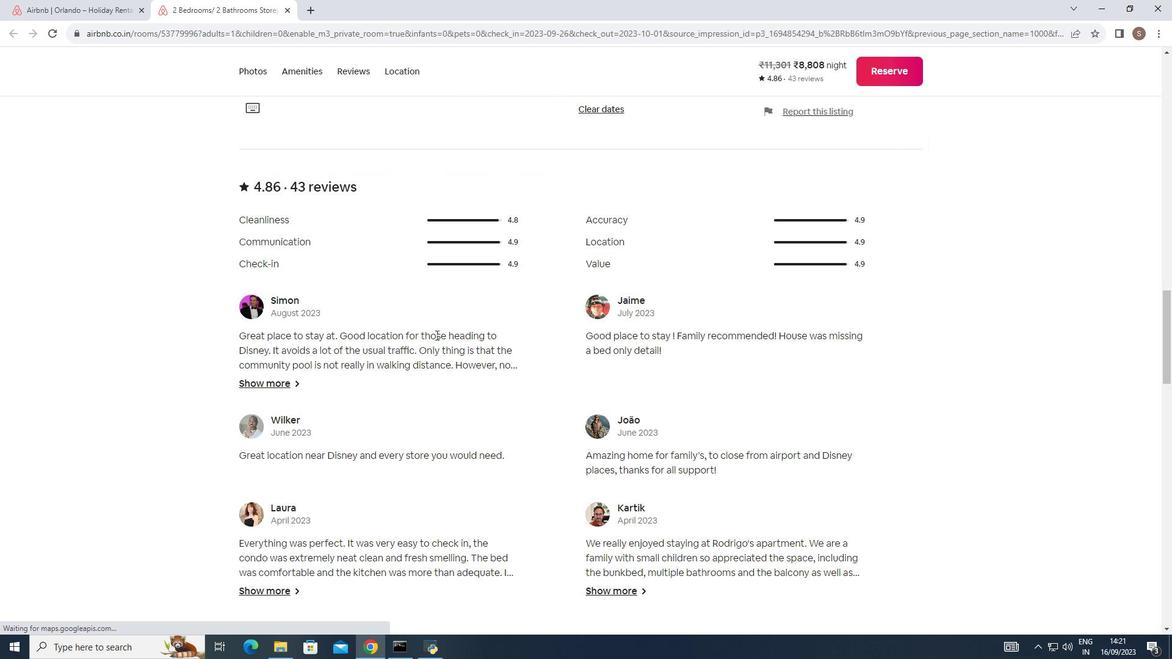 
Action: Mouse scrolled (436, 334) with delta (0, 0)
Screenshot: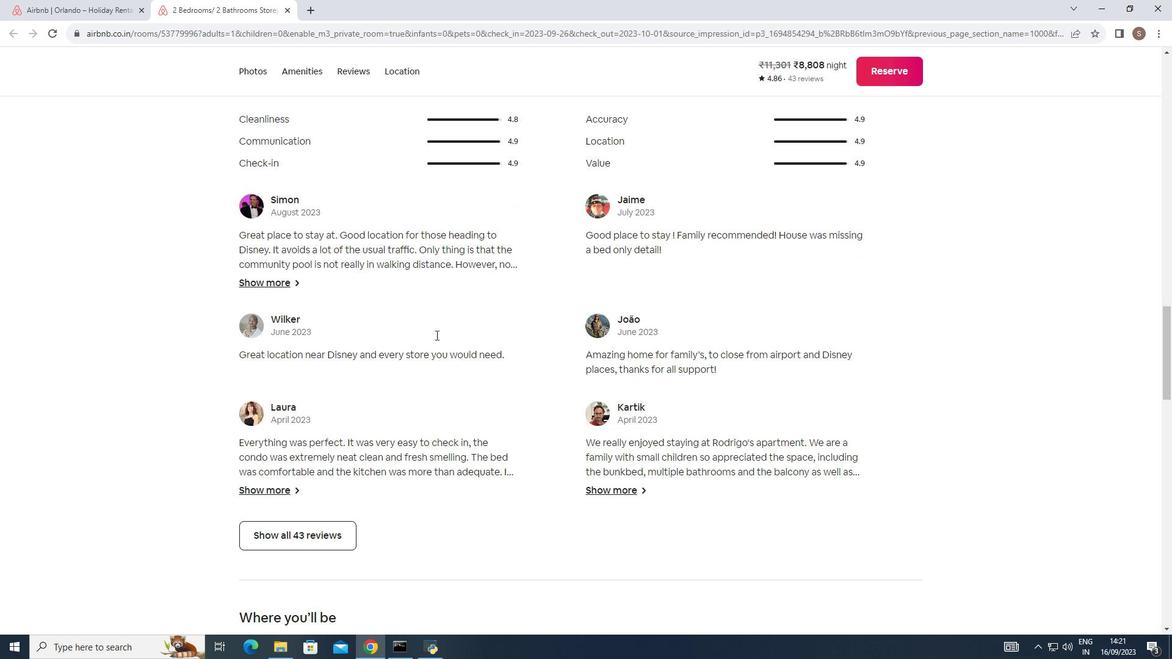 
Action: Mouse scrolled (436, 334) with delta (0, 0)
Screenshot: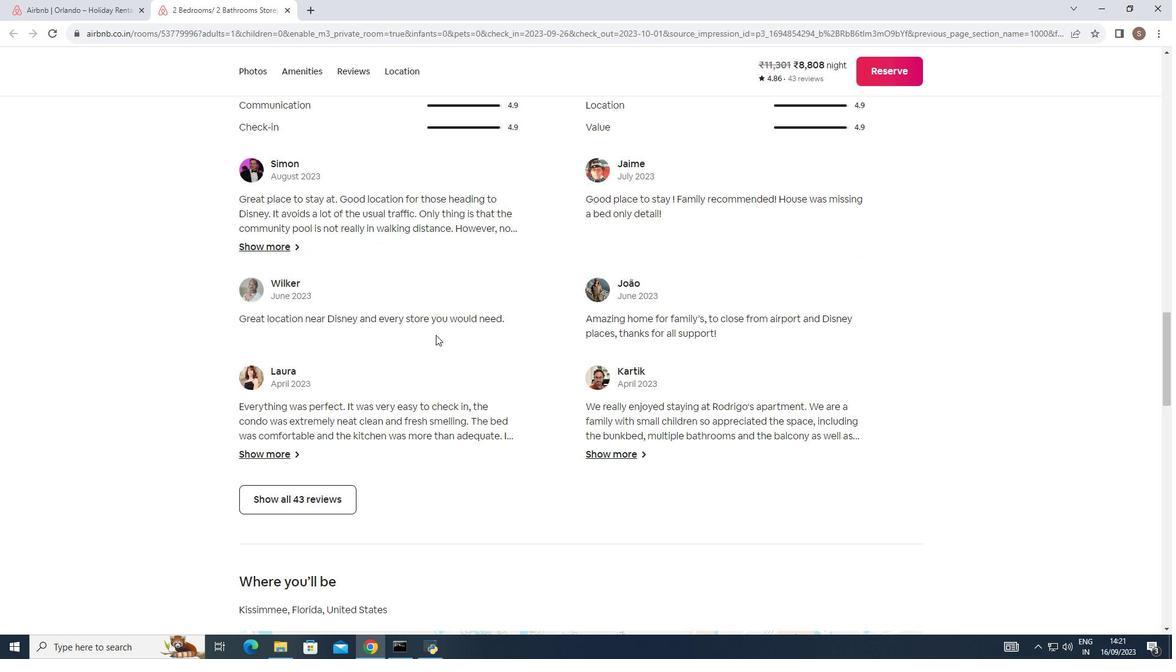 
Action: Mouse scrolled (436, 334) with delta (0, 0)
Screenshot: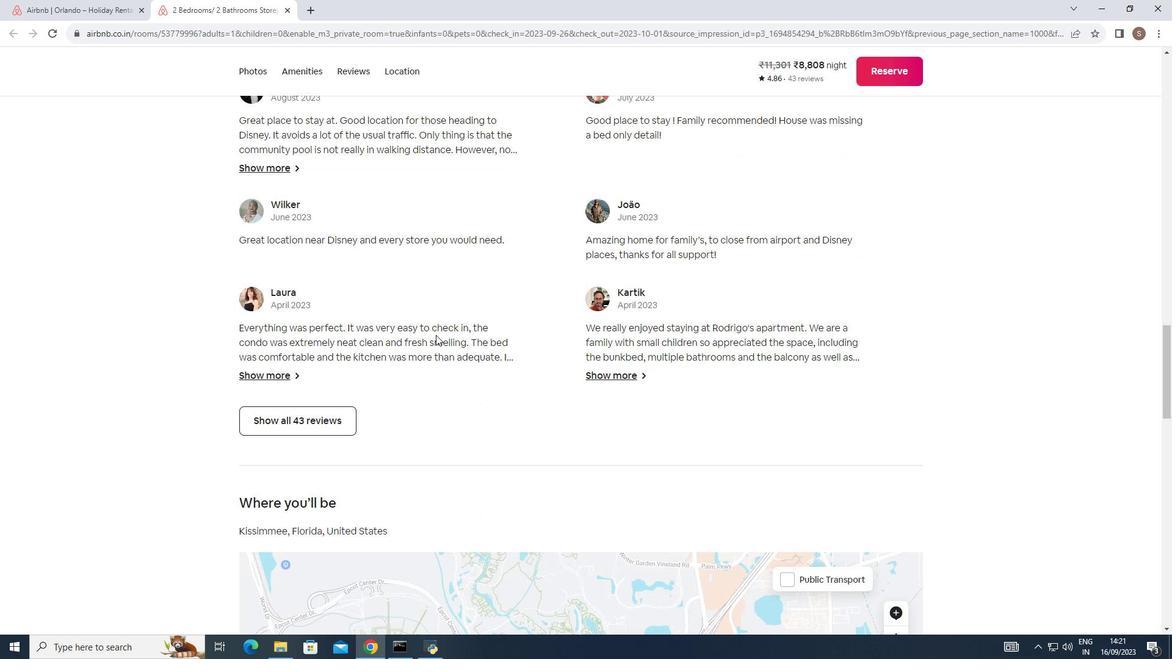 
Action: Mouse scrolled (436, 334) with delta (0, 0)
Screenshot: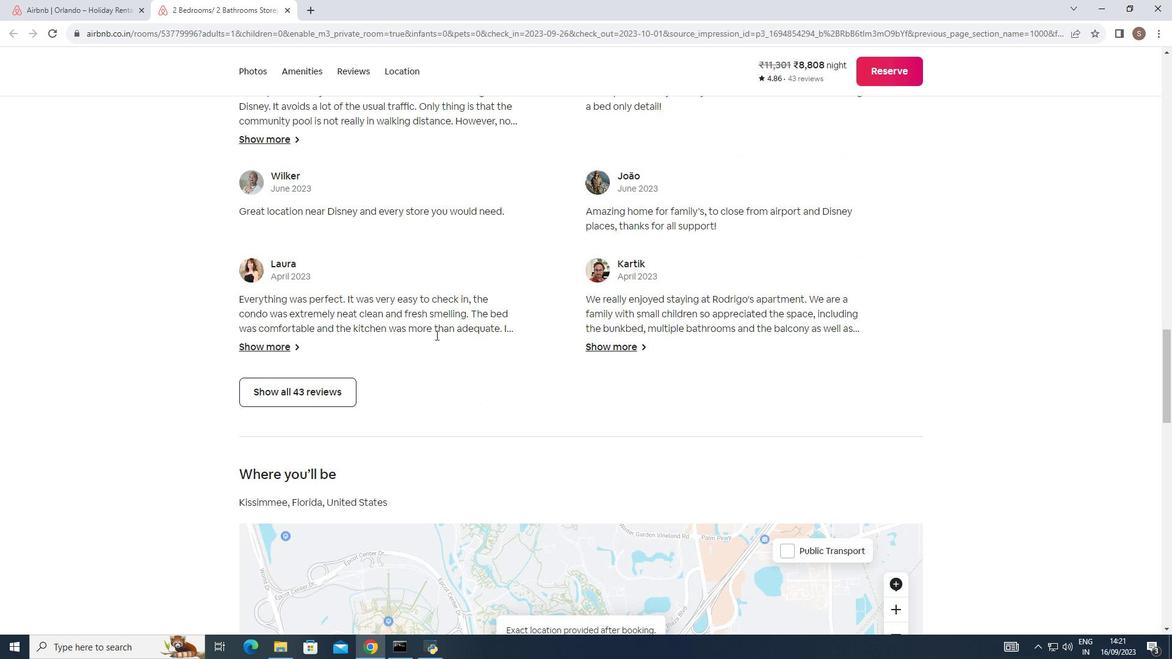 
Action: Mouse scrolled (436, 334) with delta (0, 0)
Screenshot: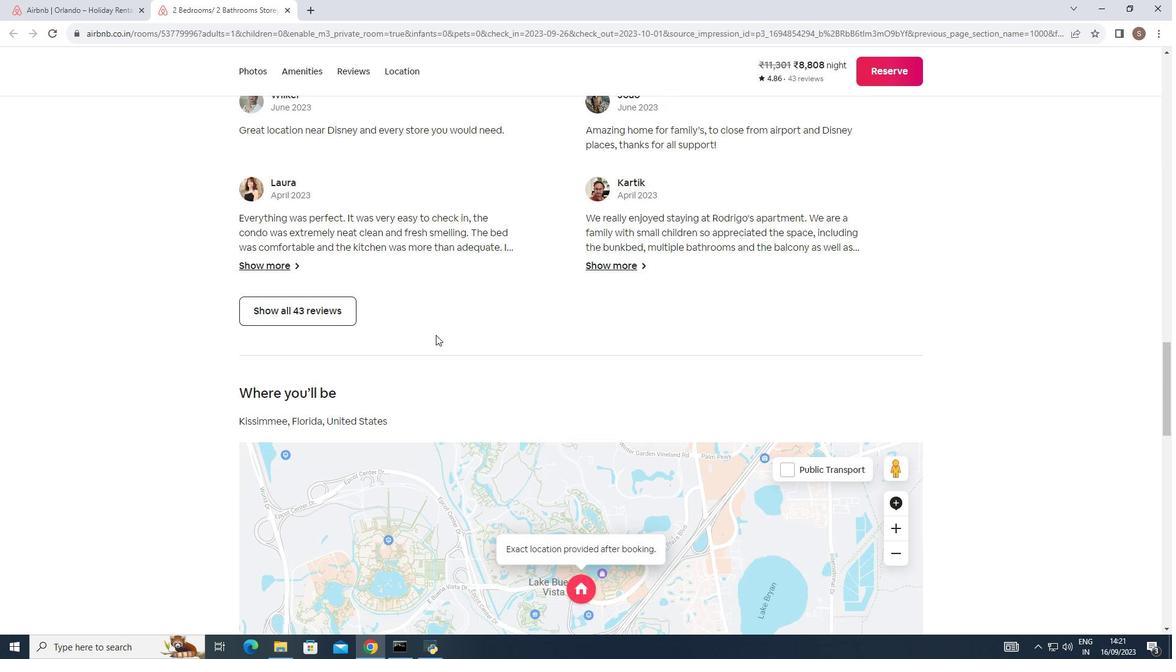 
Action: Mouse scrolled (436, 334) with delta (0, 0)
Screenshot: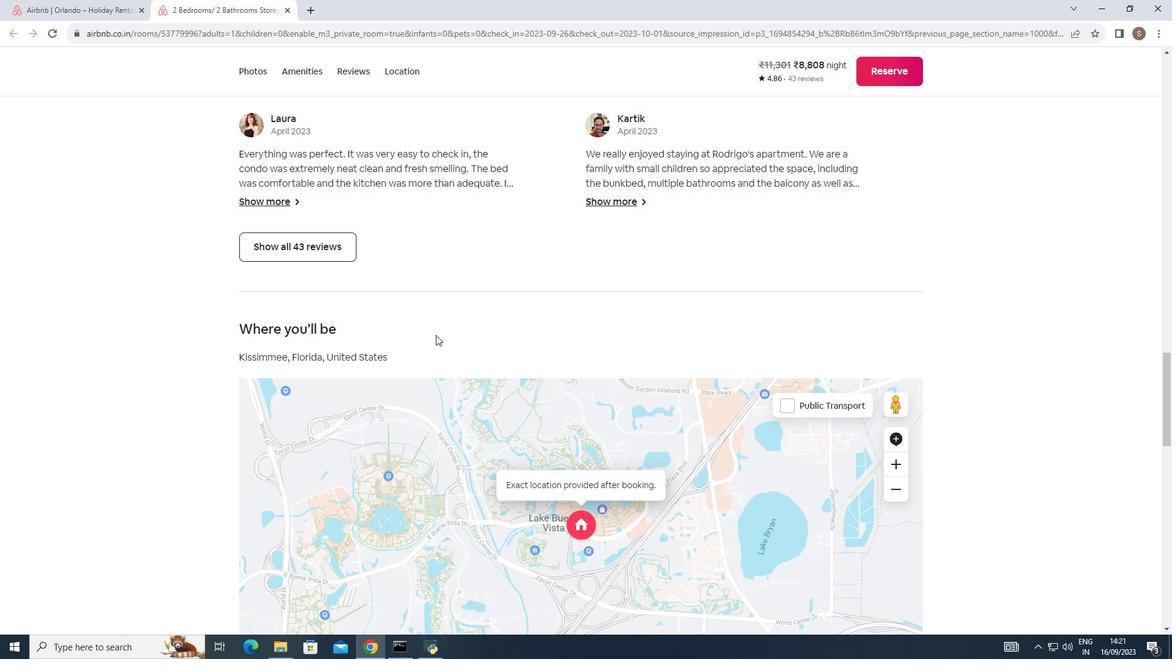 
Action: Mouse scrolled (436, 334) with delta (0, 0)
Screenshot: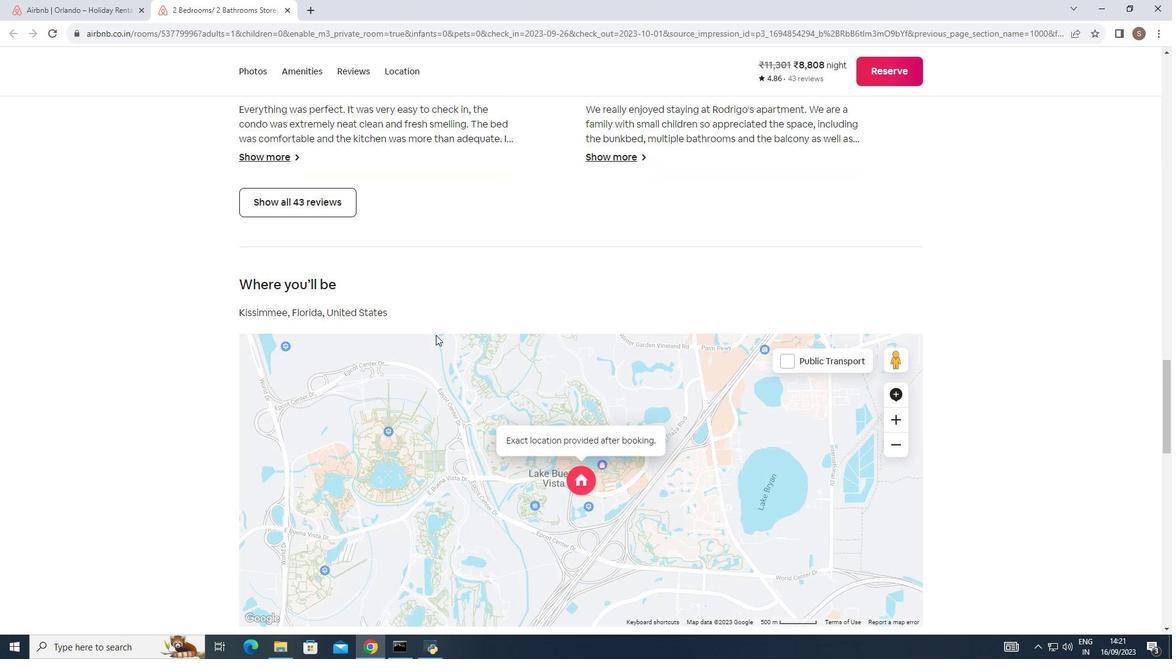 
Action: Mouse scrolled (436, 334) with delta (0, 0)
Screenshot: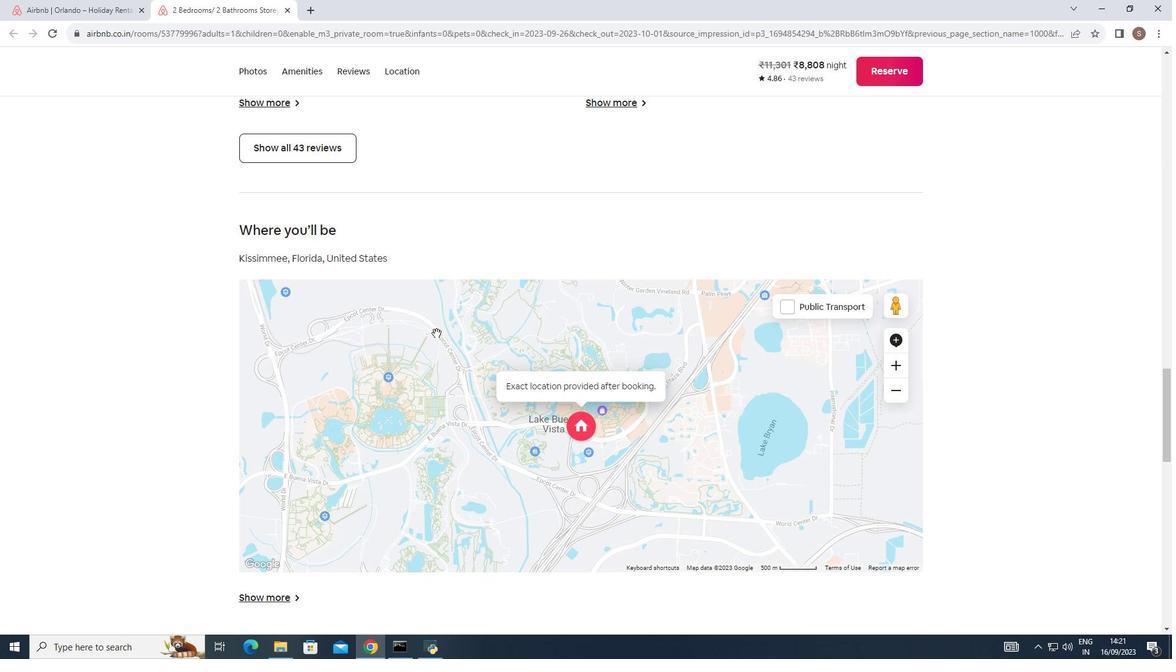 
Action: Mouse moved to (436, 333)
Screenshot: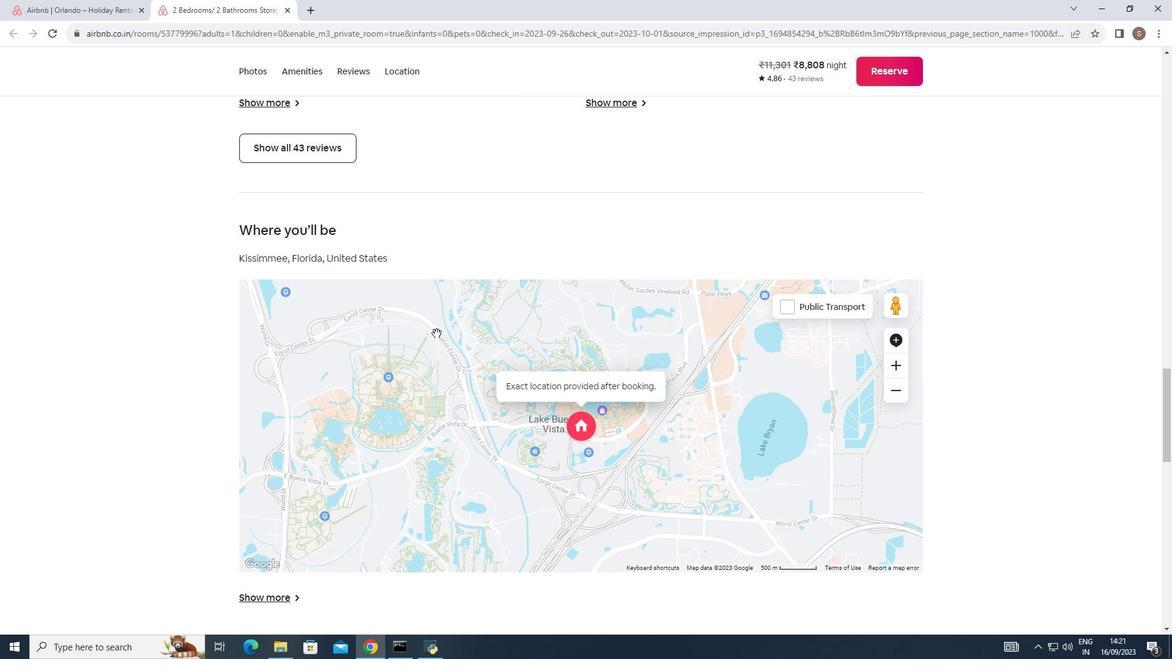 
Action: Mouse scrolled (436, 332) with delta (0, 0)
Screenshot: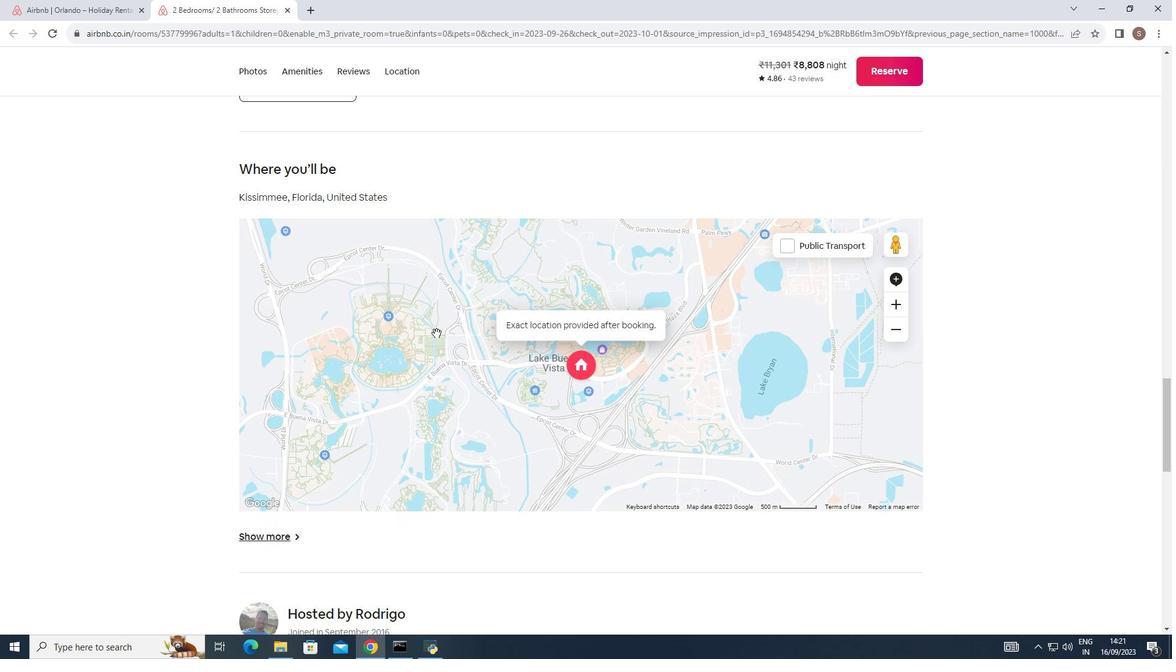 
Action: Mouse scrolled (436, 332) with delta (0, 0)
Screenshot: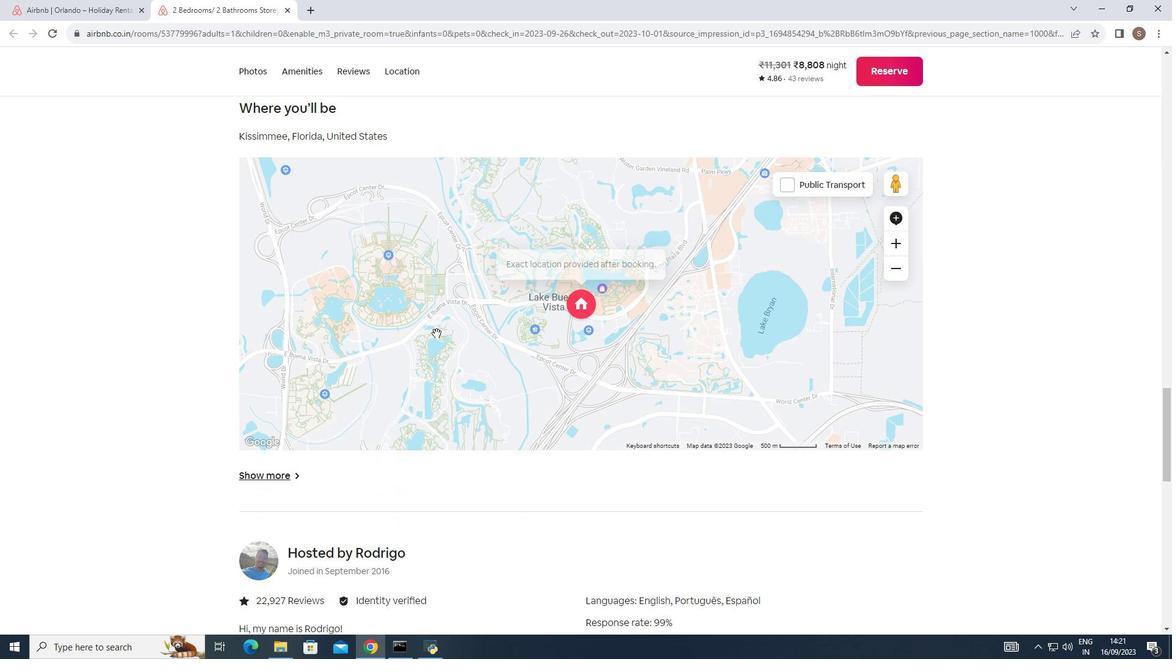 
Action: Mouse scrolled (436, 332) with delta (0, 0)
Screenshot: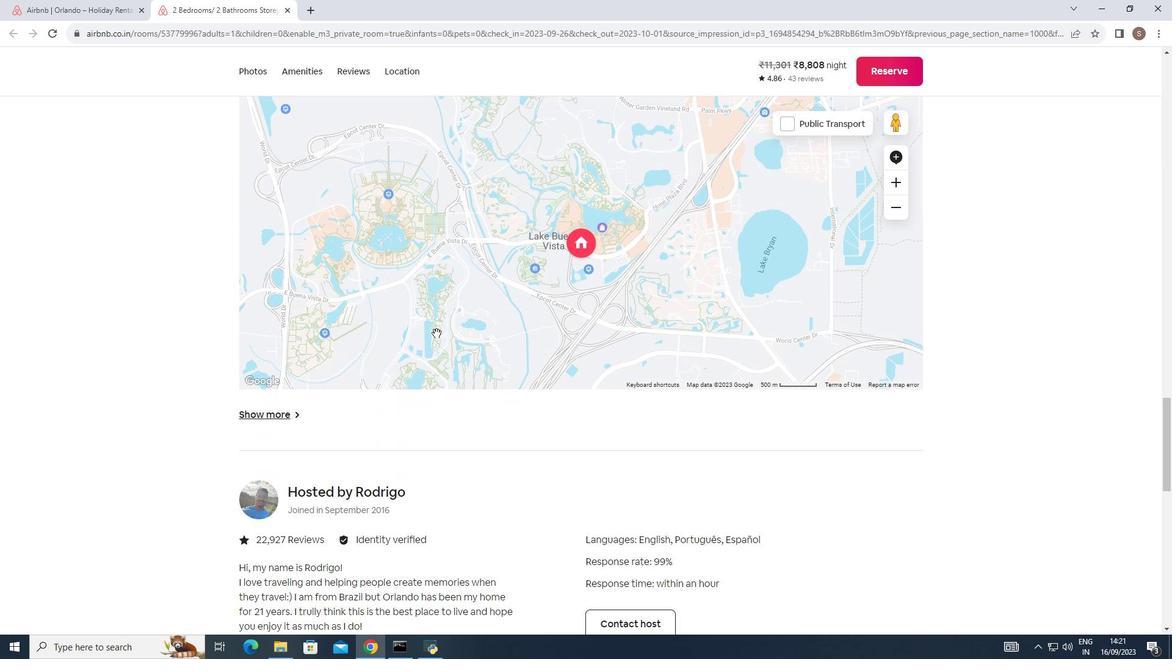 
Action: Mouse scrolled (436, 332) with delta (0, 0)
Screenshot: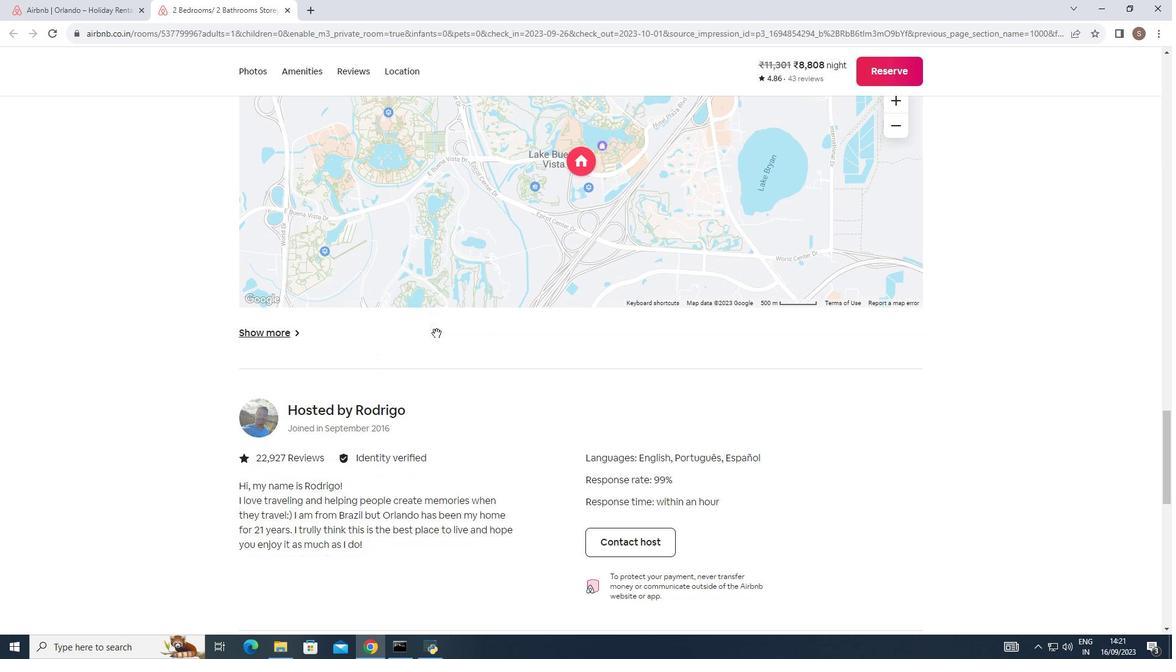 
Action: Mouse scrolled (436, 332) with delta (0, 0)
Screenshot: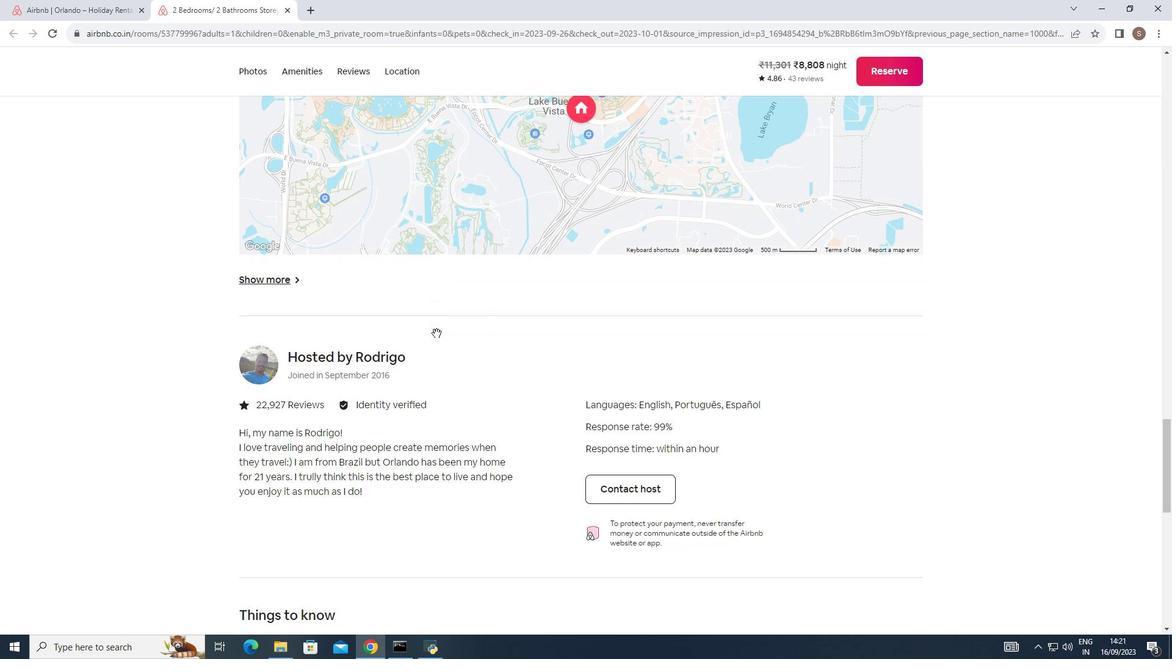 
Action: Mouse scrolled (436, 332) with delta (0, 0)
Screenshot: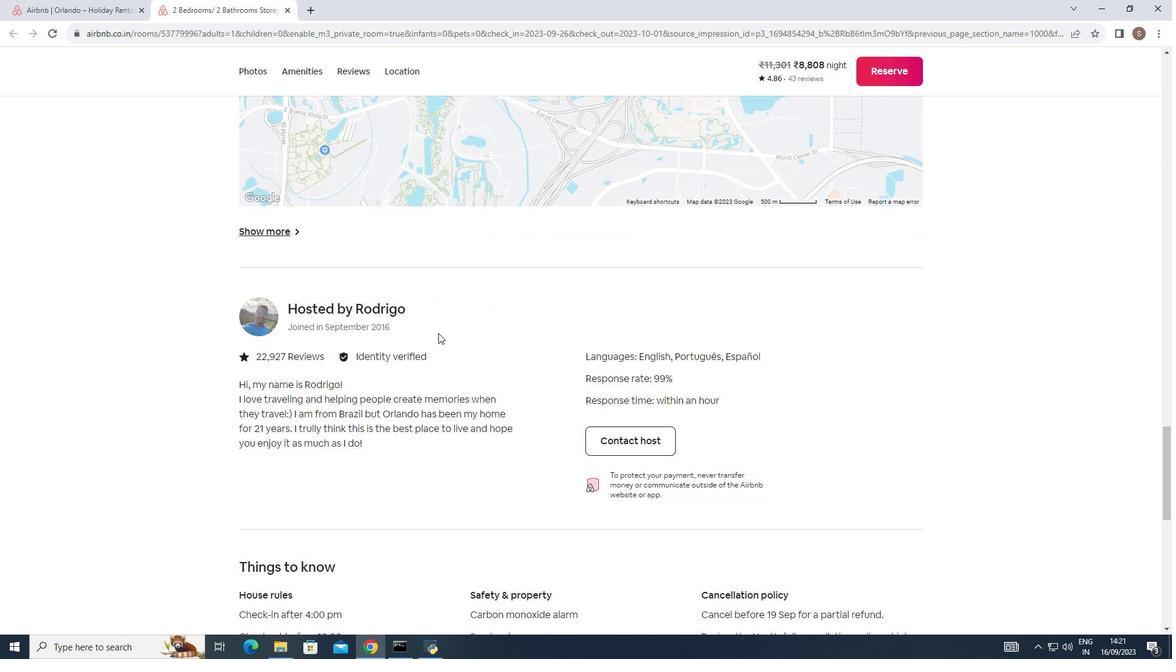 
Action: Mouse moved to (439, 333)
Screenshot: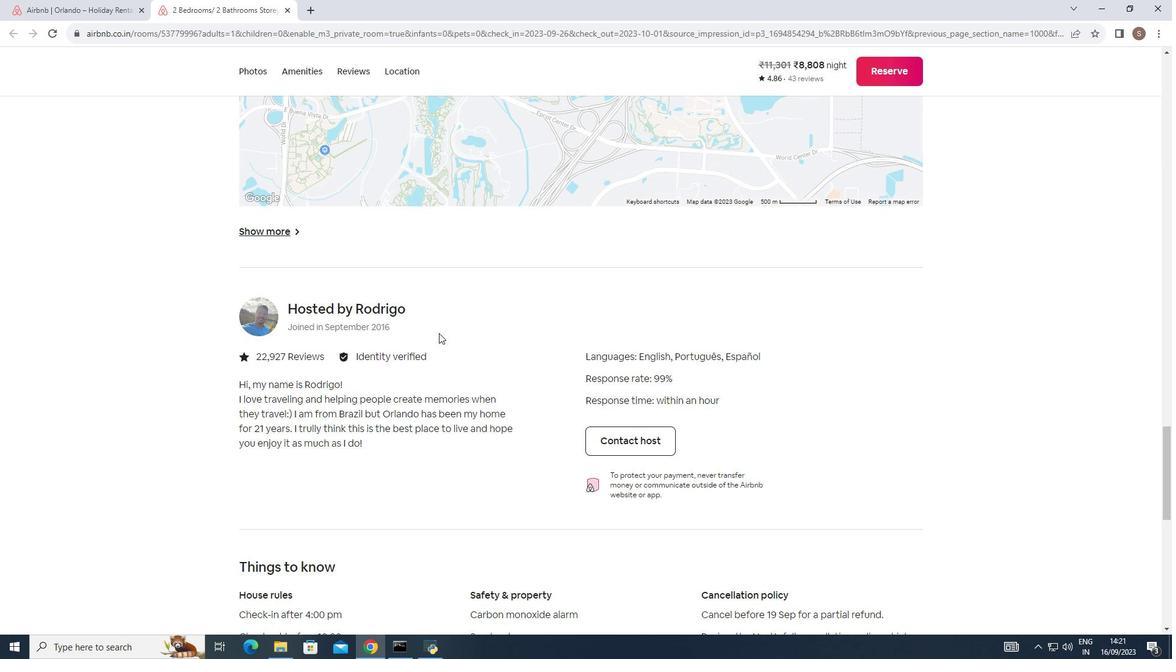 
Action: Mouse scrolled (439, 332) with delta (0, 0)
Screenshot: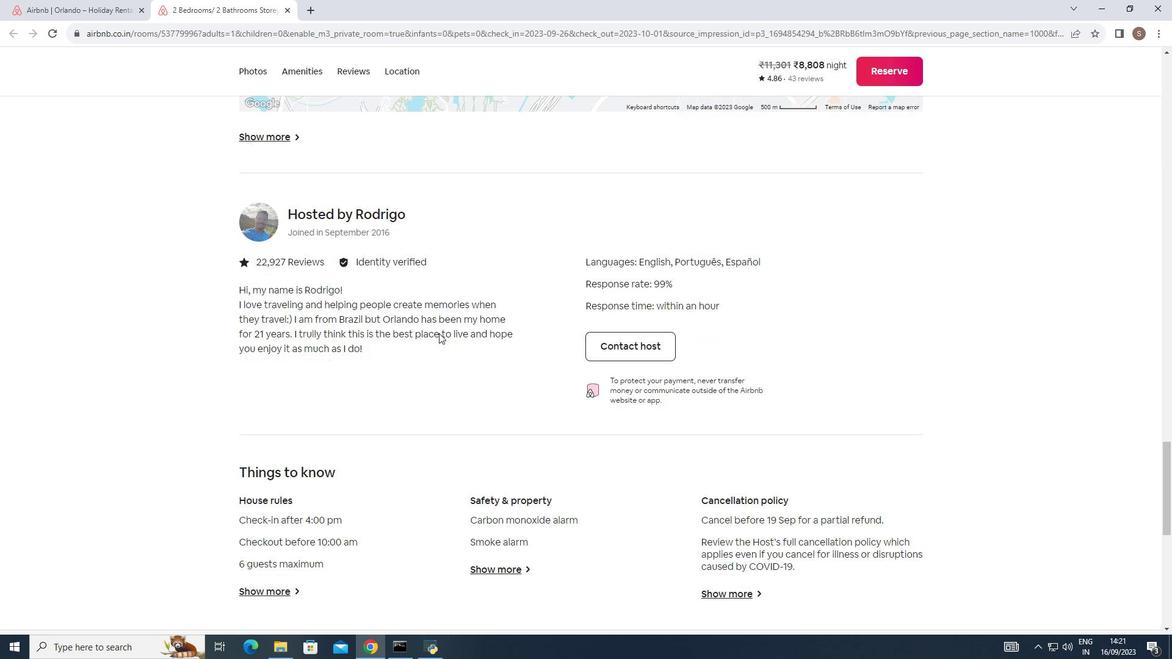
Action: Mouse scrolled (439, 332) with delta (0, 0)
Screenshot: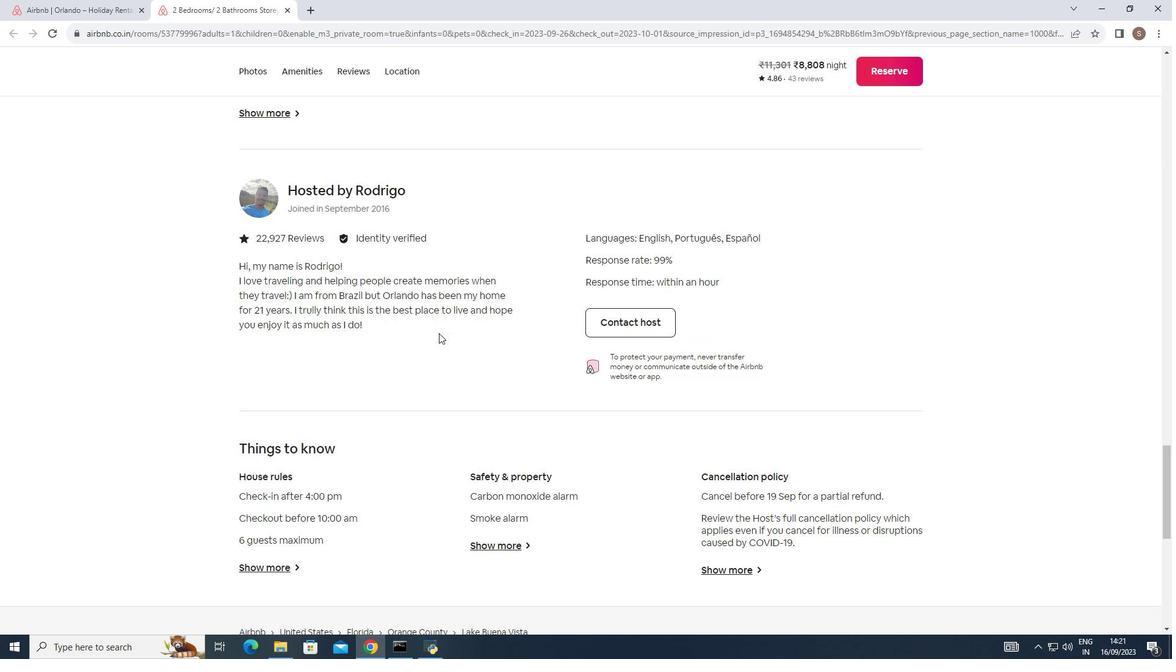
Action: Mouse scrolled (439, 332) with delta (0, 0)
Screenshot: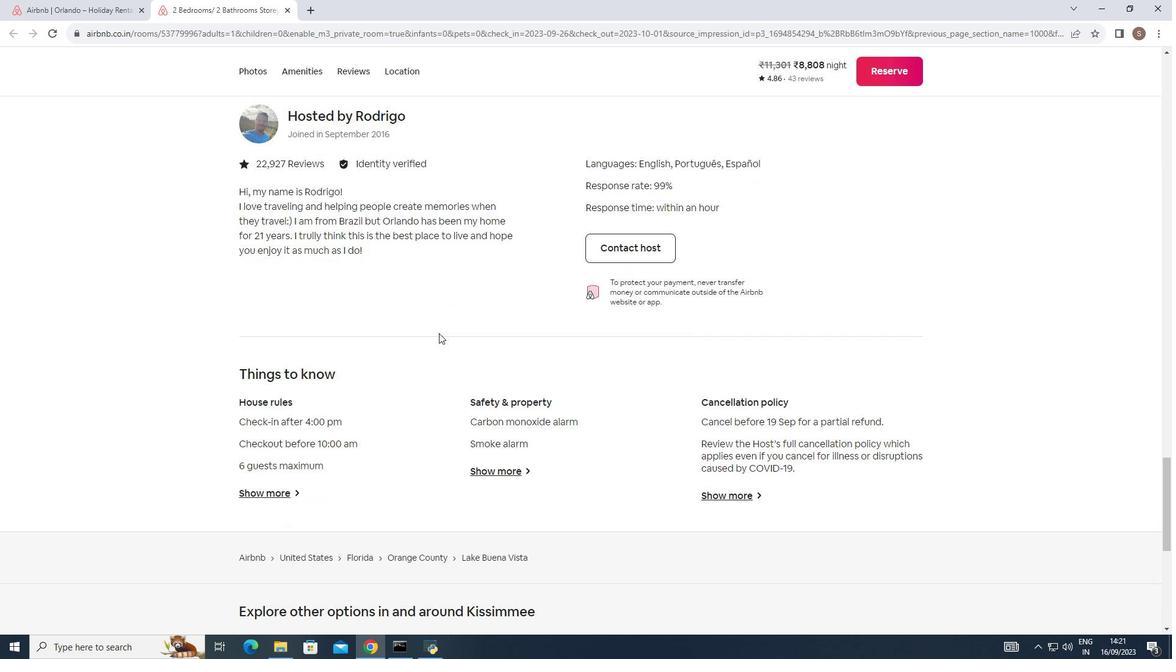 
Action: Mouse scrolled (439, 332) with delta (0, 0)
Screenshot: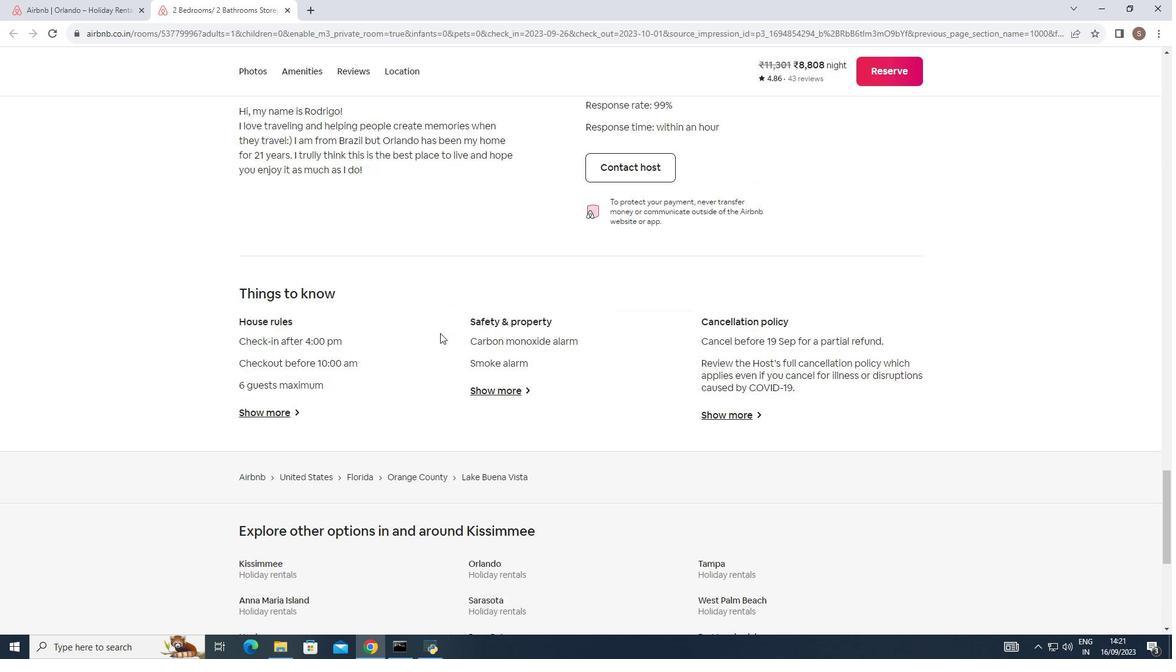 
Action: Mouse scrolled (439, 332) with delta (0, 0)
Screenshot: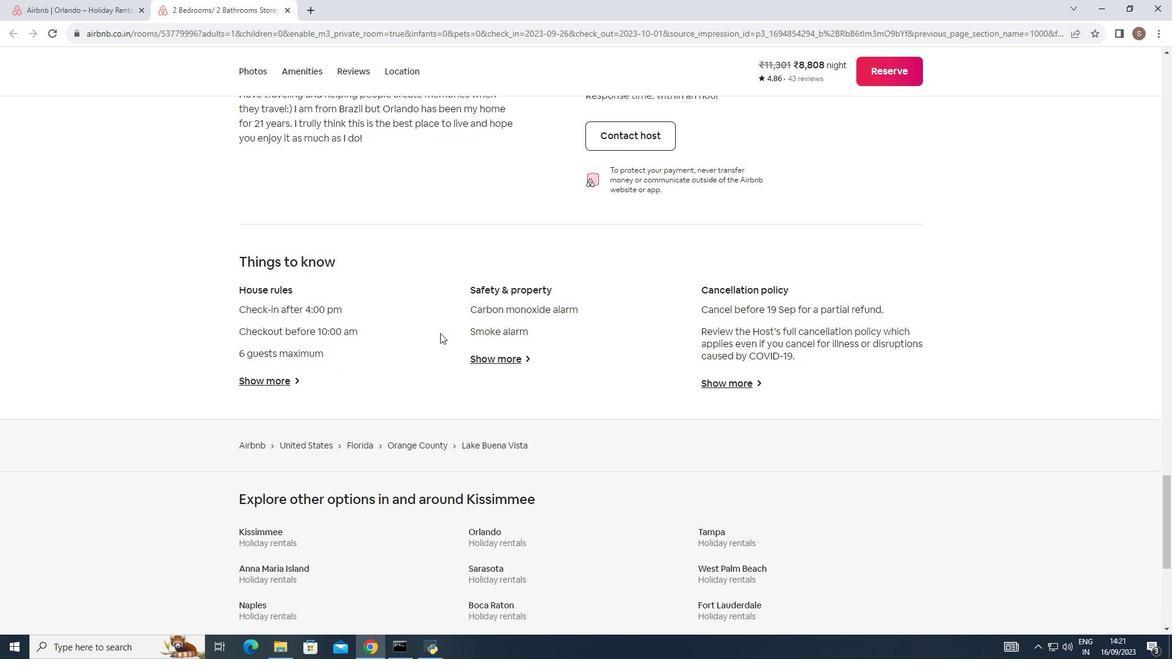
Action: Mouse moved to (440, 333)
Screenshot: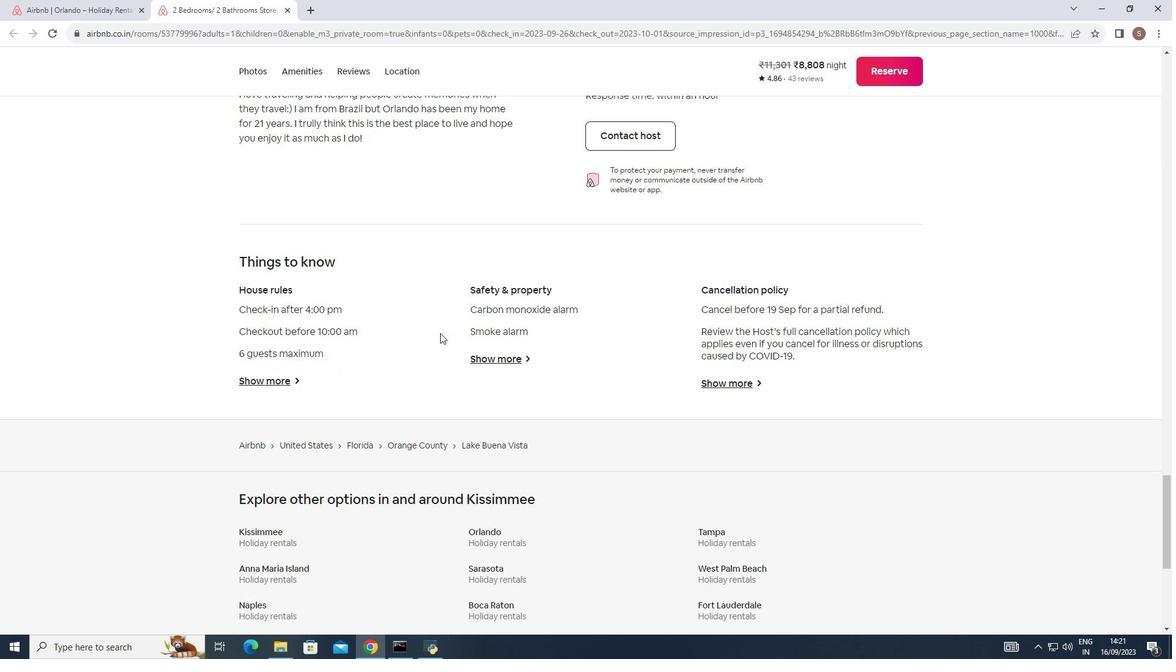 
Action: Mouse scrolled (440, 332) with delta (0, 0)
Screenshot: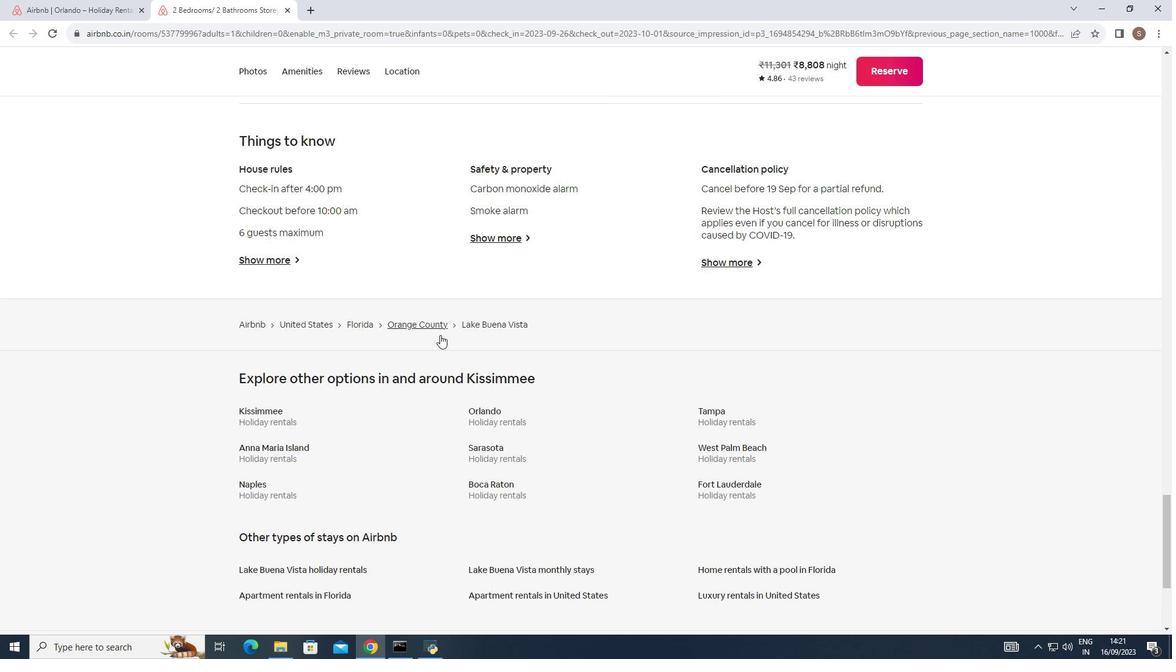
Action: Mouse moved to (440, 334)
Screenshot: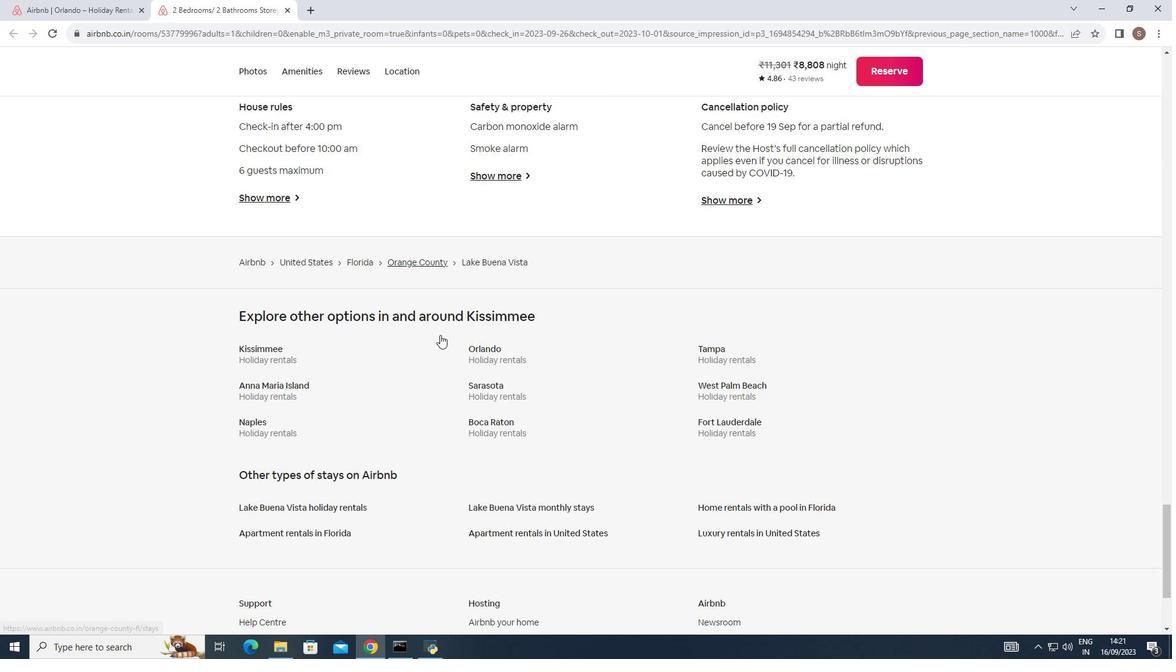
Action: Mouse scrolled (440, 333) with delta (0, 0)
Screenshot: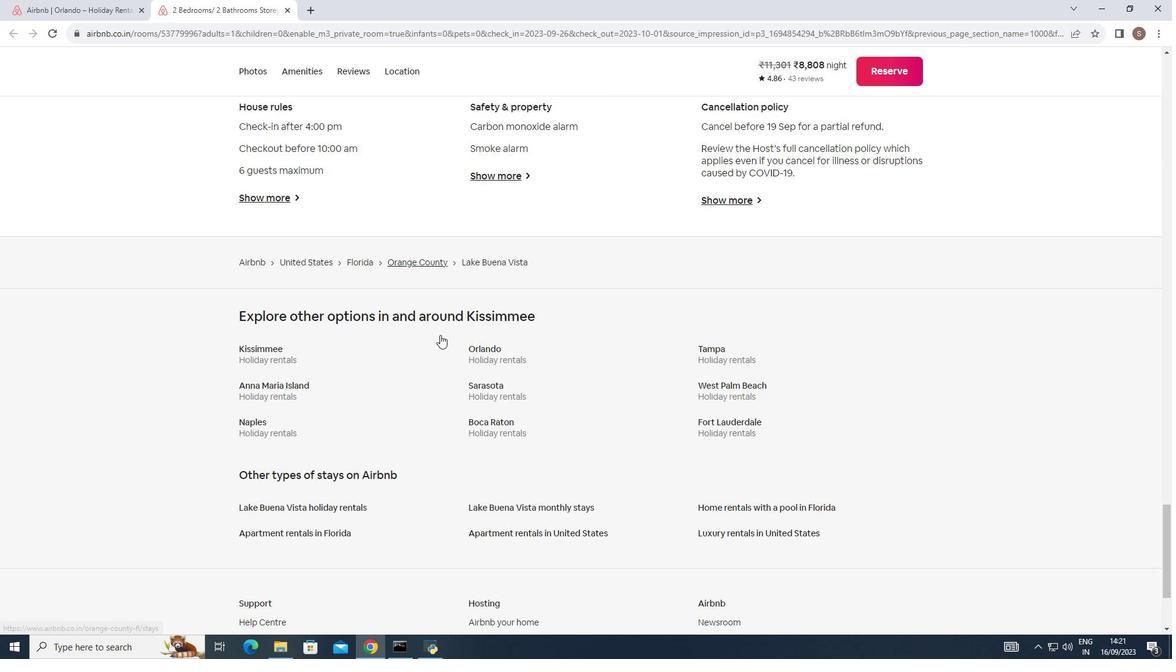 
Action: Mouse moved to (440, 334)
Screenshot: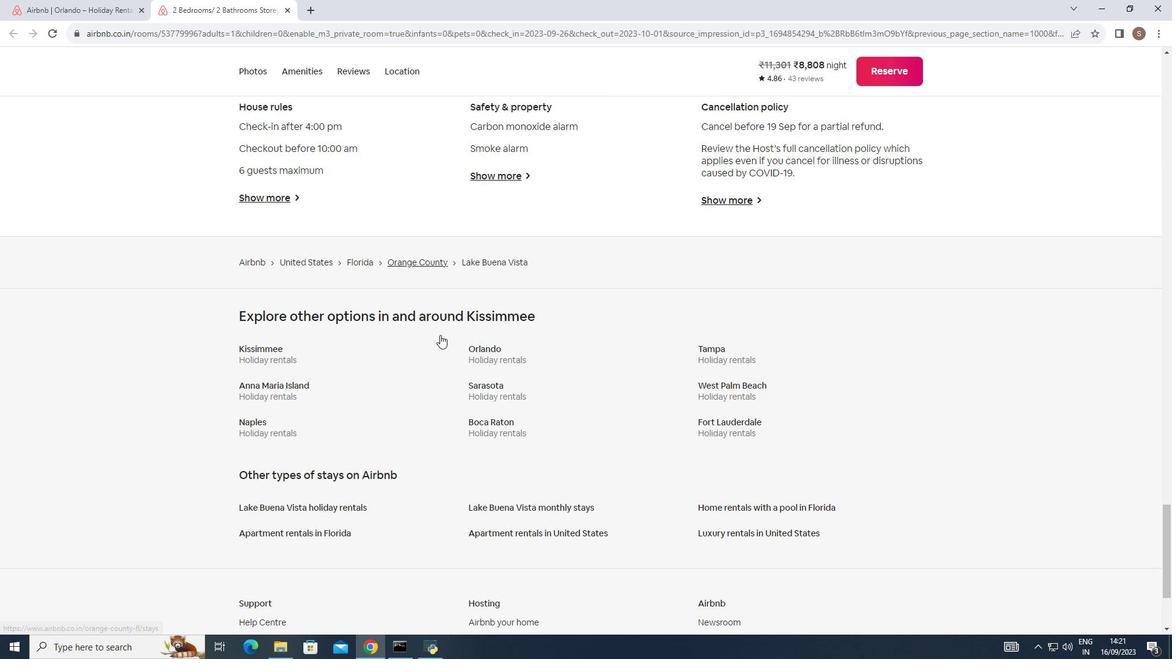 
Action: Mouse scrolled (440, 334) with delta (0, 0)
Screenshot: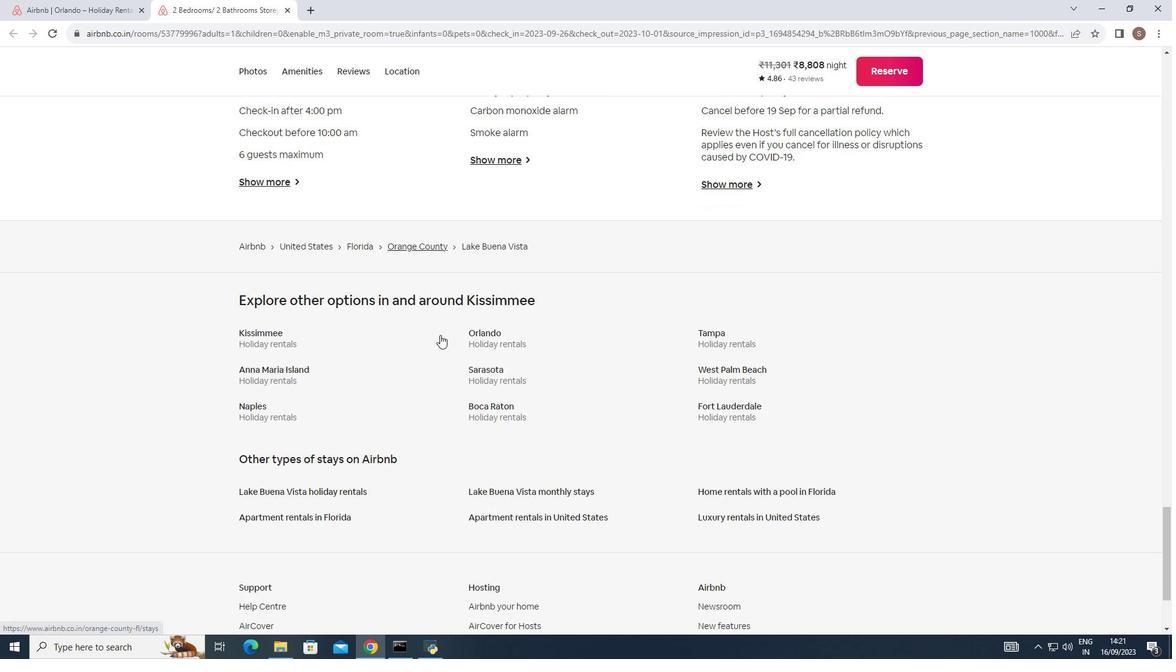 
Action: Mouse moved to (440, 335)
Screenshot: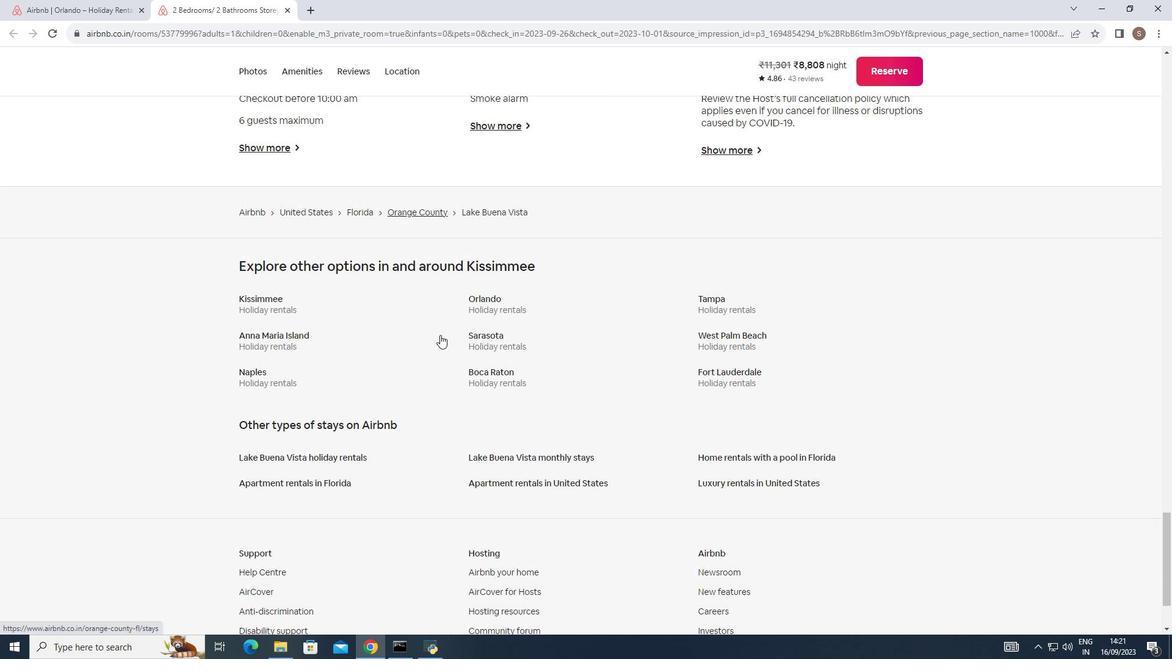 
Action: Mouse scrolled (440, 334) with delta (0, 0)
Screenshot: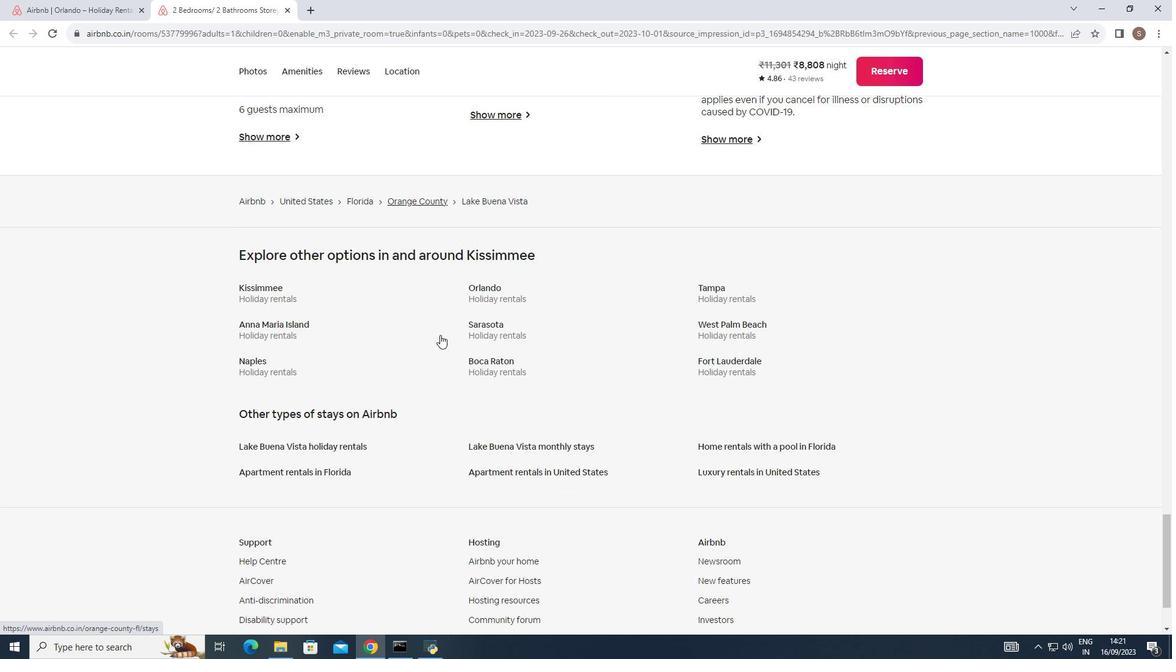 
Action: Mouse scrolled (440, 334) with delta (0, 0)
Screenshot: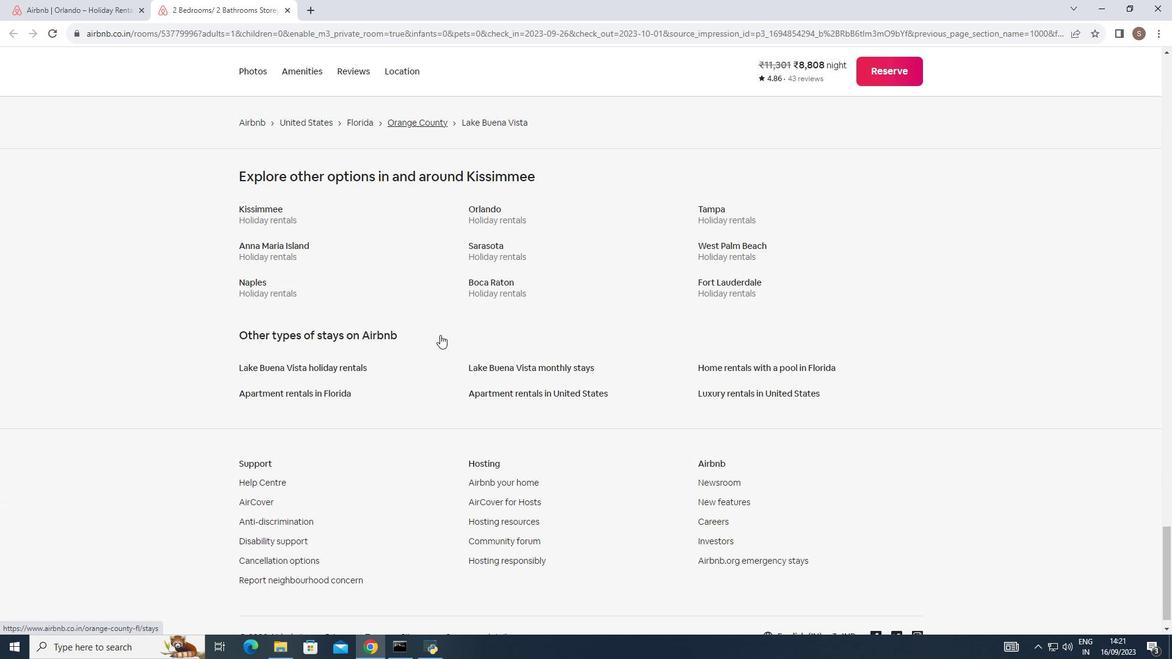 
Action: Mouse scrolled (440, 334) with delta (0, 0)
Screenshot: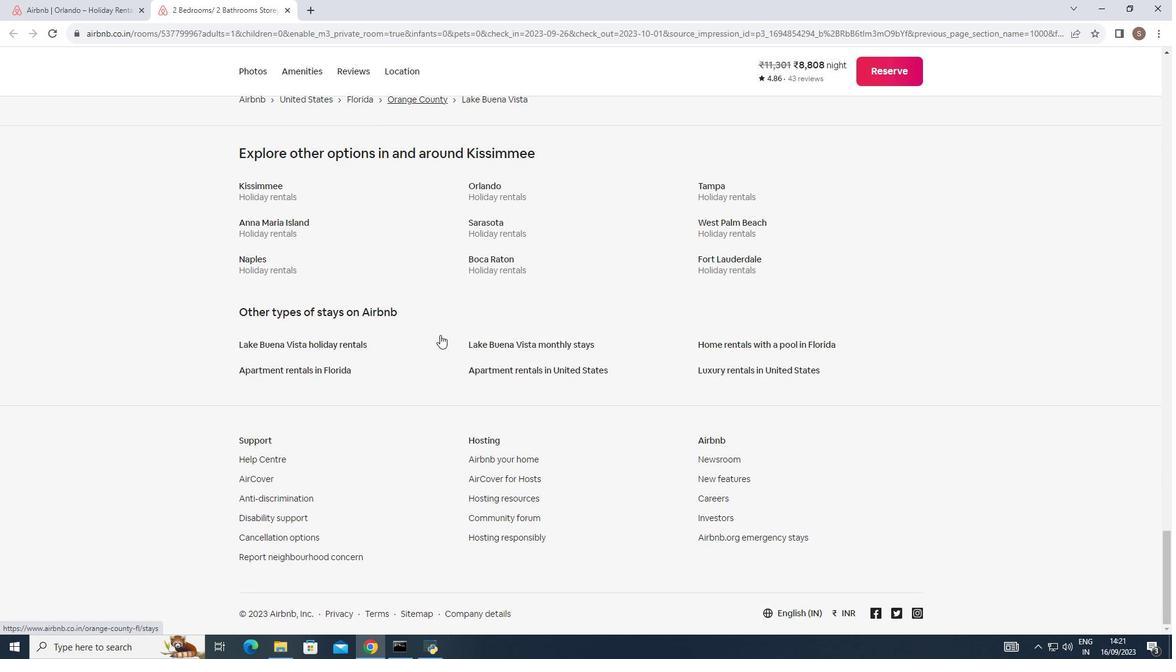 
Action: Mouse scrolled (440, 334) with delta (0, 0)
Screenshot: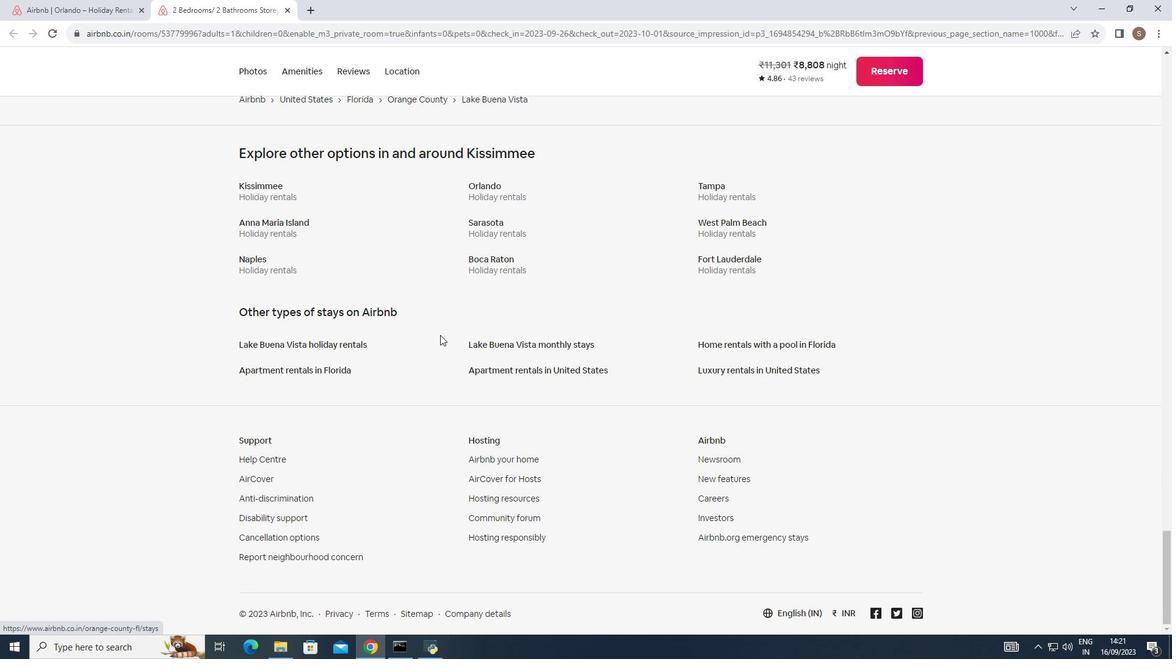
Action: Mouse scrolled (440, 334) with delta (0, 0)
Screenshot: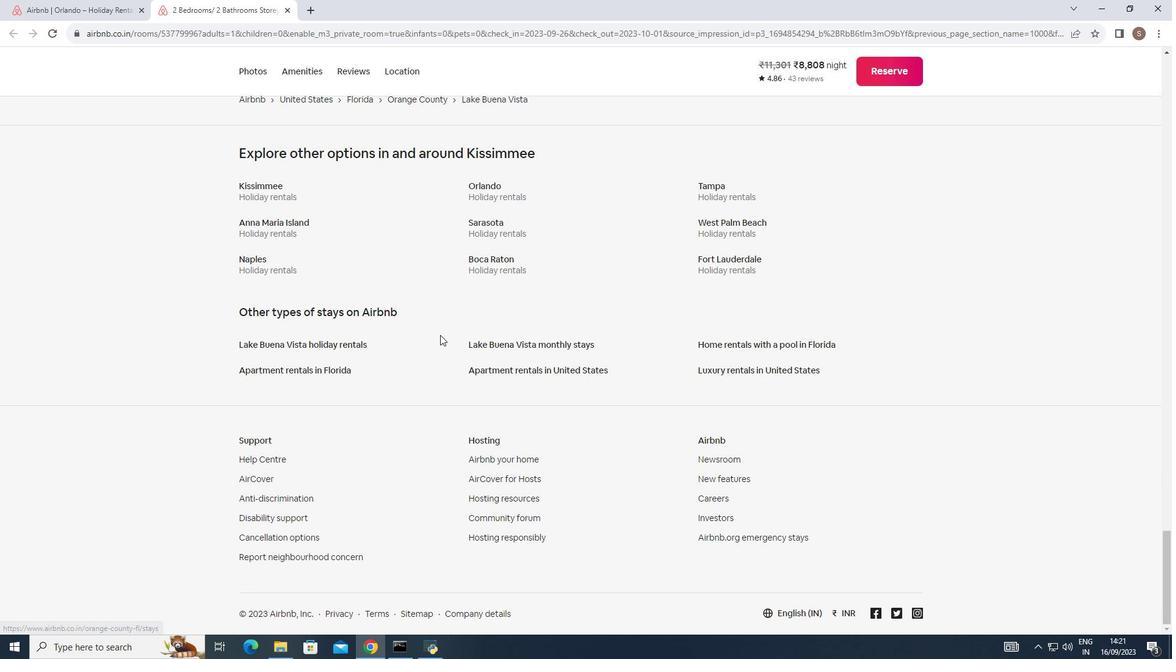
Action: Mouse scrolled (440, 334) with delta (0, 0)
Screenshot: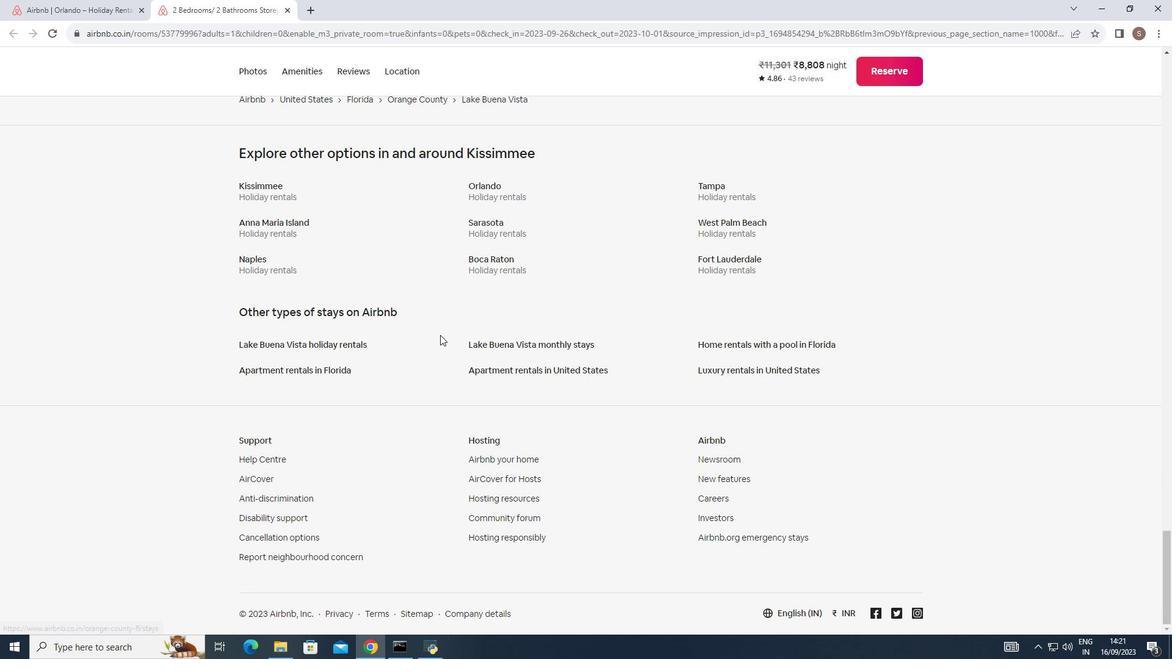 
Action: Mouse scrolled (440, 334) with delta (0, 0)
Screenshot: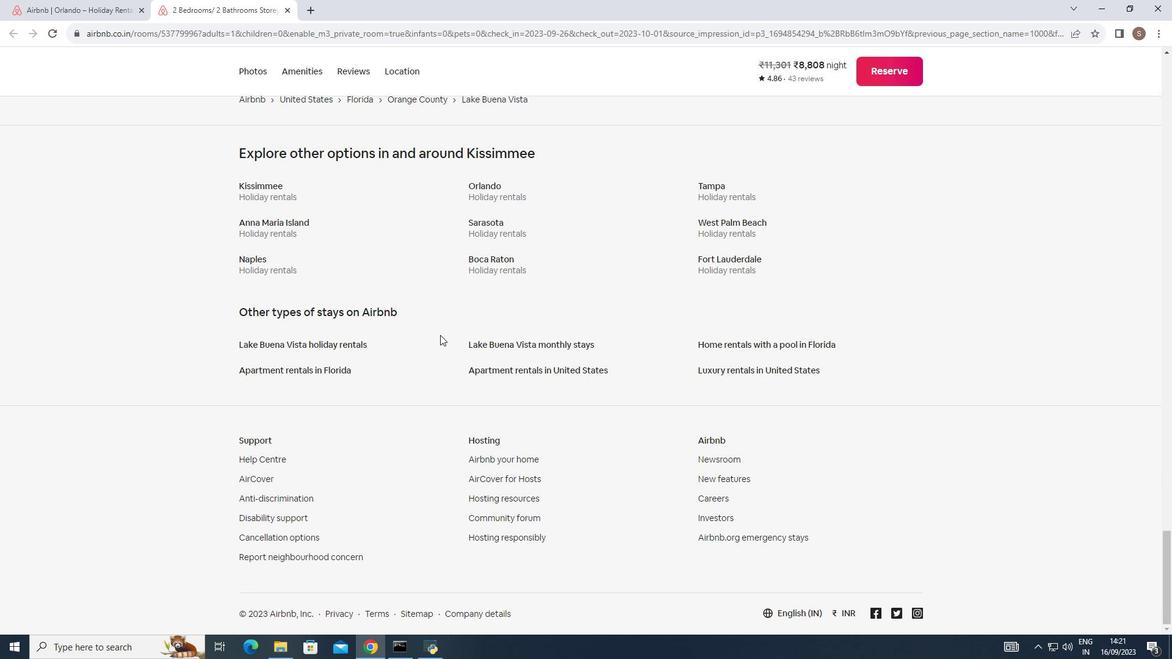 
Action: Mouse scrolled (440, 335) with delta (0, 0)
Screenshot: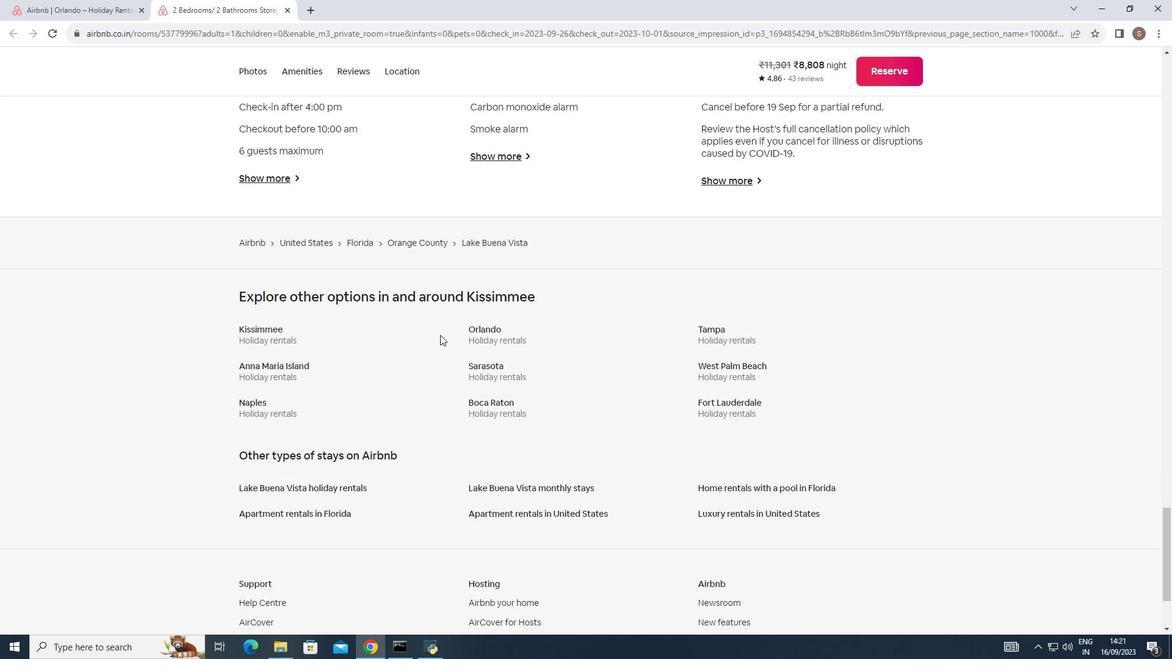 
Action: Mouse scrolled (440, 335) with delta (0, 0)
Screenshot: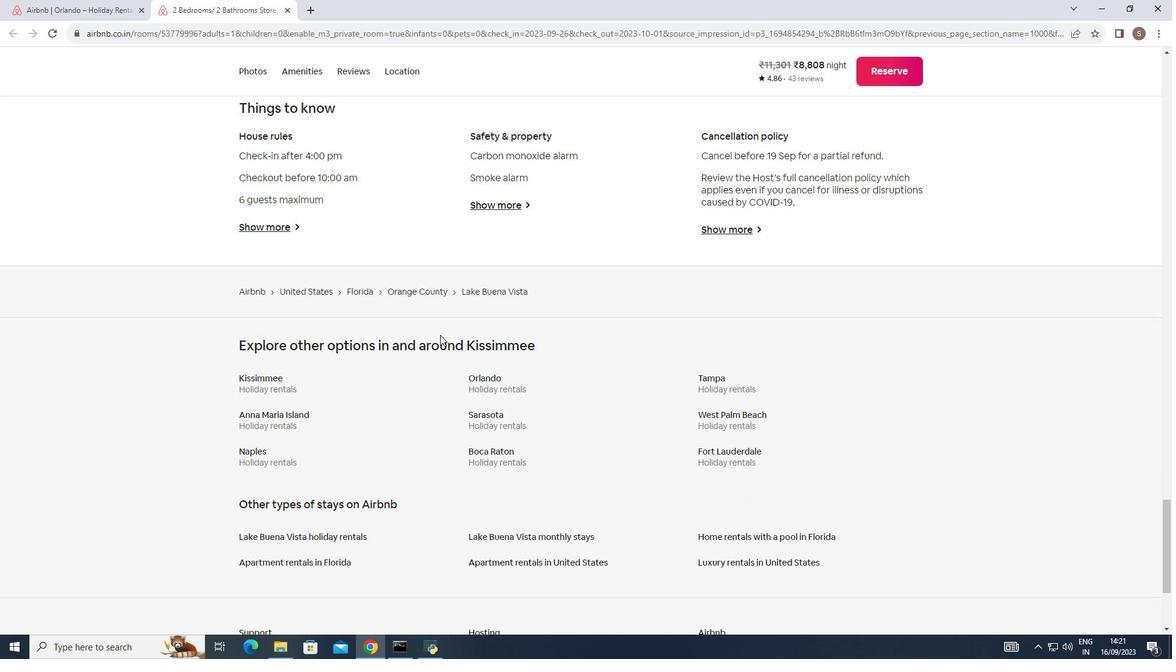 
Action: Mouse scrolled (440, 335) with delta (0, 0)
Screenshot: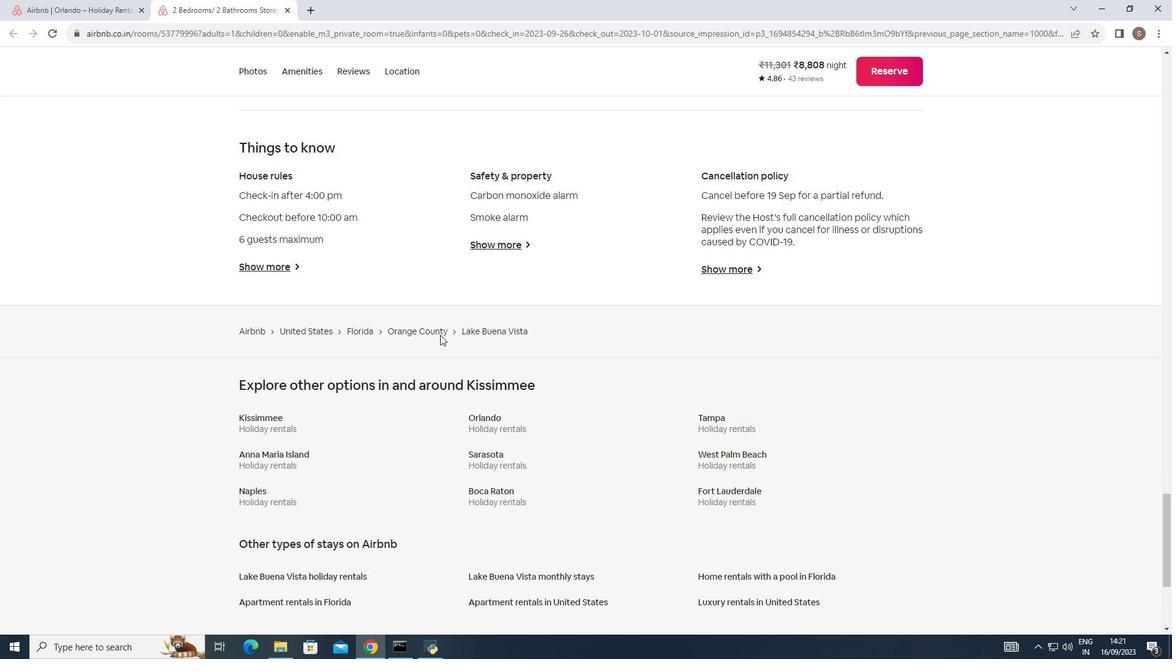 
Action: Mouse scrolled (440, 335) with delta (0, 0)
Screenshot: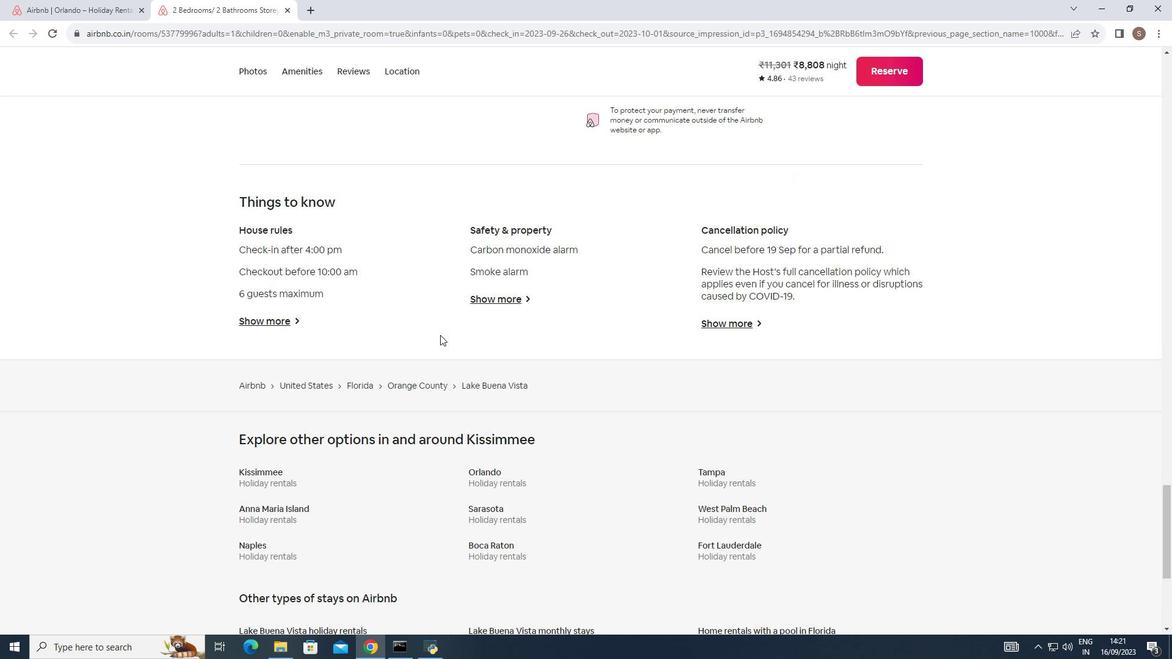 
Action: Mouse scrolled (440, 335) with delta (0, 0)
Screenshot: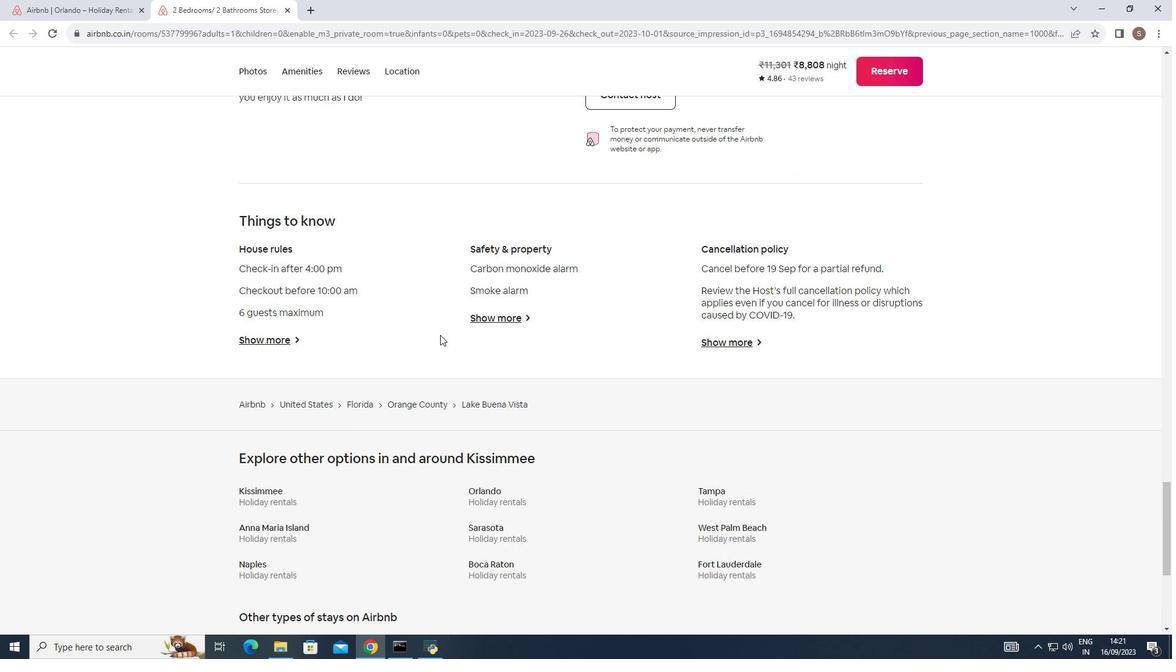 
Action: Mouse moved to (439, 335)
Screenshot: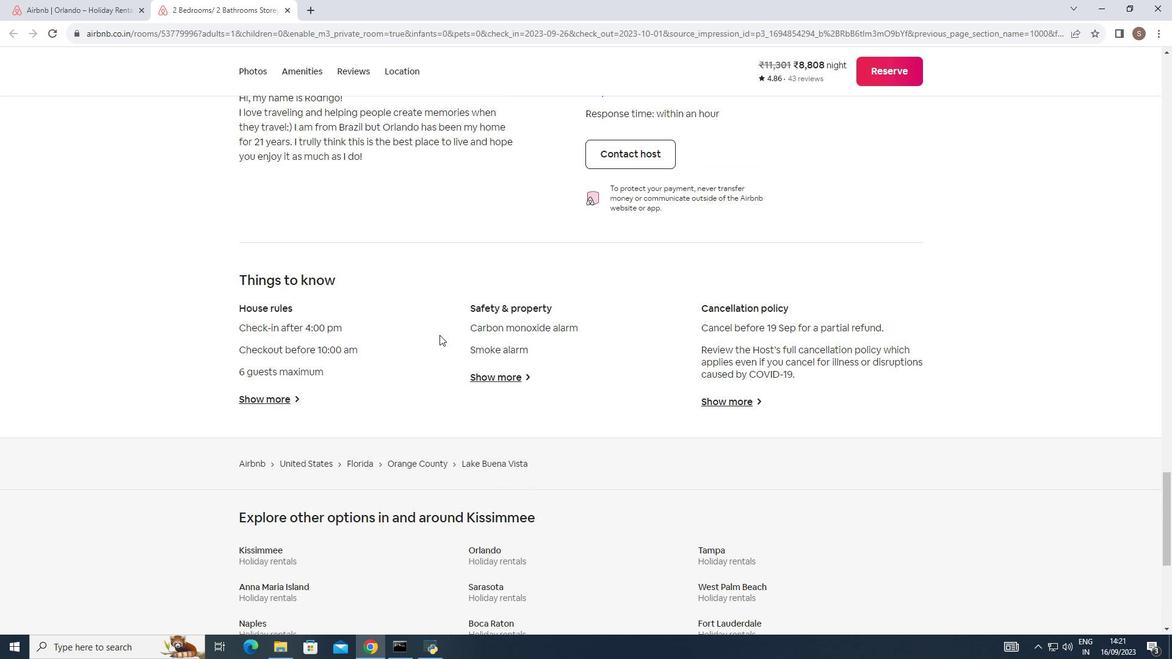 
Action: Mouse scrolled (439, 335) with delta (0, 0)
Screenshot: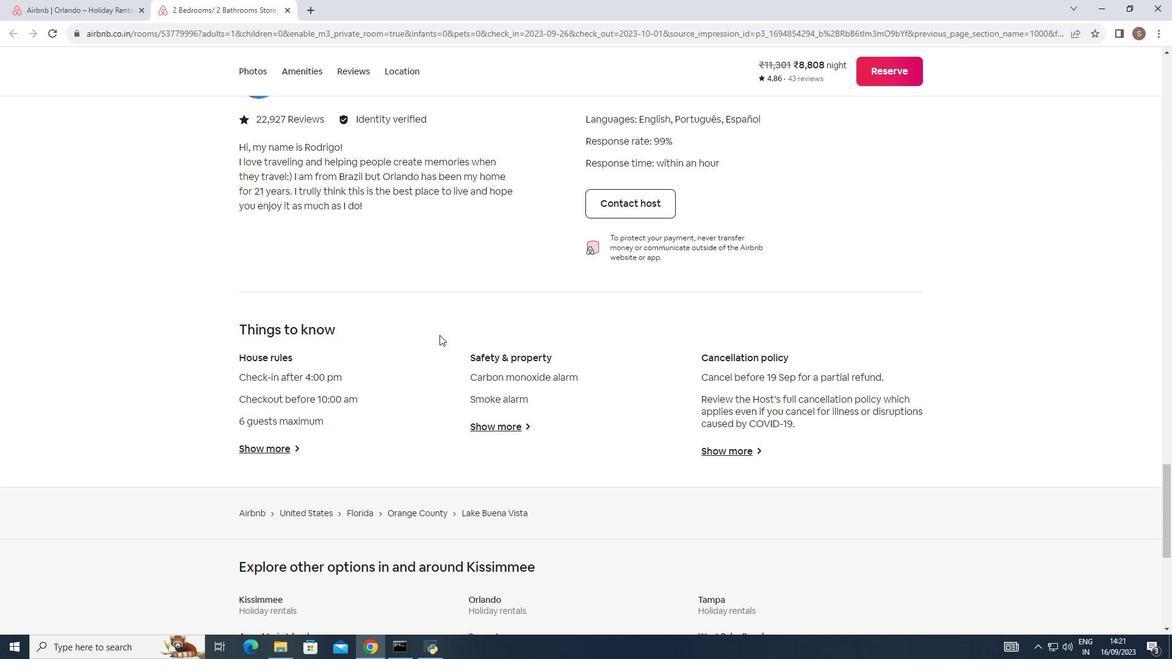 
Action: Mouse scrolled (439, 335) with delta (0, 0)
Screenshot: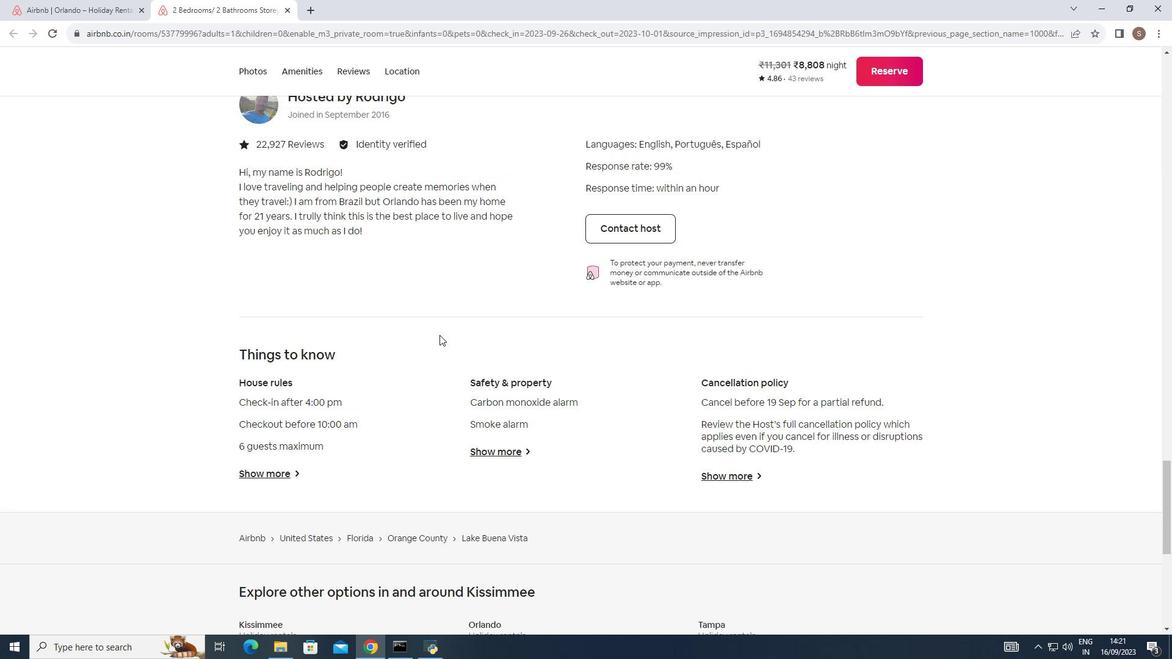 
Action: Mouse scrolled (439, 335) with delta (0, 0)
Screenshot: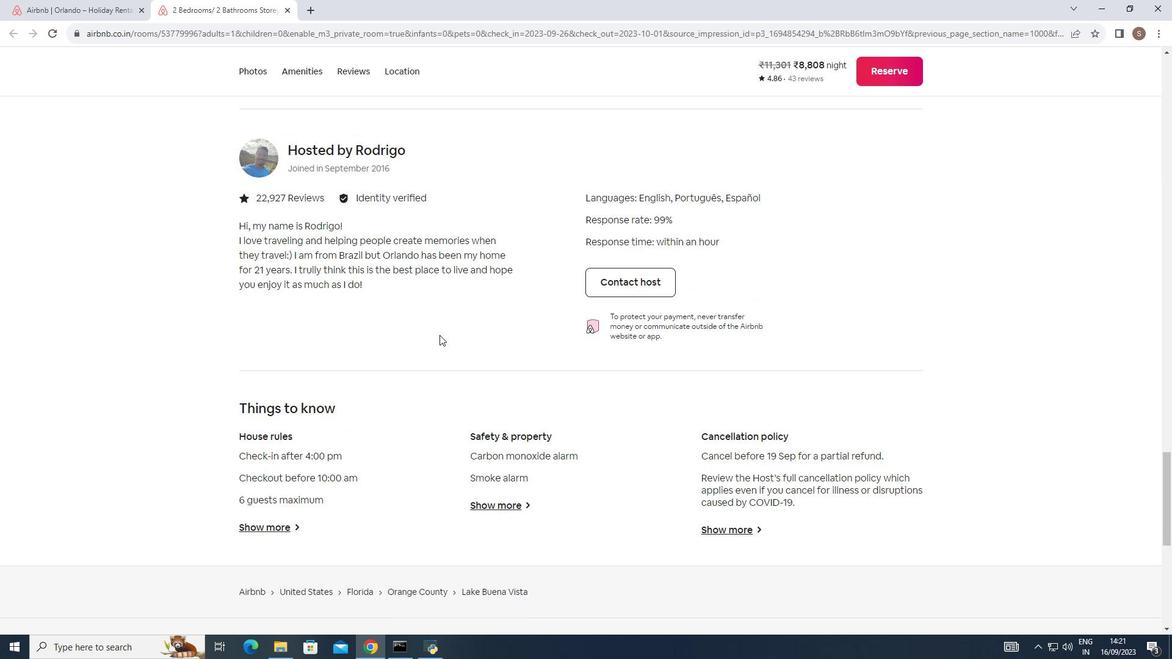 
Action: Mouse scrolled (439, 335) with delta (0, 0)
Screenshot: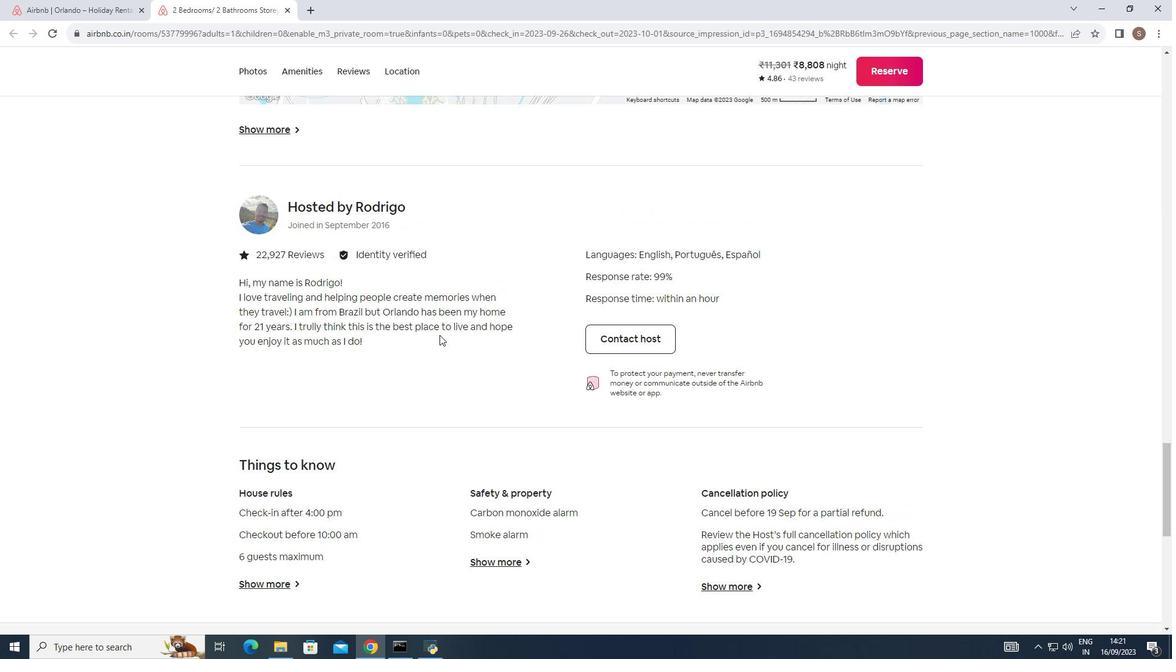 
Action: Mouse moved to (439, 335)
Screenshot: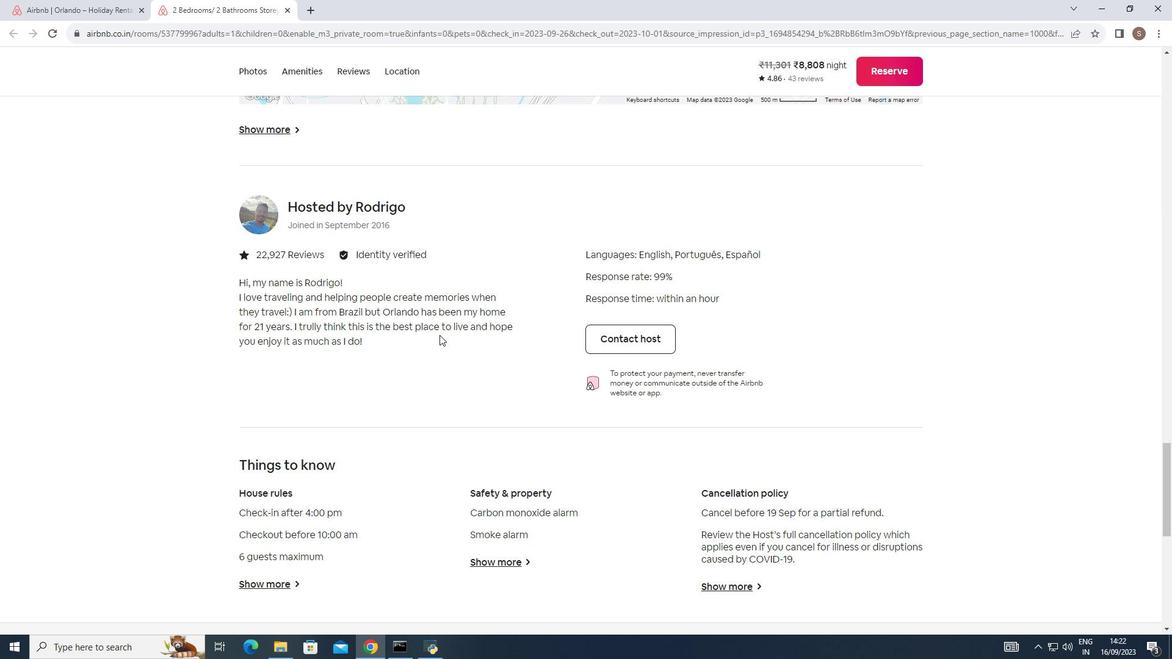 
Action: Mouse scrolled (439, 335) with delta (0, 0)
Screenshot: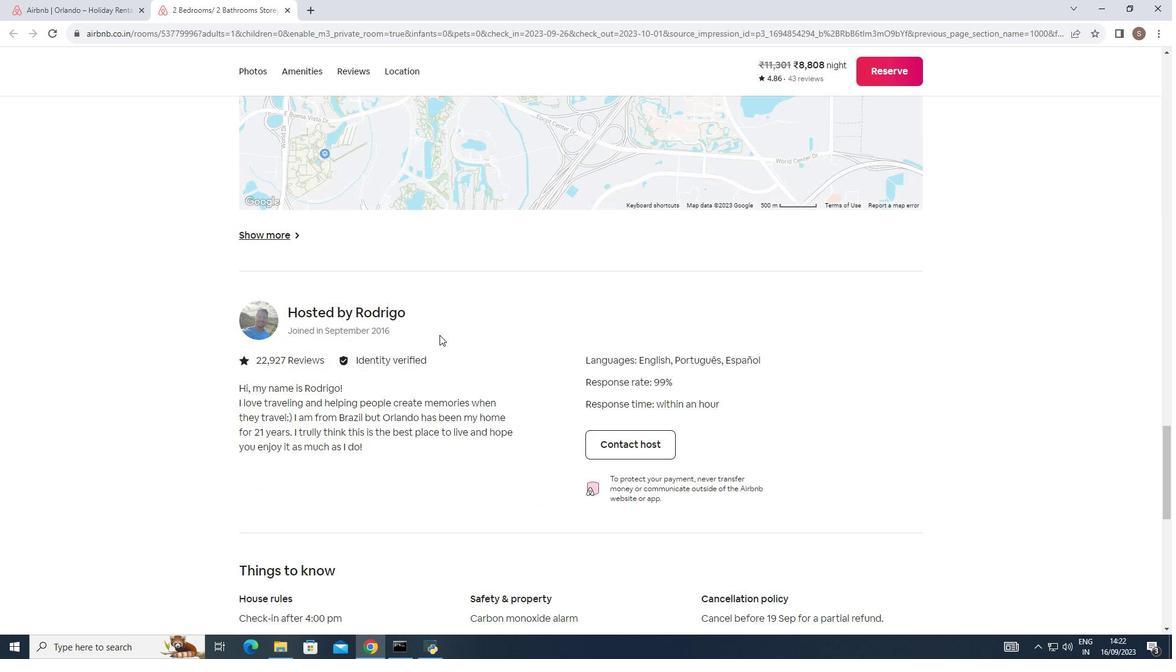 
Action: Mouse scrolled (439, 335) with delta (0, 0)
Screenshot: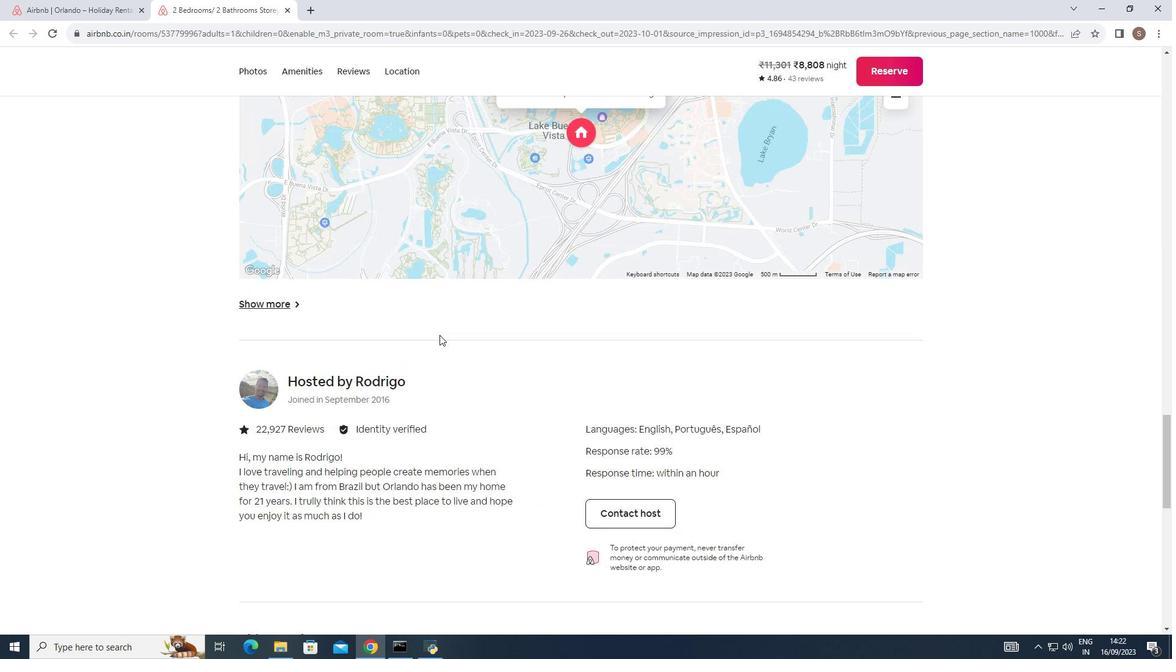 
Action: Mouse scrolled (439, 335) with delta (0, 0)
Screenshot: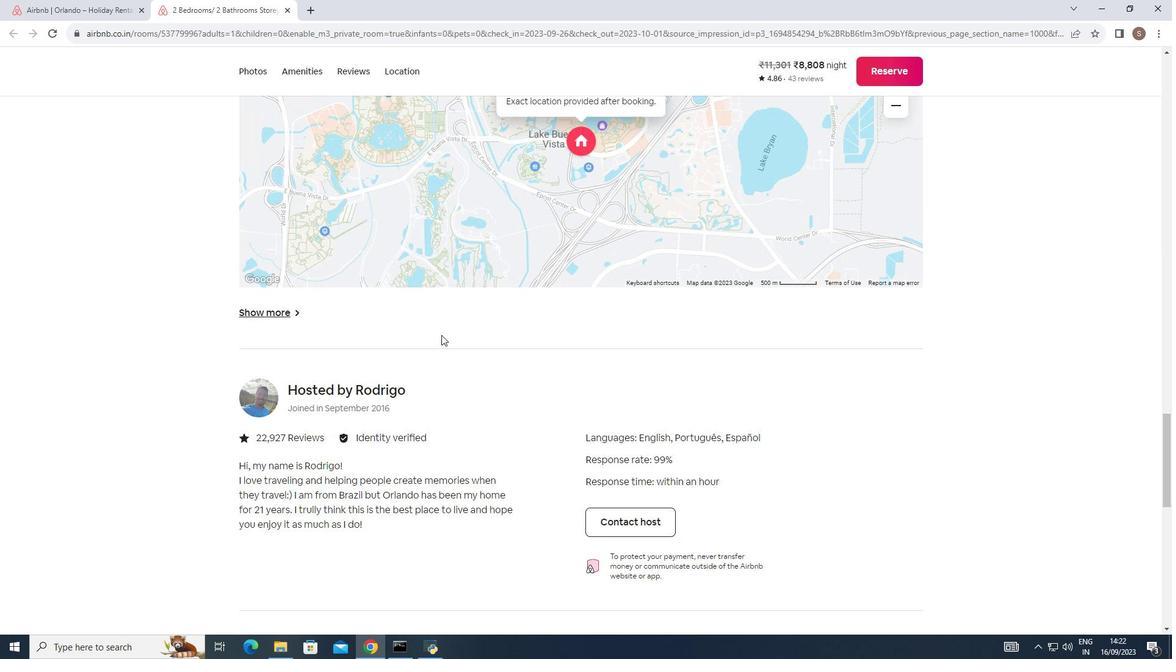 
Action: Mouse moved to (442, 334)
Screenshot: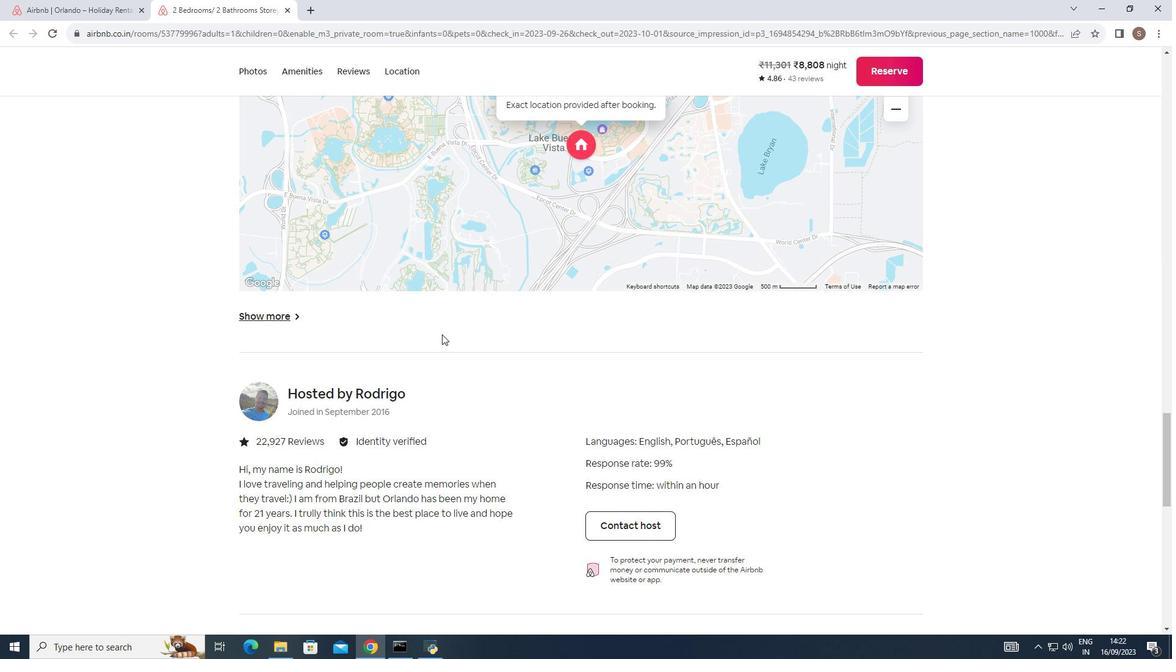 
Action: Mouse scrolled (442, 335) with delta (0, 0)
Screenshot: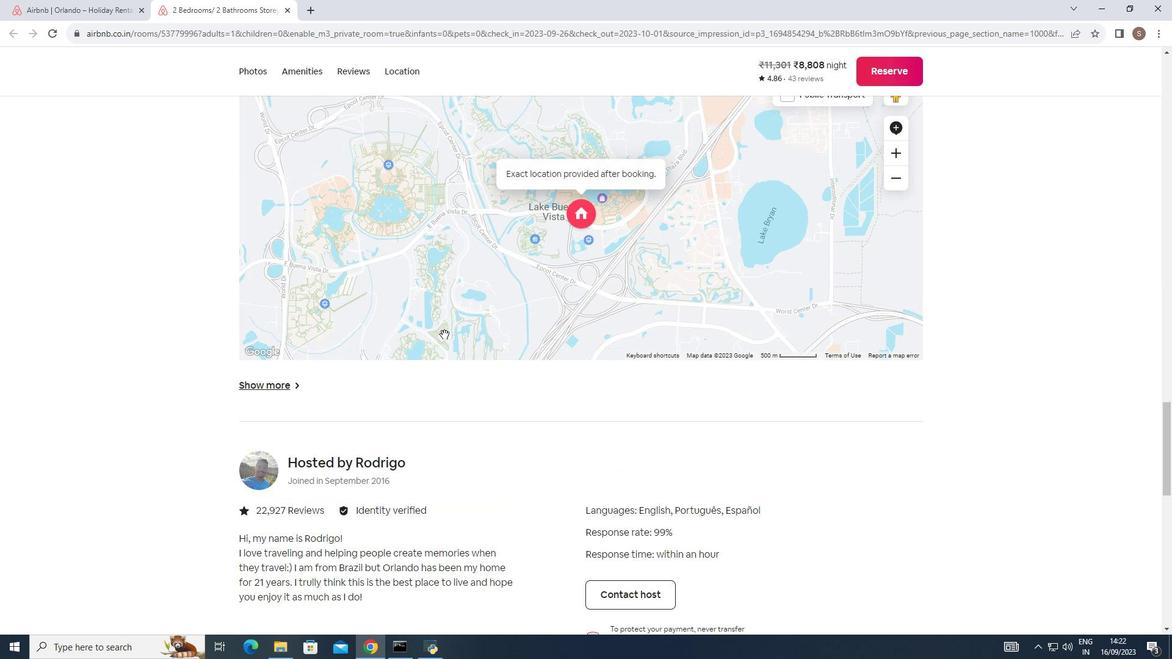 
Action: Mouse scrolled (442, 335) with delta (0, 0)
Screenshot: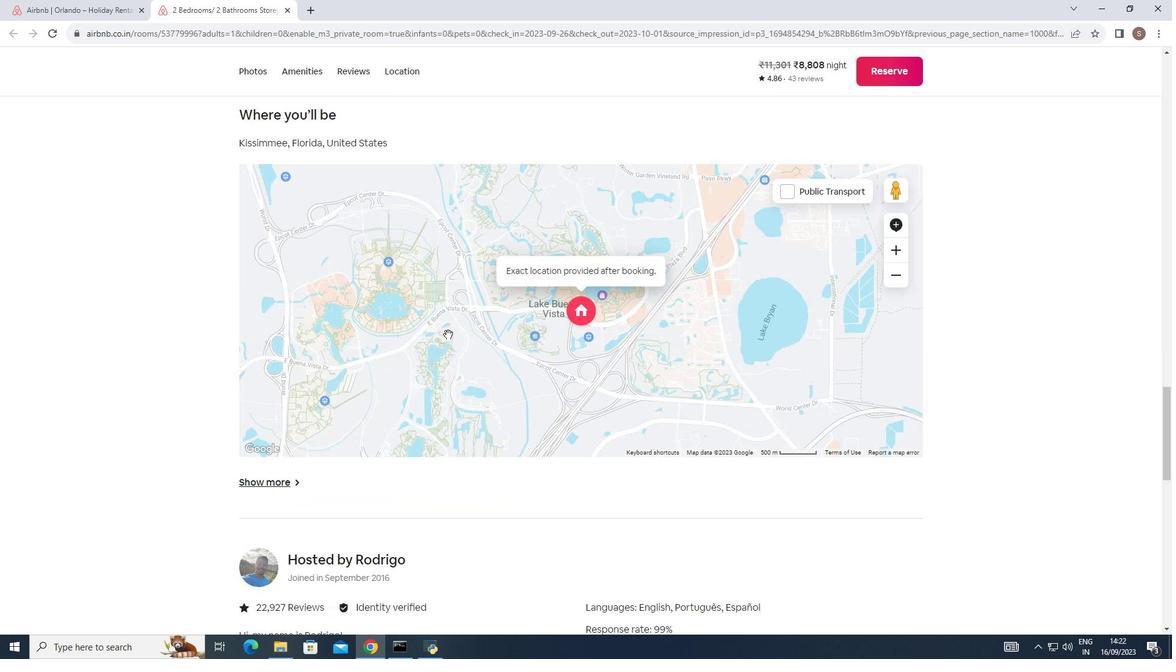 
Action: Mouse moved to (444, 334)
Screenshot: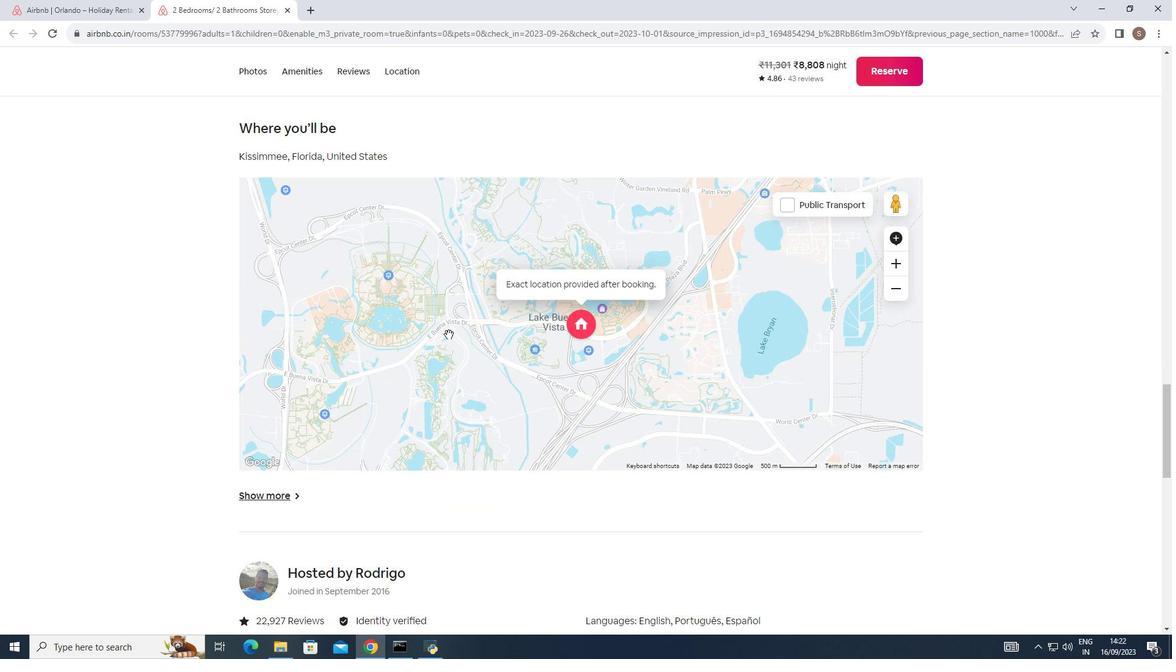 
Action: Mouse scrolled (444, 335) with delta (0, 0)
Screenshot: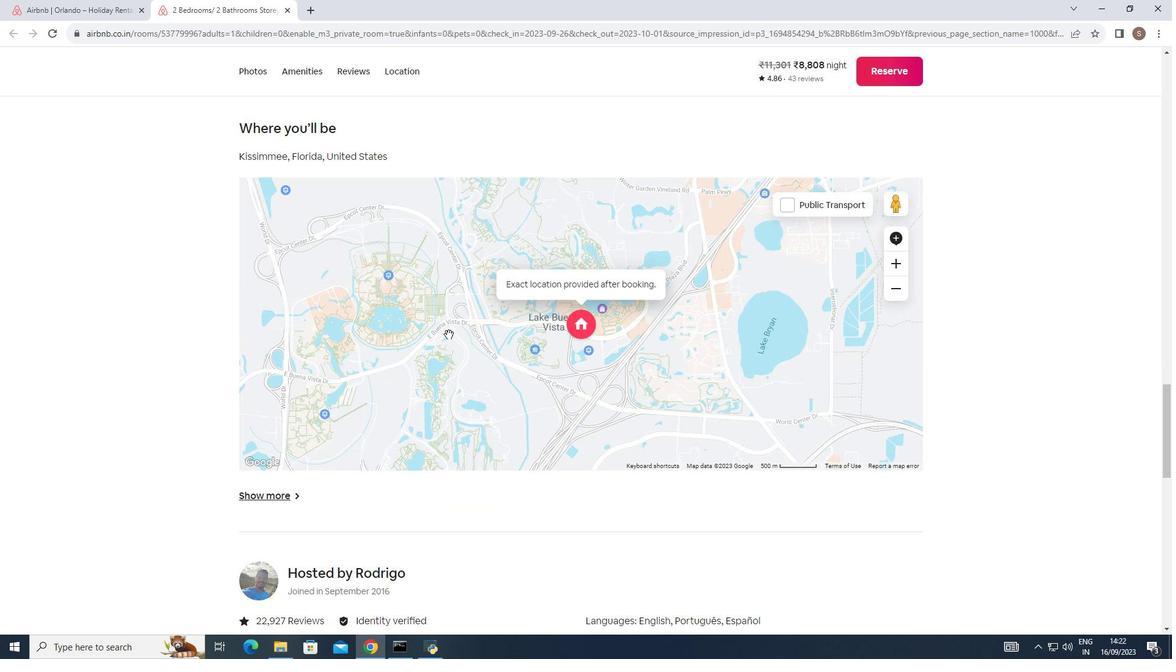 
Action: Mouse moved to (448, 334)
Screenshot: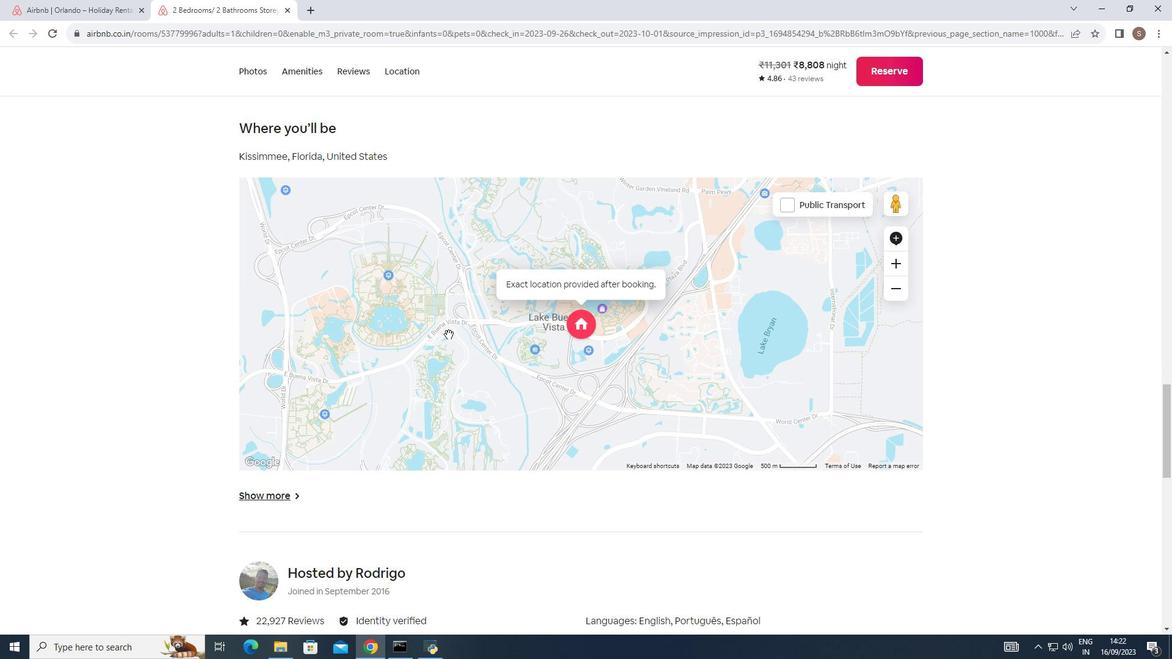 
Action: Mouse scrolled (448, 335) with delta (0, 0)
Screenshot: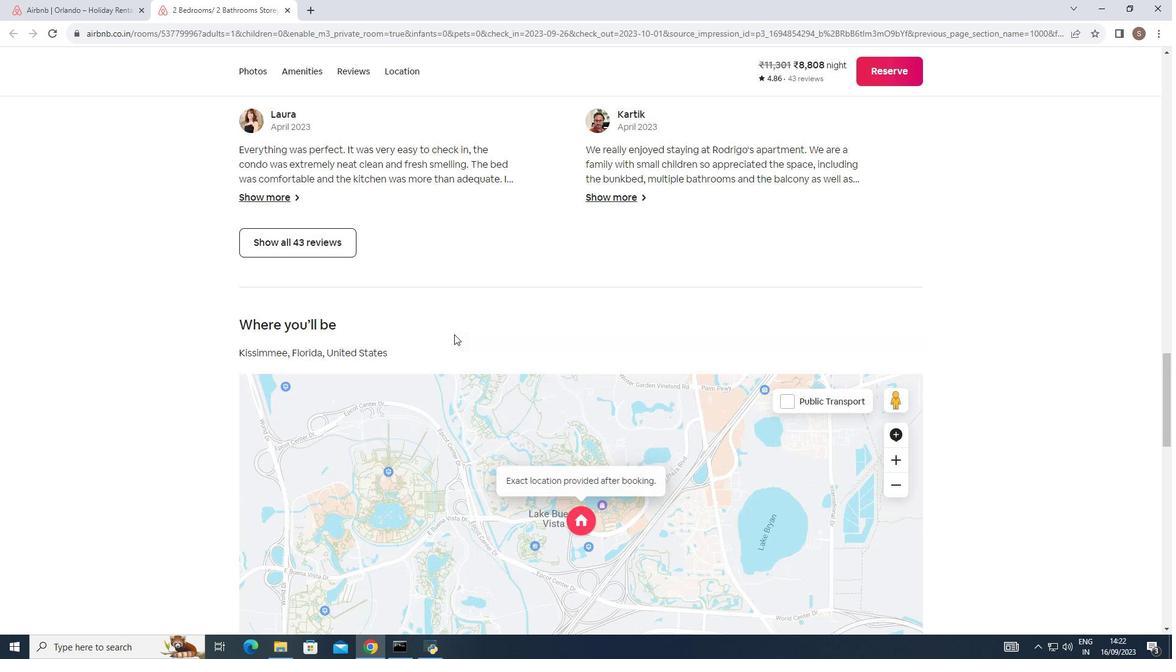 
Action: Mouse scrolled (448, 335) with delta (0, 0)
Screenshot: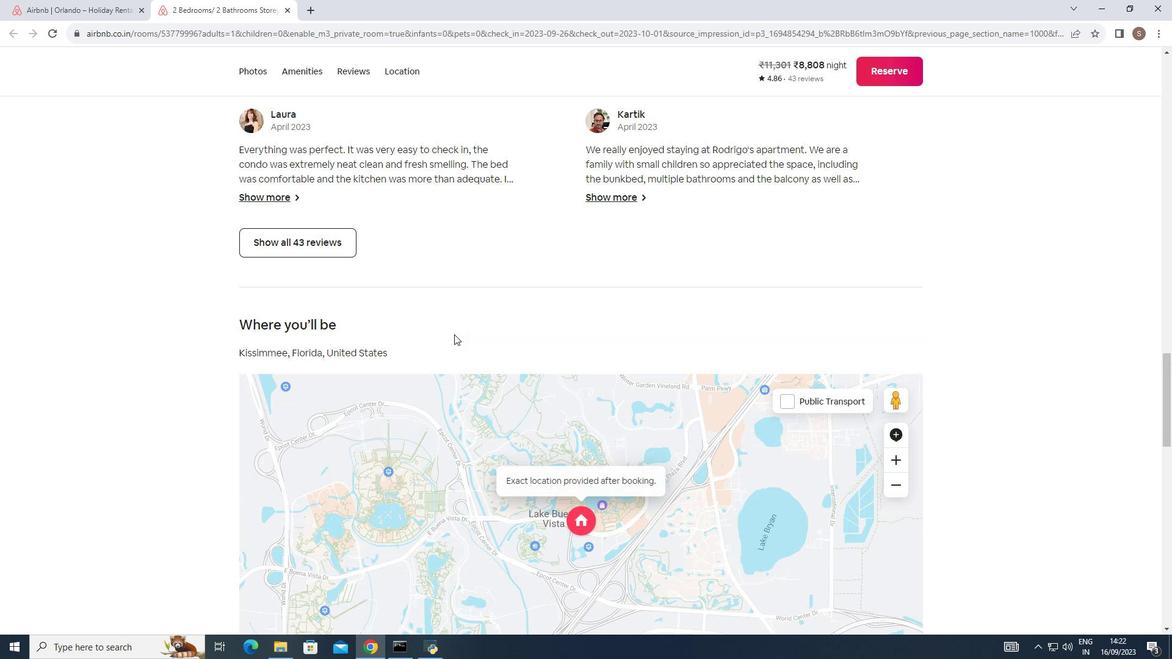 
Action: Mouse moved to (448, 334)
Screenshot: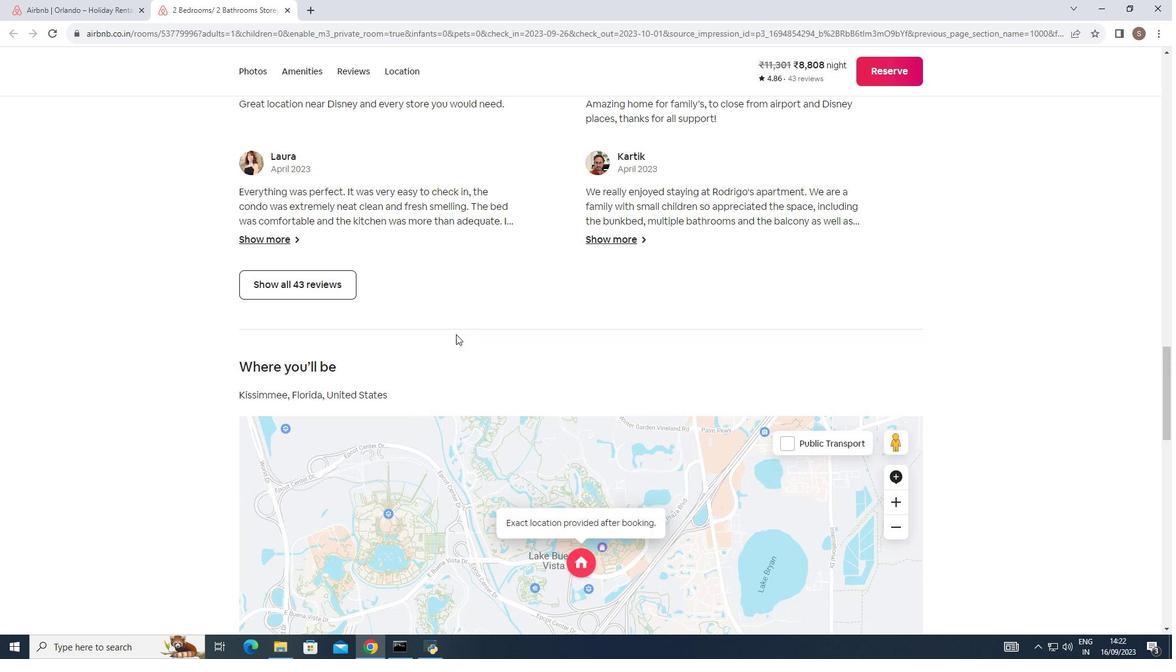 
Action: Mouse scrolled (448, 335) with delta (0, 0)
Screenshot: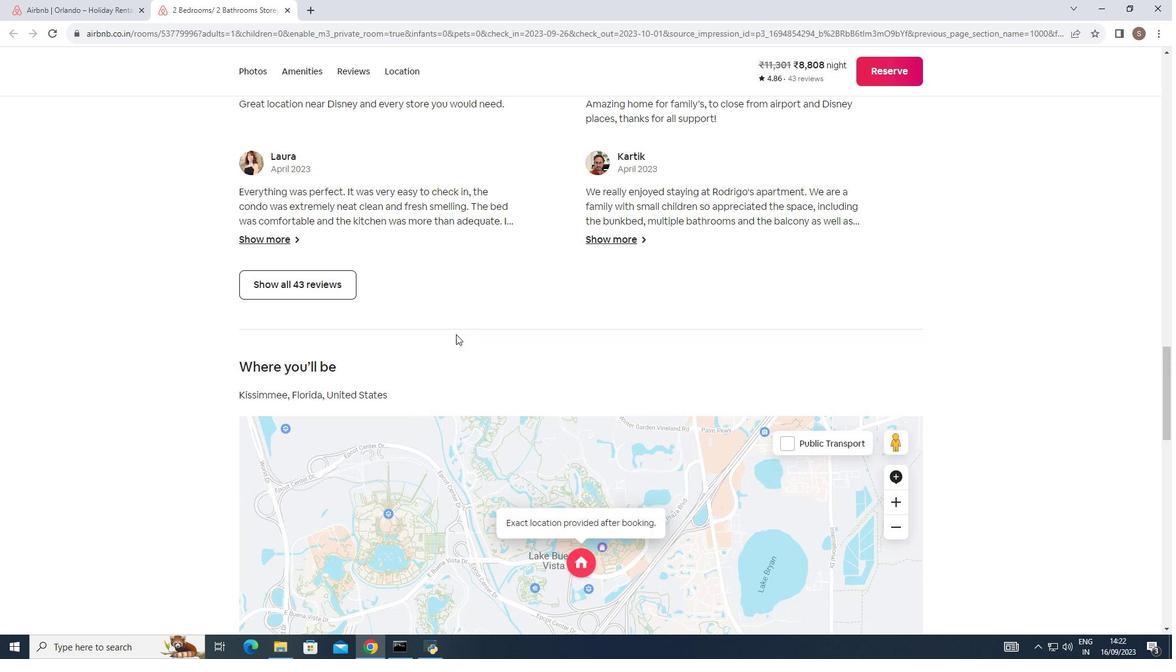 
Action: Mouse moved to (450, 334)
Screenshot: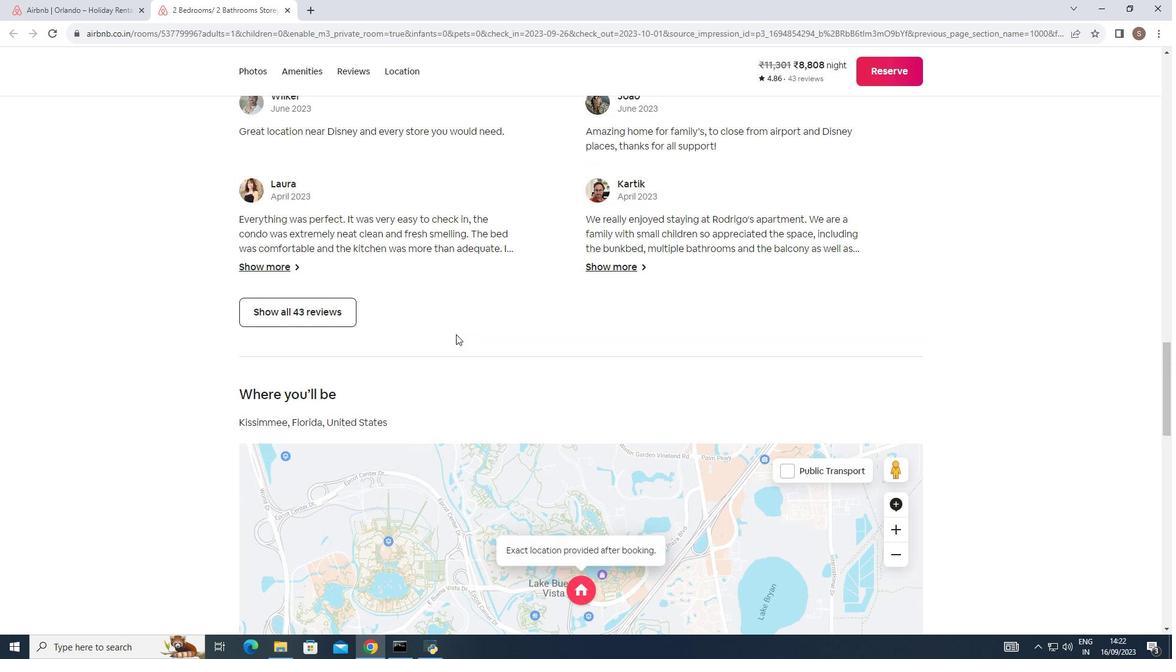 
Action: Mouse scrolled (450, 335) with delta (0, 0)
Screenshot: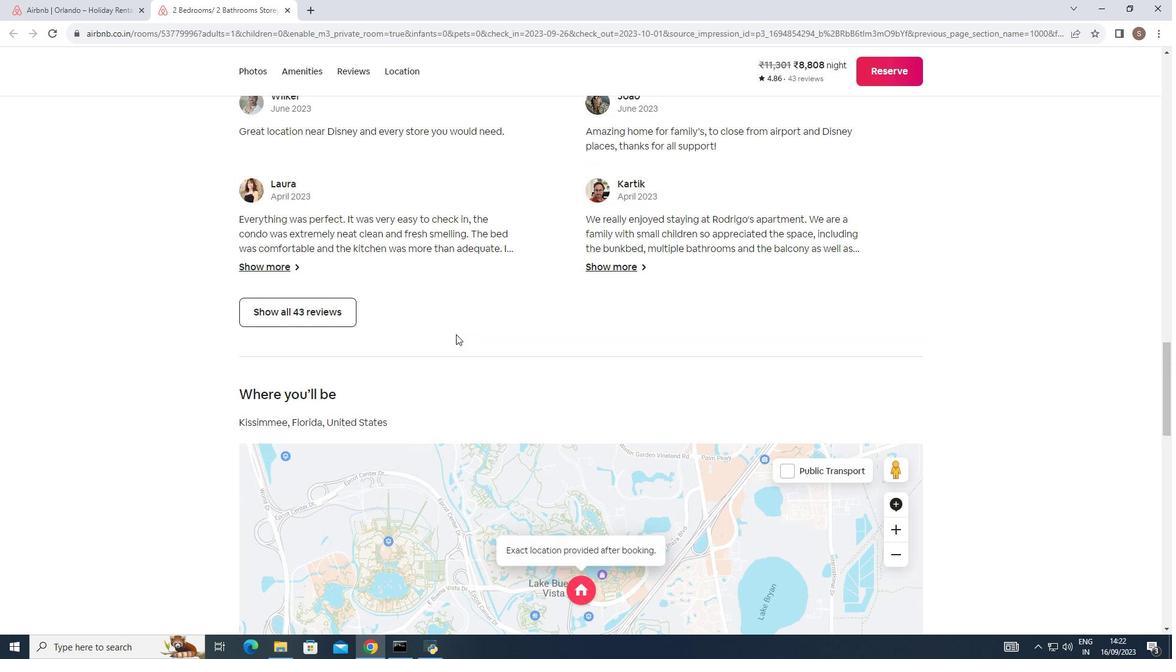 
Action: Mouse moved to (454, 334)
Screenshot: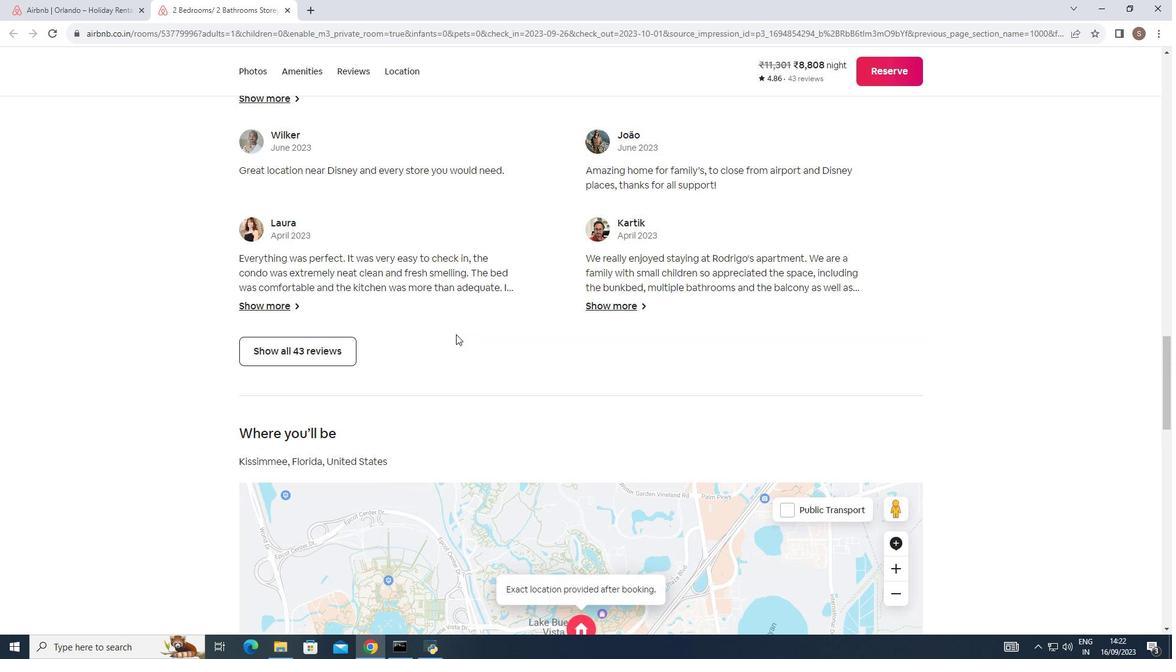 
Action: Mouse scrolled (454, 335) with delta (0, 0)
Screenshot: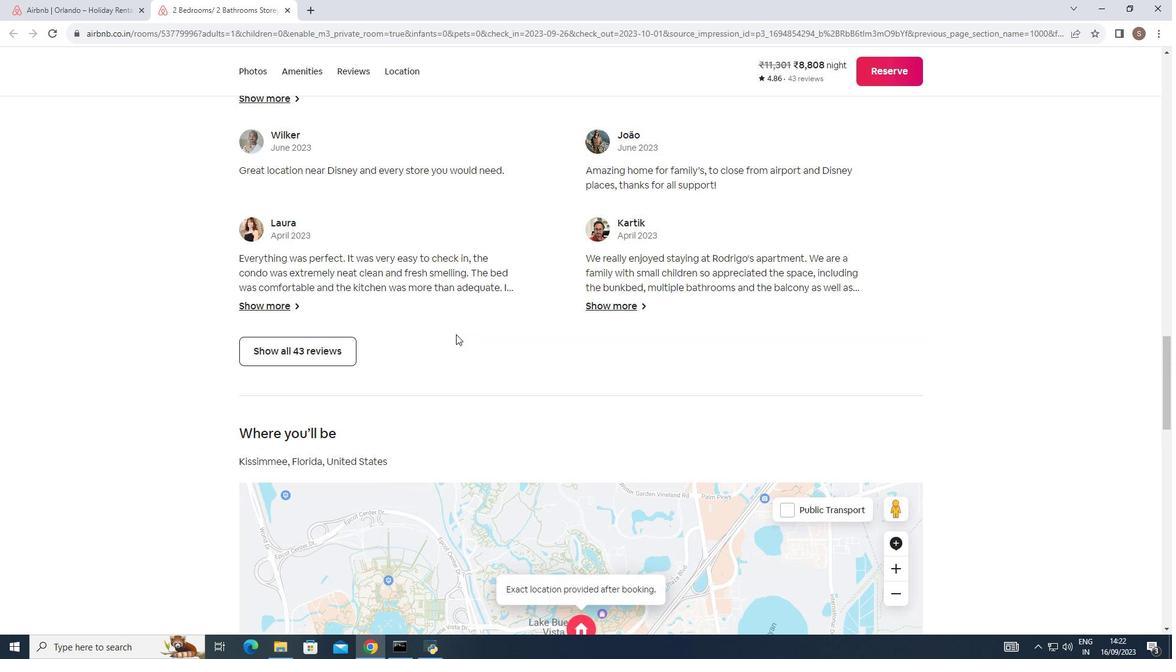 
Action: Mouse moved to (456, 334)
Screenshot: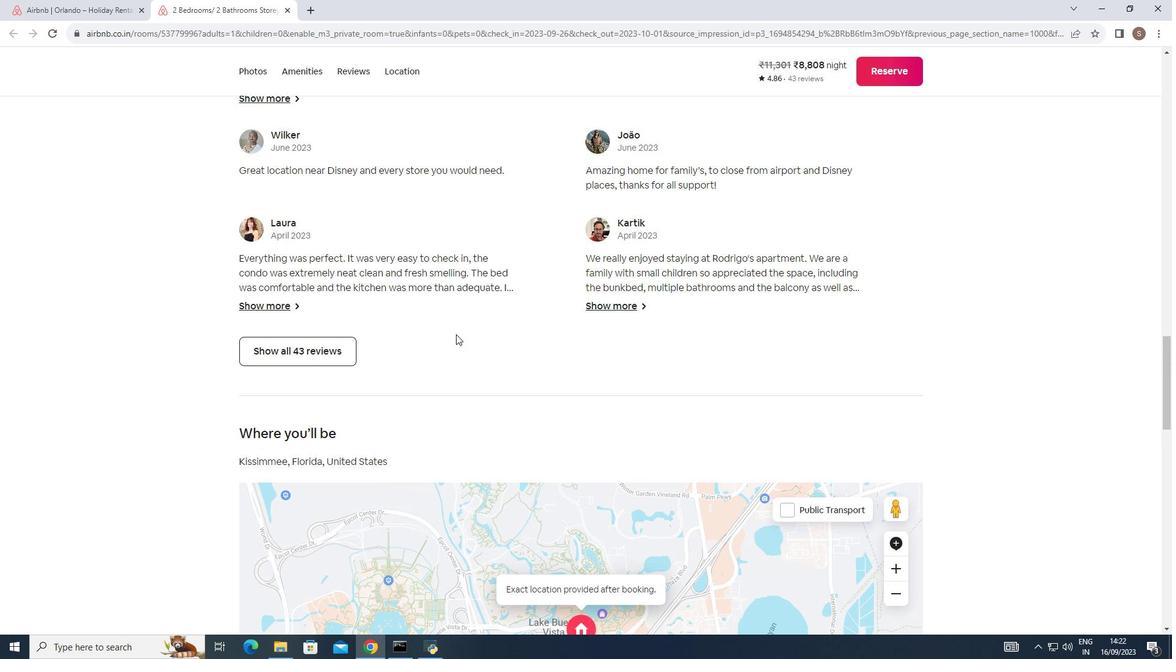 
Action: Mouse scrolled (456, 335) with delta (0, 0)
Screenshot: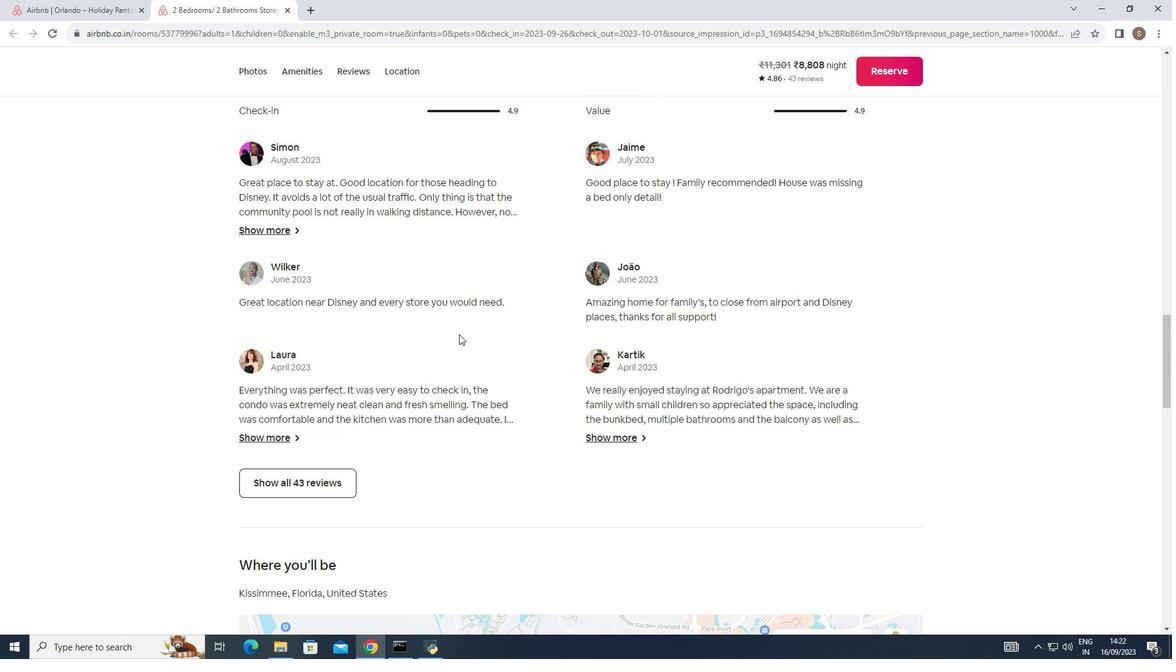 
Action: Mouse scrolled (456, 335) with delta (0, 0)
Screenshot: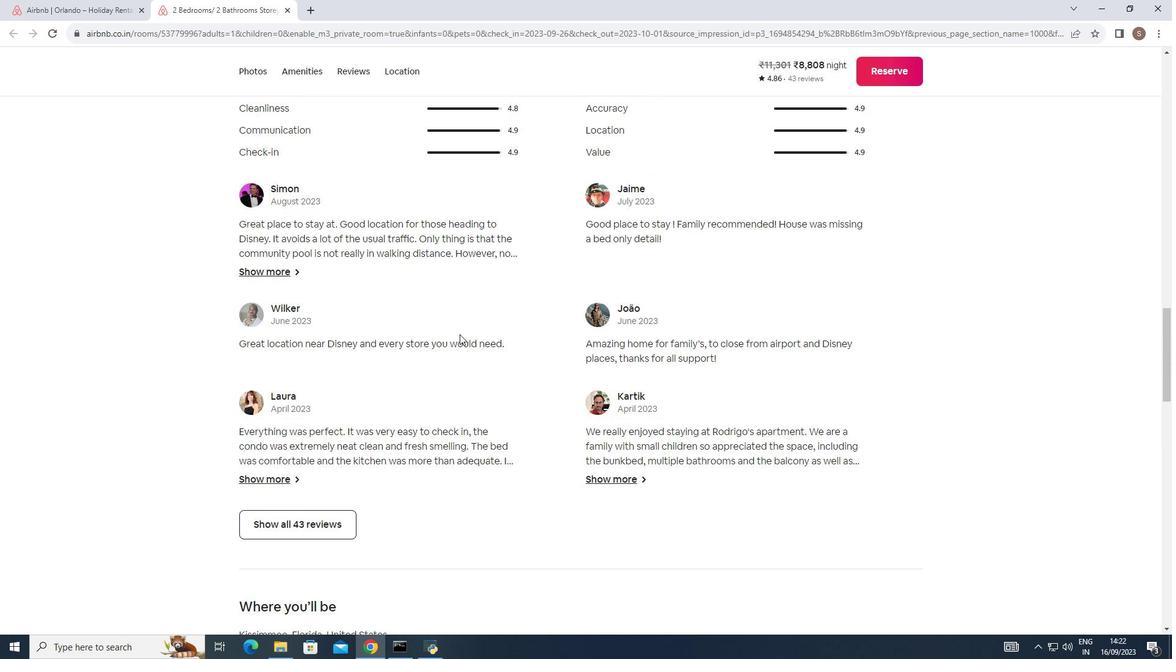 
Action: Mouse moved to (457, 334)
Screenshot: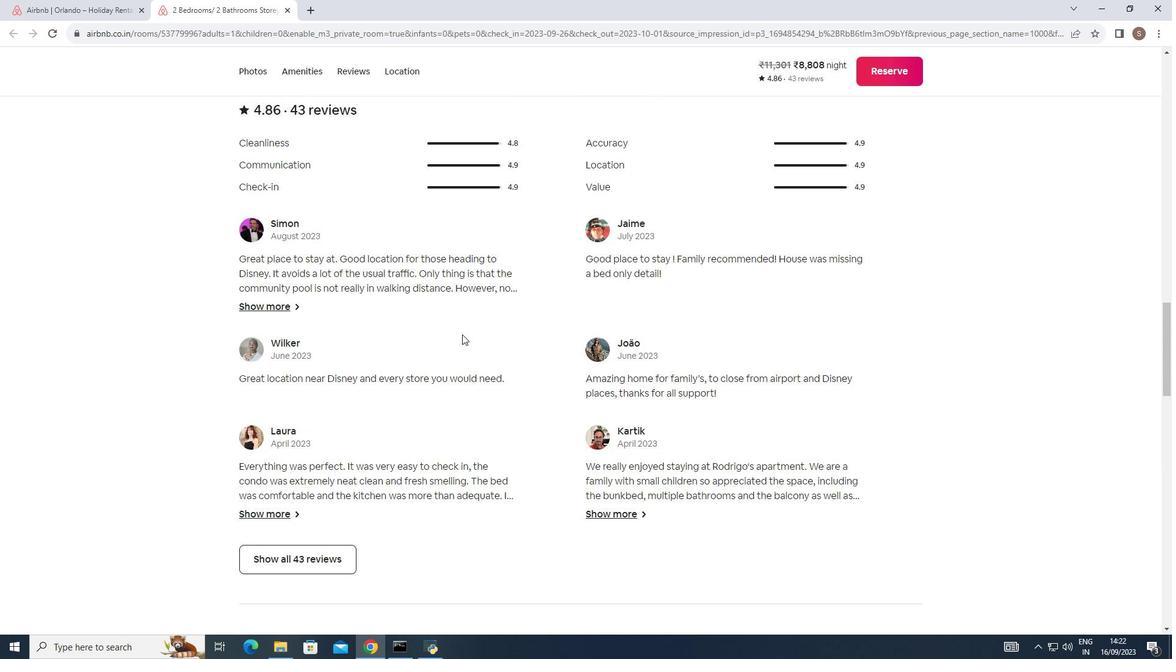 
Action: Mouse scrolled (457, 335) with delta (0, 0)
Screenshot: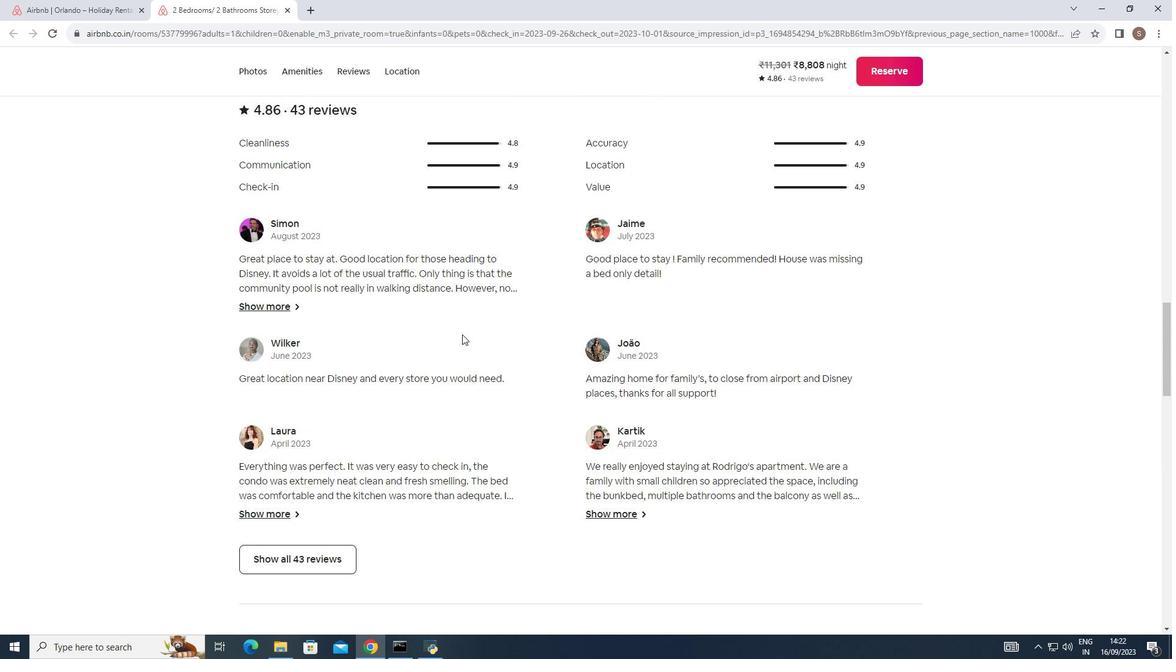 
Action: Mouse moved to (459, 334)
